 Task: Create an infographic highlighting summer adventure activities in Switzerland, including canyoning, paragliding, mountain biking, and river rafting.
Action: Mouse moved to (285, 25)
Screenshot: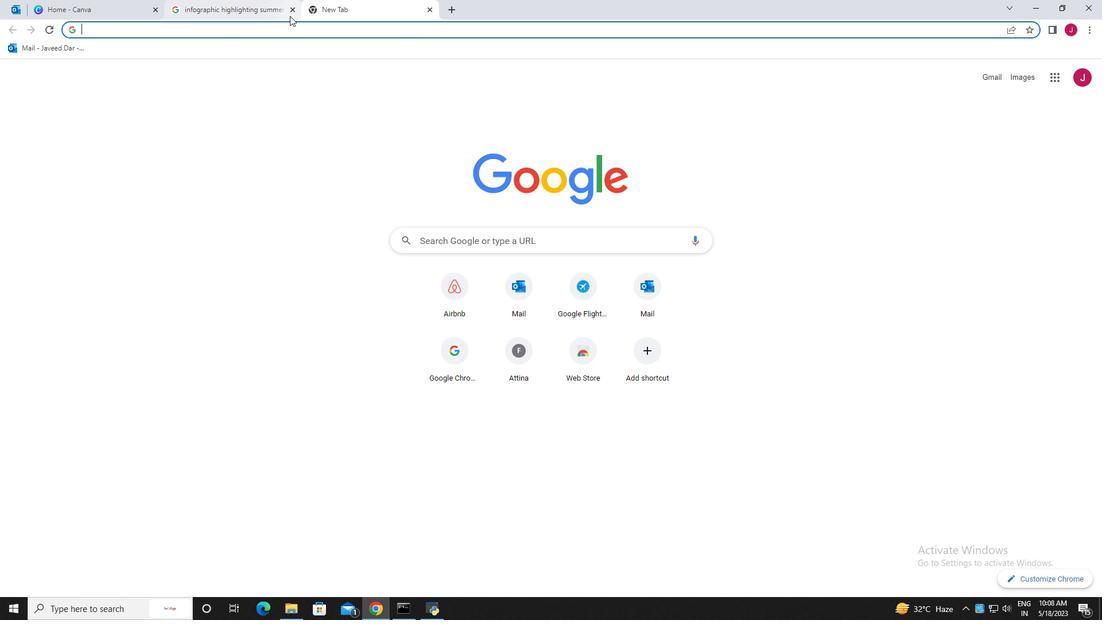 
Action: Mouse pressed left at (285, 25)
Screenshot: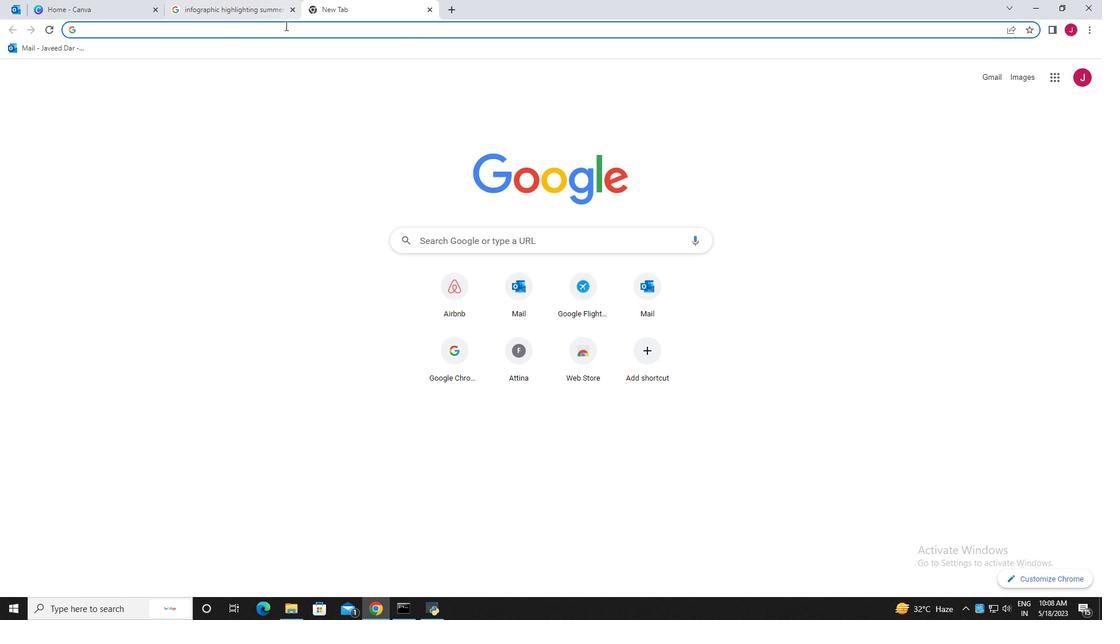 
Action: Key pressed canva
Screenshot: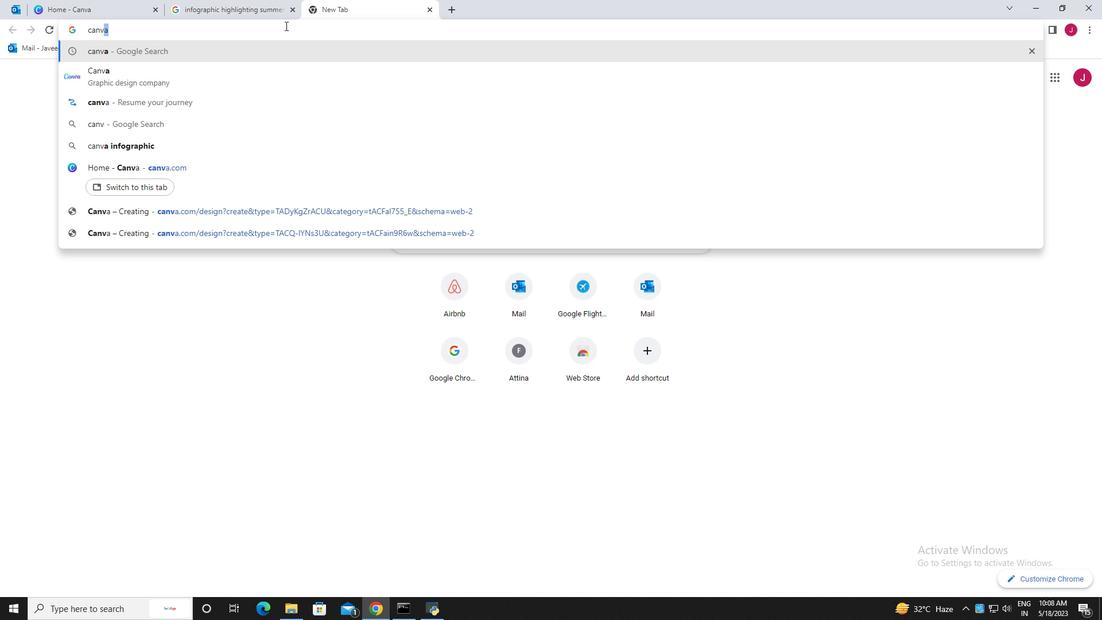 
Action: Mouse moved to (286, 26)
Screenshot: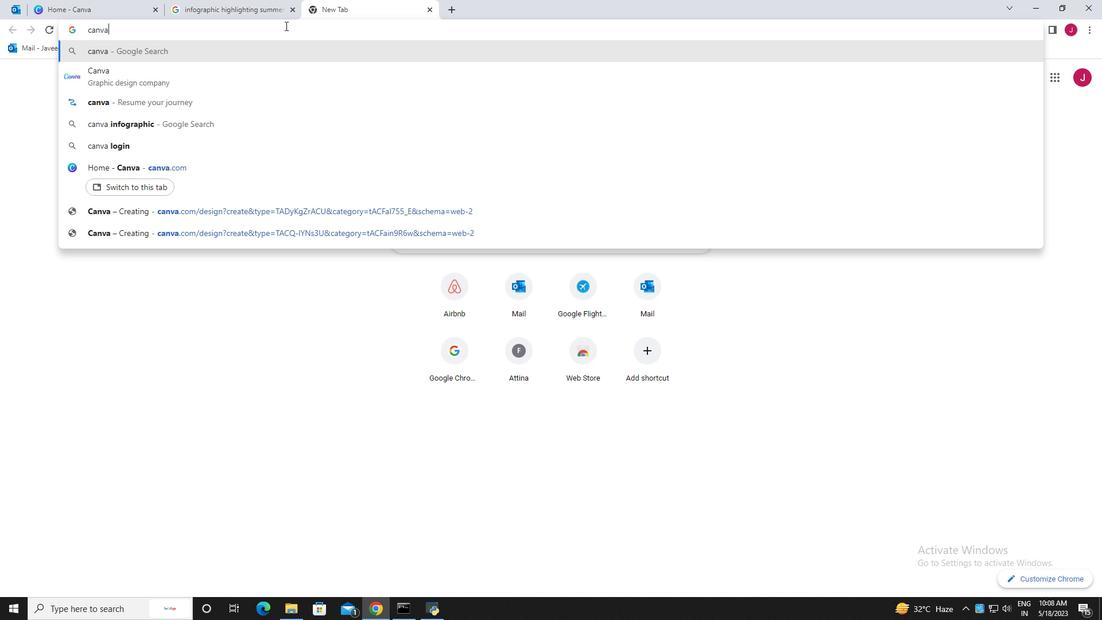 
Action: Key pressed <Key.enter>
Screenshot: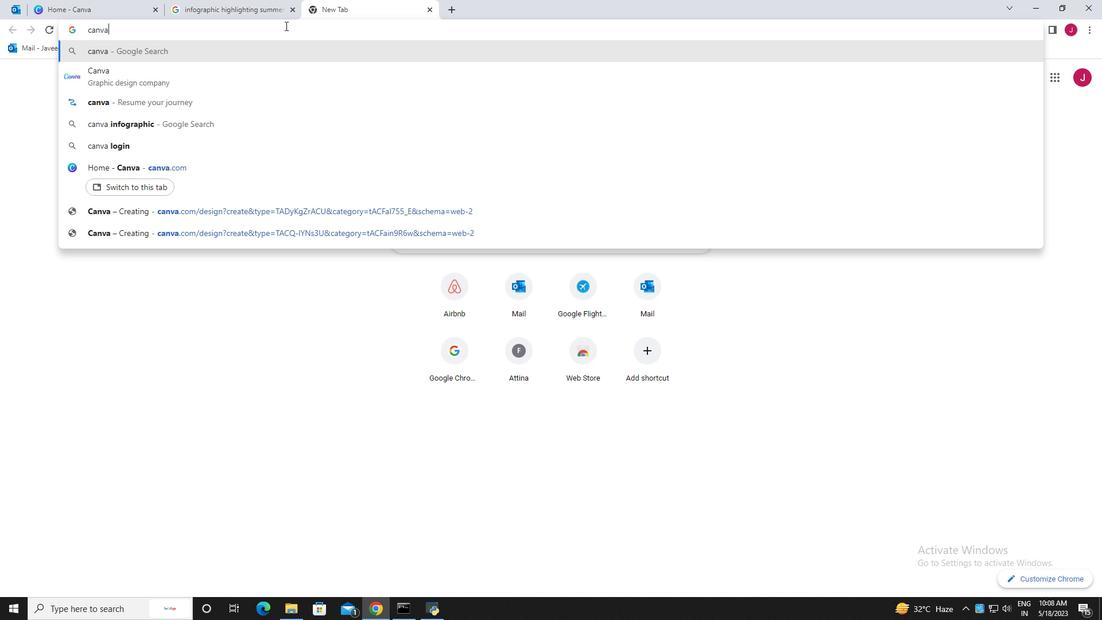 
Action: Mouse moved to (219, 180)
Screenshot: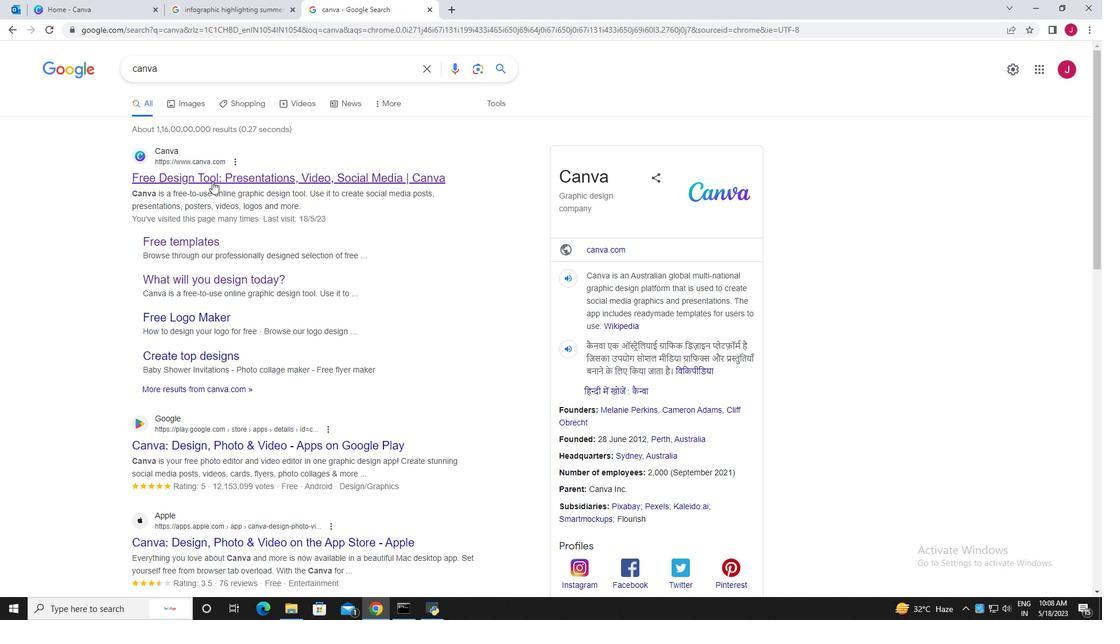 
Action: Mouse pressed left at (219, 180)
Screenshot: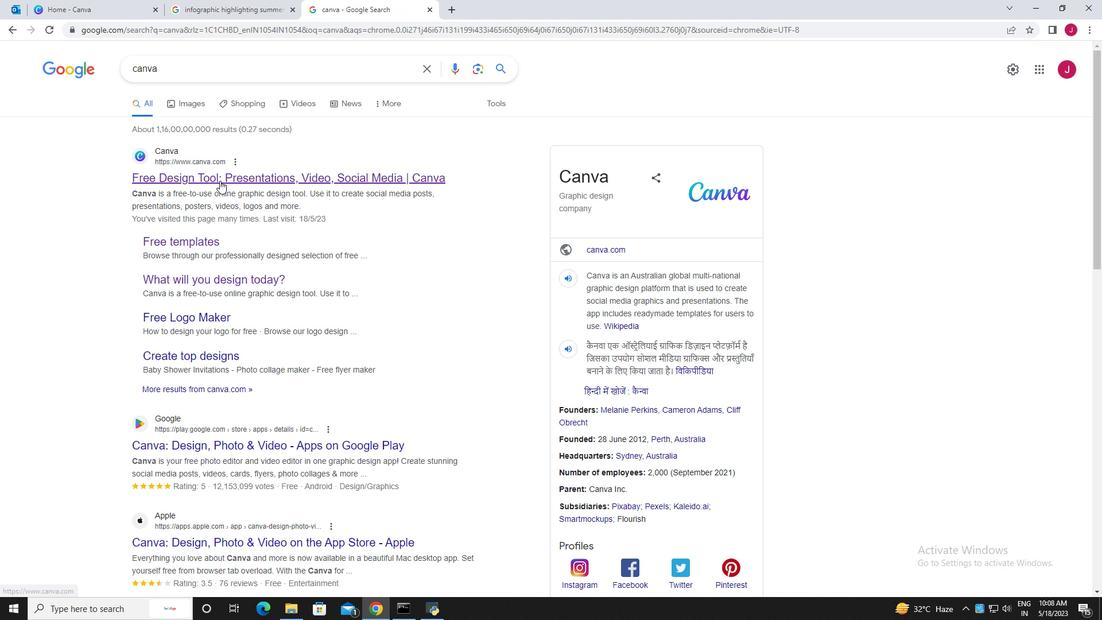 
Action: Mouse moved to (995, 60)
Screenshot: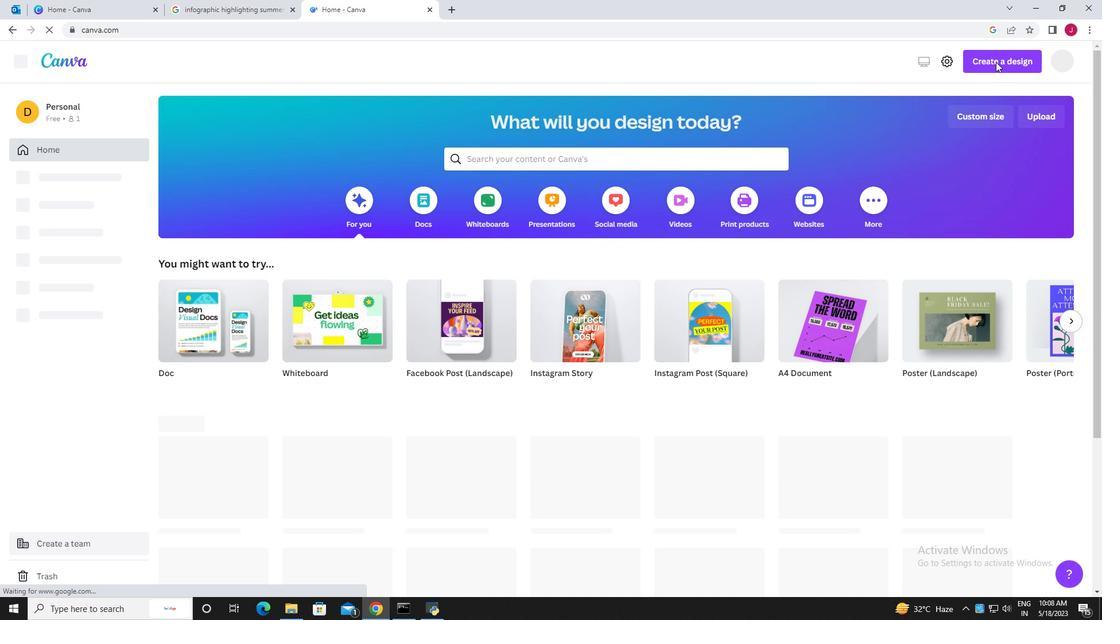 
Action: Mouse pressed left at (995, 60)
Screenshot: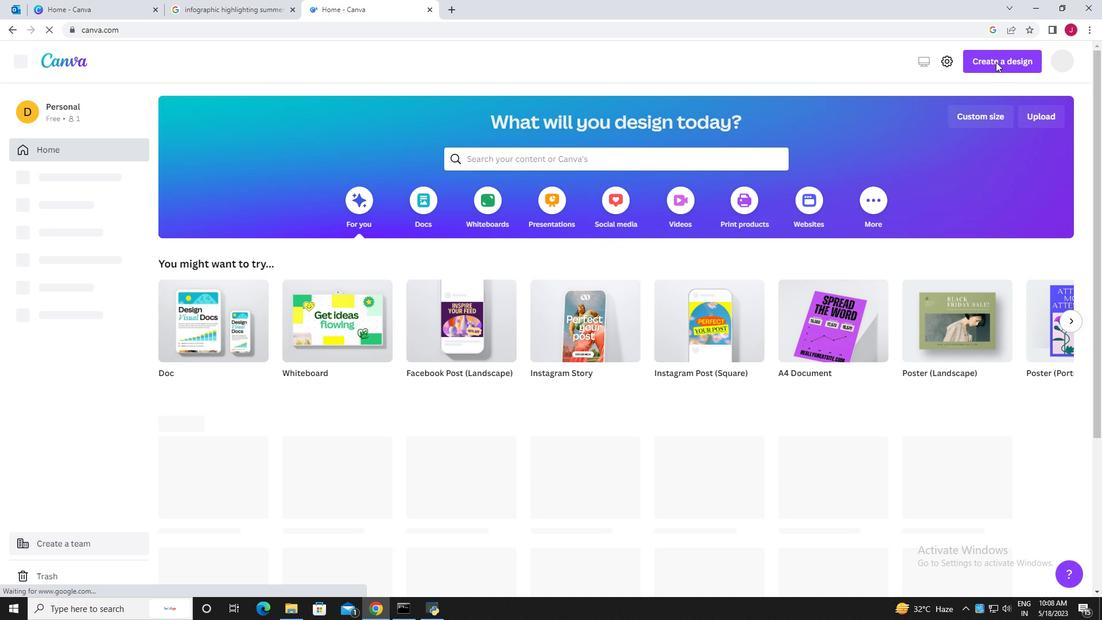 
Action: Mouse moved to (879, 124)
Screenshot: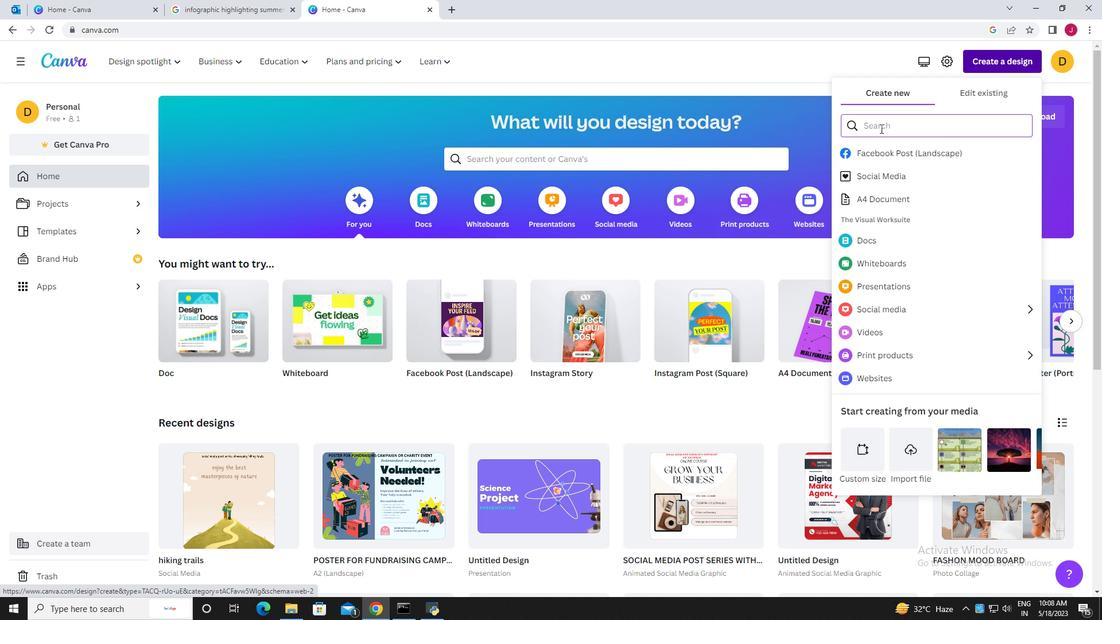 
Action: Key pressed infographic<Key.space>highlighting<Key.enter>
Screenshot: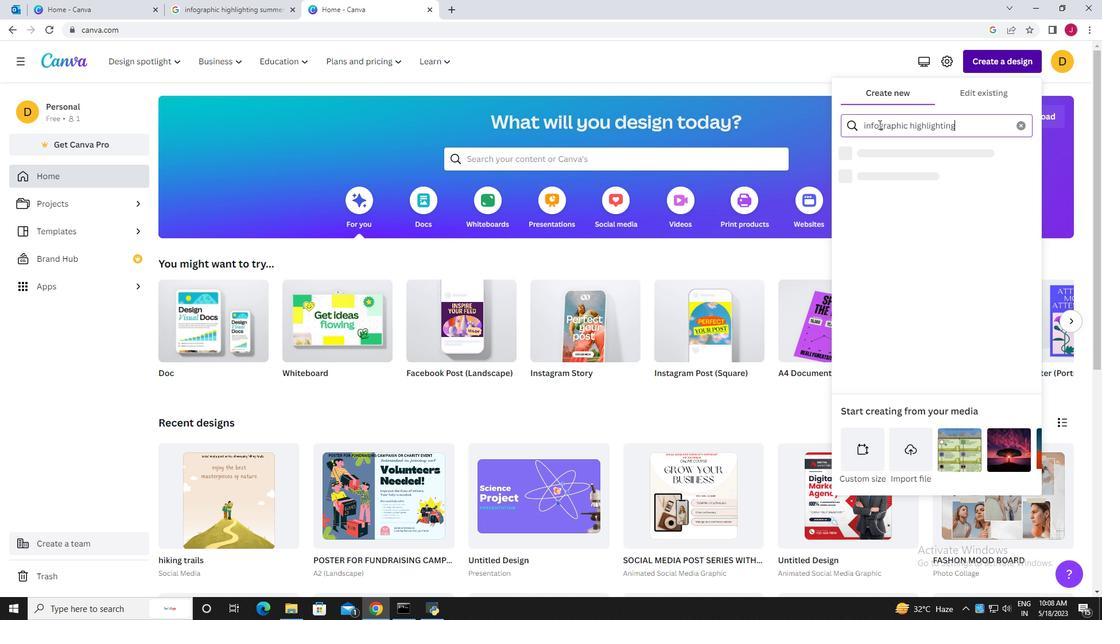
Action: Mouse moved to (911, 151)
Screenshot: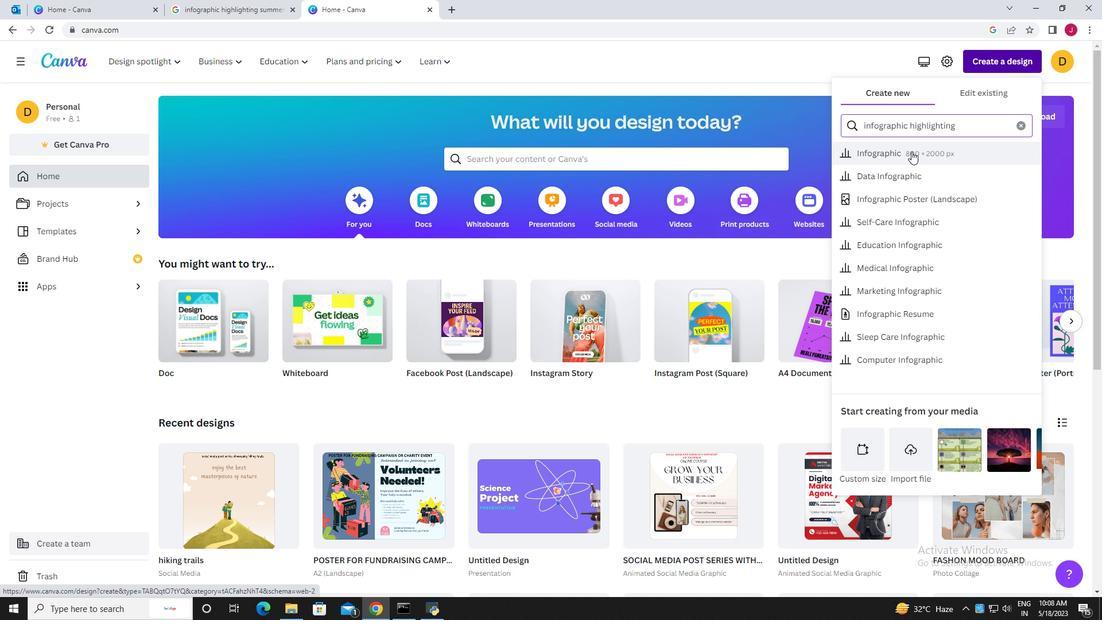 
Action: Mouse pressed left at (911, 151)
Screenshot: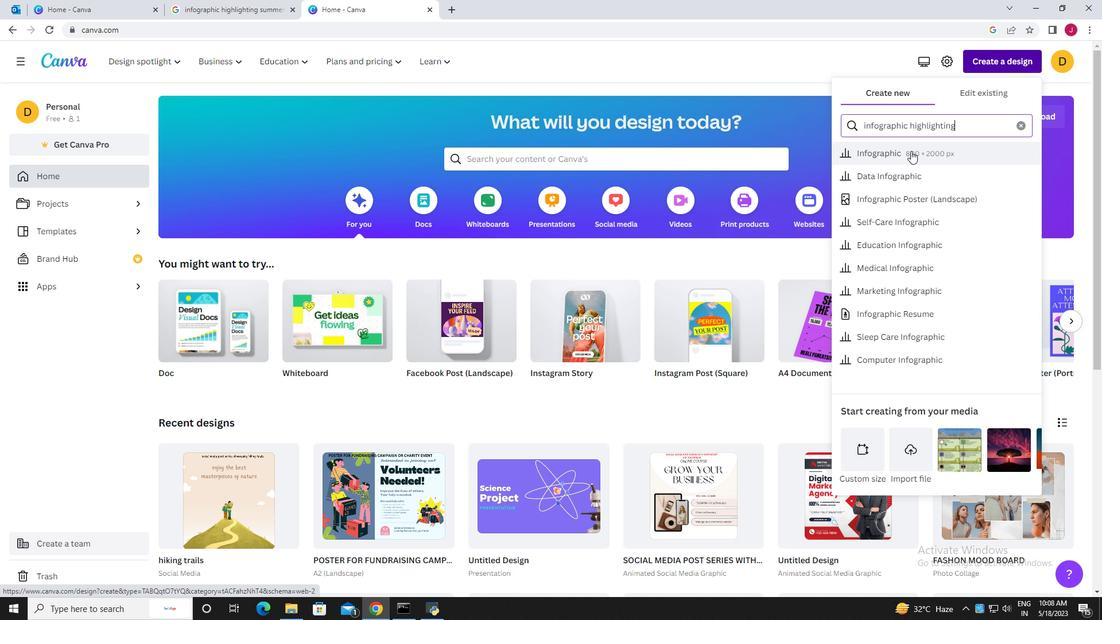
Action: Mouse moved to (118, 184)
Screenshot: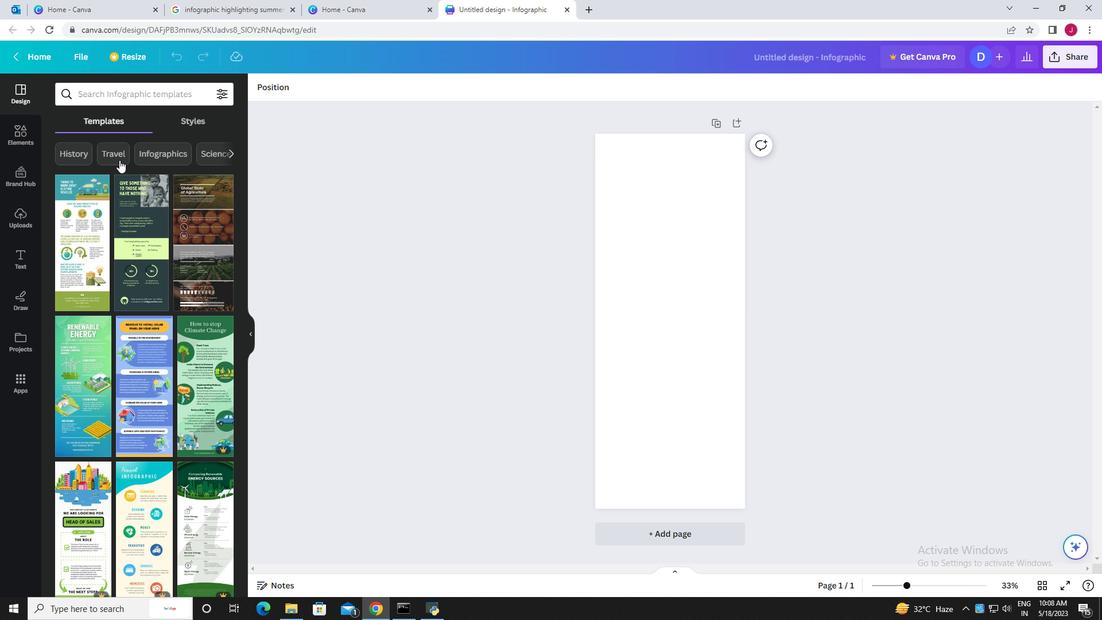 
Action: Mouse scrolled (118, 185) with delta (0, 0)
Screenshot: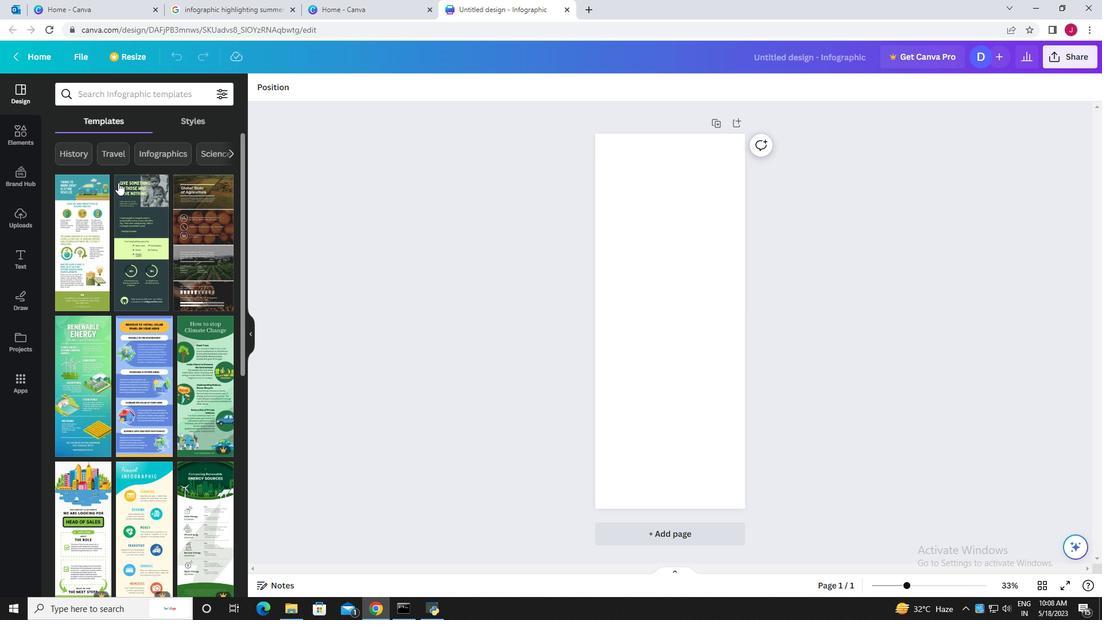 
Action: Mouse scrolled (118, 185) with delta (0, 0)
Screenshot: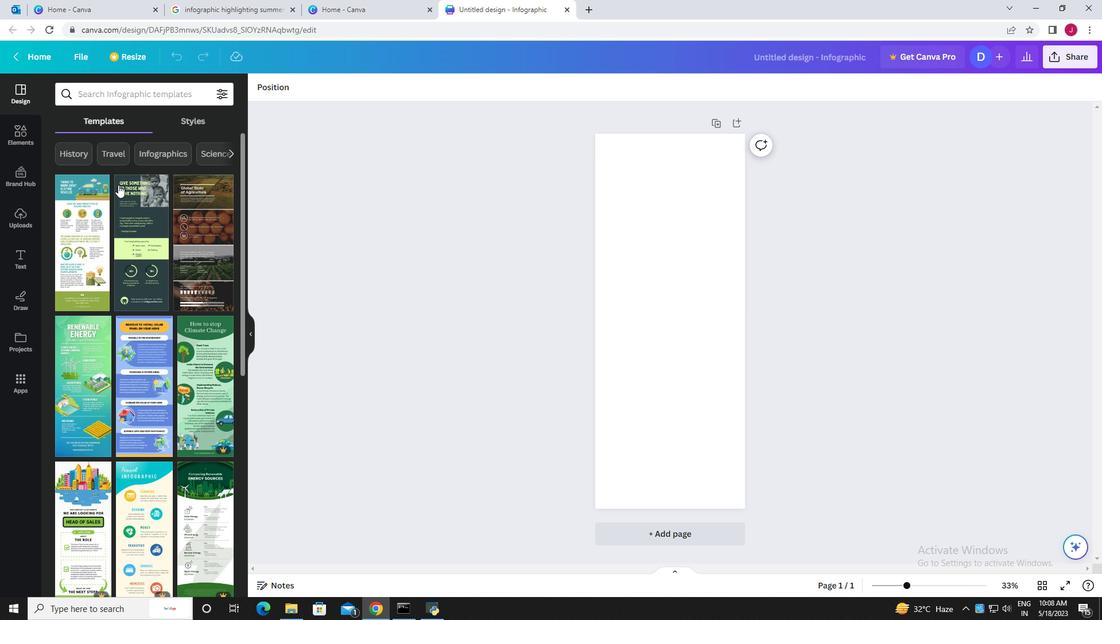 
Action: Mouse scrolled (118, 185) with delta (0, 0)
Screenshot: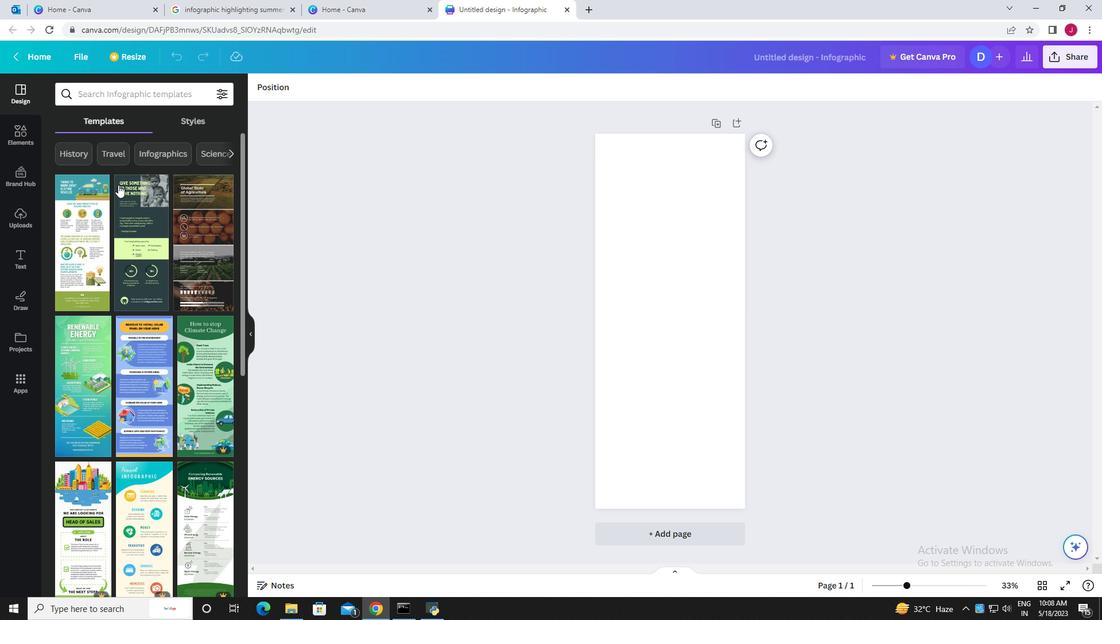 
Action: Mouse moved to (117, 184)
Screenshot: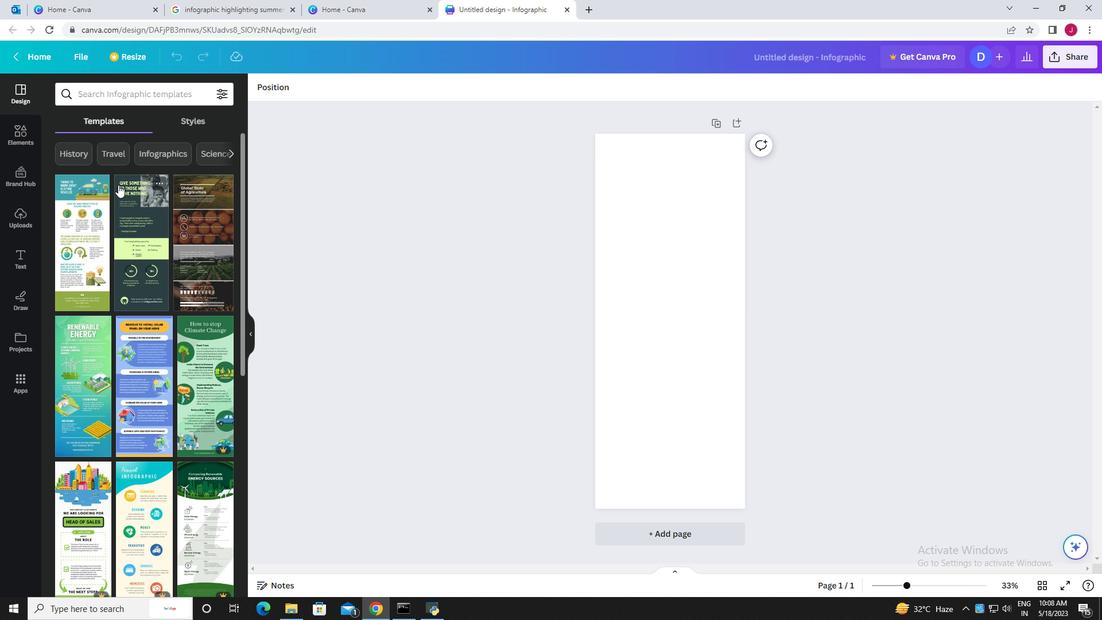 
Action: Mouse scrolled (117, 183) with delta (0, 0)
Screenshot: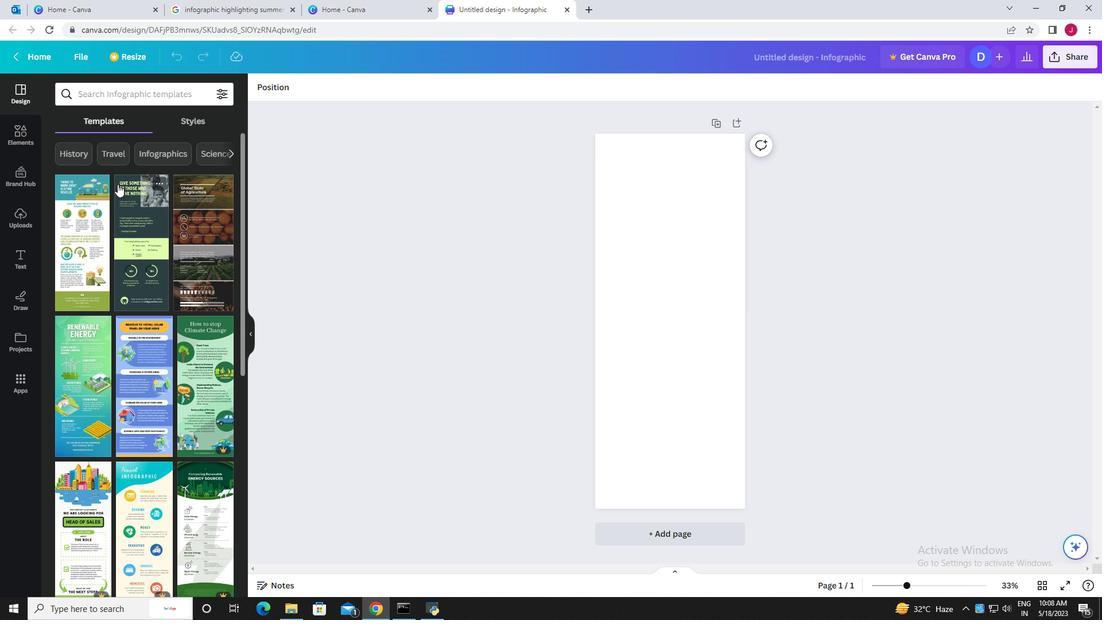 
Action: Mouse scrolled (117, 183) with delta (0, 0)
Screenshot: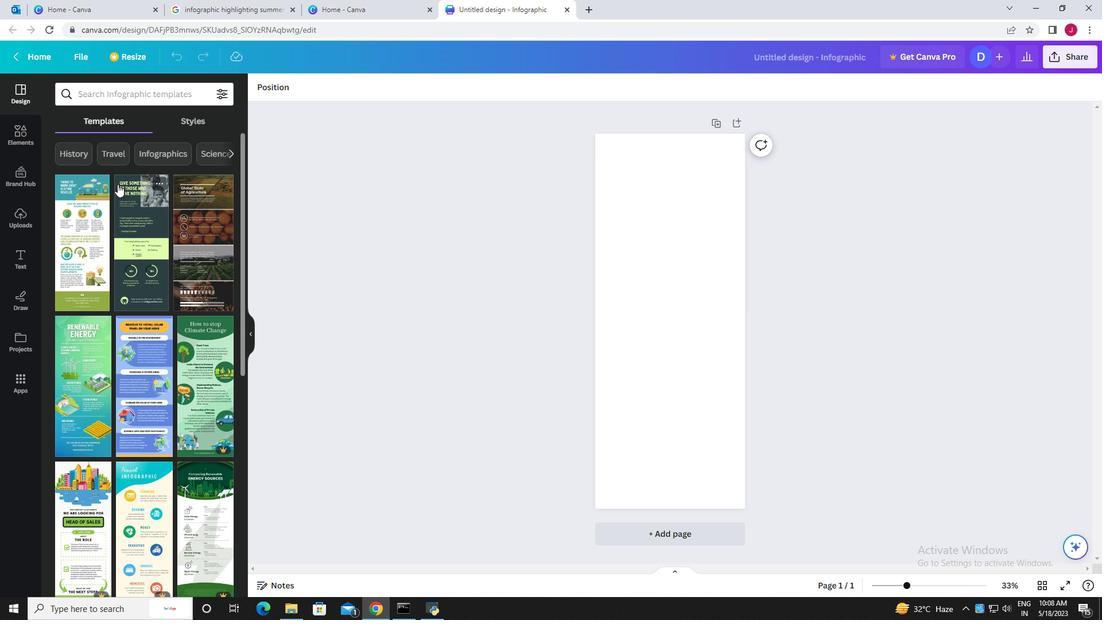 
Action: Mouse moved to (114, 183)
Screenshot: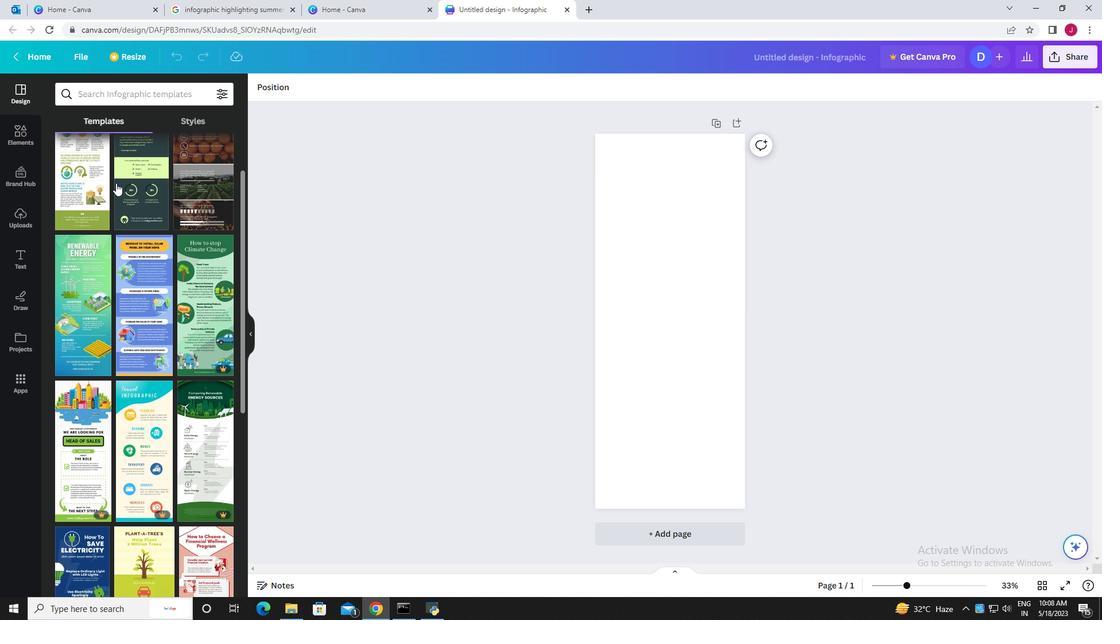 
Action: Mouse scrolled (114, 183) with delta (0, 0)
Screenshot: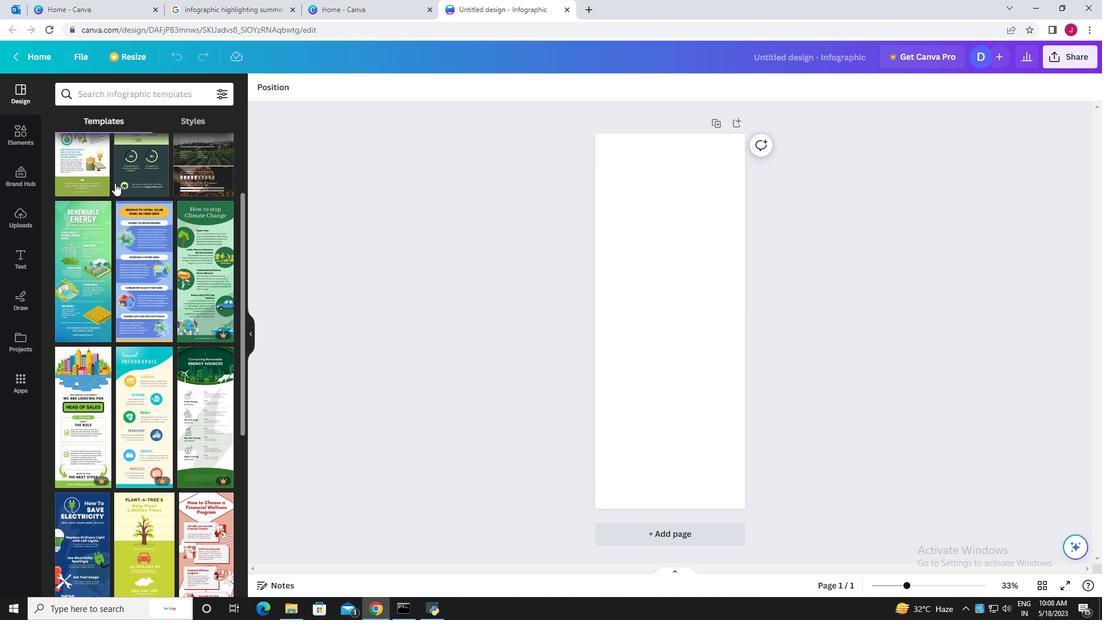 
Action: Mouse scrolled (114, 183) with delta (0, 0)
Screenshot: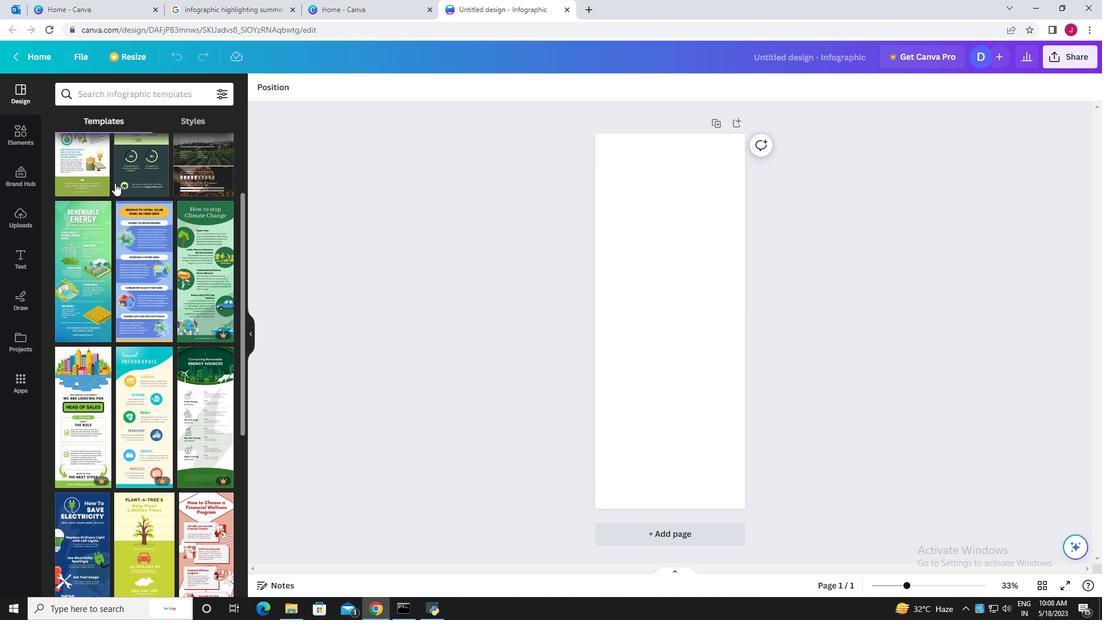 
Action: Mouse scrolled (114, 183) with delta (0, 0)
Screenshot: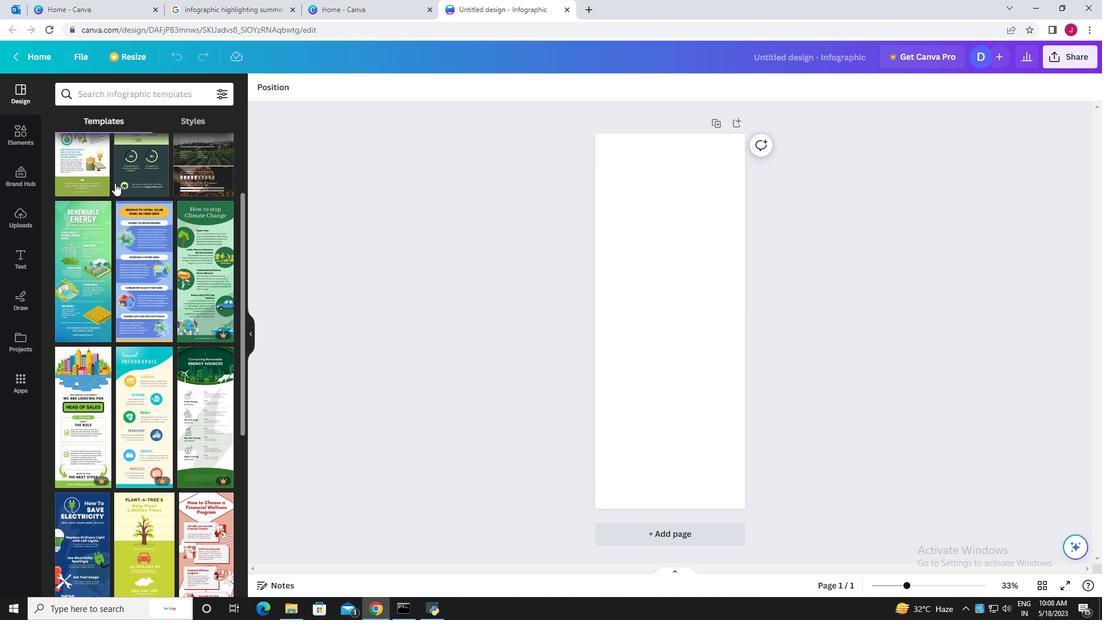 
Action: Mouse moved to (10, 29)
Screenshot: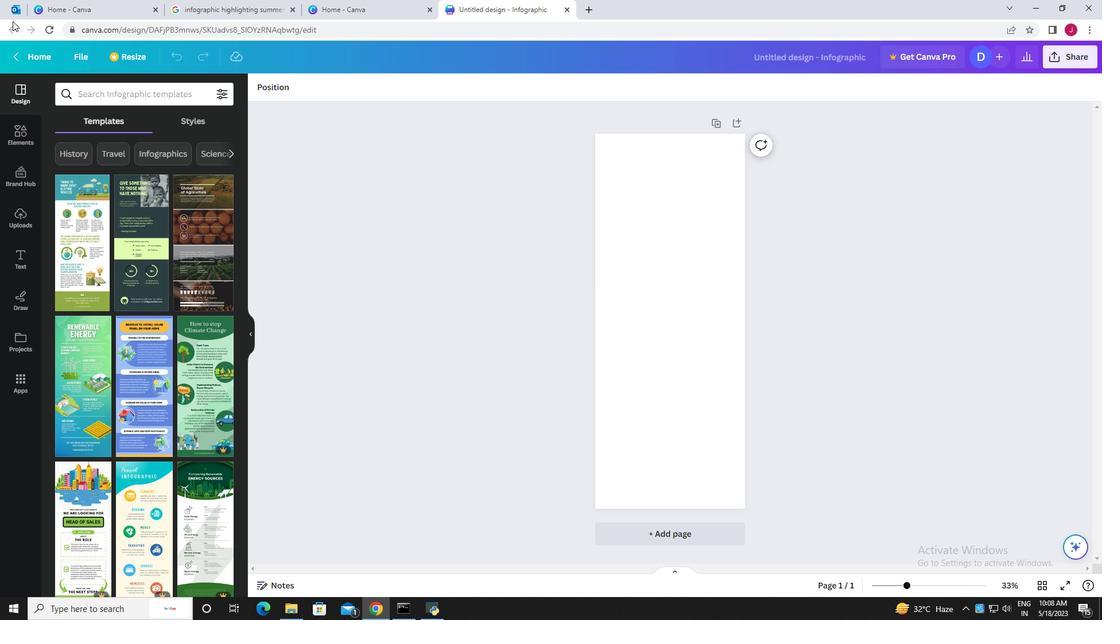 
Action: Mouse pressed left at (10, 29)
Screenshot: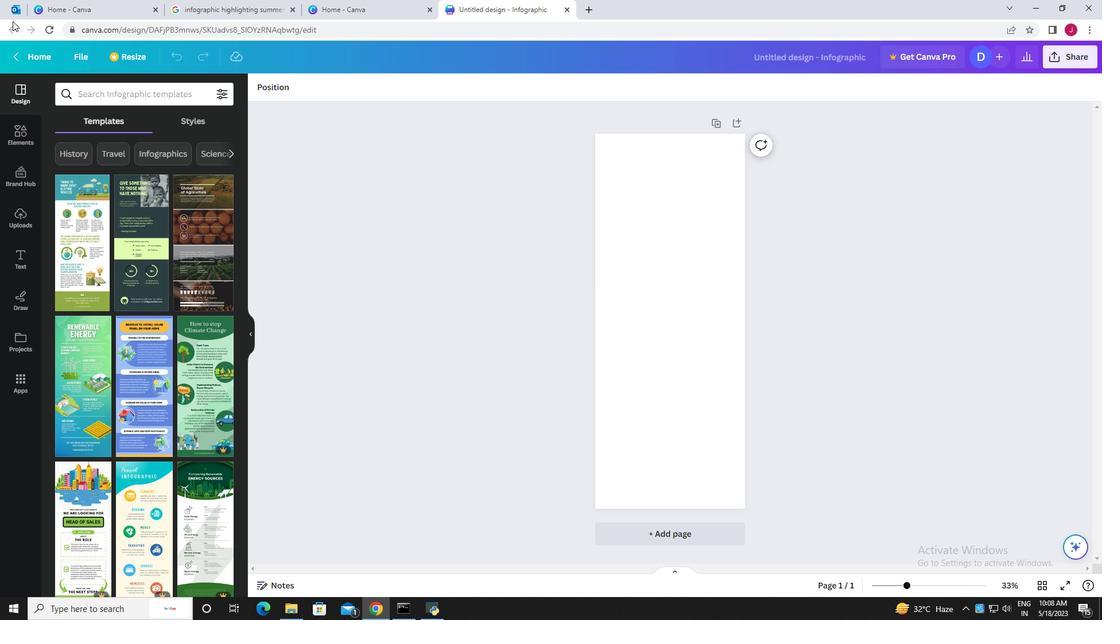 
Action: Mouse moved to (638, 242)
Screenshot: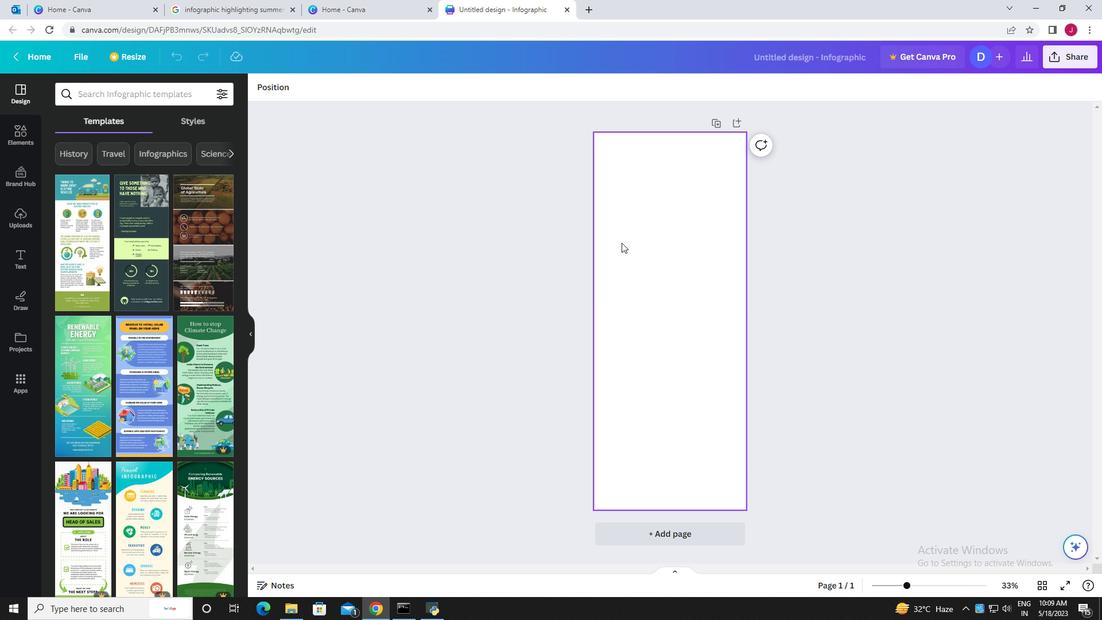 
Action: Mouse pressed left at (638, 242)
Screenshot: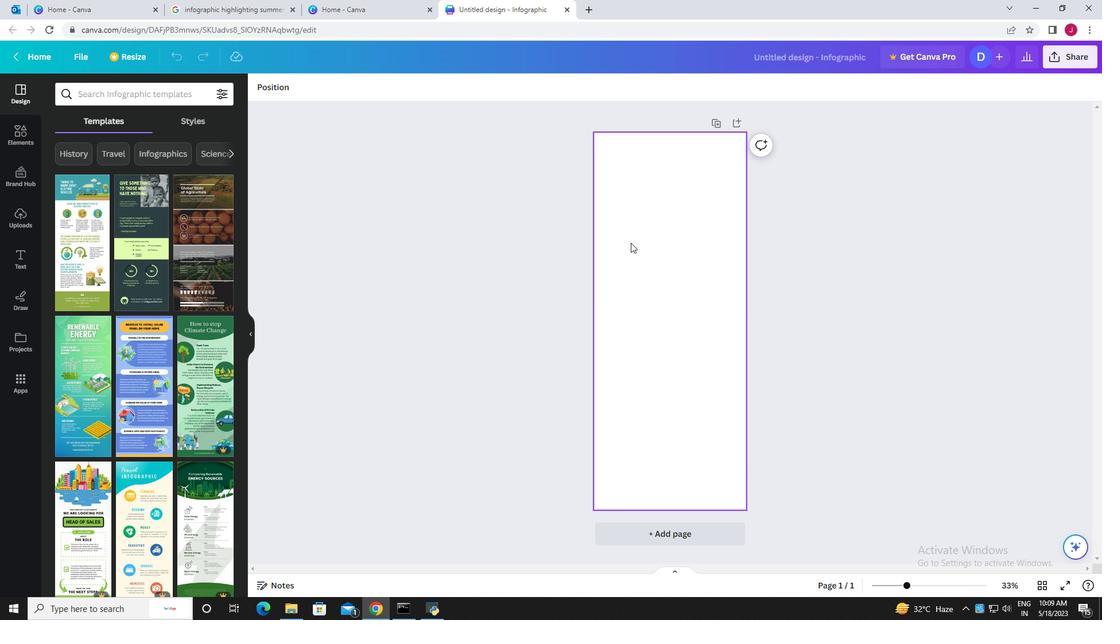 
Action: Mouse moved to (569, 10)
Screenshot: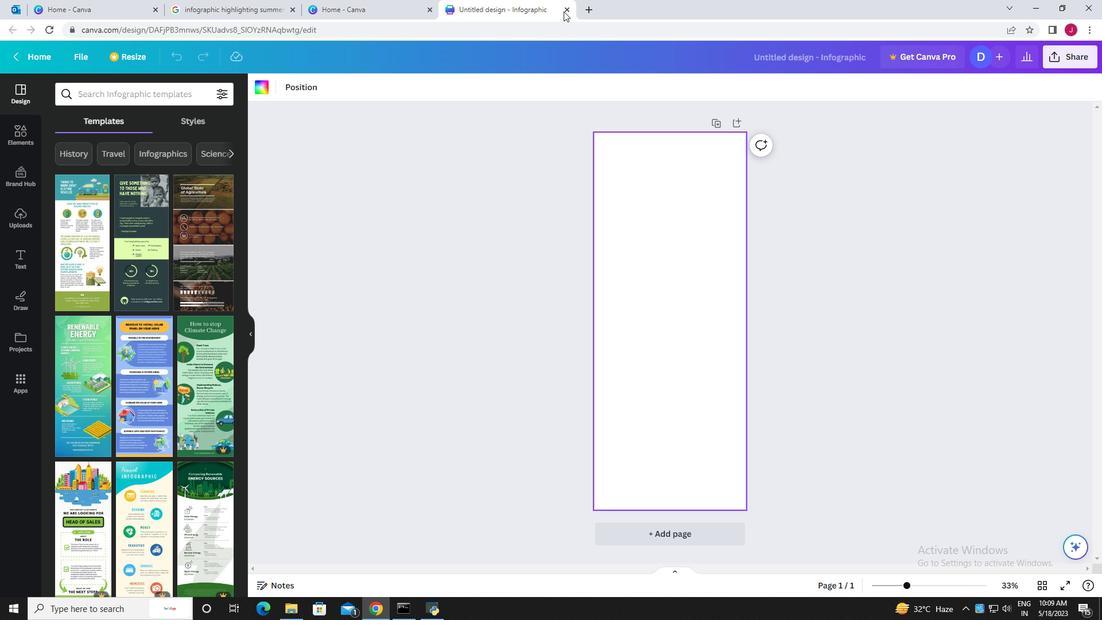 
Action: Mouse pressed left at (569, 10)
Screenshot: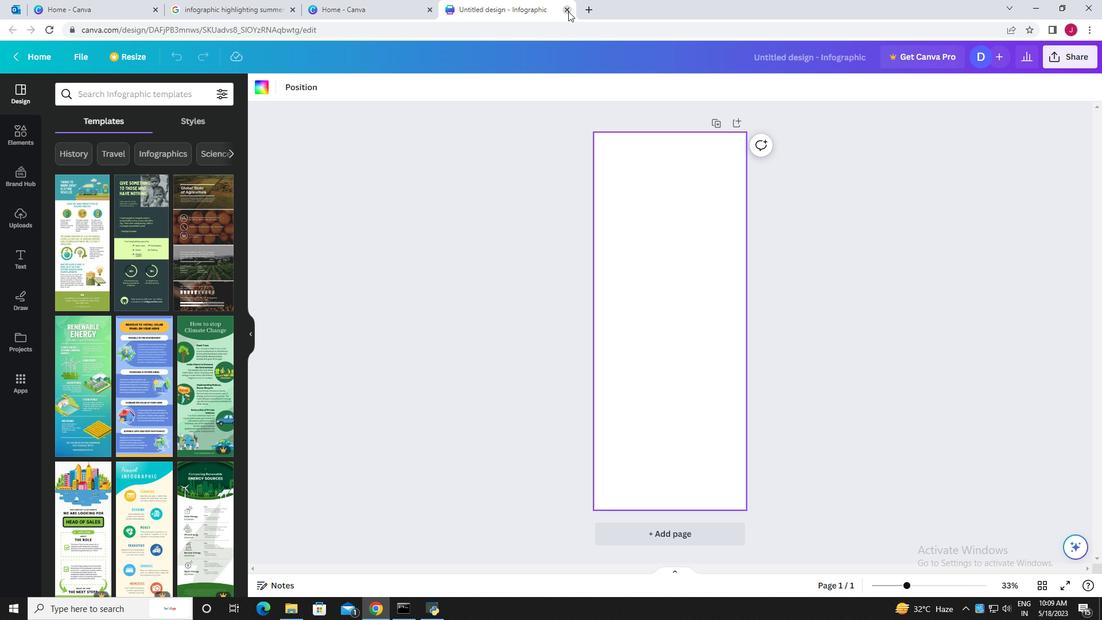 
Action: Mouse moved to (907, 202)
Screenshot: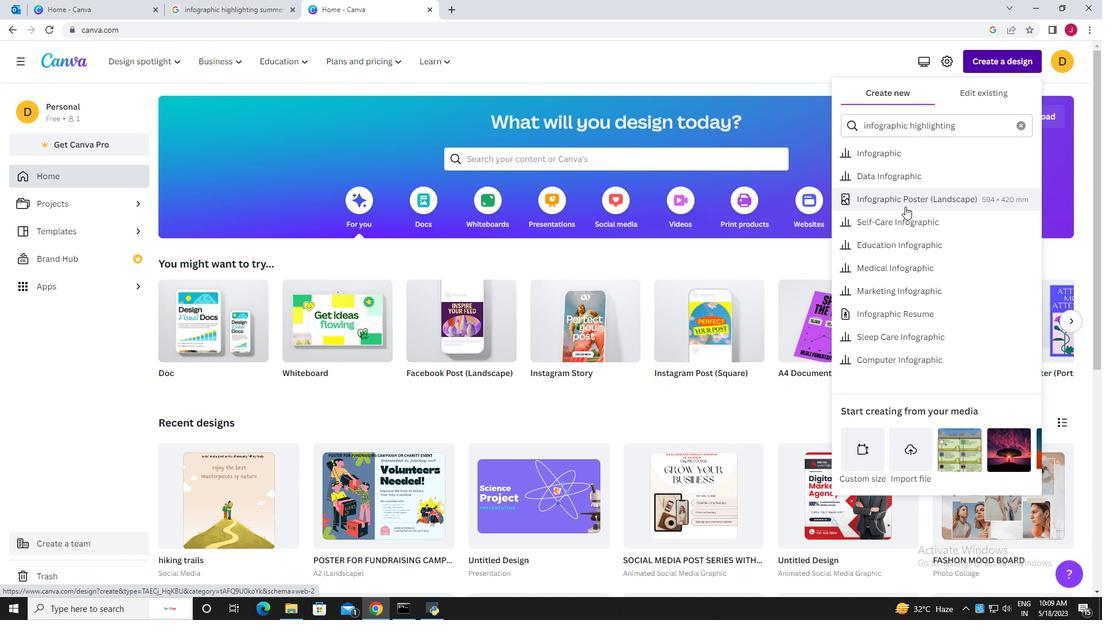 
Action: Mouse pressed left at (907, 202)
Screenshot: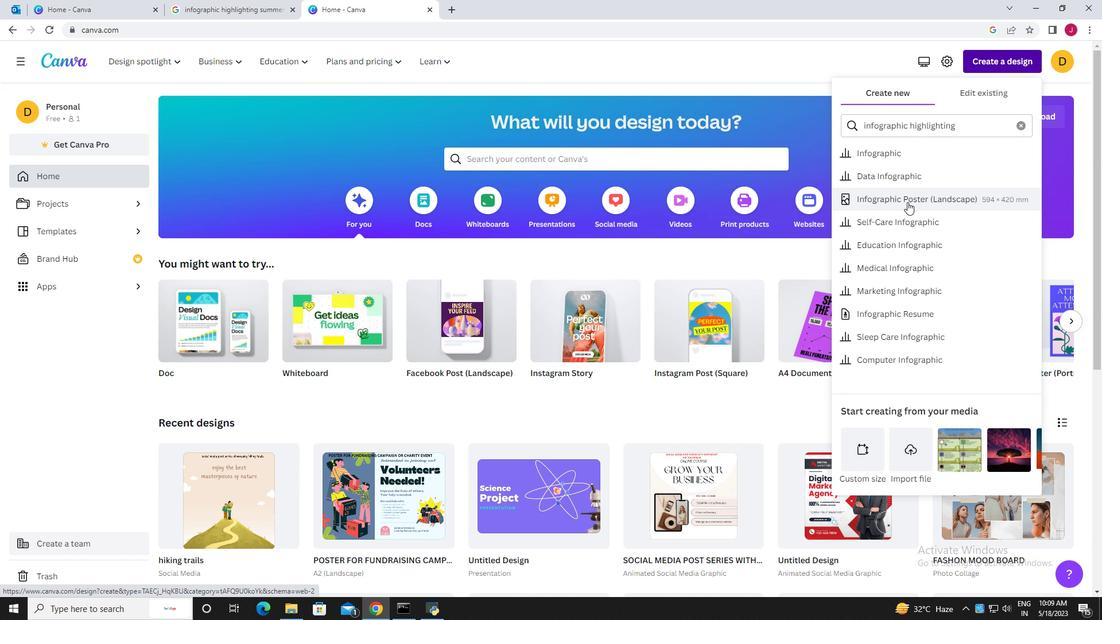 
Action: Mouse moved to (377, 612)
Screenshot: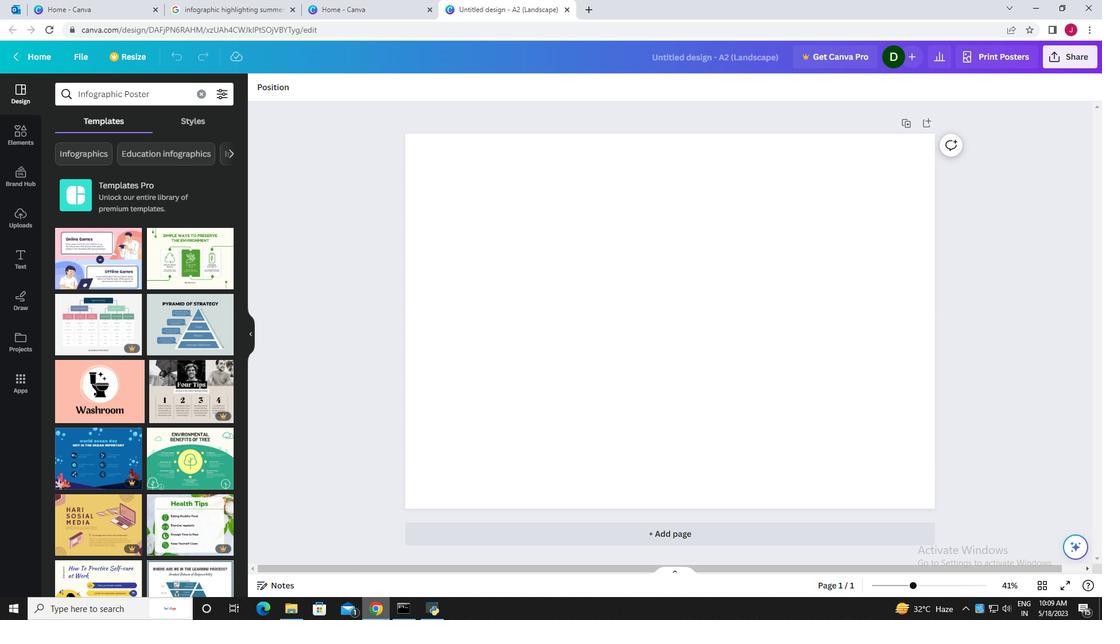 
Action: Mouse pressed left at (377, 612)
Screenshot: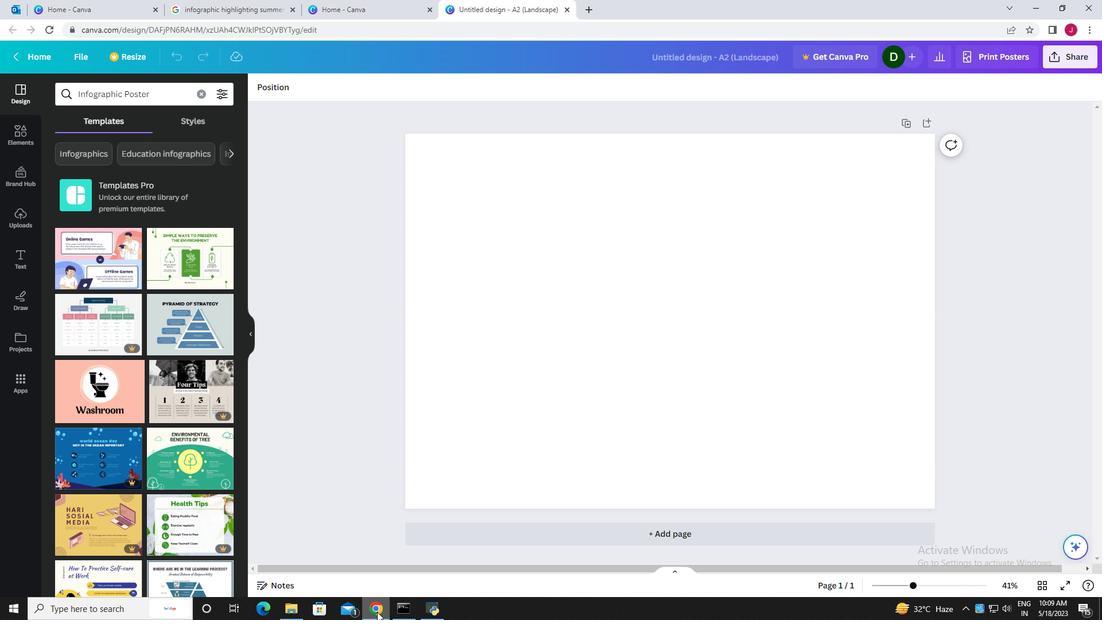 
Action: Mouse moved to (376, 608)
Screenshot: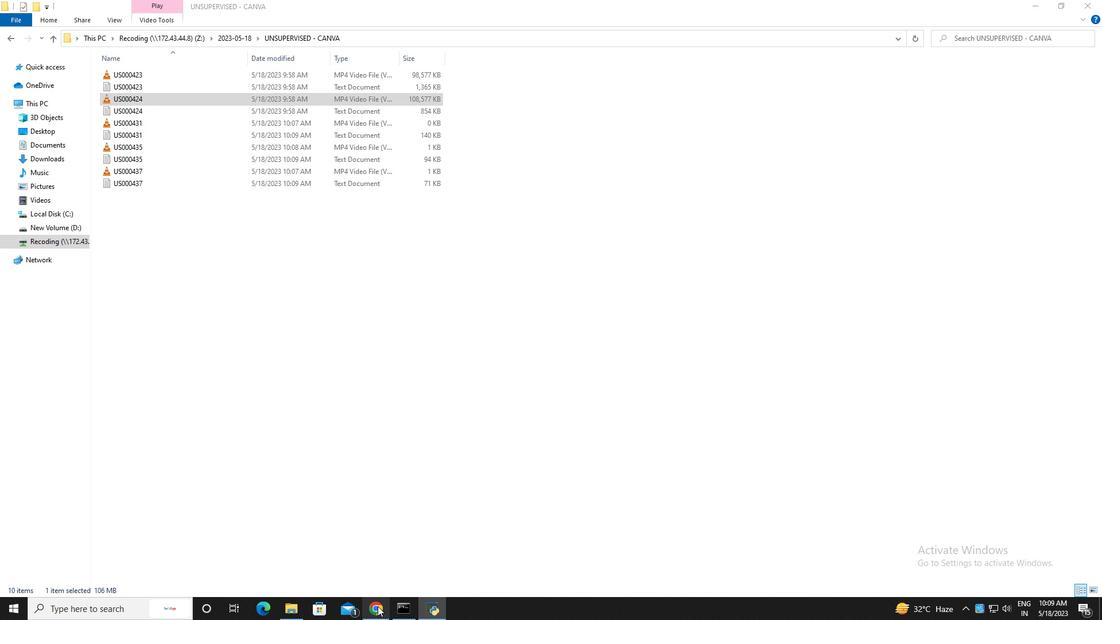 
Action: Mouse pressed left at (376, 608)
Screenshot: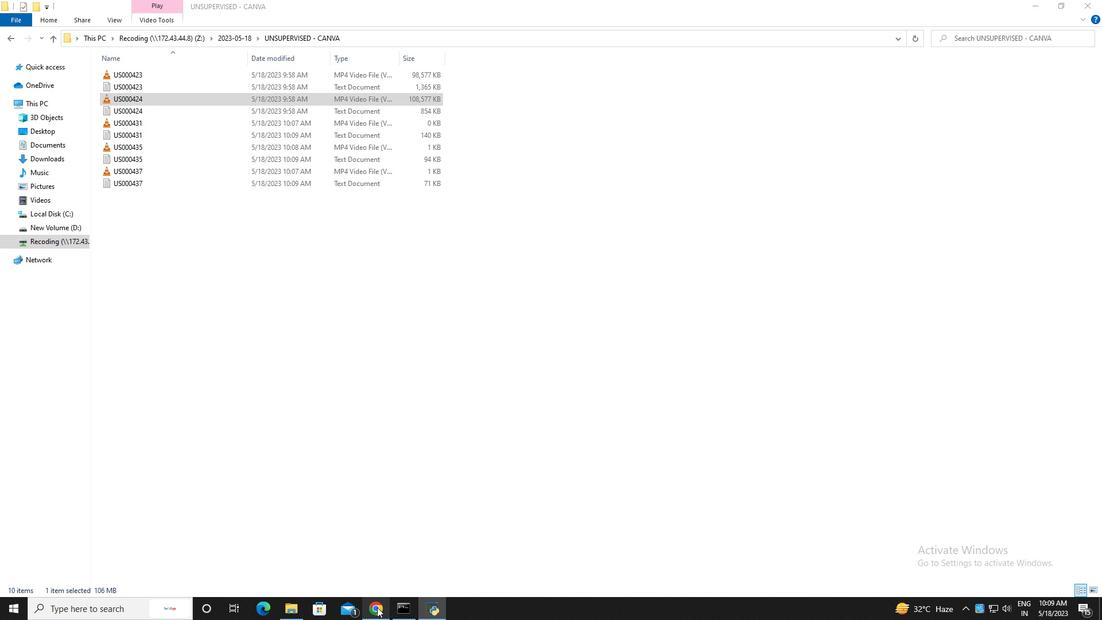 
Action: Mouse moved to (235, 13)
Screenshot: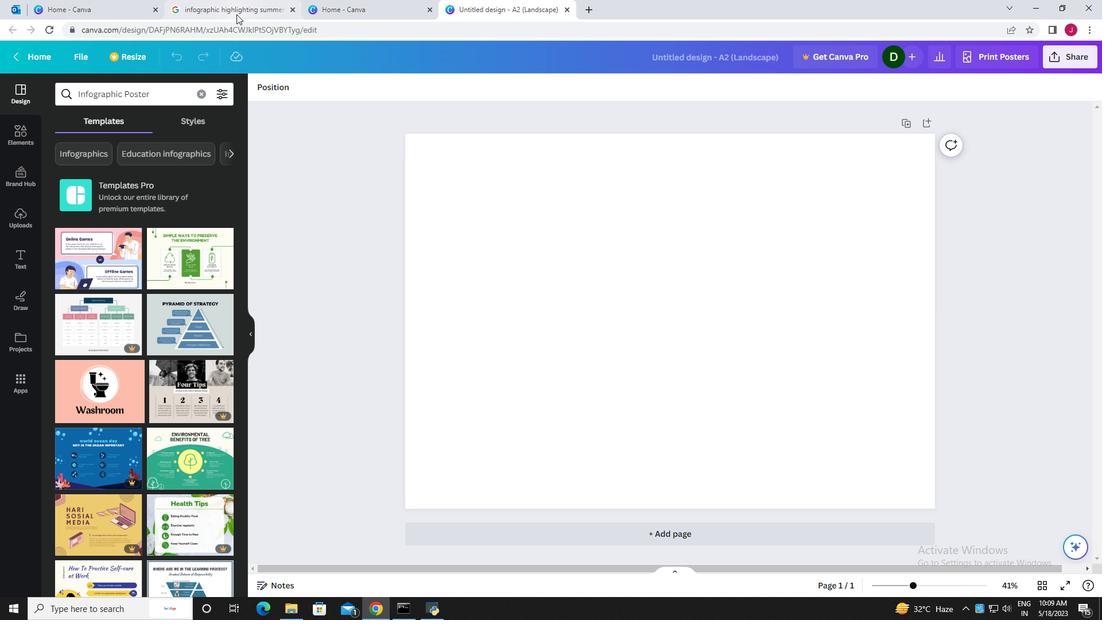 
Action: Mouse pressed left at (235, 13)
Screenshot: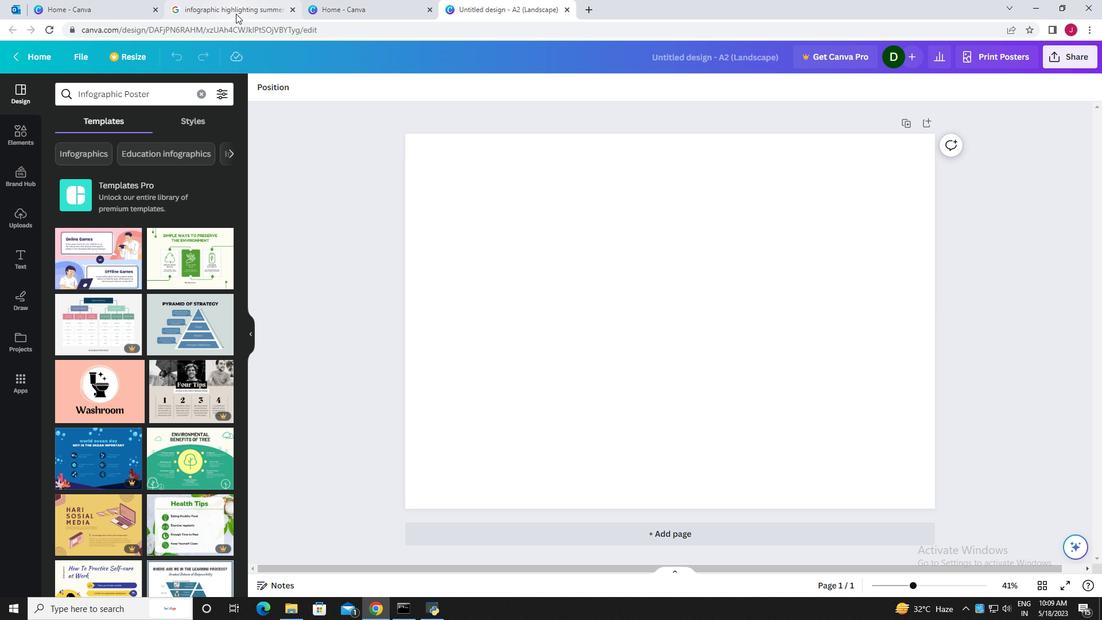 
Action: Mouse moved to (190, 105)
Screenshot: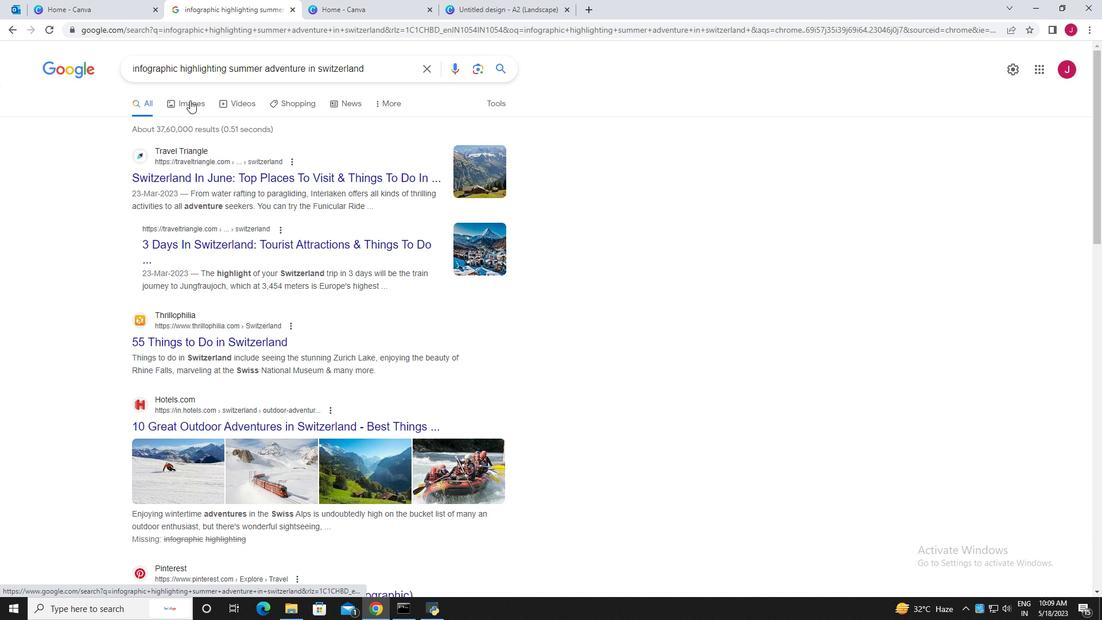 
Action: Mouse pressed left at (190, 105)
Screenshot: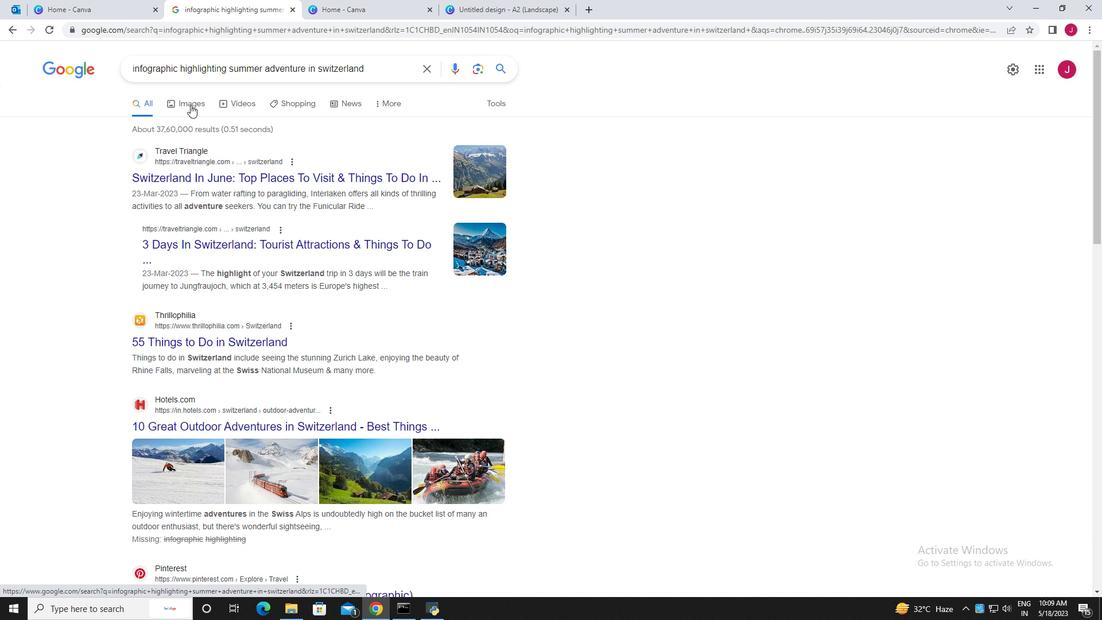 
Action: Mouse moved to (76, 169)
Screenshot: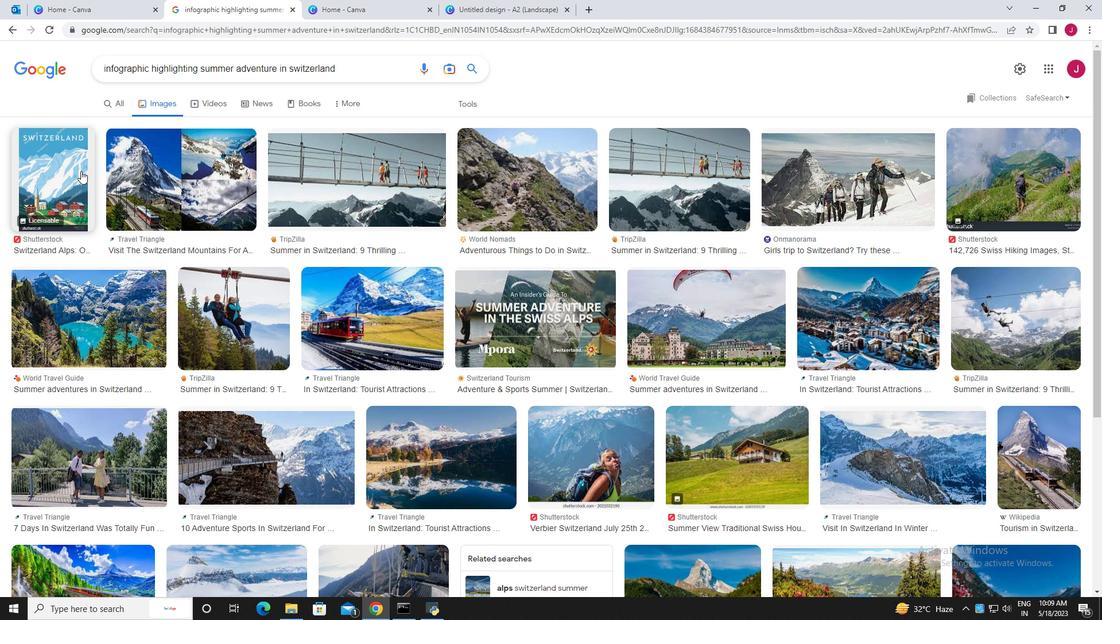 
Action: Mouse pressed right at (76, 169)
Screenshot: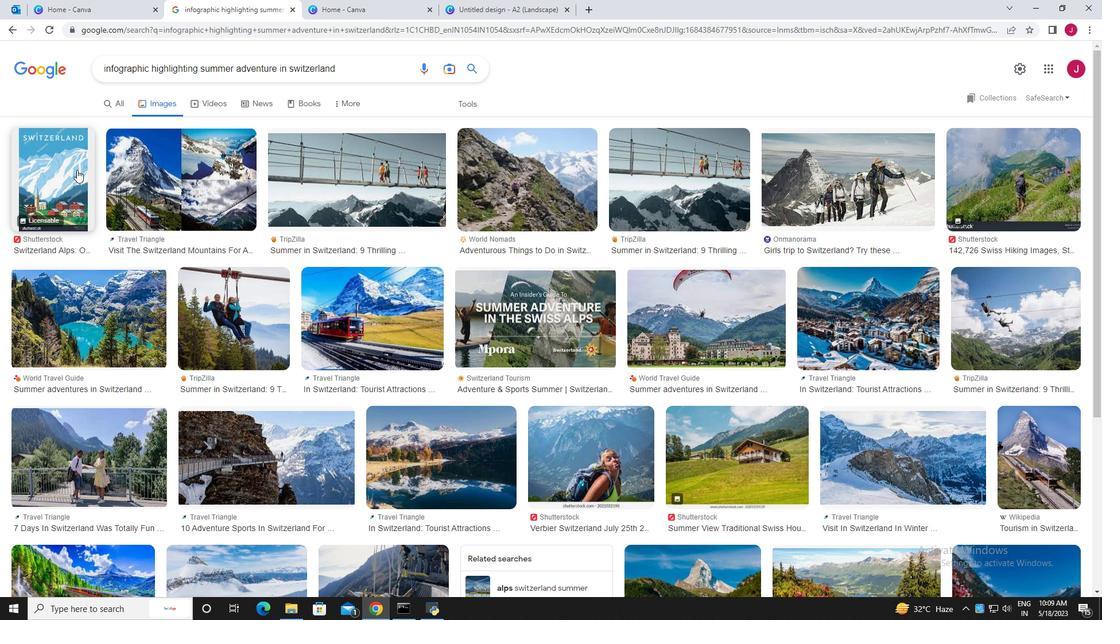 
Action: Mouse moved to (49, 169)
Screenshot: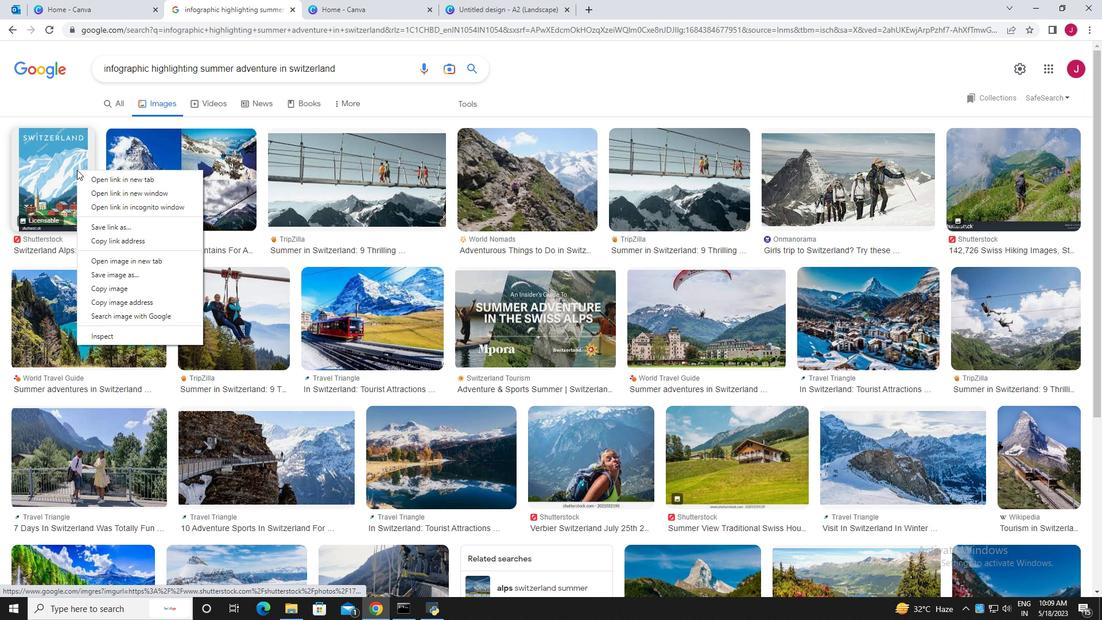 
Action: Mouse pressed left at (49, 169)
Screenshot: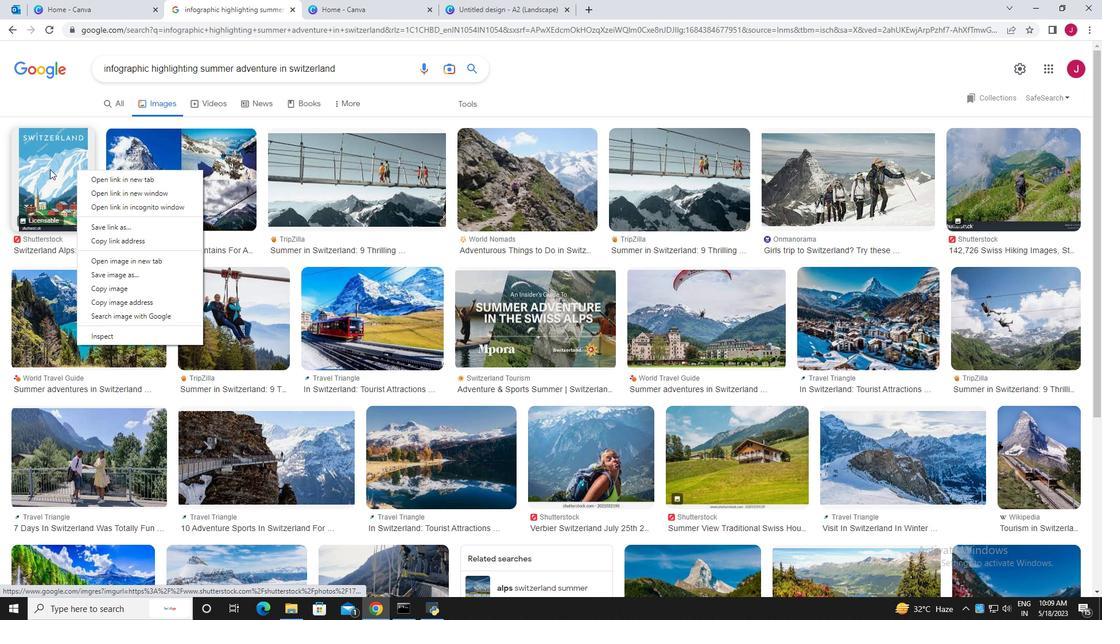 
Action: Mouse pressed left at (49, 169)
Screenshot: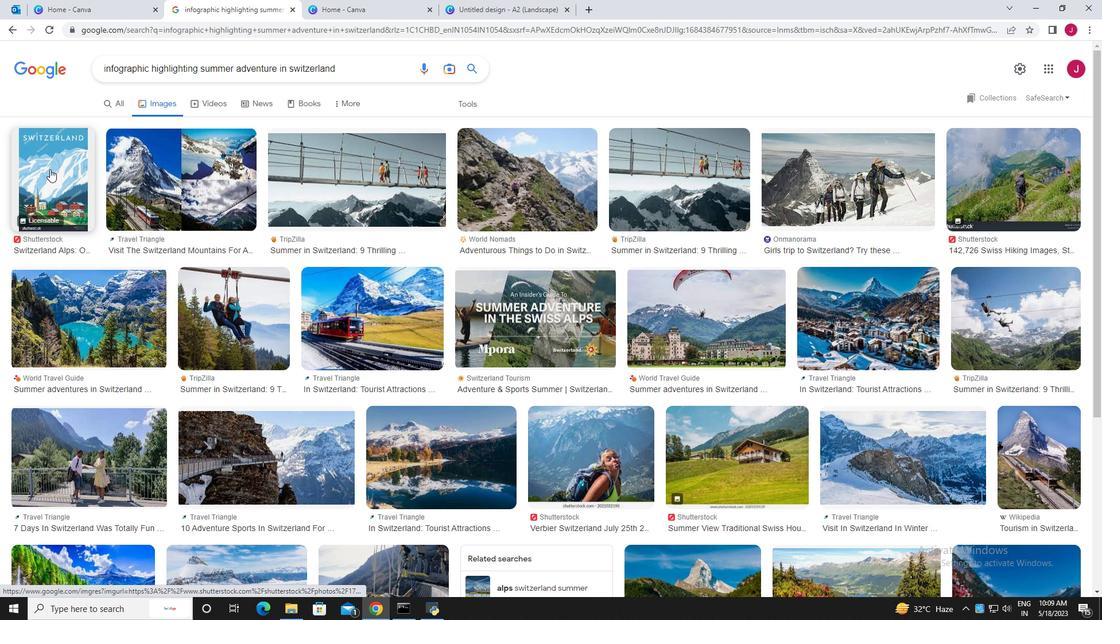 
Action: Mouse moved to (49, 169)
Screenshot: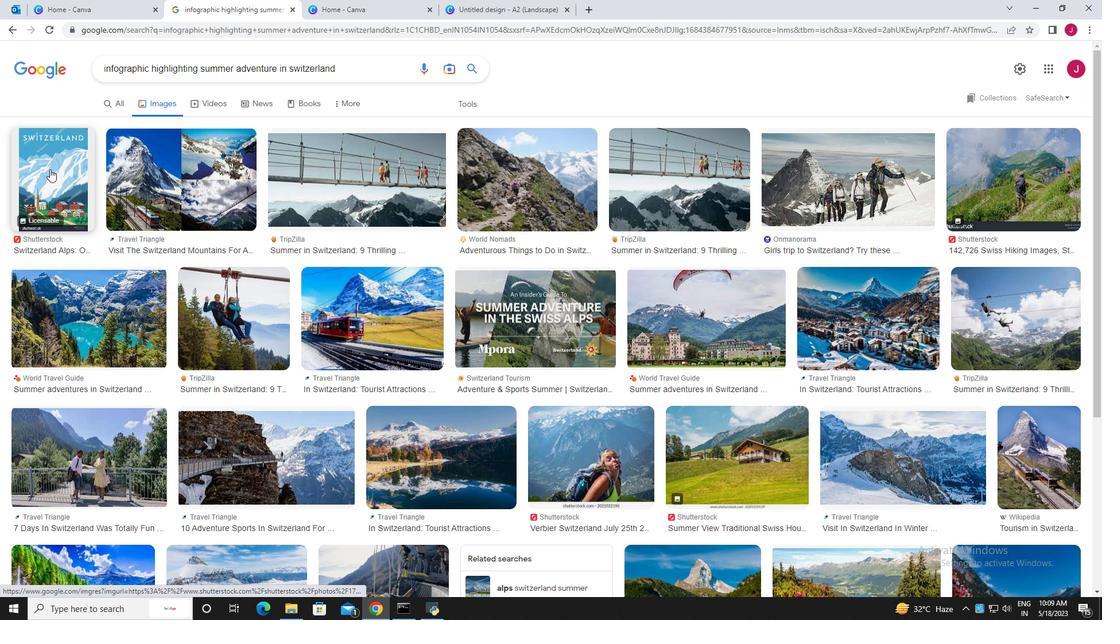 
Action: Mouse pressed left at (49, 169)
Screenshot: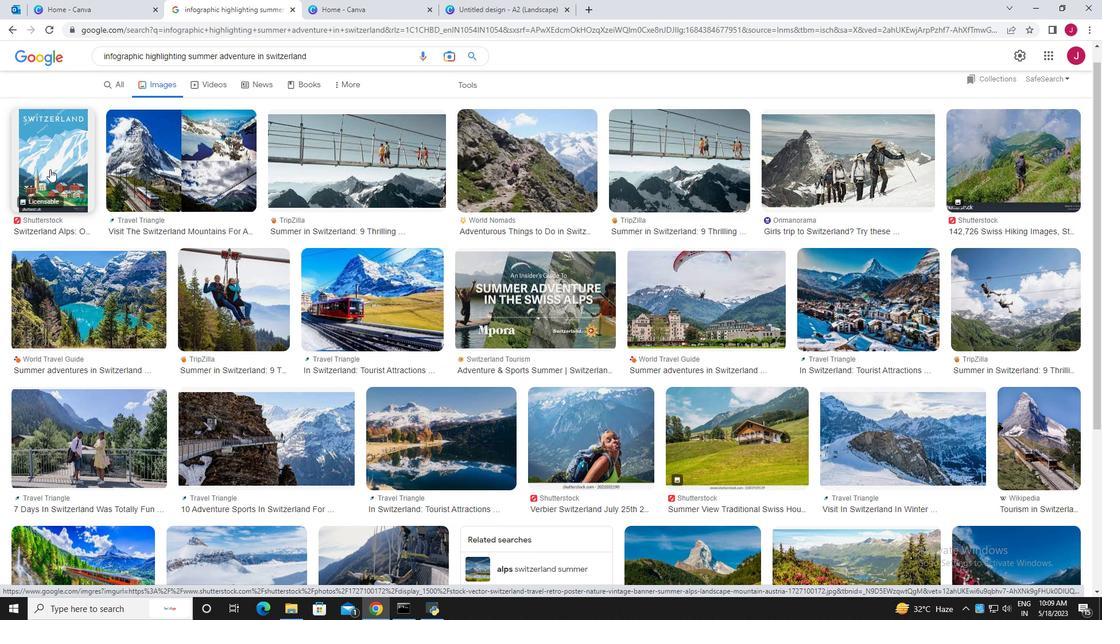 
Action: Mouse moved to (850, 284)
Screenshot: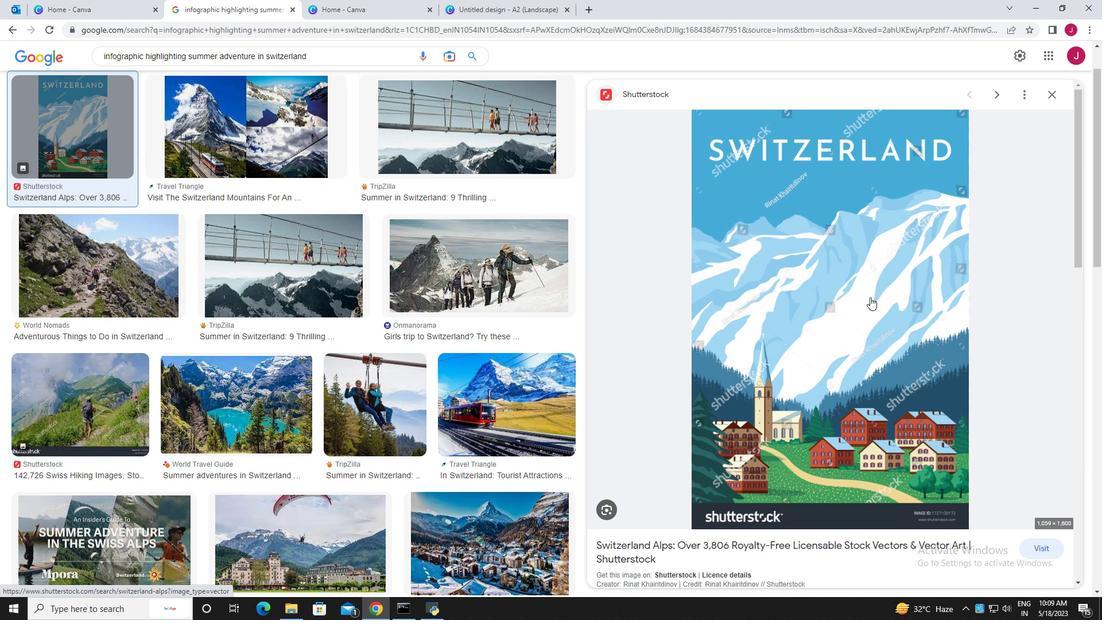 
Action: Mouse pressed right at (850, 284)
Screenshot: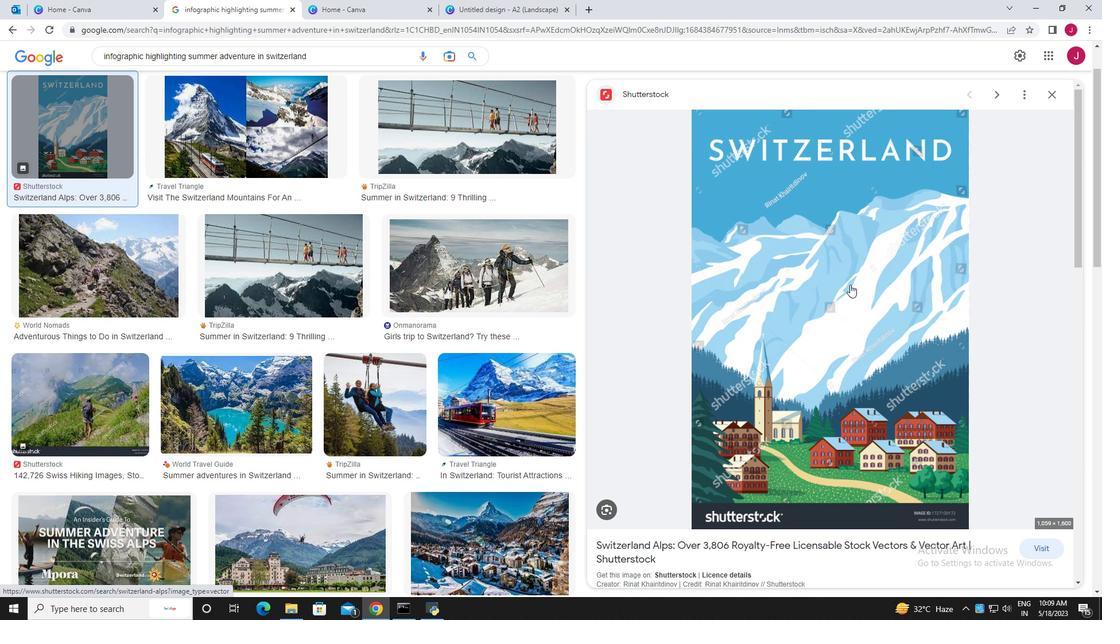 
Action: Mouse moved to (893, 407)
Screenshot: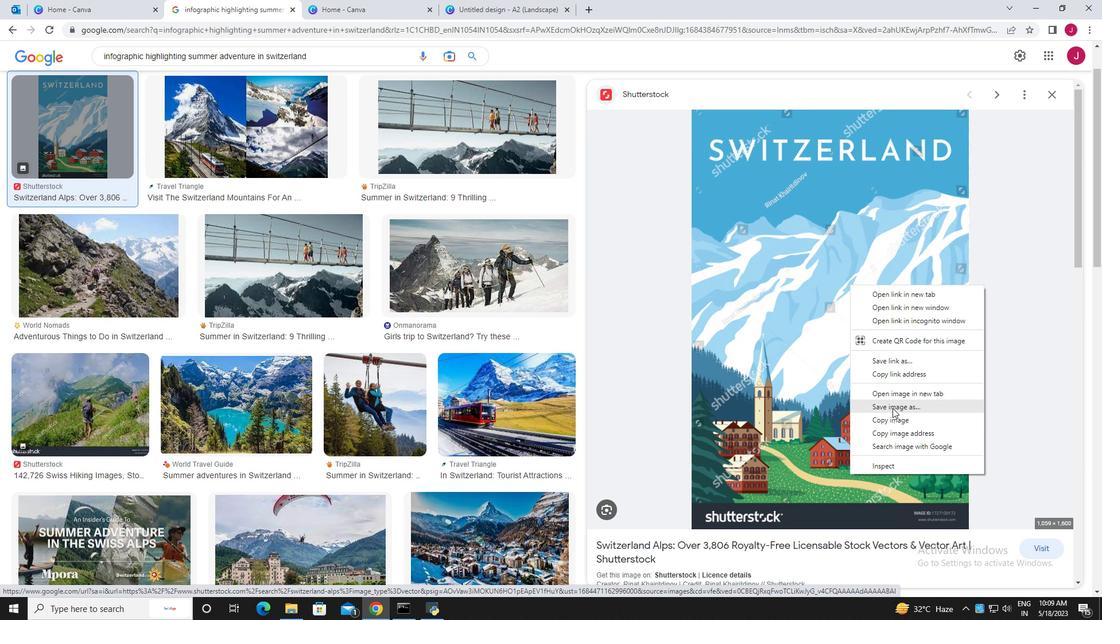 
Action: Mouse pressed left at (893, 407)
Screenshot: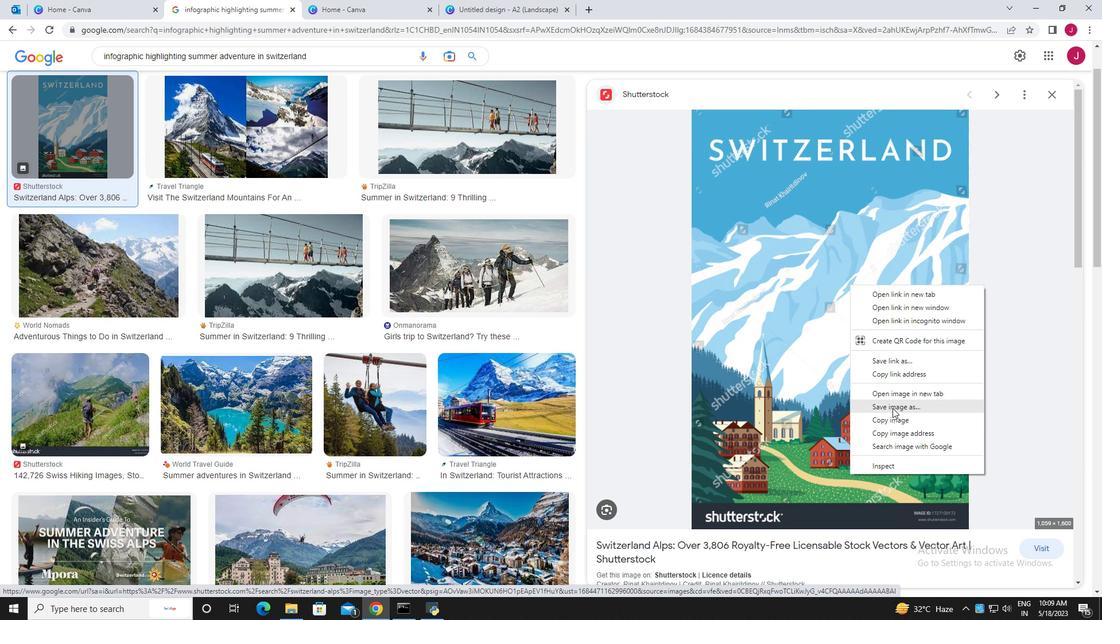 
Action: Mouse moved to (291, 254)
Screenshot: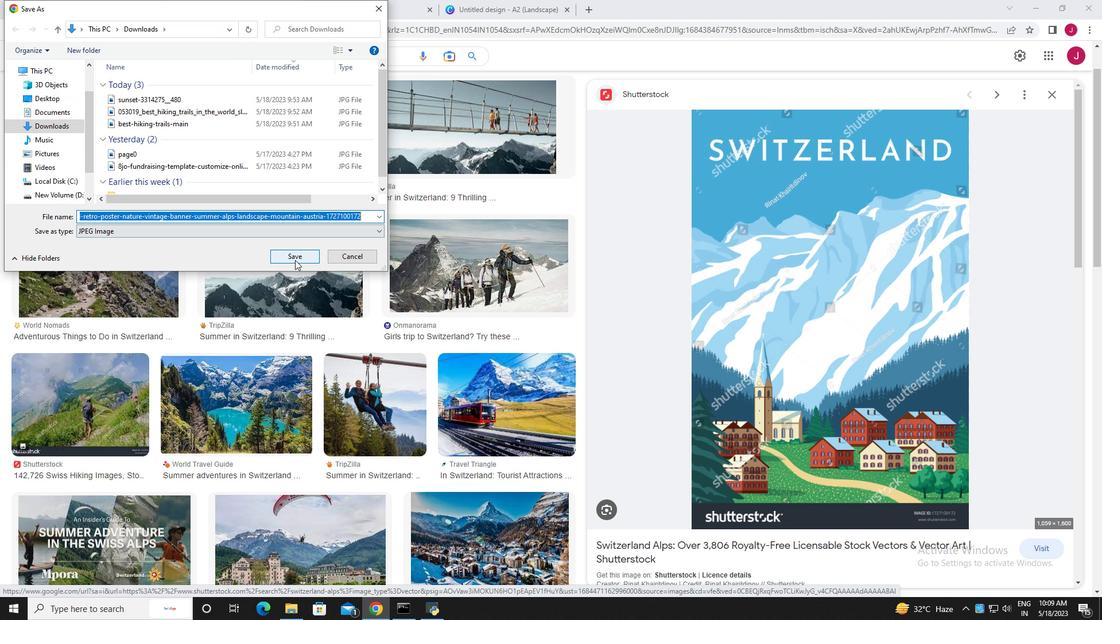 
Action: Mouse pressed left at (291, 254)
Screenshot: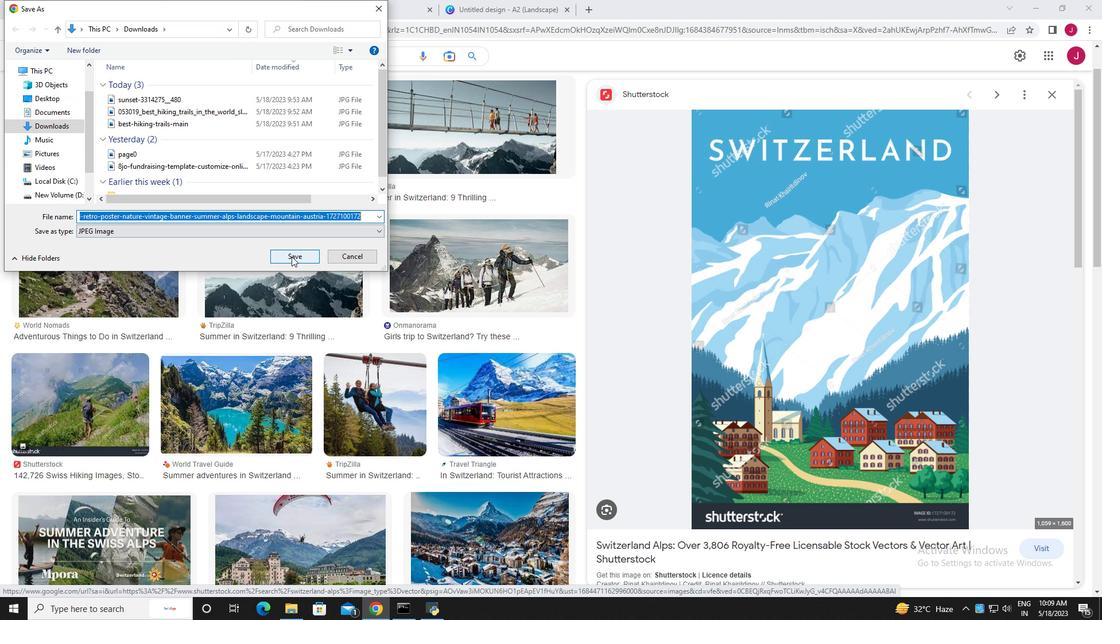 
Action: Mouse moved to (250, 8)
Screenshot: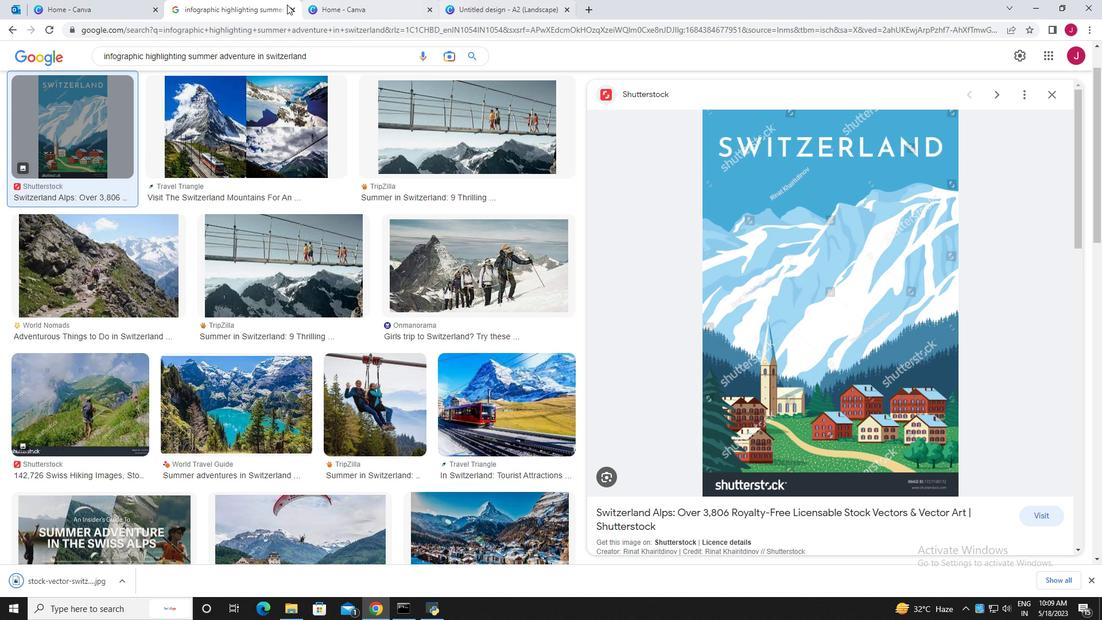 
Action: Mouse pressed left at (250, 8)
Screenshot: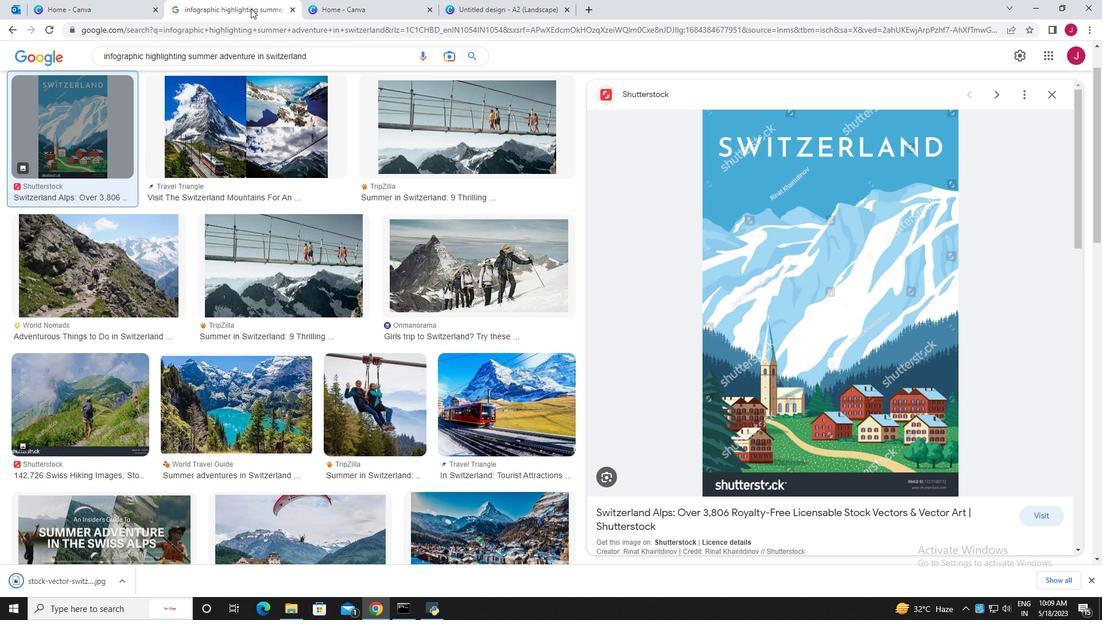 
Action: Mouse moved to (356, 7)
Screenshot: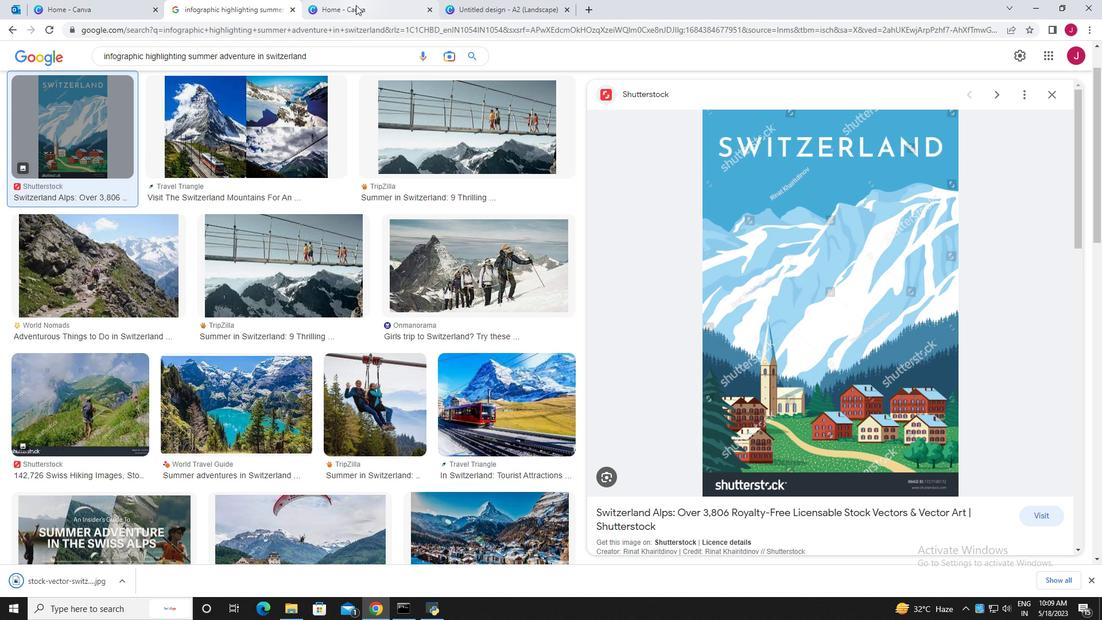 
Action: Mouse pressed left at (356, 7)
Screenshot: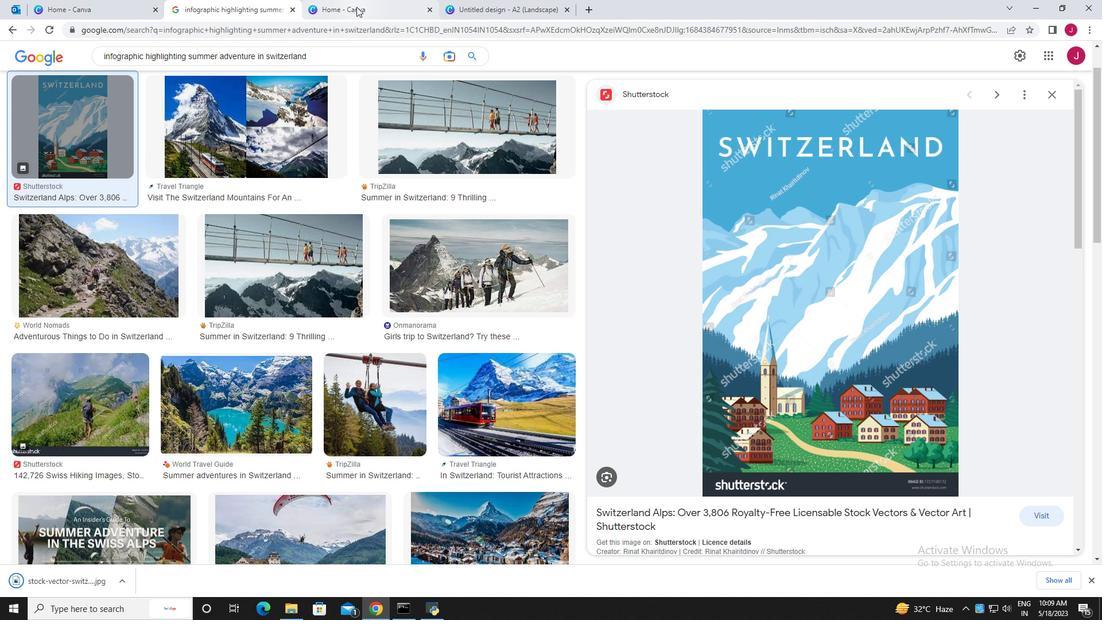 
Action: Mouse moved to (515, 8)
Screenshot: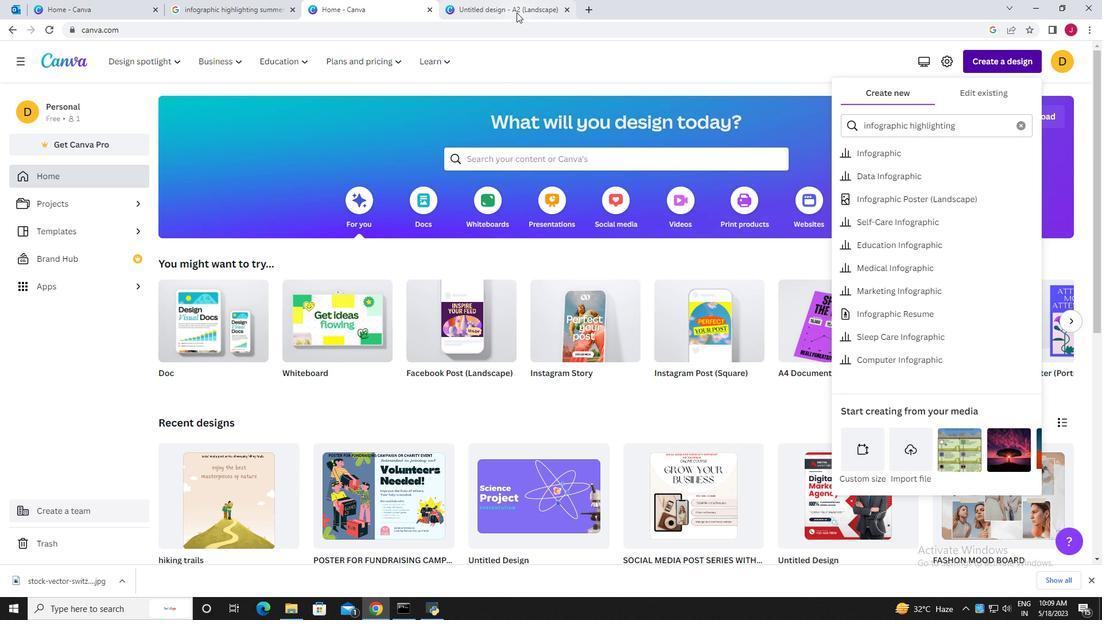 
Action: Mouse pressed left at (515, 8)
Screenshot: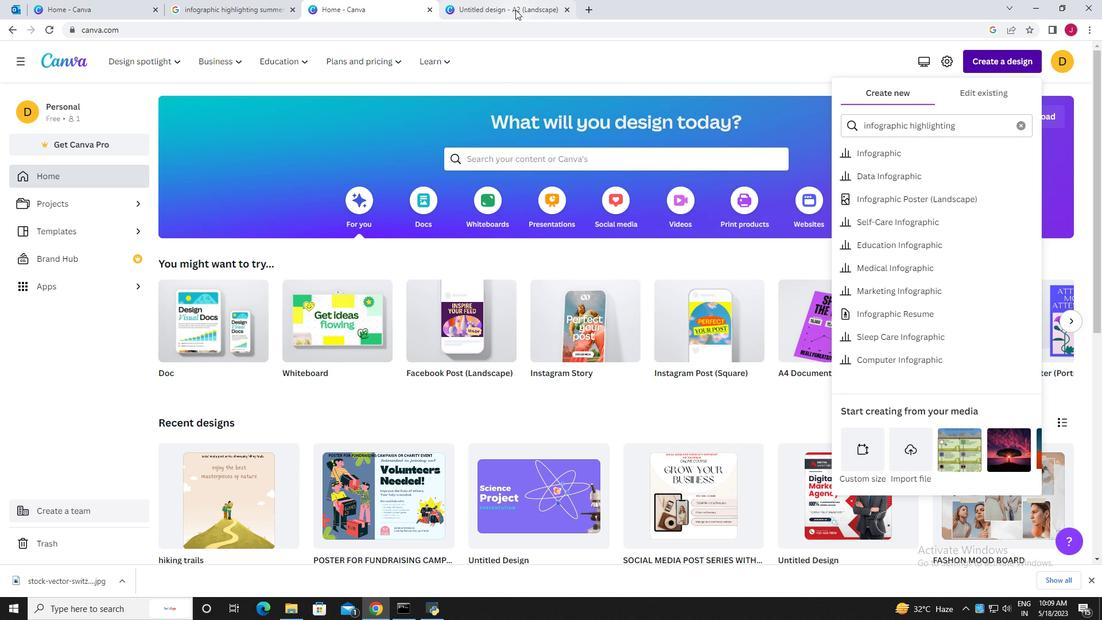 
Action: Mouse moved to (430, 9)
Screenshot: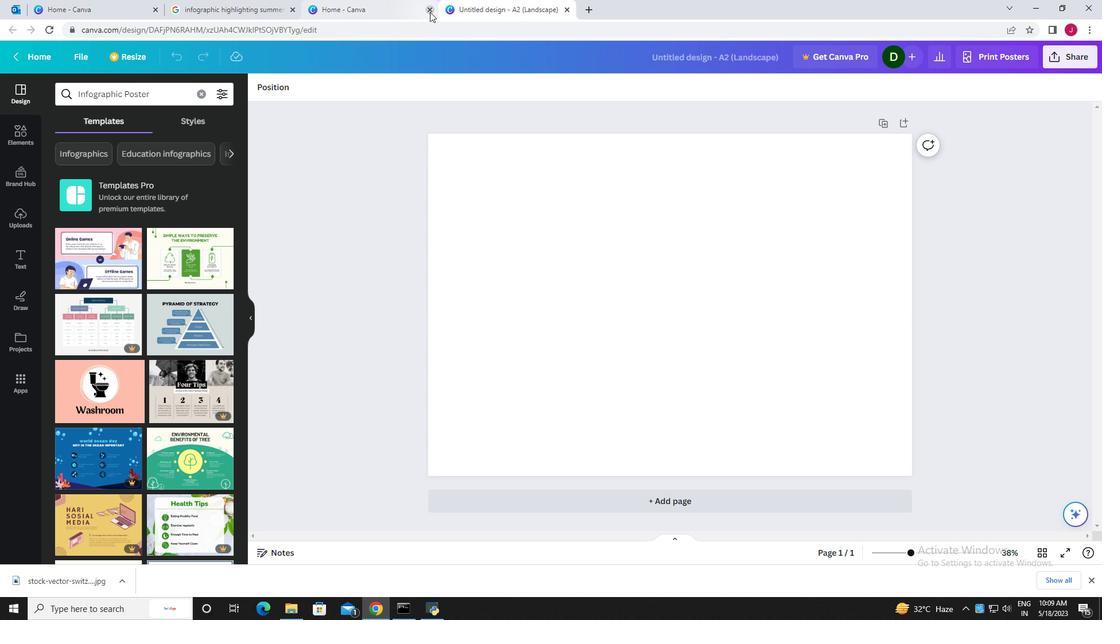 
Action: Mouse pressed left at (430, 9)
Screenshot: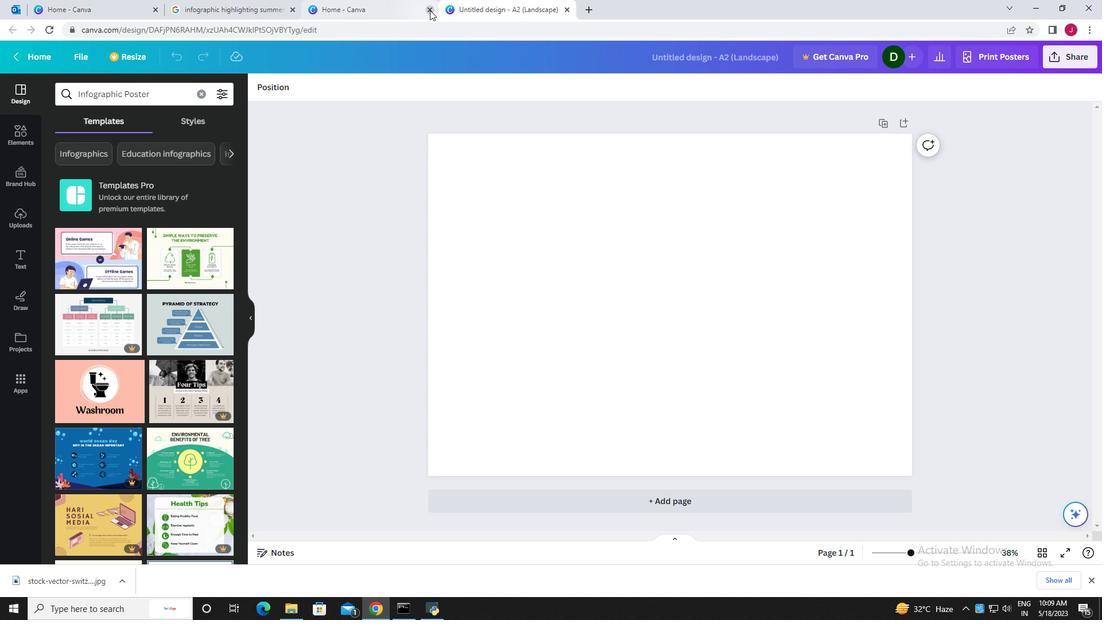 
Action: Mouse moved to (73, 582)
Screenshot: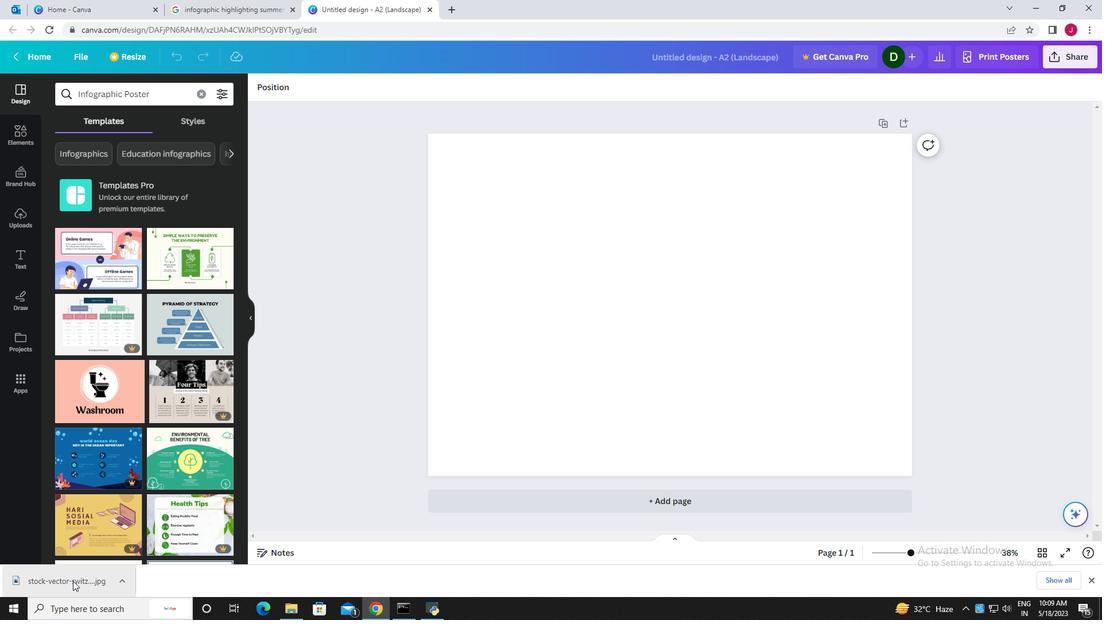 
Action: Mouse pressed left at (73, 582)
Screenshot: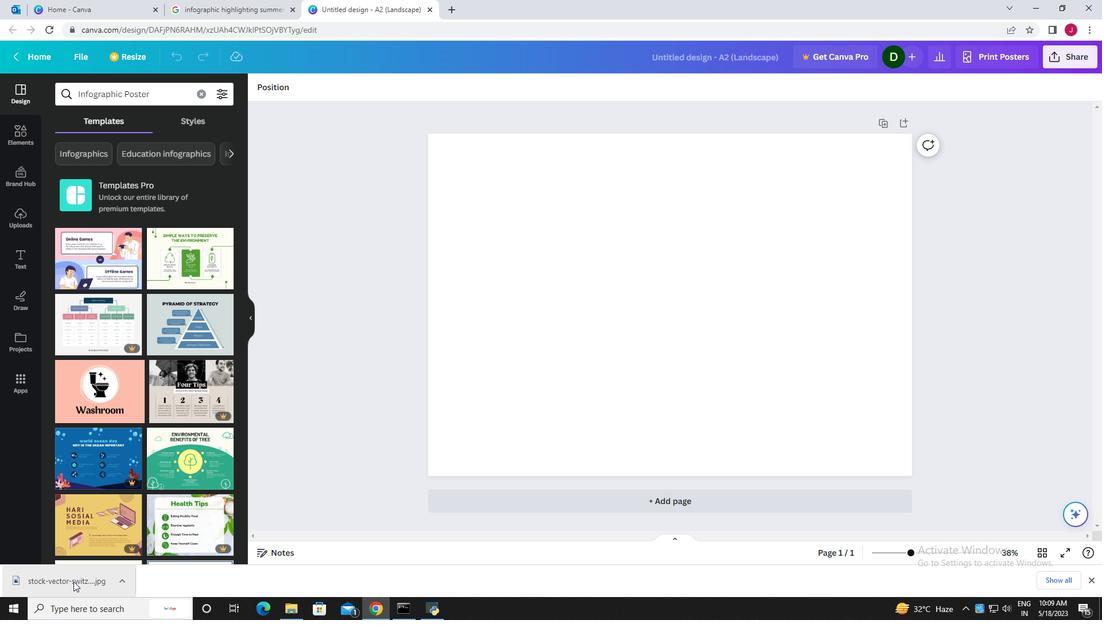 
Action: Mouse moved to (589, 305)
Screenshot: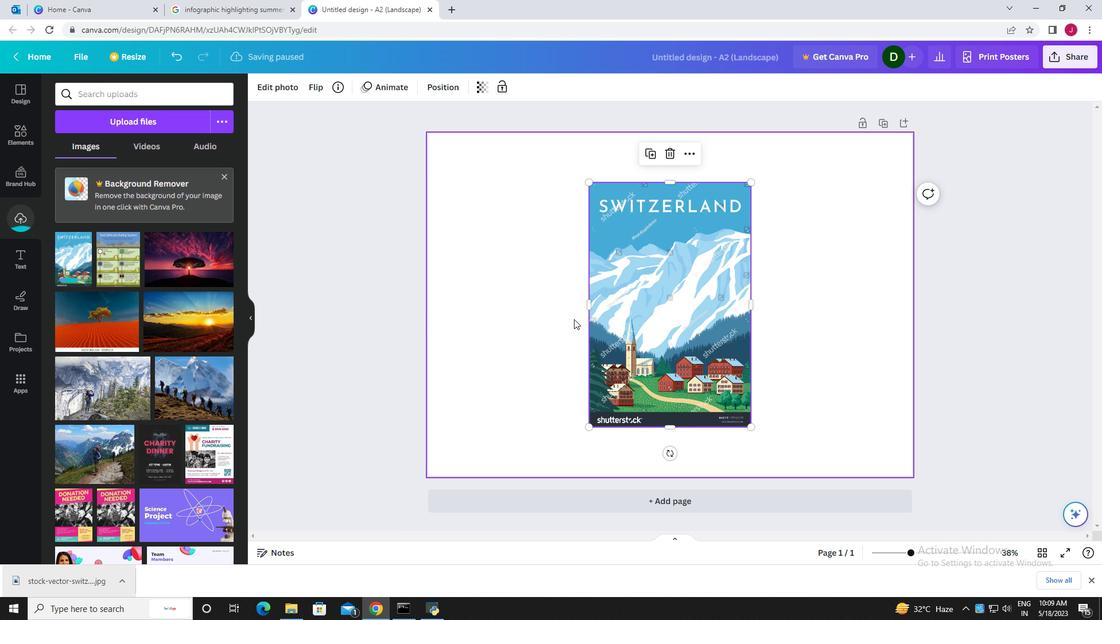 
Action: Mouse pressed left at (589, 305)
Screenshot: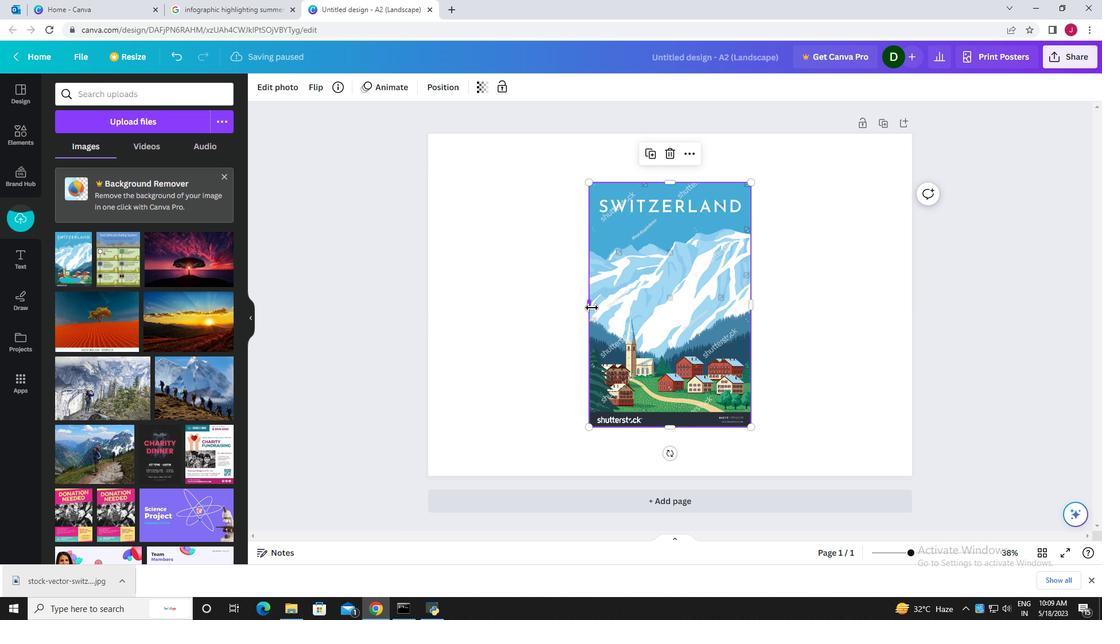 
Action: Mouse moved to (752, 302)
Screenshot: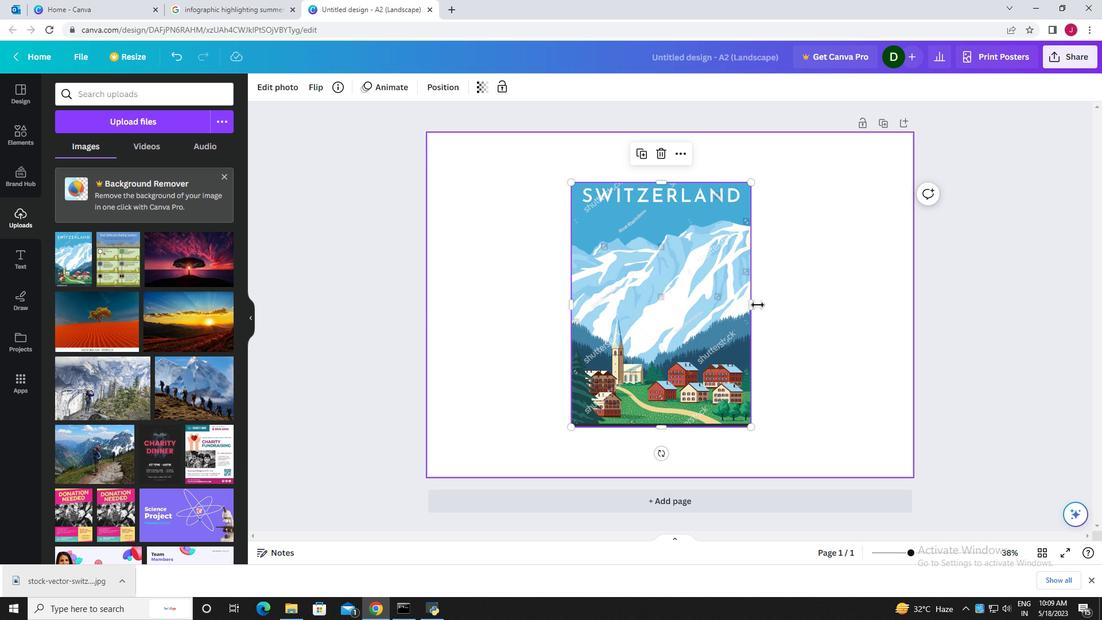 
Action: Mouse pressed left at (752, 302)
Screenshot: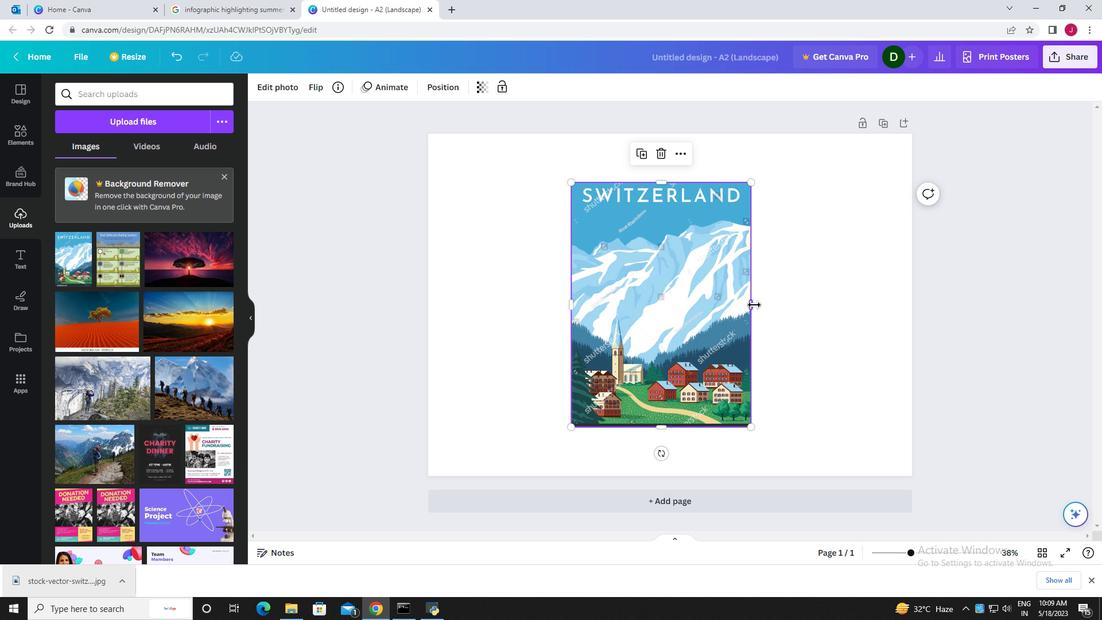 
Action: Mouse moved to (732, 277)
Screenshot: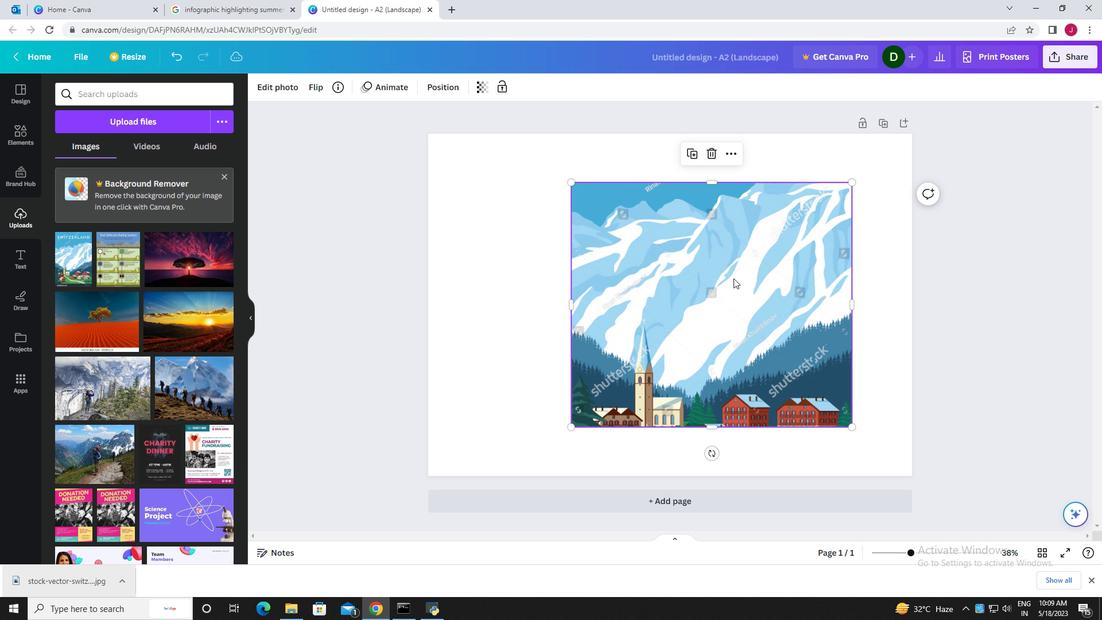 
Action: Mouse pressed left at (732, 277)
Screenshot: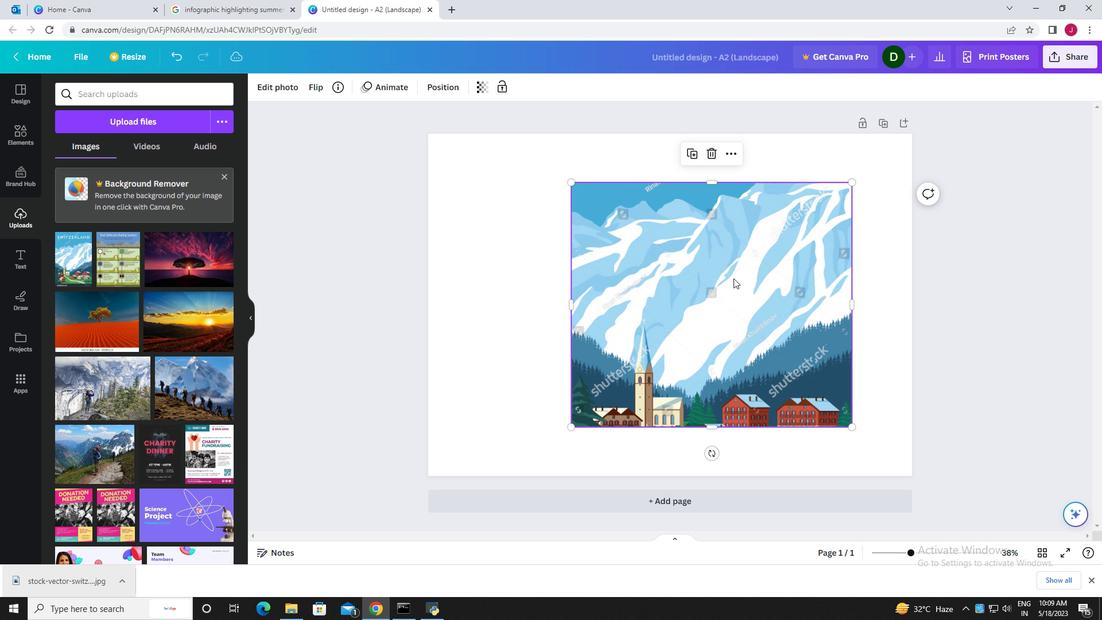 
Action: Mouse moved to (704, 222)
Screenshot: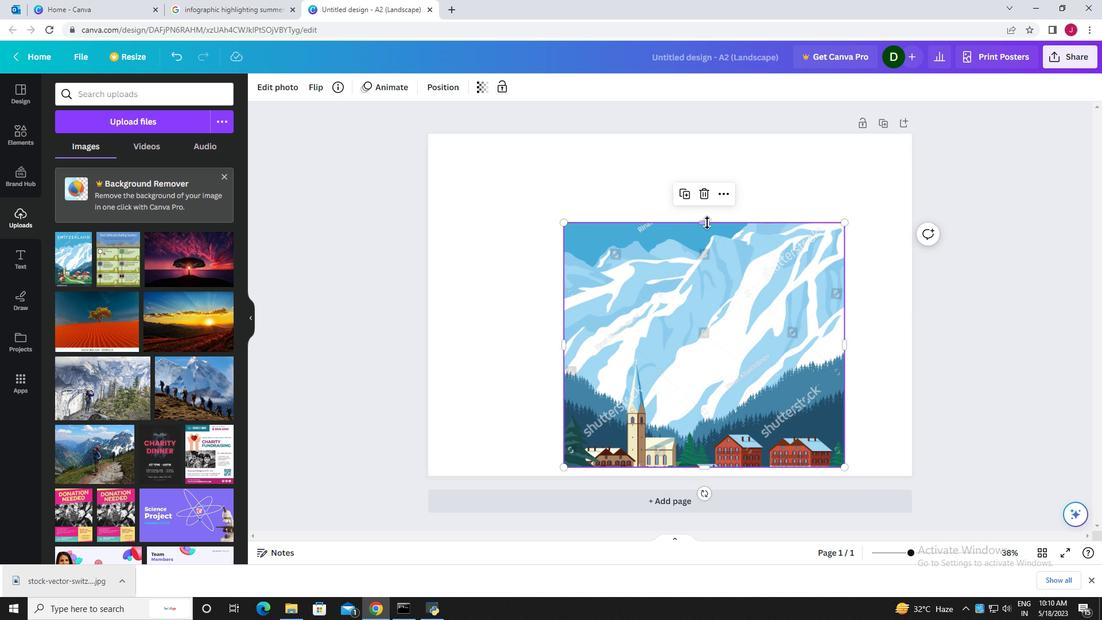 
Action: Mouse pressed left at (704, 222)
Screenshot: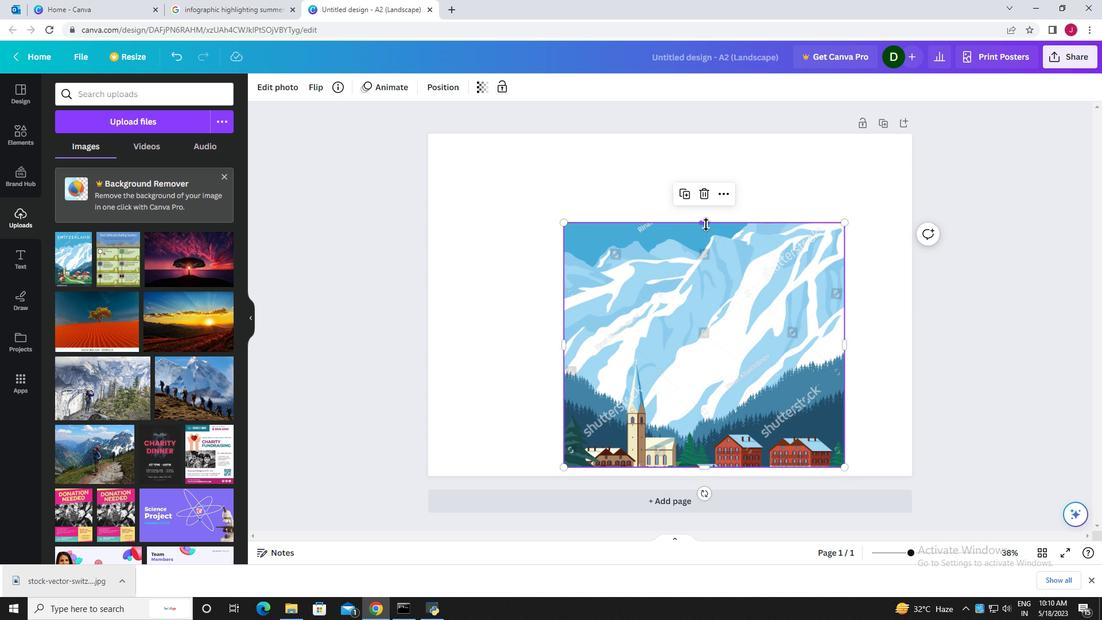 
Action: Mouse moved to (563, 305)
Screenshot: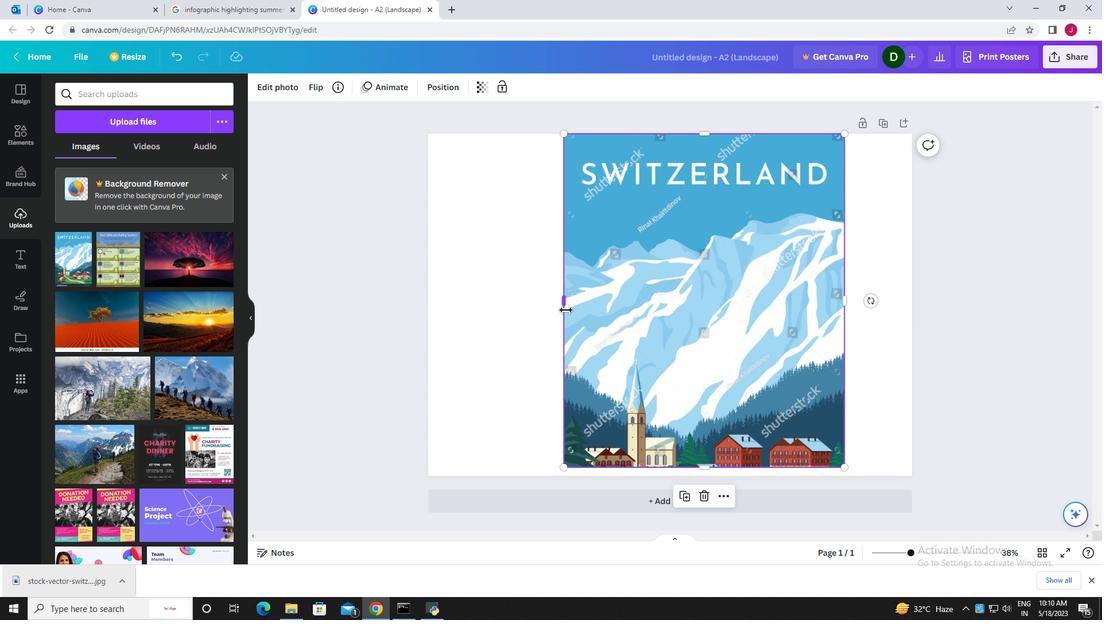 
Action: Mouse pressed left at (563, 305)
Screenshot: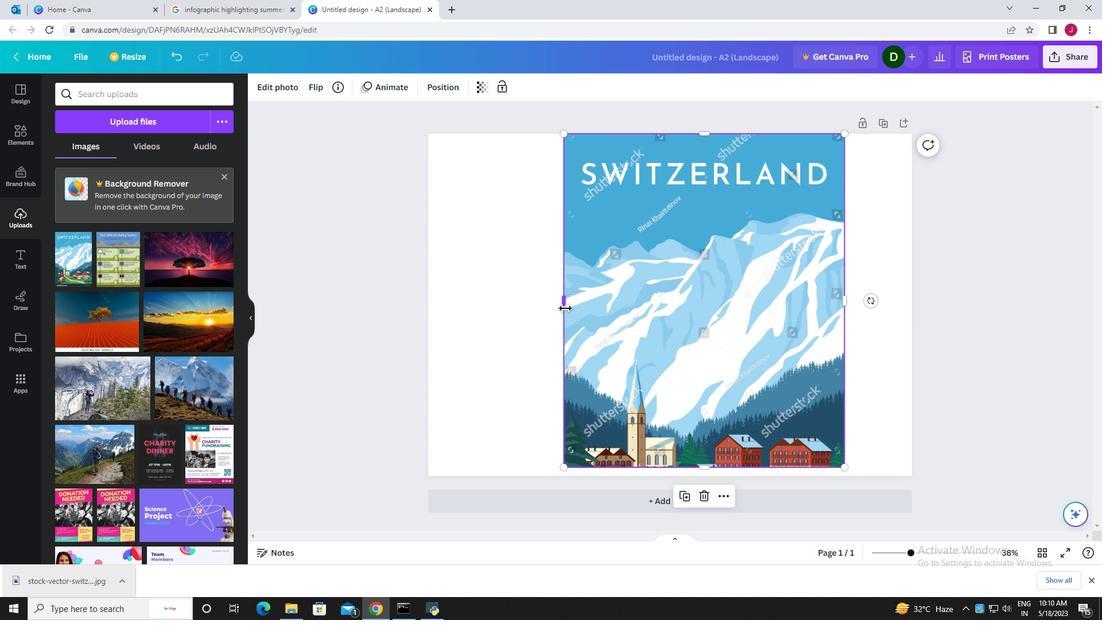 
Action: Mouse moved to (711, 133)
Screenshot: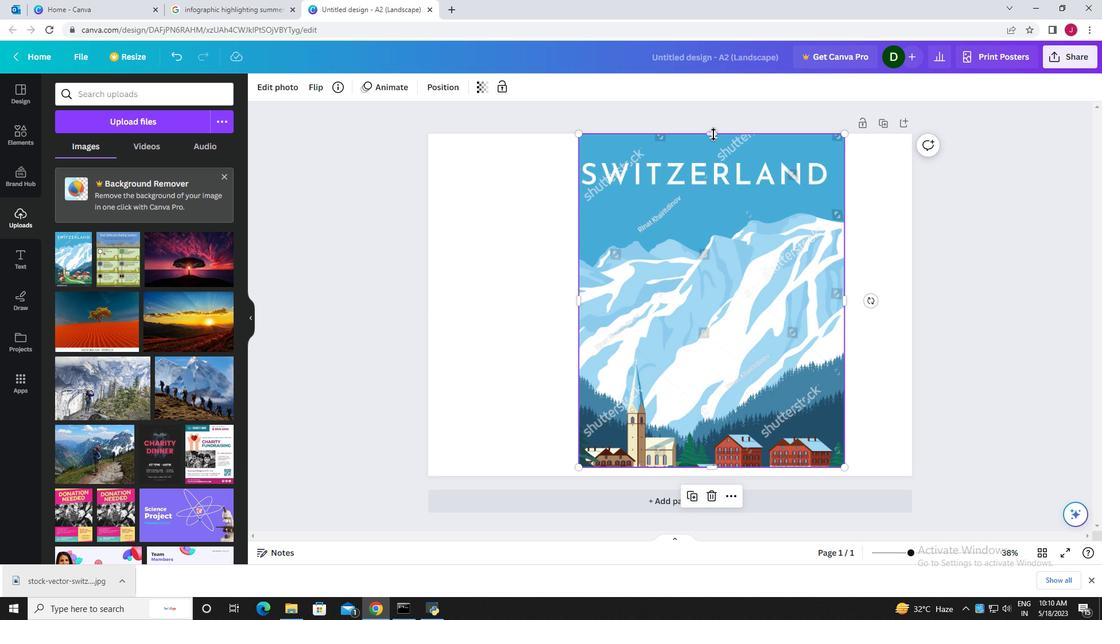 
Action: Mouse pressed left at (711, 133)
Screenshot: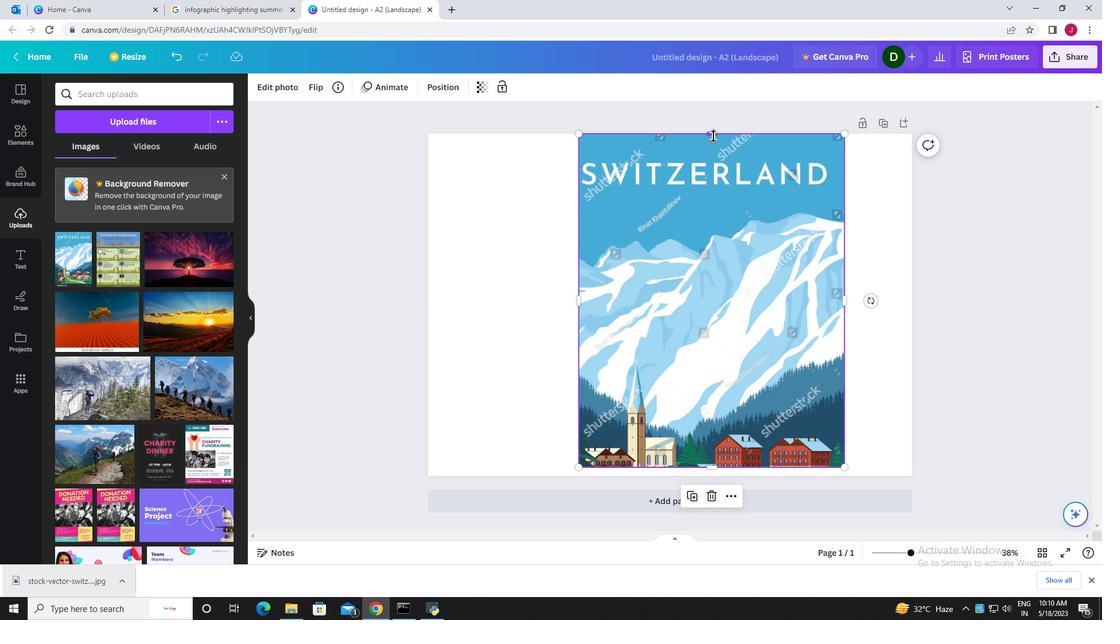 
Action: Mouse moved to (579, 314)
Screenshot: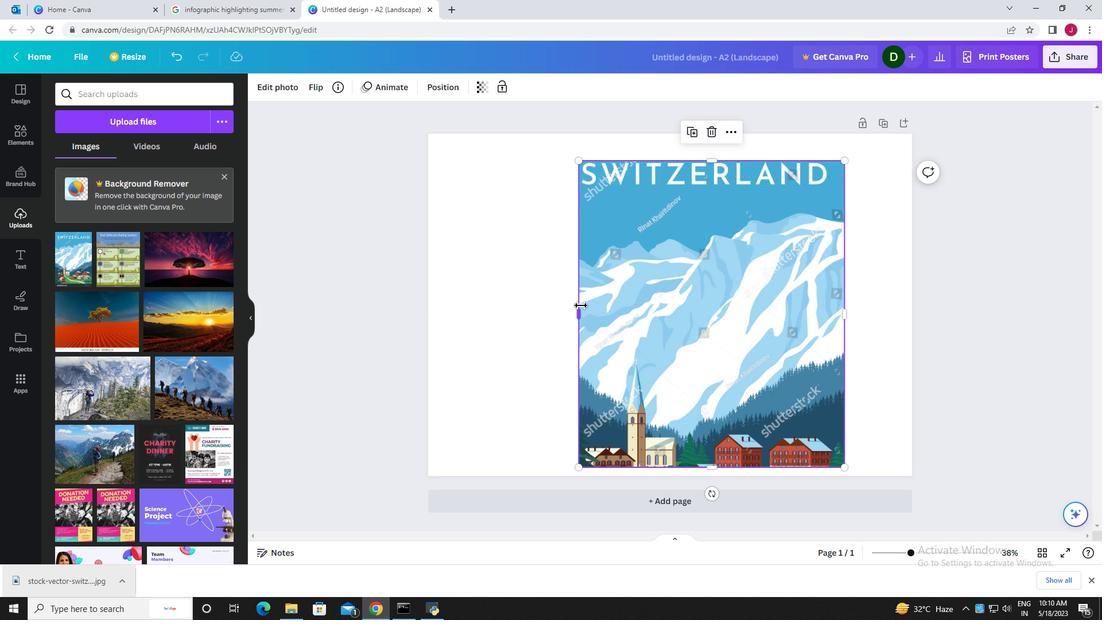 
Action: Mouse pressed left at (579, 314)
Screenshot: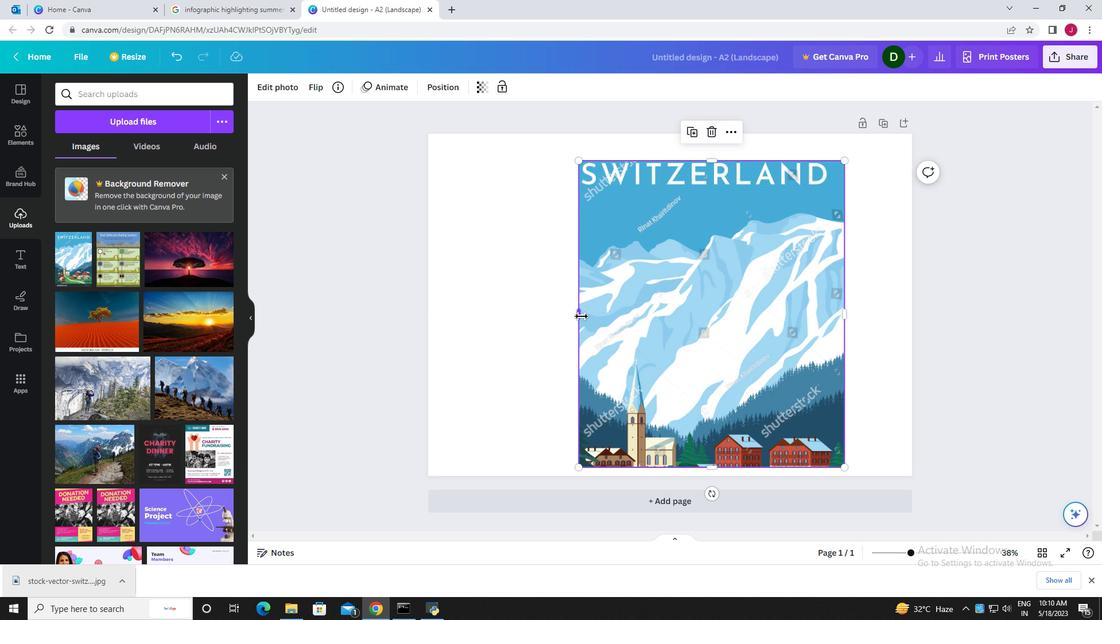 
Action: Mouse moved to (845, 313)
Screenshot: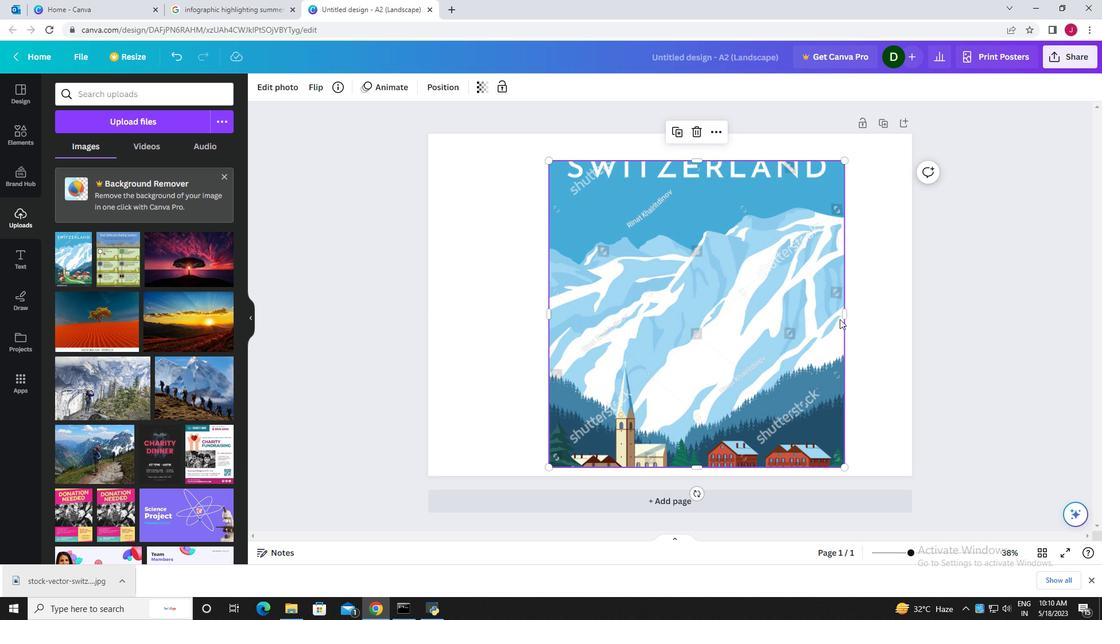 
Action: Mouse pressed left at (845, 313)
Screenshot: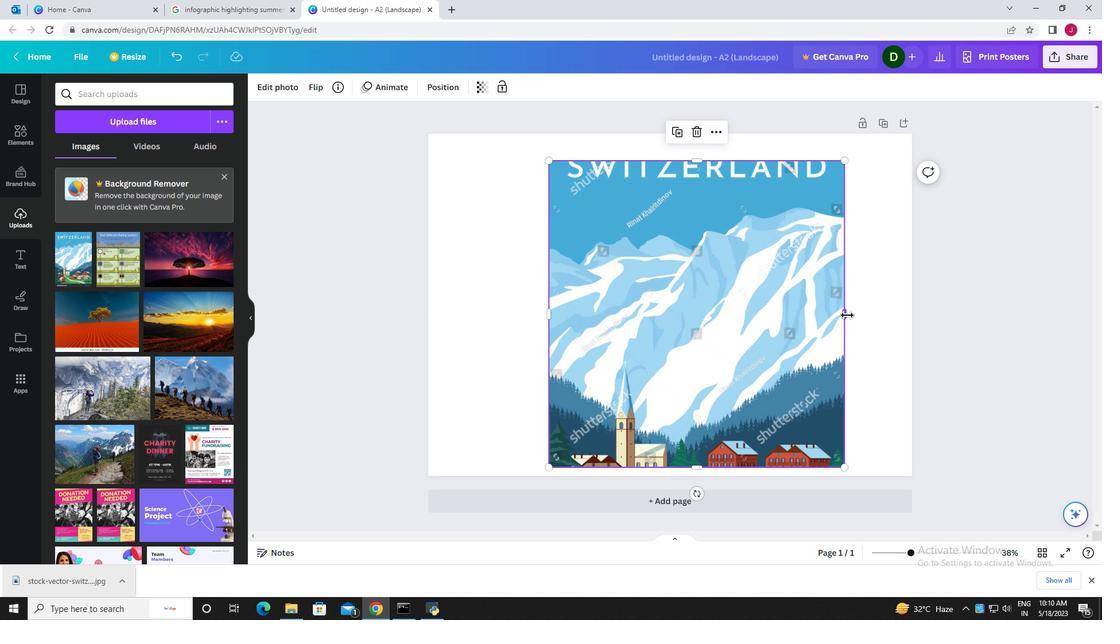 
Action: Mouse moved to (745, 350)
Screenshot: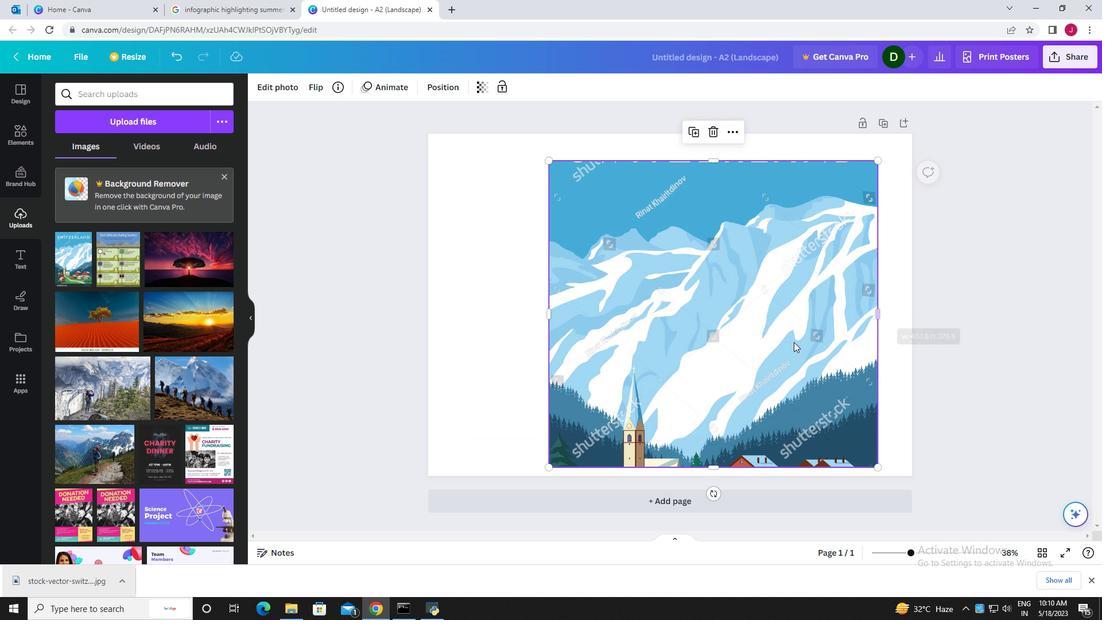 
Action: Mouse pressed left at (745, 350)
Screenshot: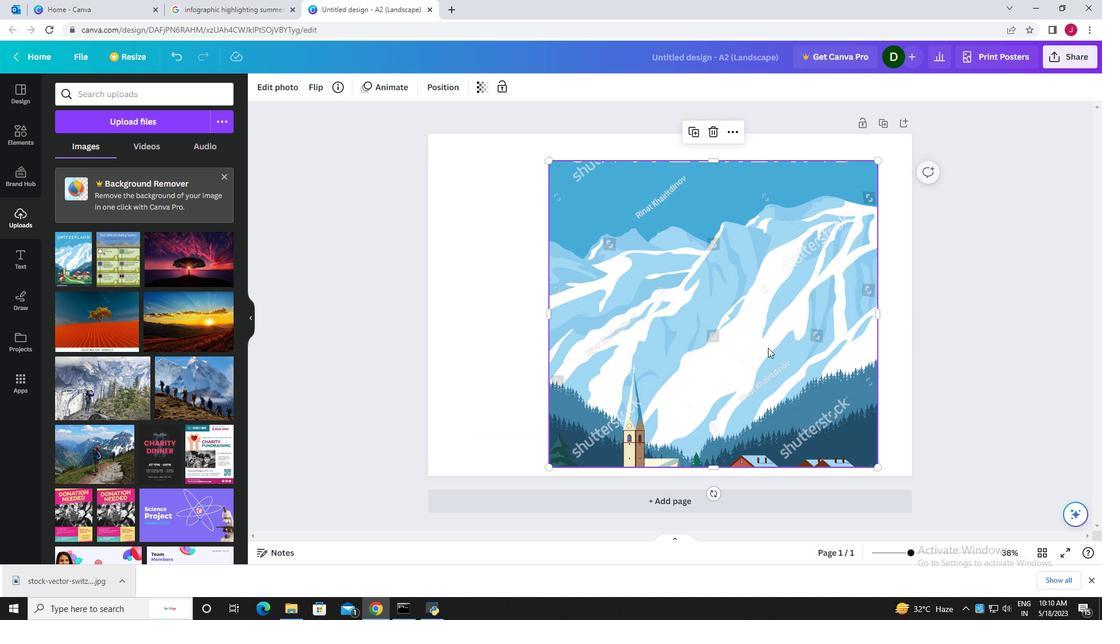 
Action: Mouse moved to (713, 457)
Screenshot: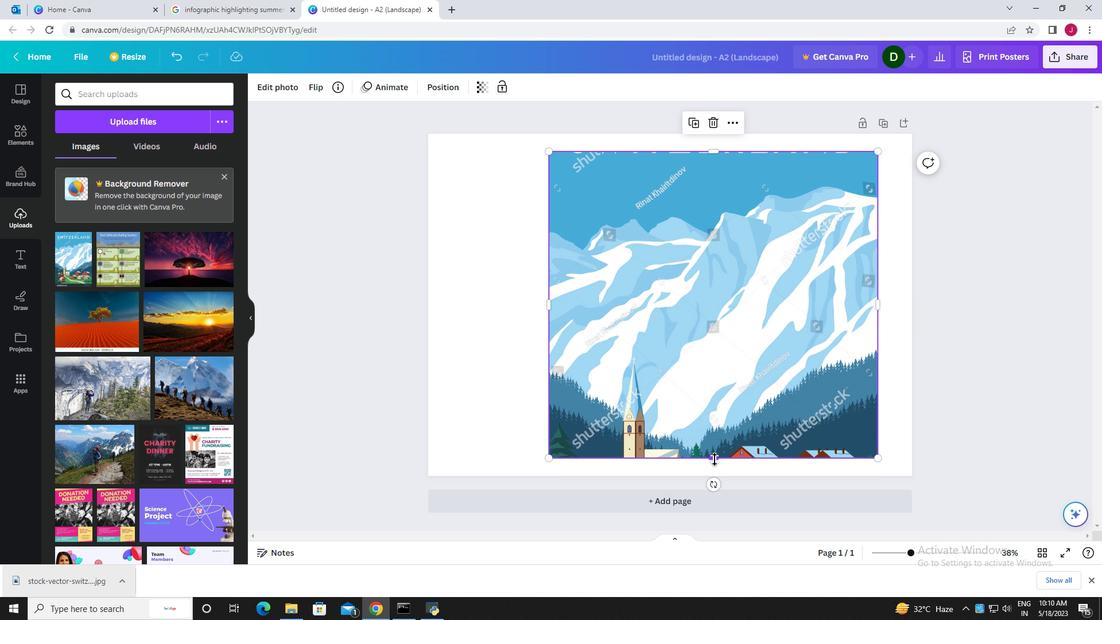 
Action: Mouse pressed left at (713, 457)
Screenshot: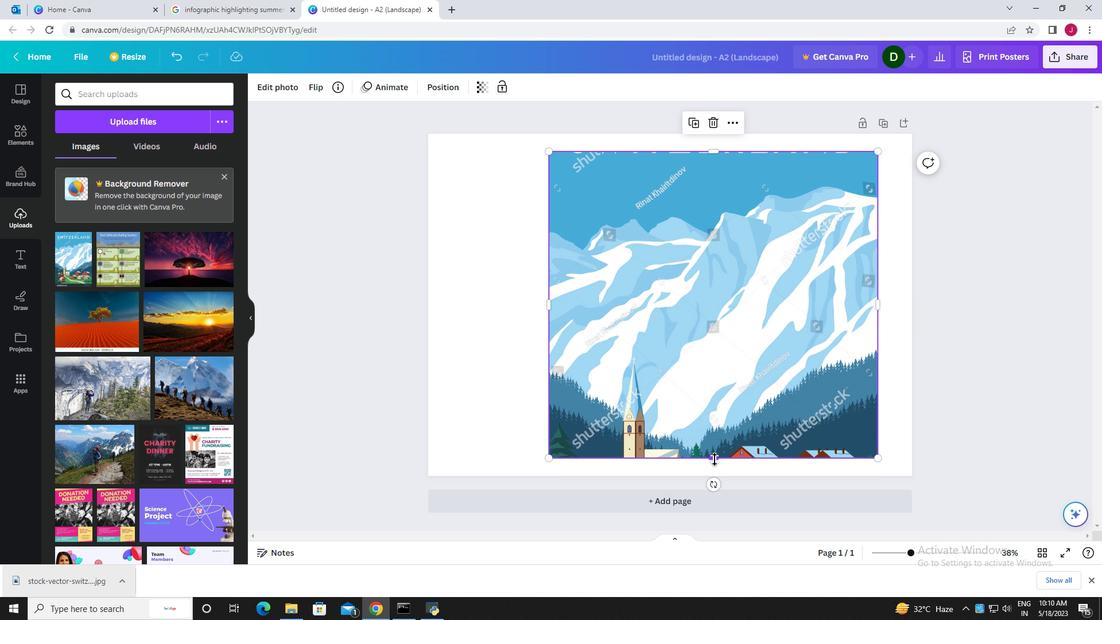 
Action: Mouse moved to (707, 234)
Screenshot: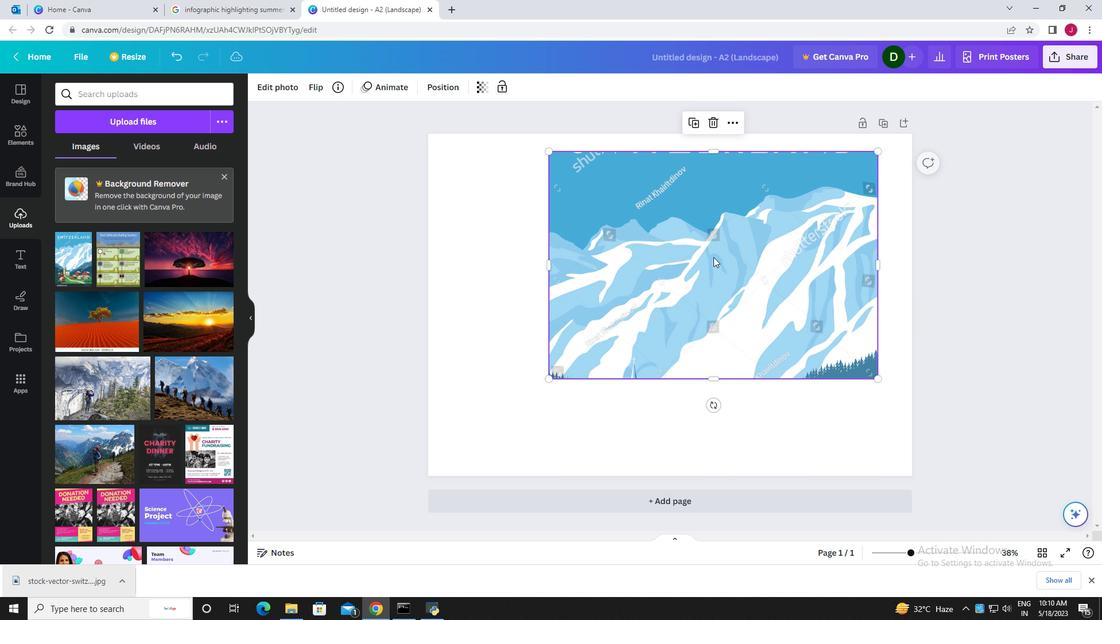 
Action: Mouse pressed left at (707, 234)
Screenshot: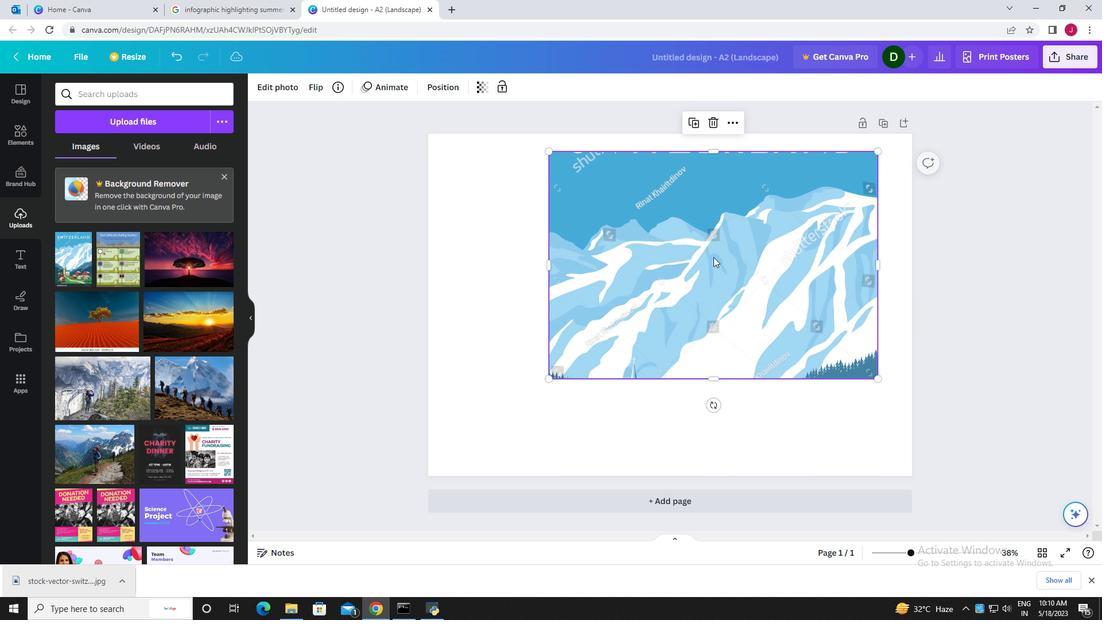 
Action: Mouse moved to (705, 213)
Screenshot: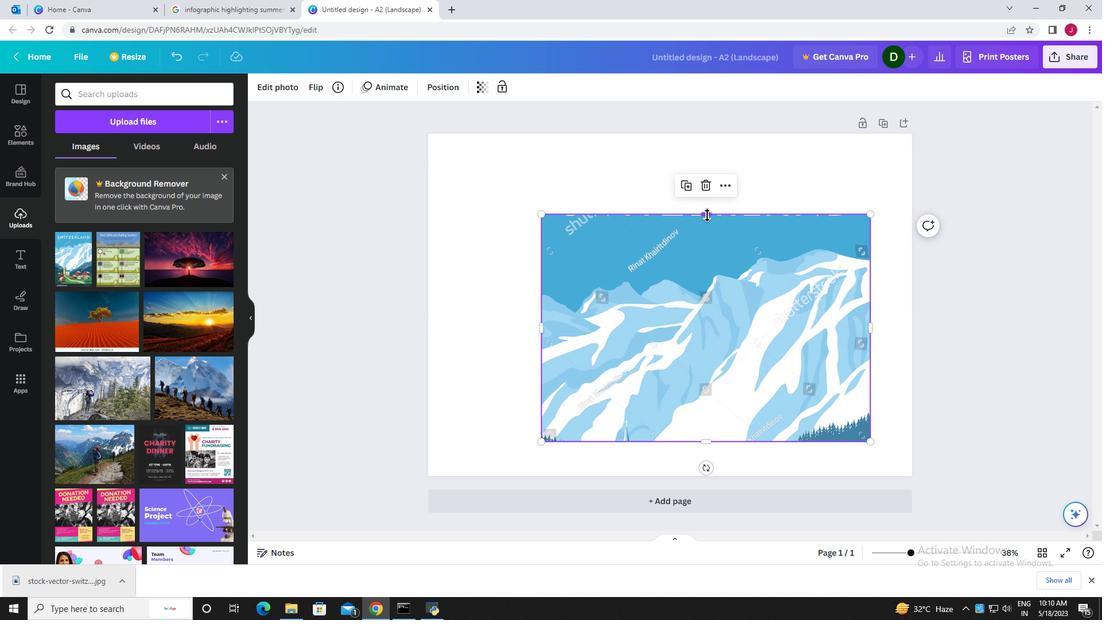 
Action: Mouse pressed left at (705, 213)
Screenshot: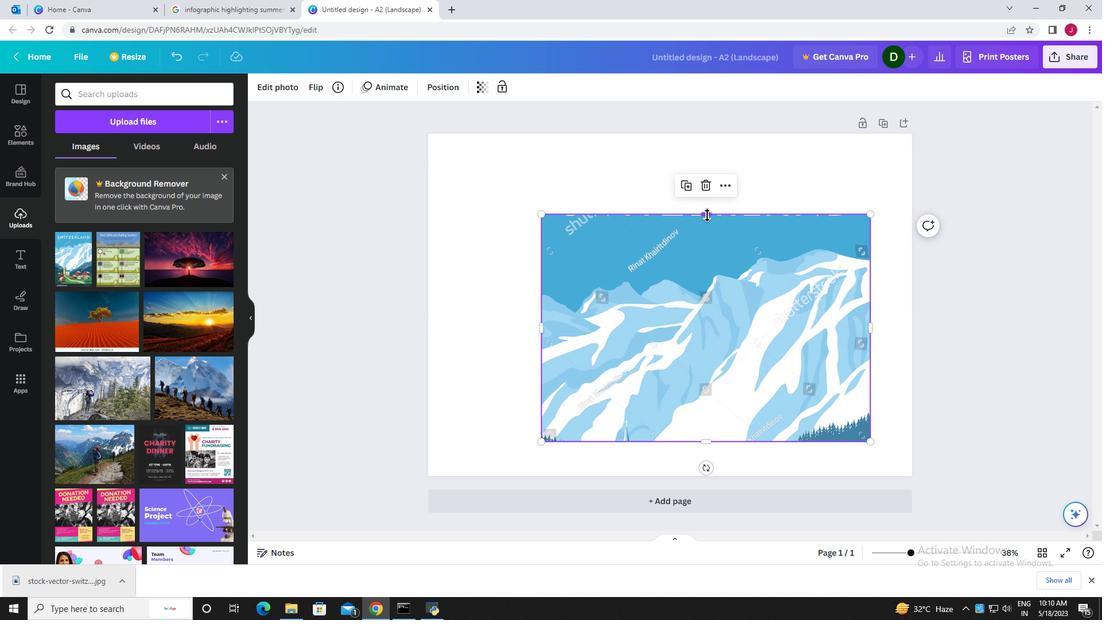 
Action: Mouse moved to (870, 300)
Screenshot: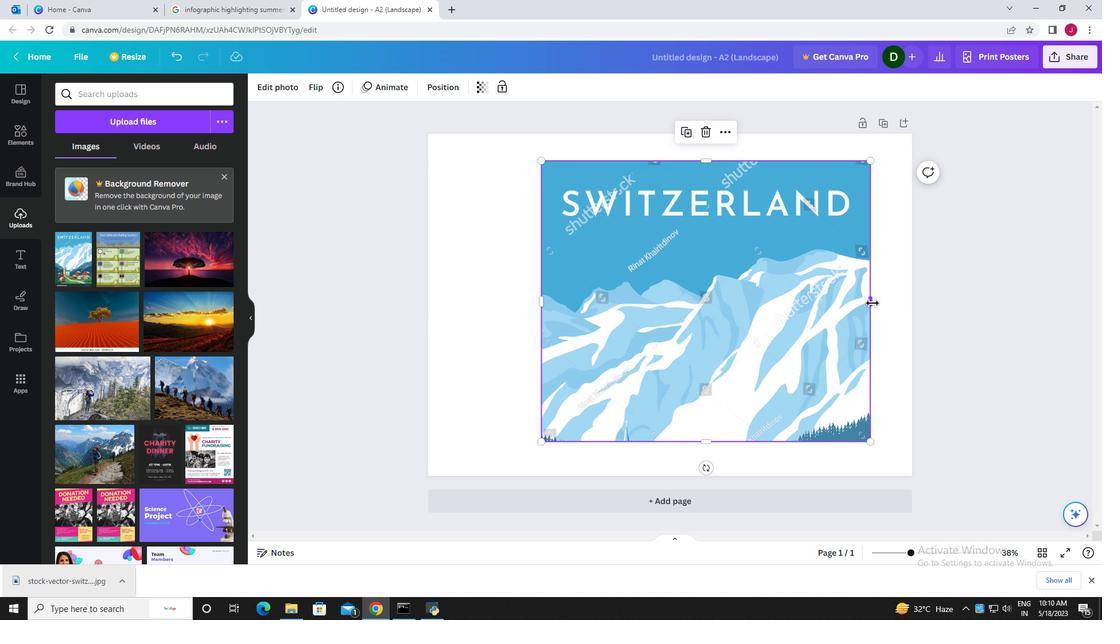 
Action: Mouse pressed left at (870, 300)
Screenshot: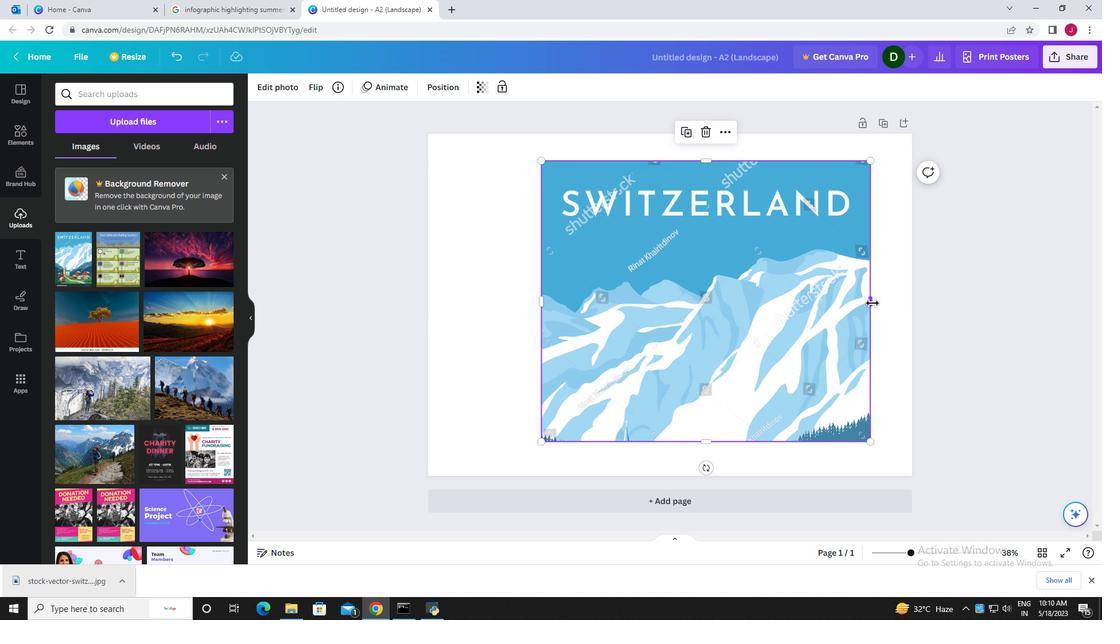 
Action: Mouse moved to (542, 301)
Screenshot: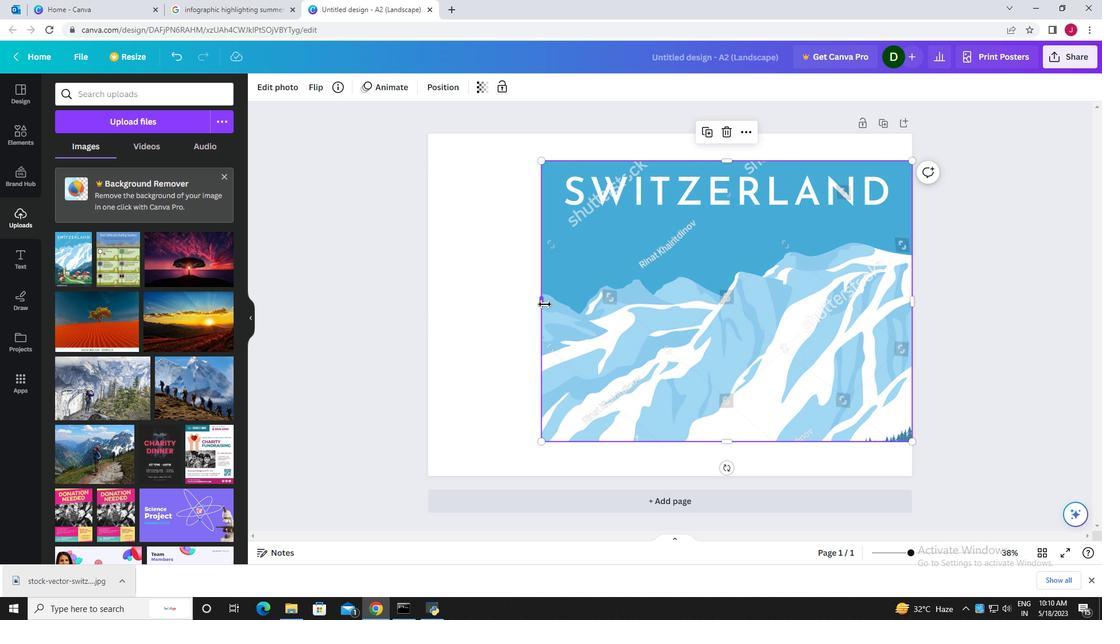 
Action: Mouse pressed left at (542, 301)
Screenshot: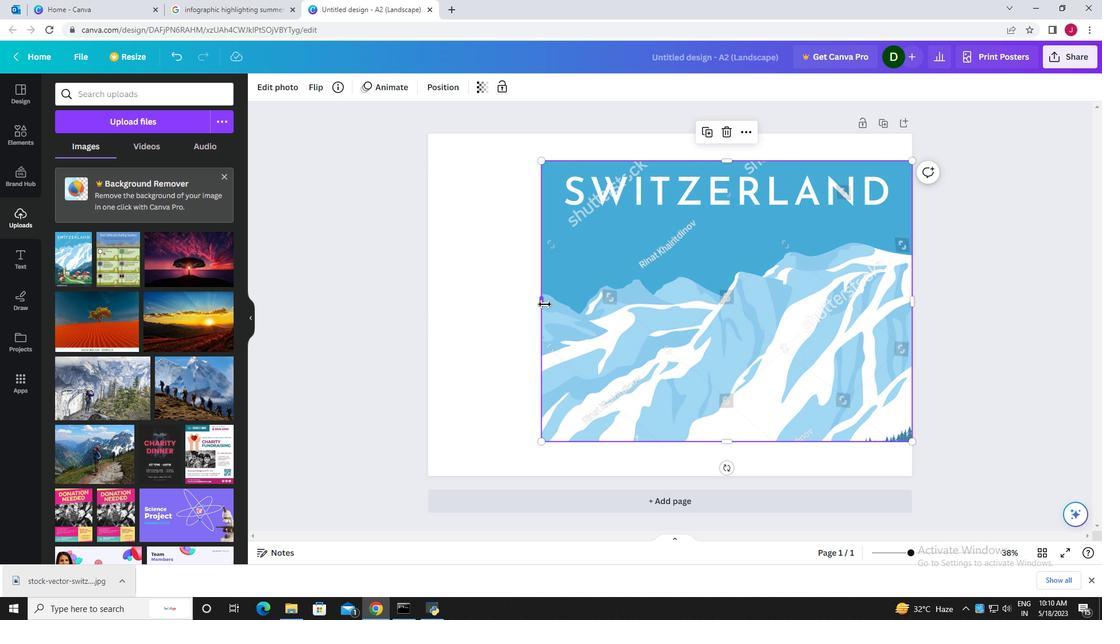 
Action: Mouse moved to (668, 442)
Screenshot: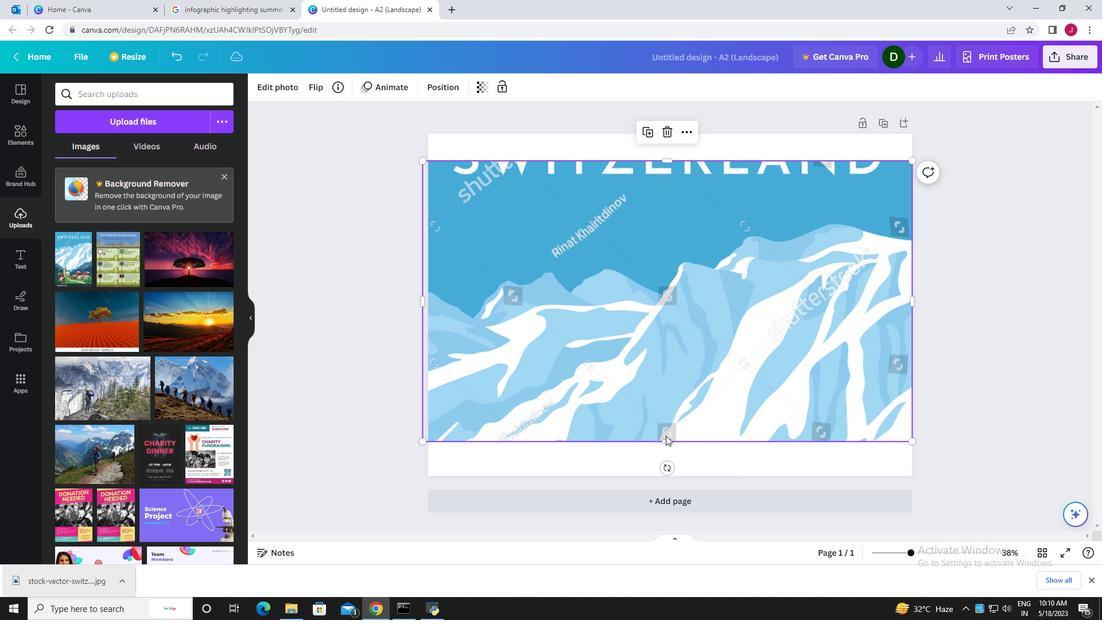 
Action: Mouse pressed left at (668, 442)
Screenshot: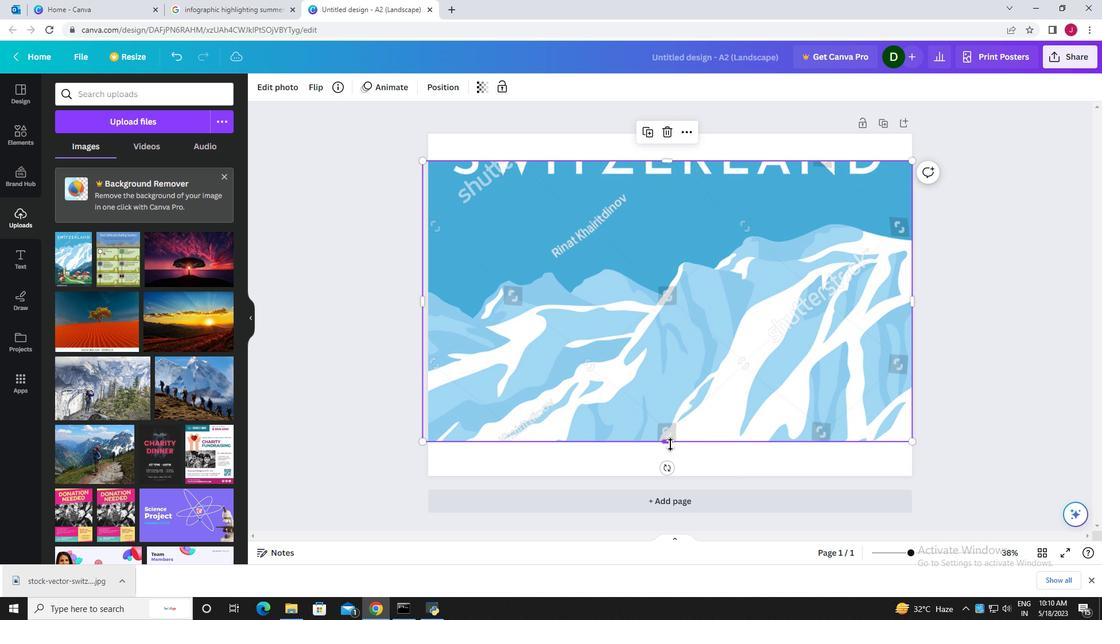 
Action: Mouse moved to (666, 159)
Screenshot: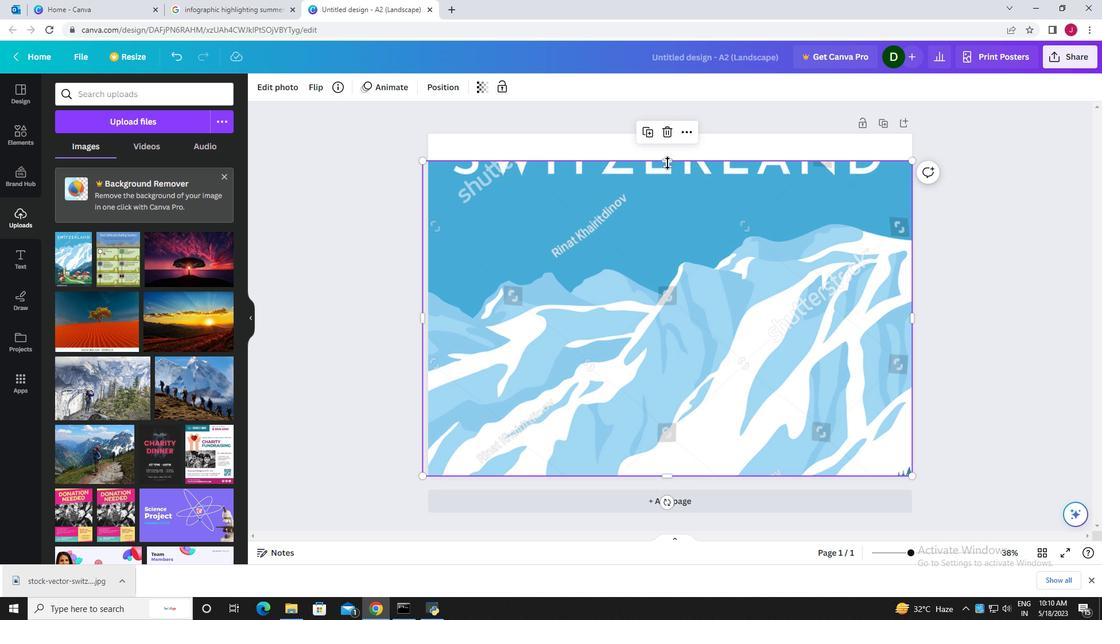 
Action: Mouse pressed left at (666, 159)
Screenshot: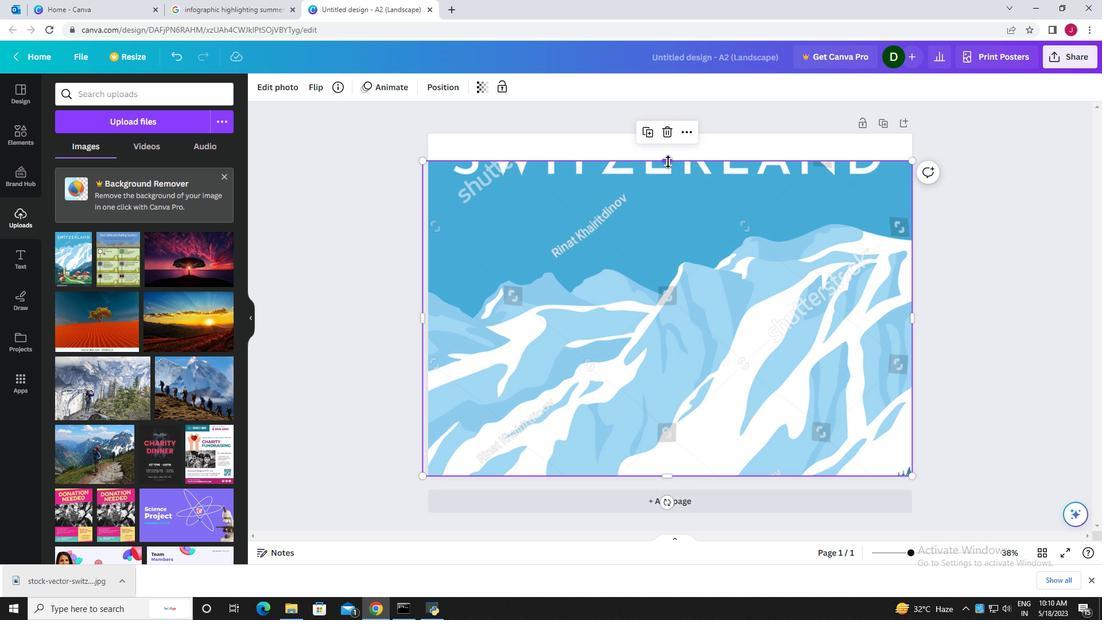 
Action: Mouse moved to (674, 330)
Screenshot: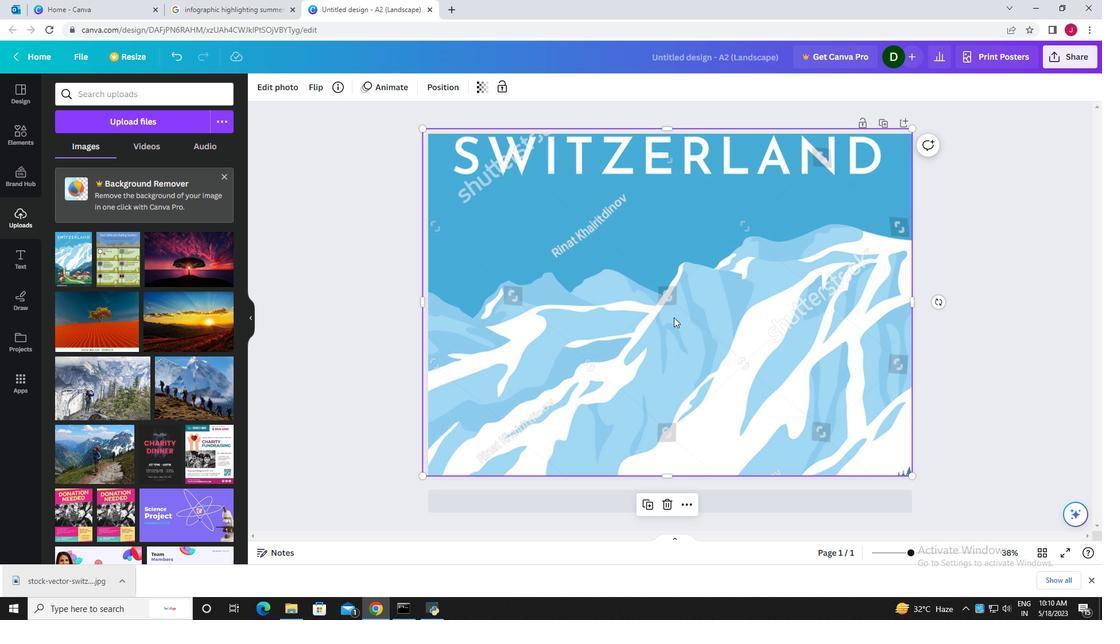 
Action: Mouse pressed left at (674, 330)
Screenshot: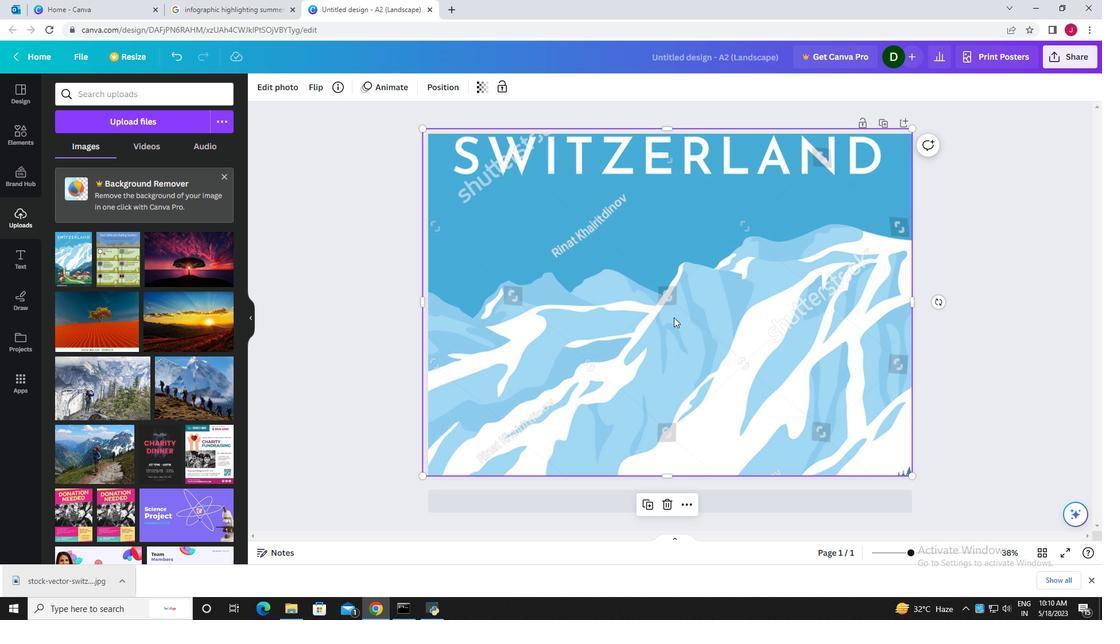 
Action: Mouse moved to (672, 482)
Screenshot: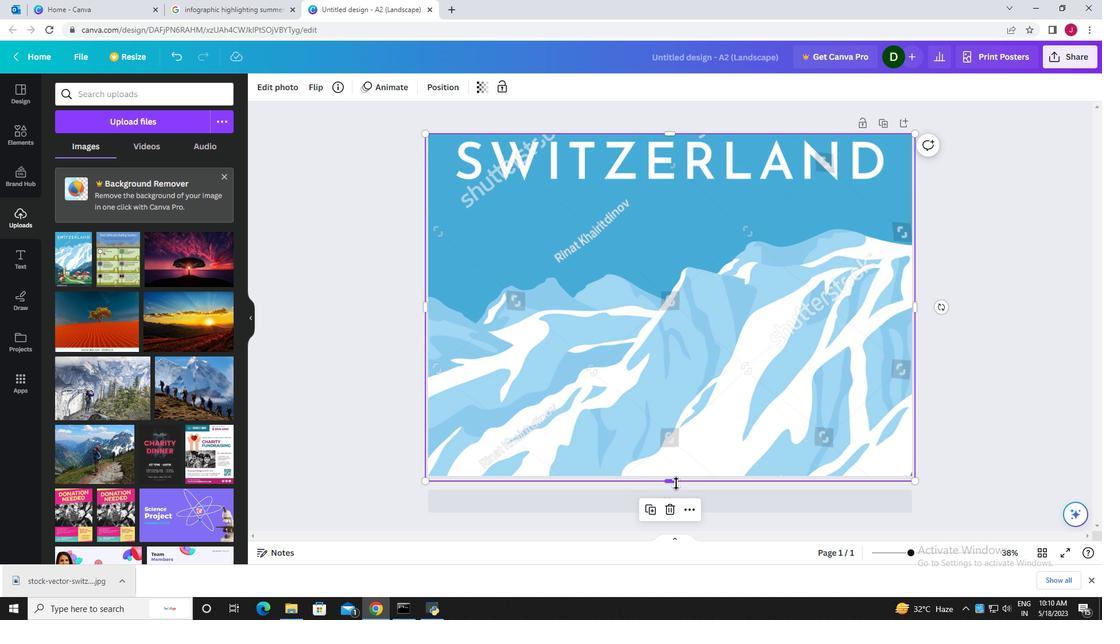 
Action: Mouse pressed left at (672, 482)
Screenshot: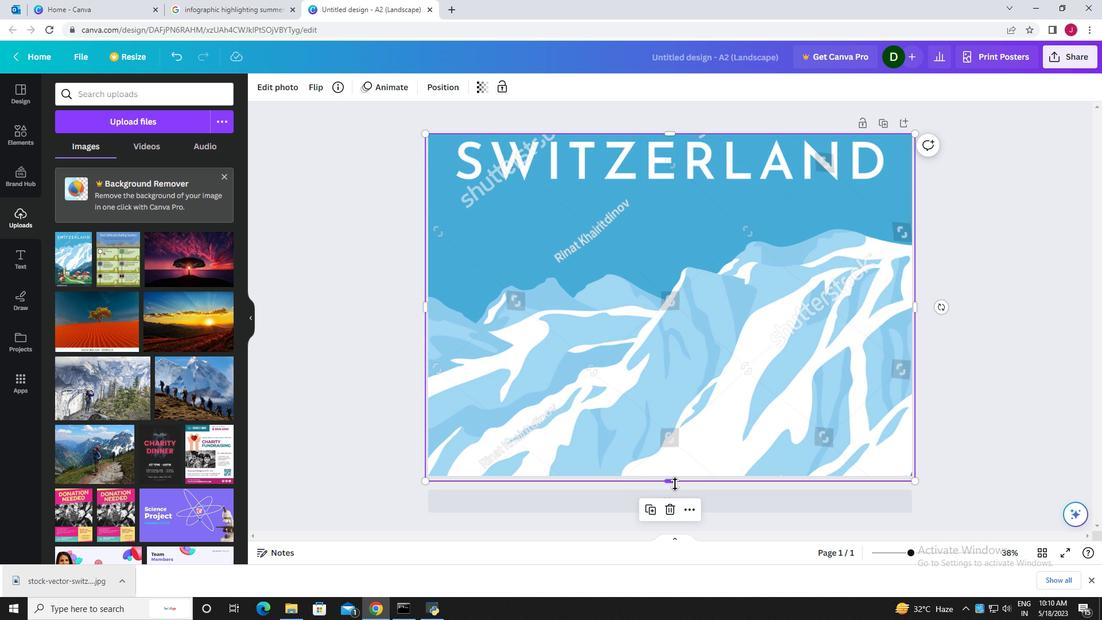 
Action: Mouse moved to (667, 238)
Screenshot: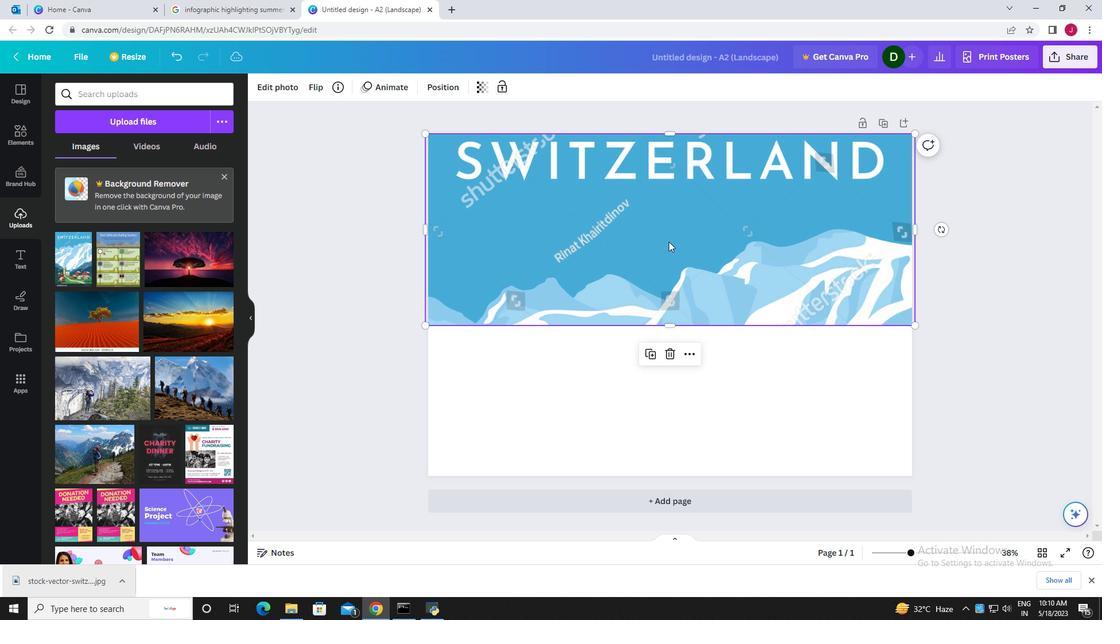
Action: Mouse pressed left at (667, 238)
Screenshot: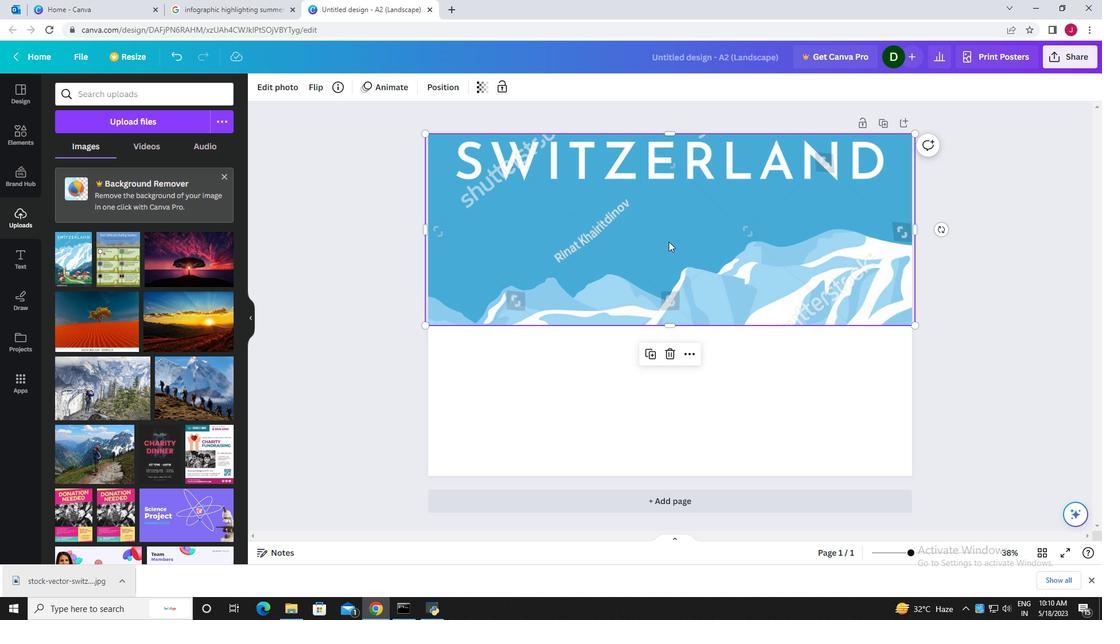 
Action: Mouse moved to (667, 273)
Screenshot: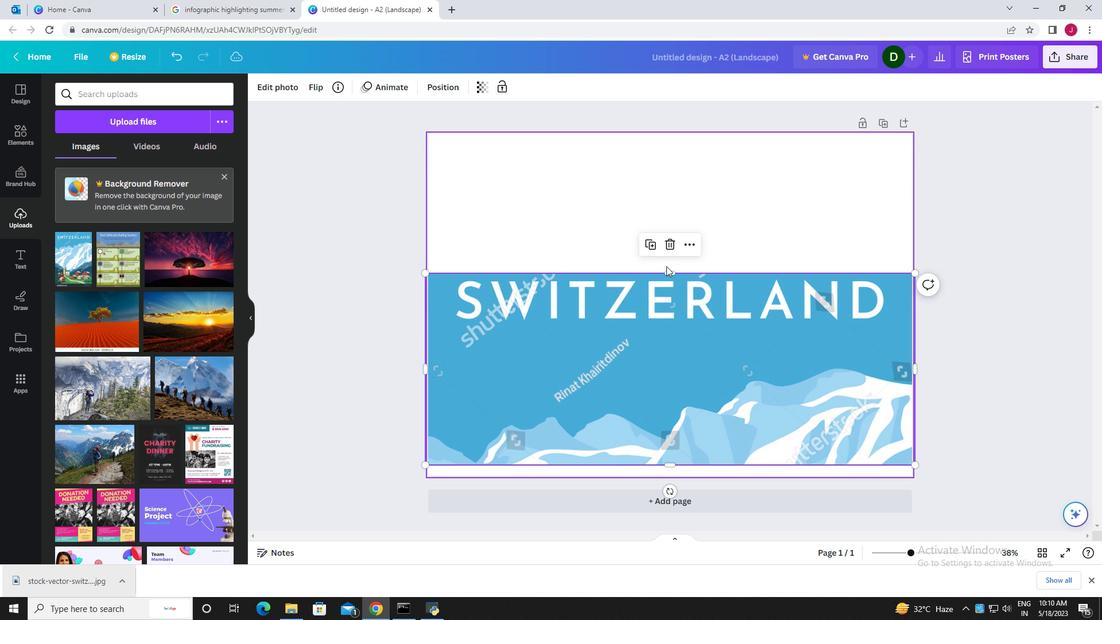 
Action: Mouse pressed left at (667, 273)
Screenshot: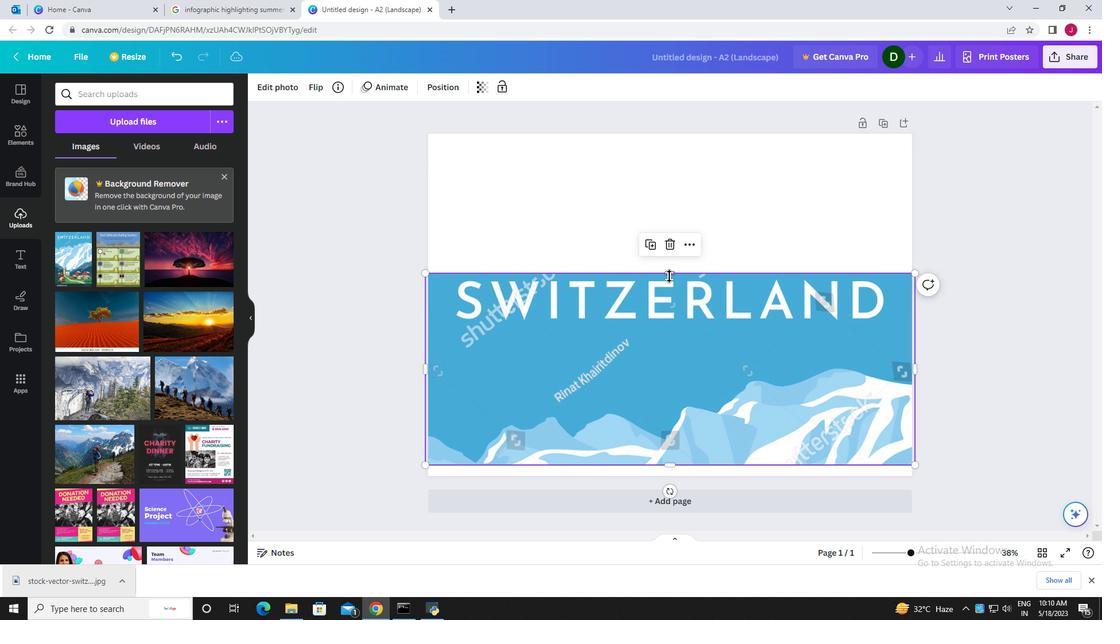 
Action: Mouse moved to (674, 450)
Screenshot: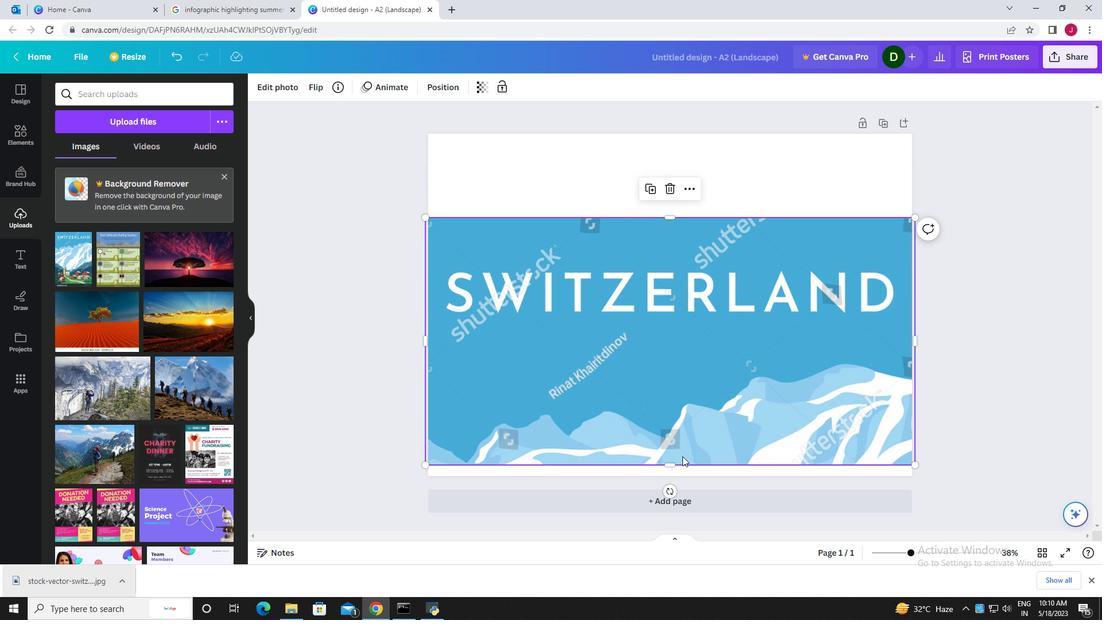 
Action: Mouse pressed left at (674, 450)
Screenshot: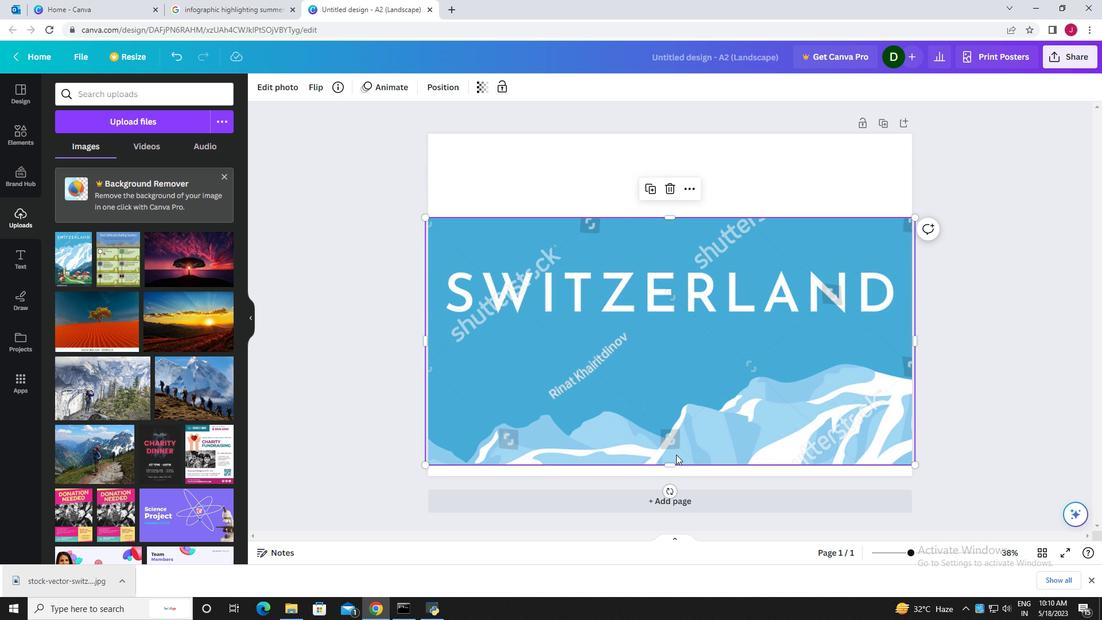 
Action: Mouse moved to (666, 382)
Screenshot: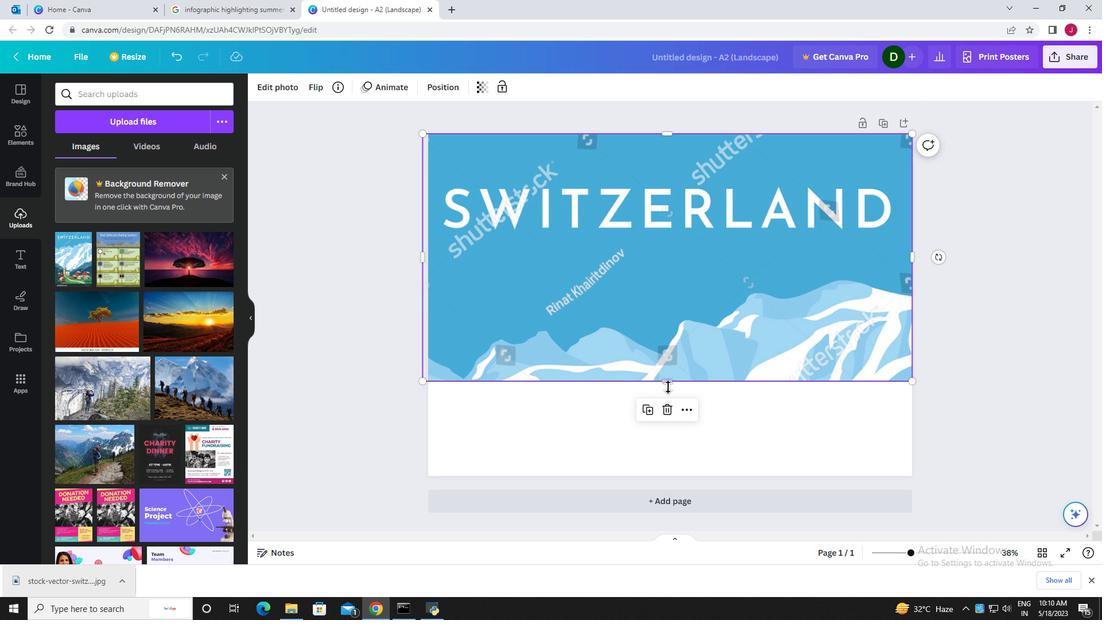 
Action: Mouse pressed left at (666, 382)
Screenshot: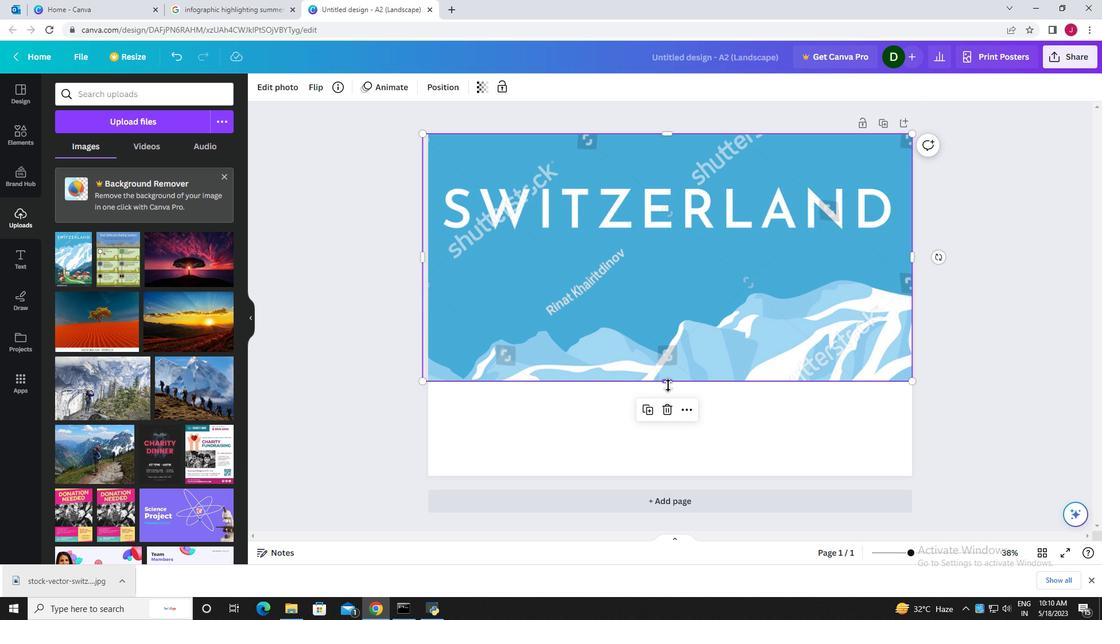 
Action: Mouse moved to (909, 476)
Screenshot: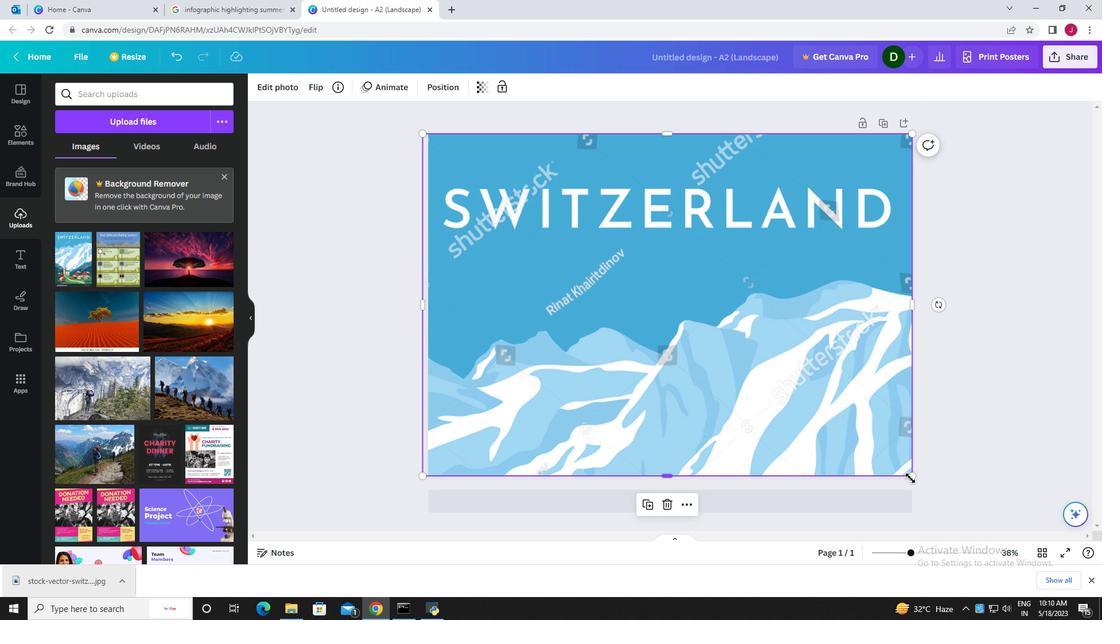 
Action: Mouse pressed left at (909, 476)
Screenshot: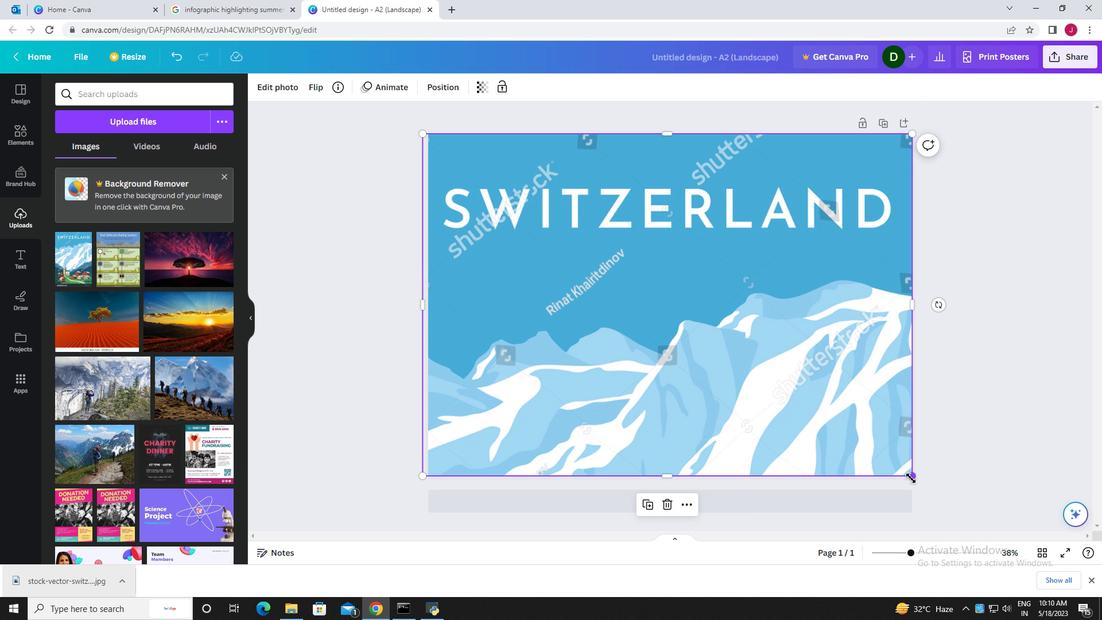 
Action: Mouse moved to (542, 299)
Screenshot: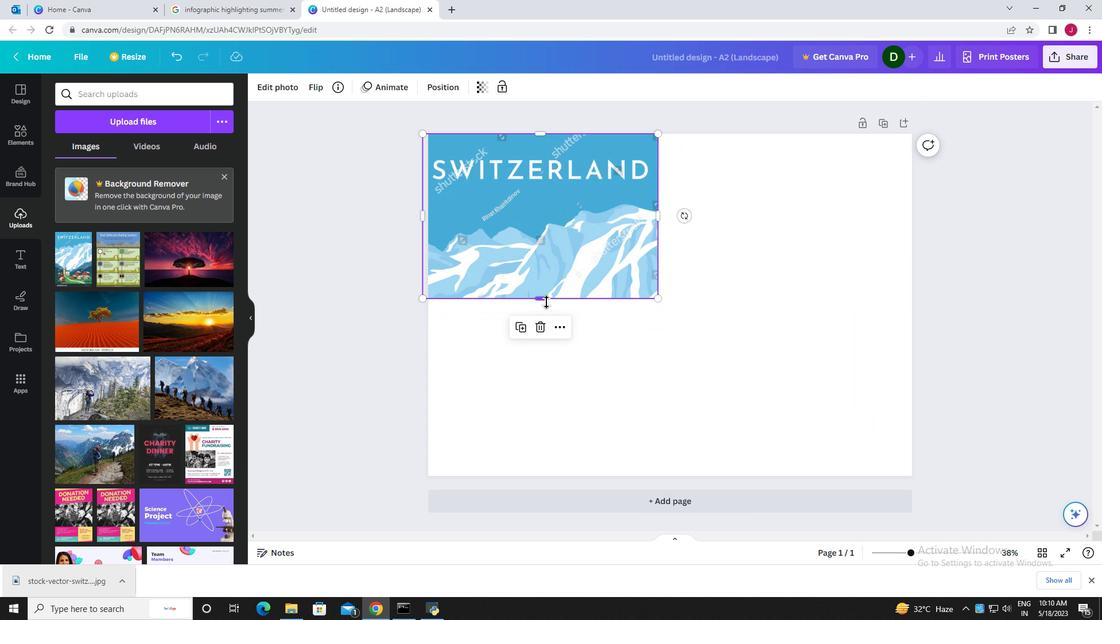 
Action: Mouse pressed left at (542, 299)
Screenshot: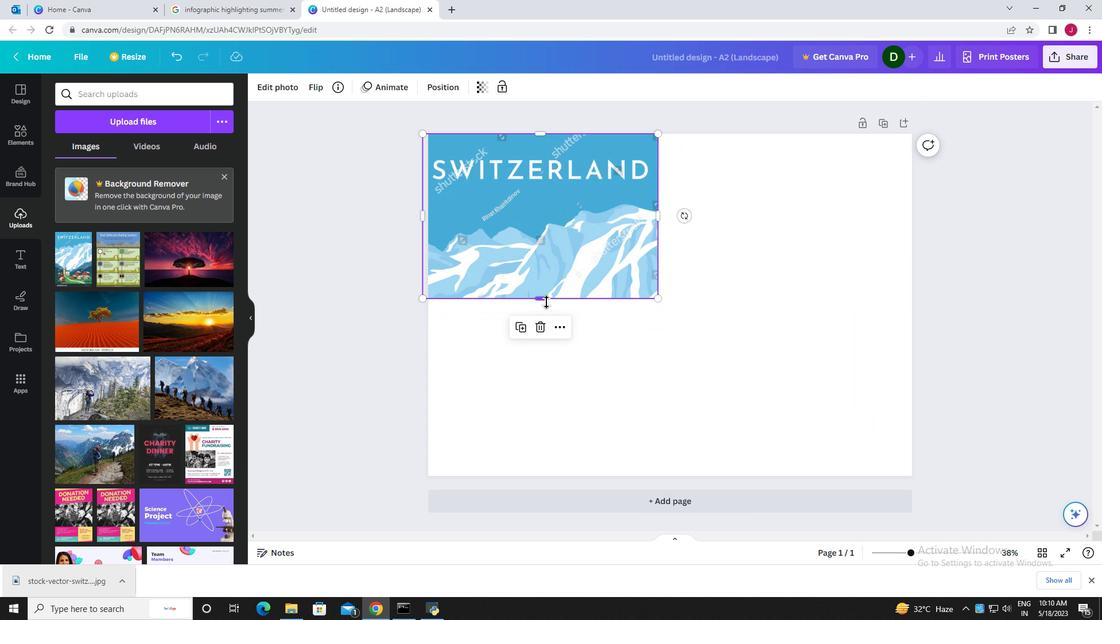 
Action: Mouse moved to (656, 307)
Screenshot: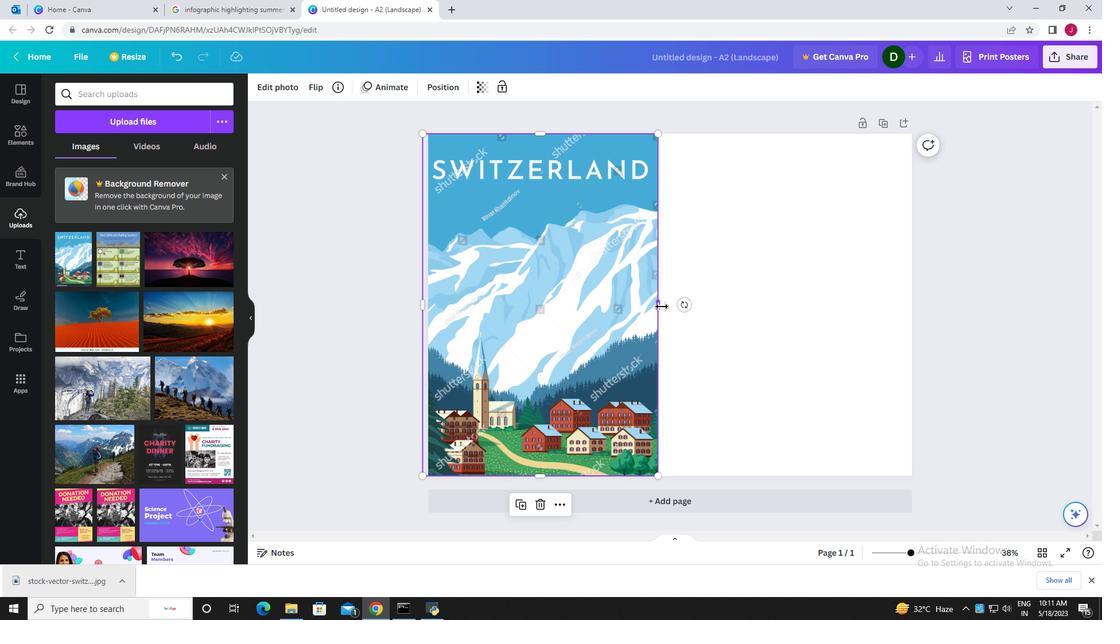 
Action: Mouse pressed left at (656, 307)
Screenshot: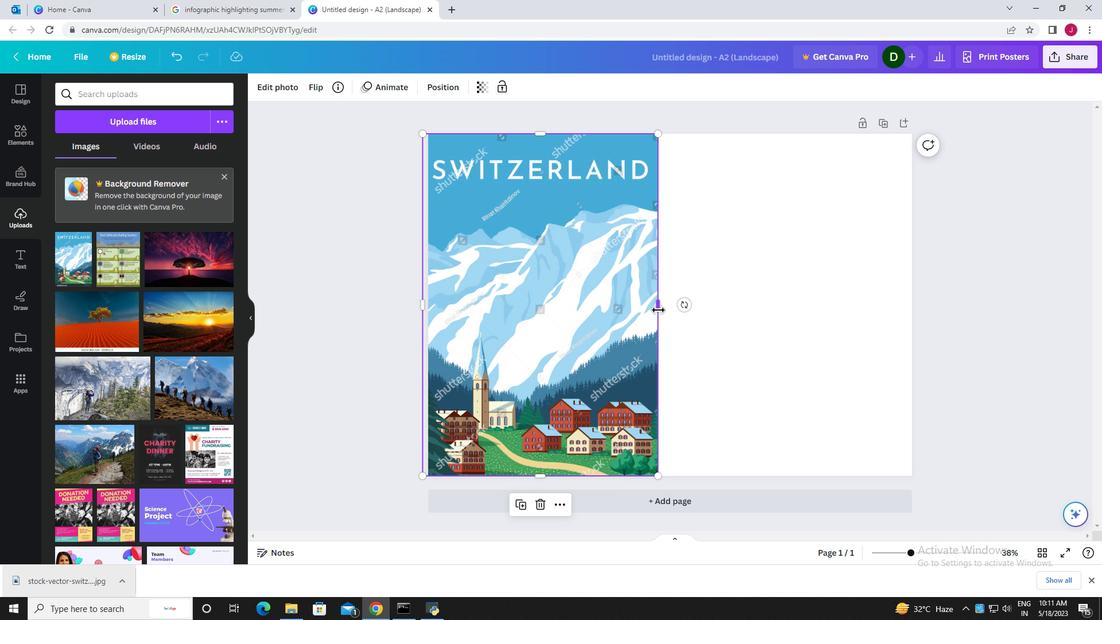 
Action: Mouse moved to (600, 277)
Screenshot: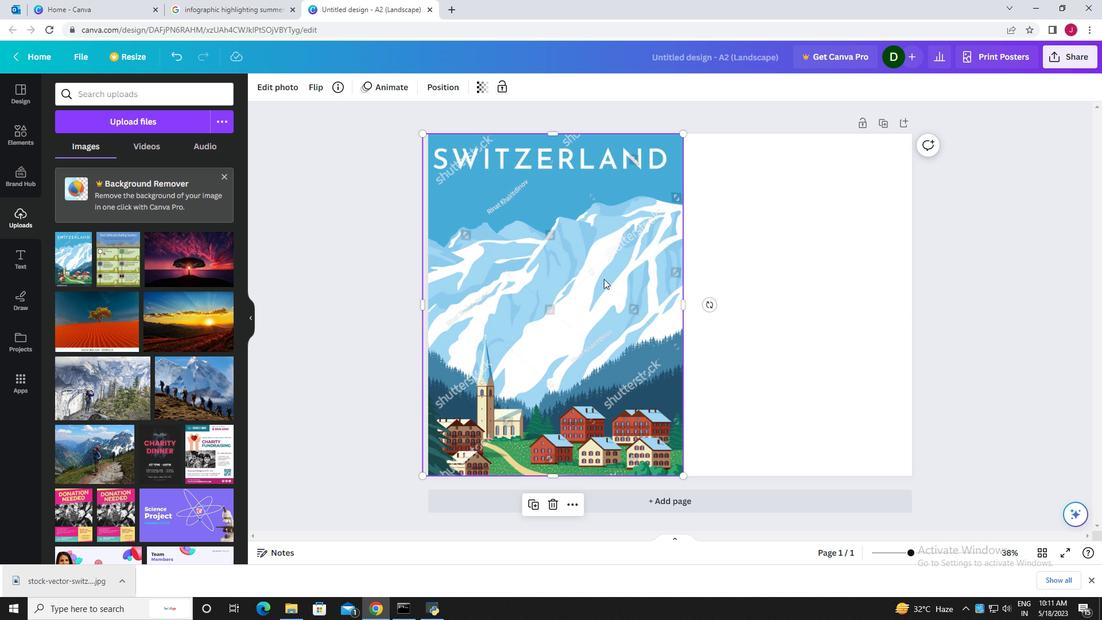 
Action: Mouse pressed left at (600, 277)
Screenshot: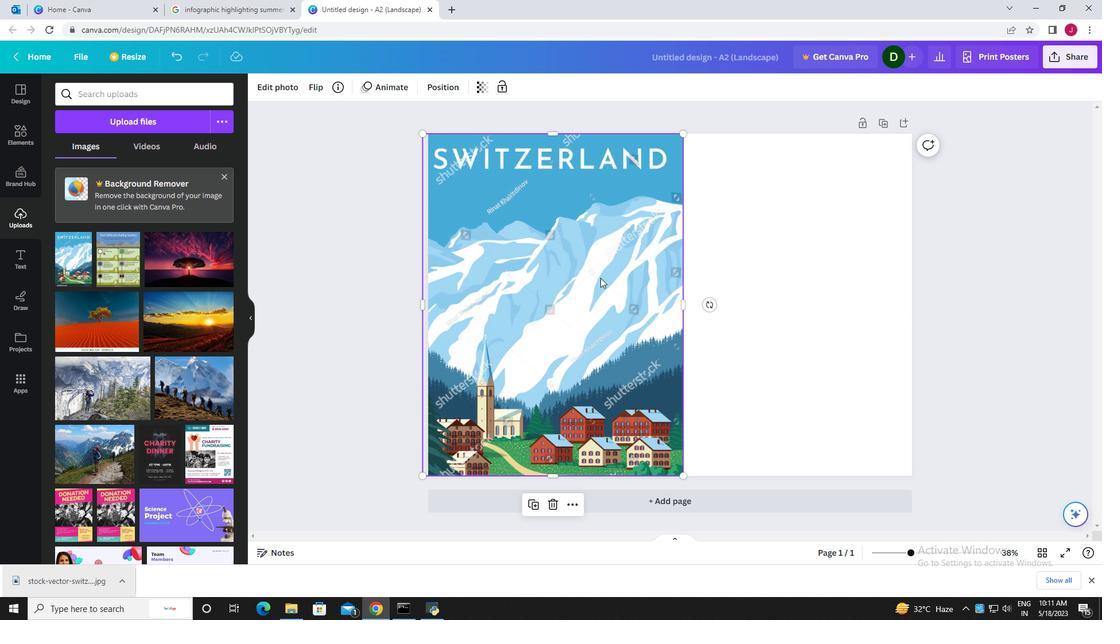 
Action: Mouse moved to (546, 247)
Screenshot: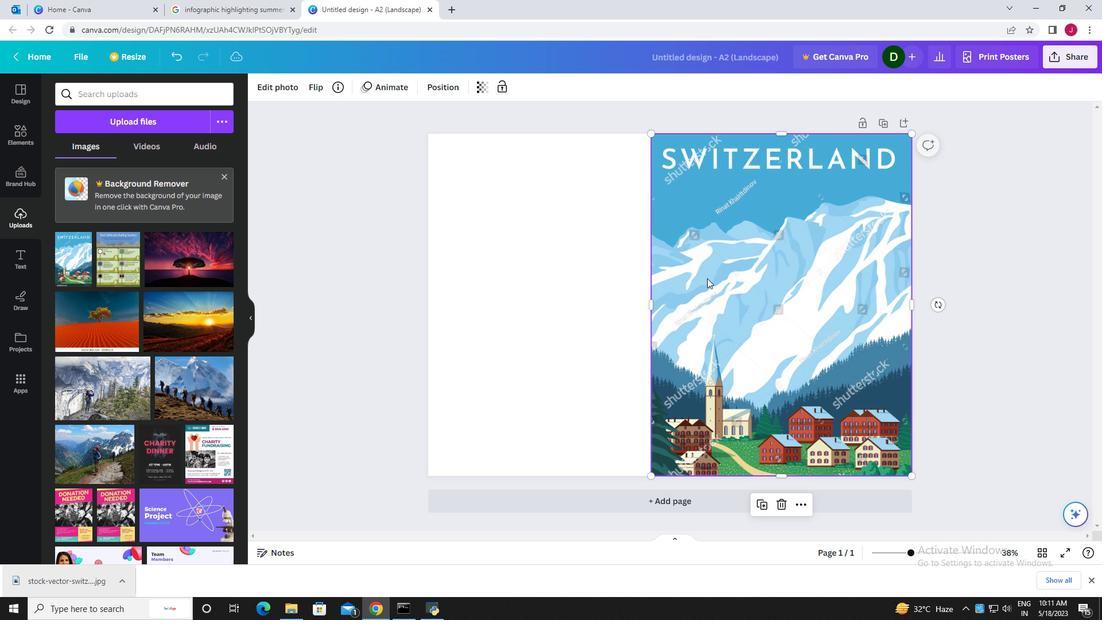 
Action: Mouse pressed left at (546, 247)
Screenshot: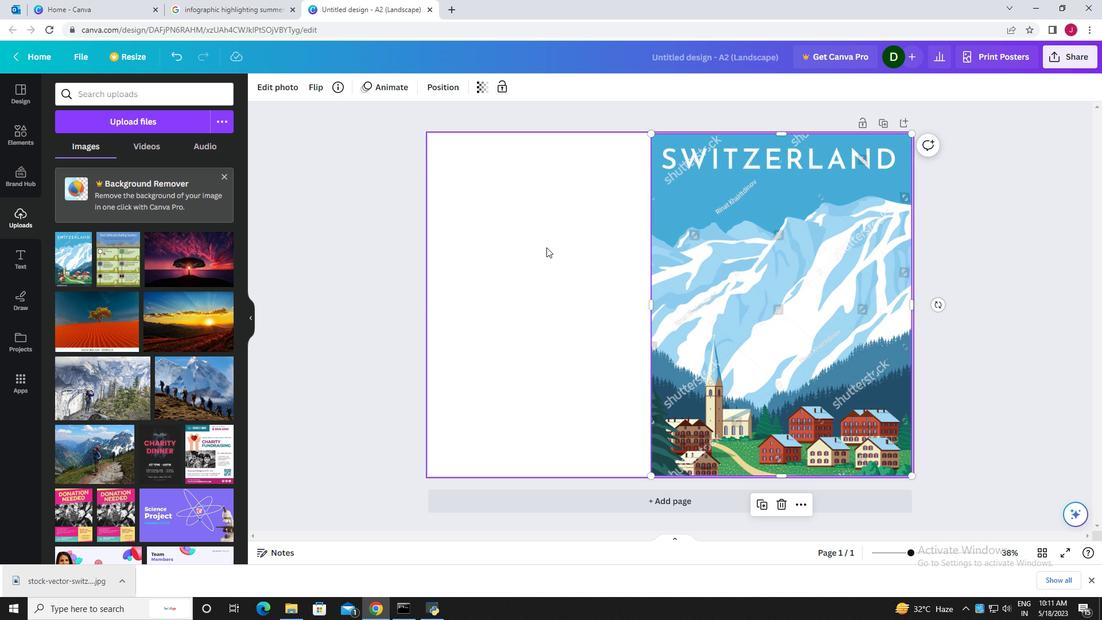 
Action: Mouse moved to (253, 6)
Screenshot: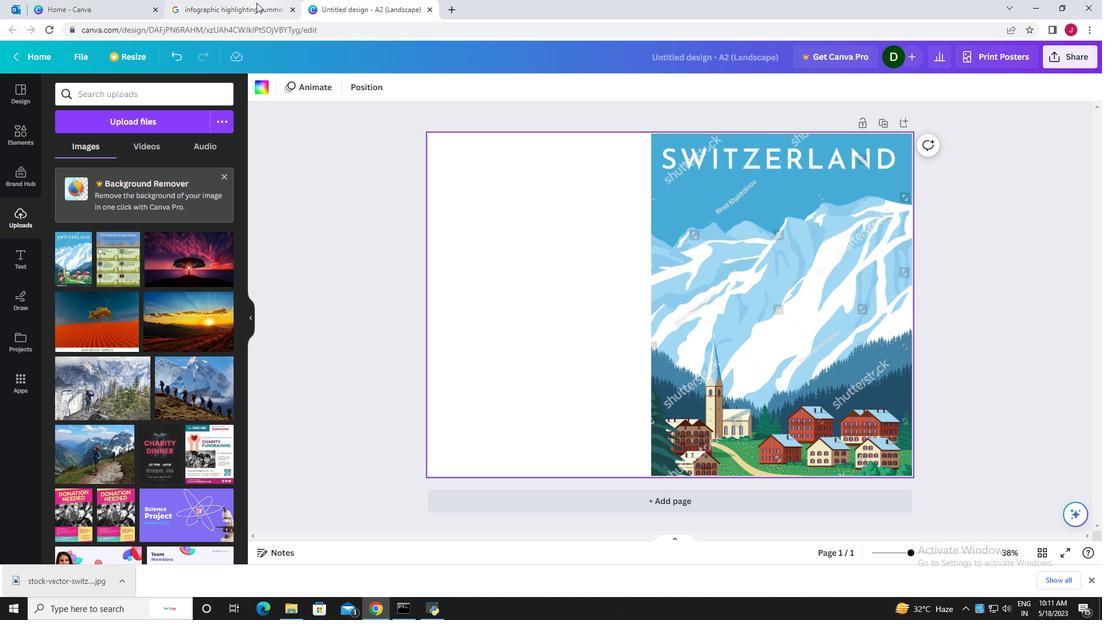 
Action: Mouse pressed left at (253, 6)
Screenshot: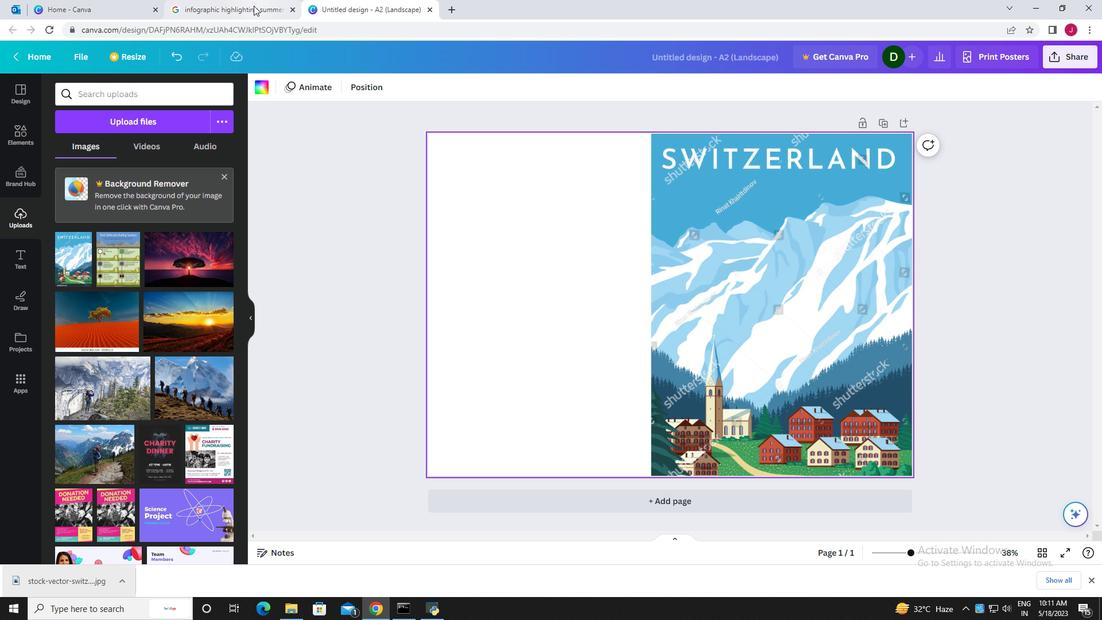 
Action: Mouse moved to (315, 317)
Screenshot: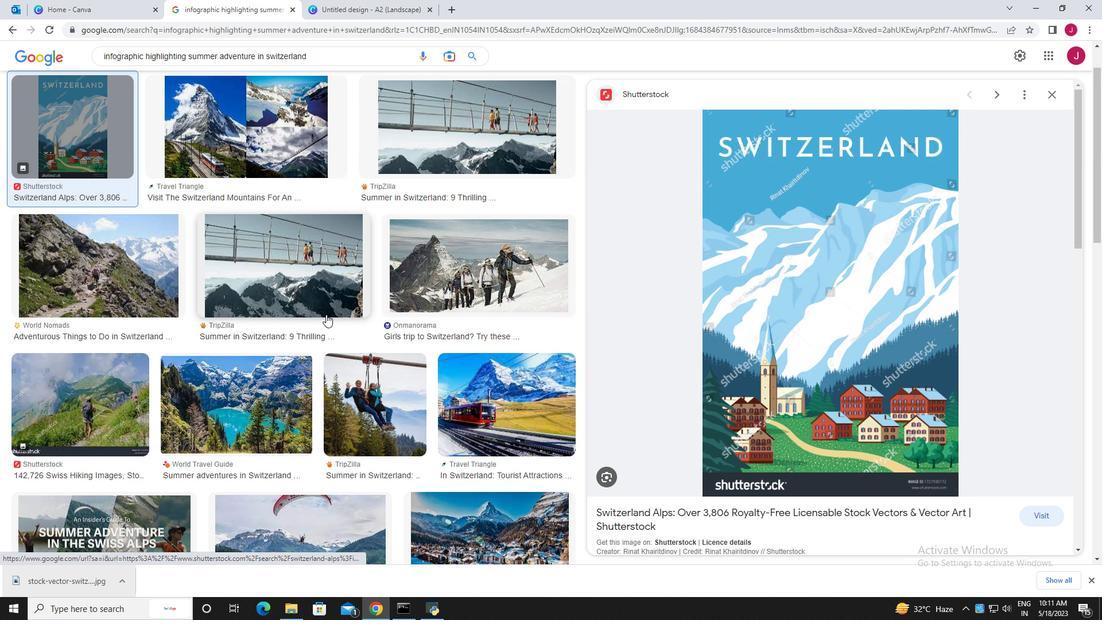 
Action: Mouse scrolled (315, 317) with delta (0, 0)
Screenshot: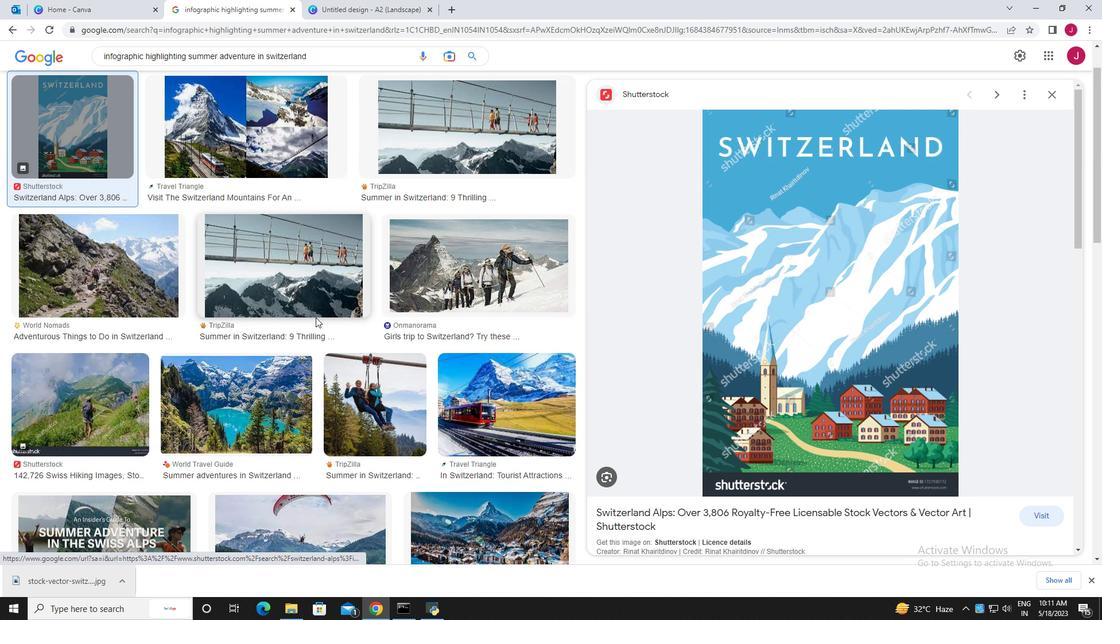 
Action: Mouse scrolled (315, 317) with delta (0, 0)
Screenshot: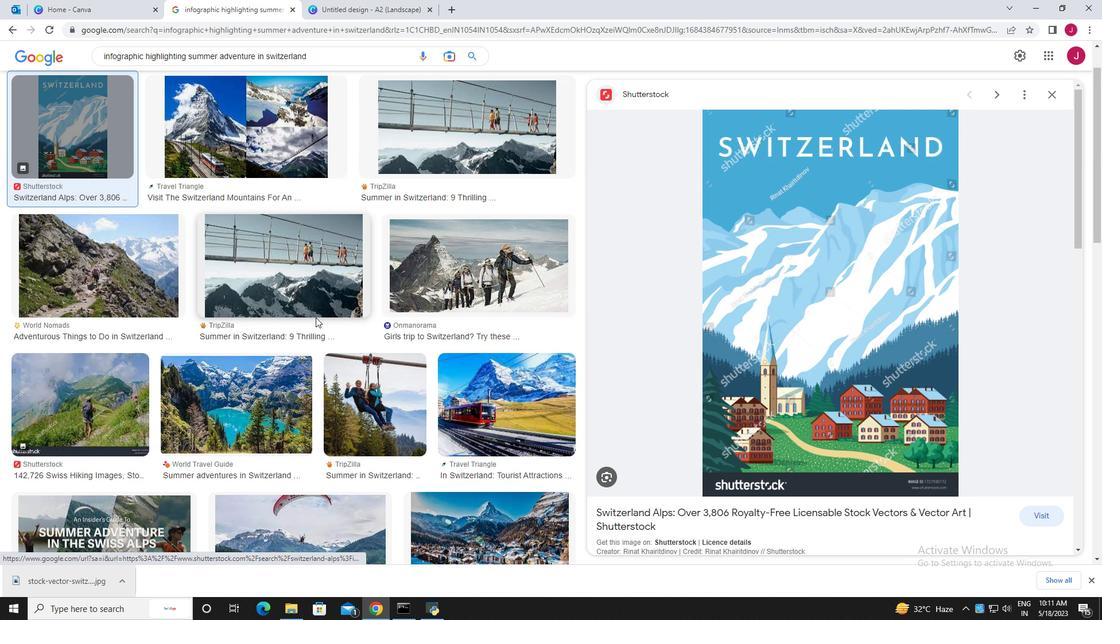 
Action: Mouse scrolled (315, 317) with delta (0, 0)
Screenshot: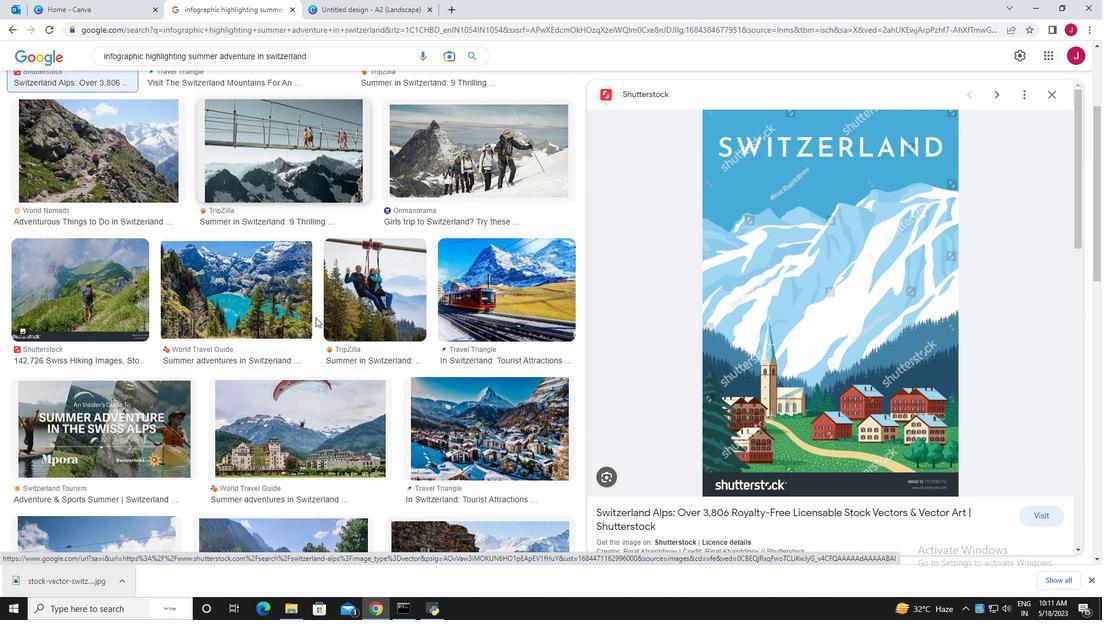 
Action: Mouse scrolled (315, 317) with delta (0, 0)
Screenshot: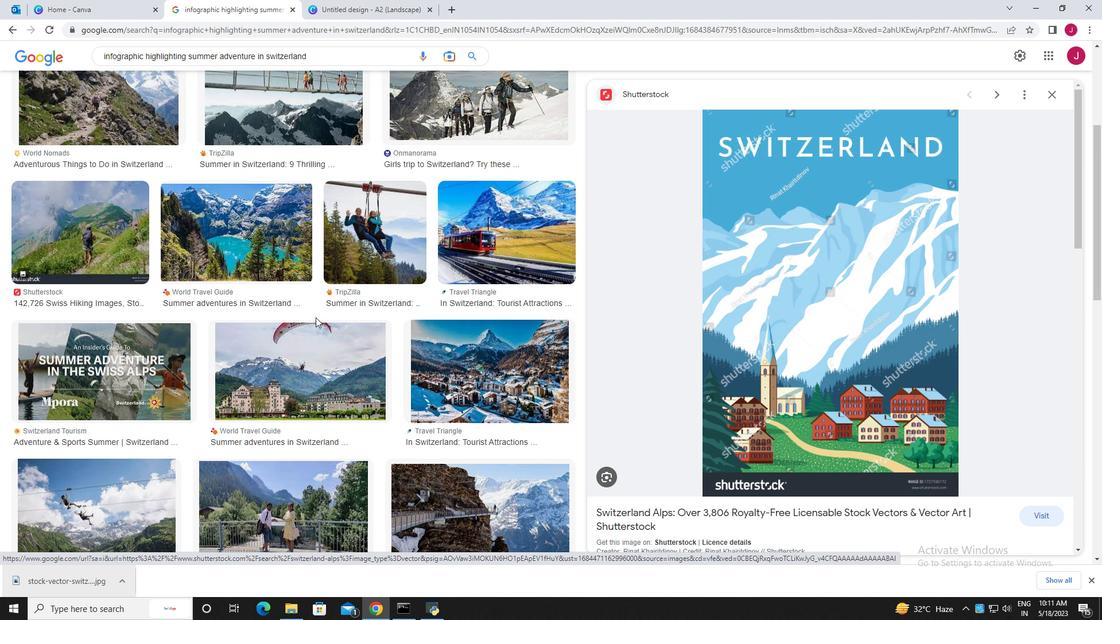 
Action: Mouse scrolled (315, 317) with delta (0, 0)
Screenshot: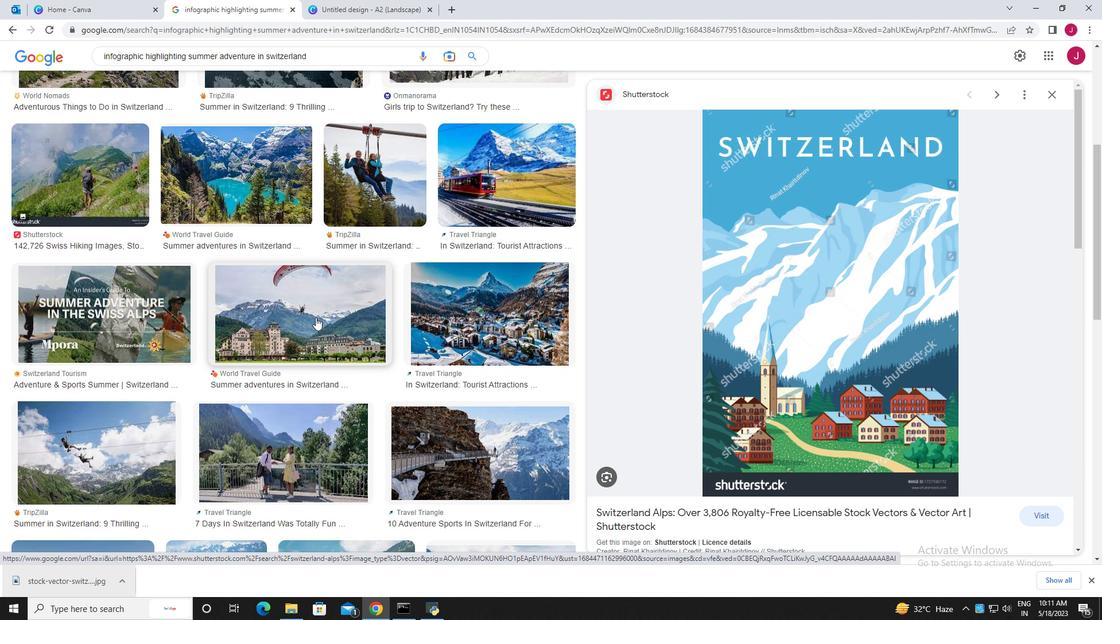 
Action: Mouse moved to (181, 319)
Screenshot: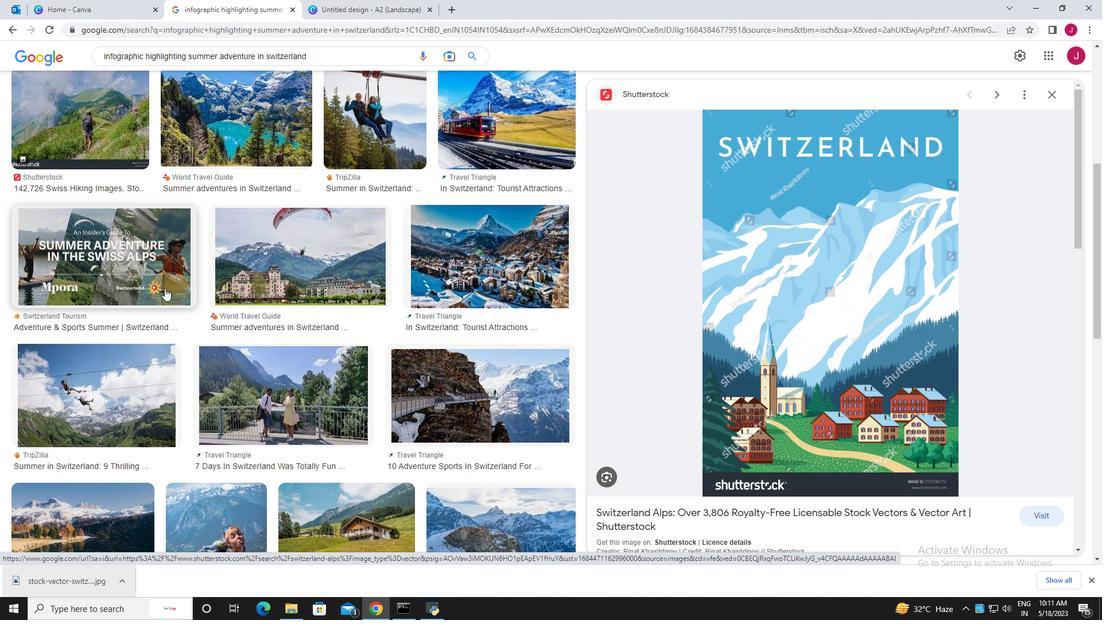 
Action: Mouse scrolled (181, 319) with delta (0, 0)
Screenshot: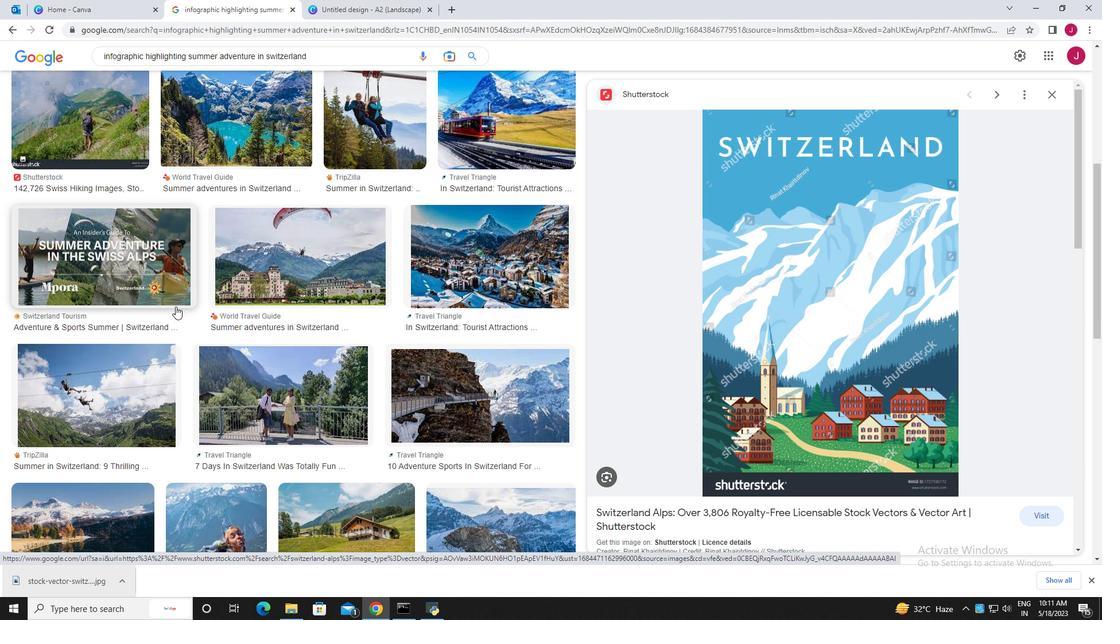 
Action: Mouse moved to (181, 319)
Screenshot: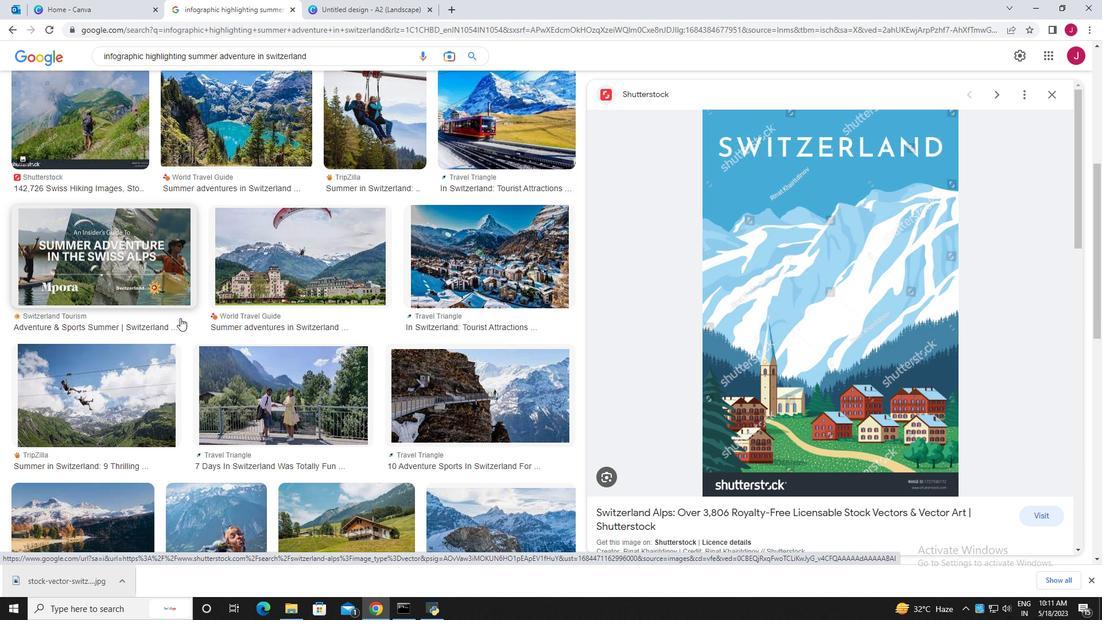 
Action: Mouse scrolled (181, 319) with delta (0, 0)
Screenshot: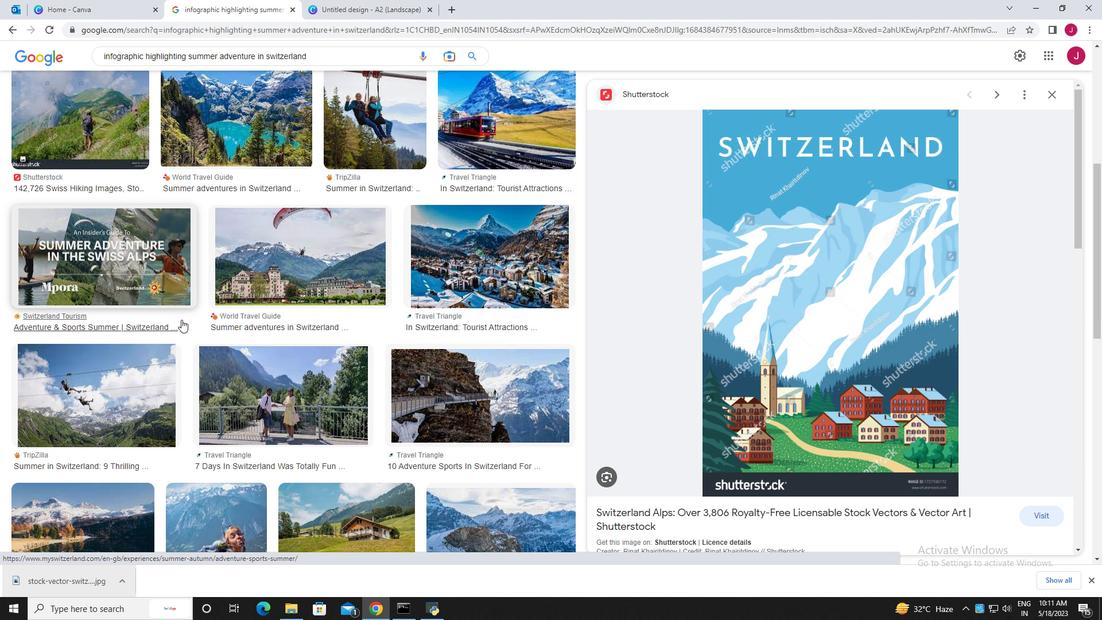 
Action: Mouse scrolled (181, 319) with delta (0, 0)
Screenshot: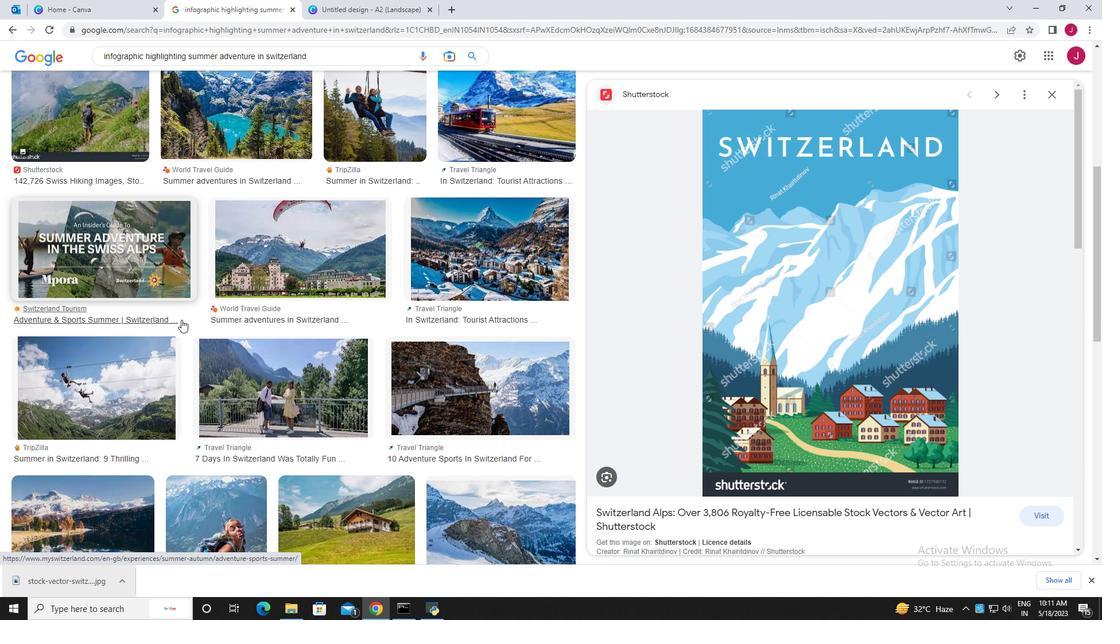 
Action: Mouse moved to (180, 319)
Screenshot: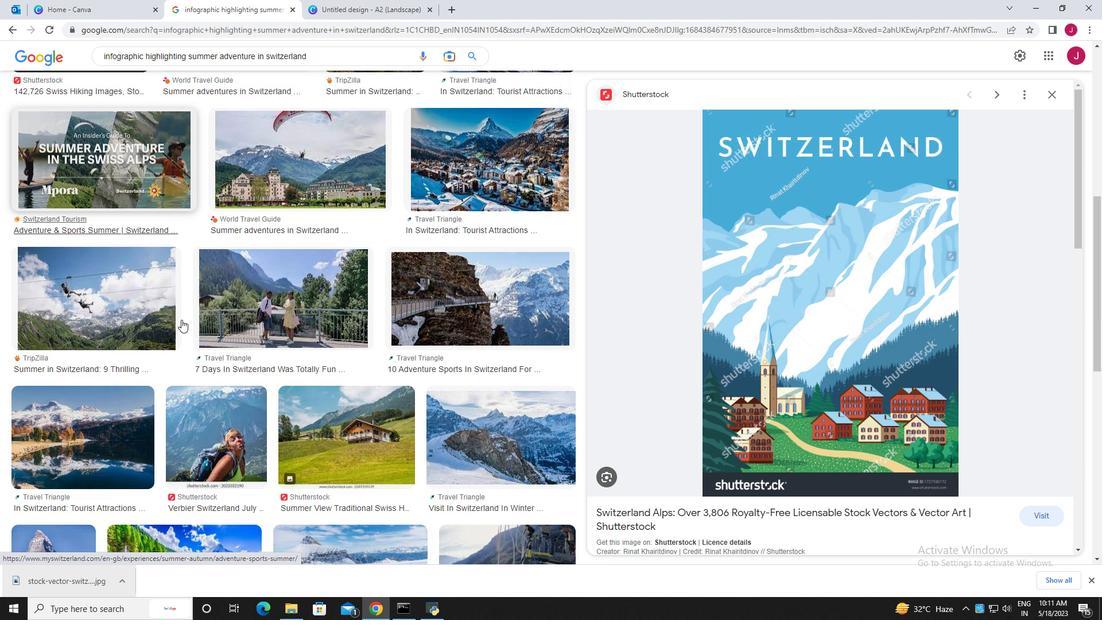 
Action: Mouse scrolled (180, 319) with delta (0, 0)
Screenshot: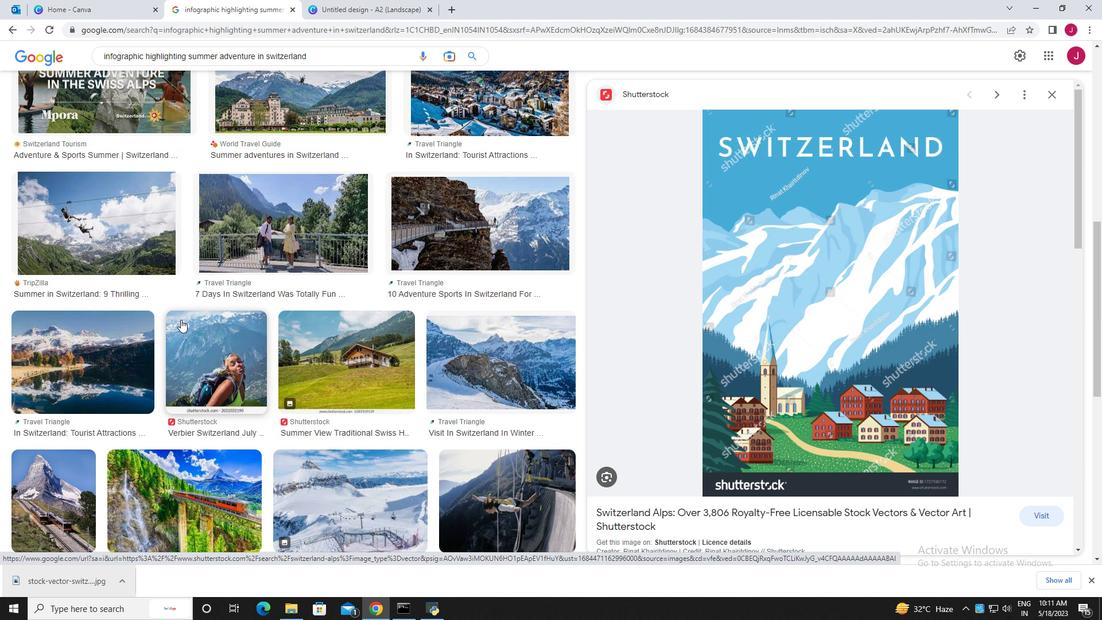 
Action: Mouse scrolled (180, 319) with delta (0, 0)
Screenshot: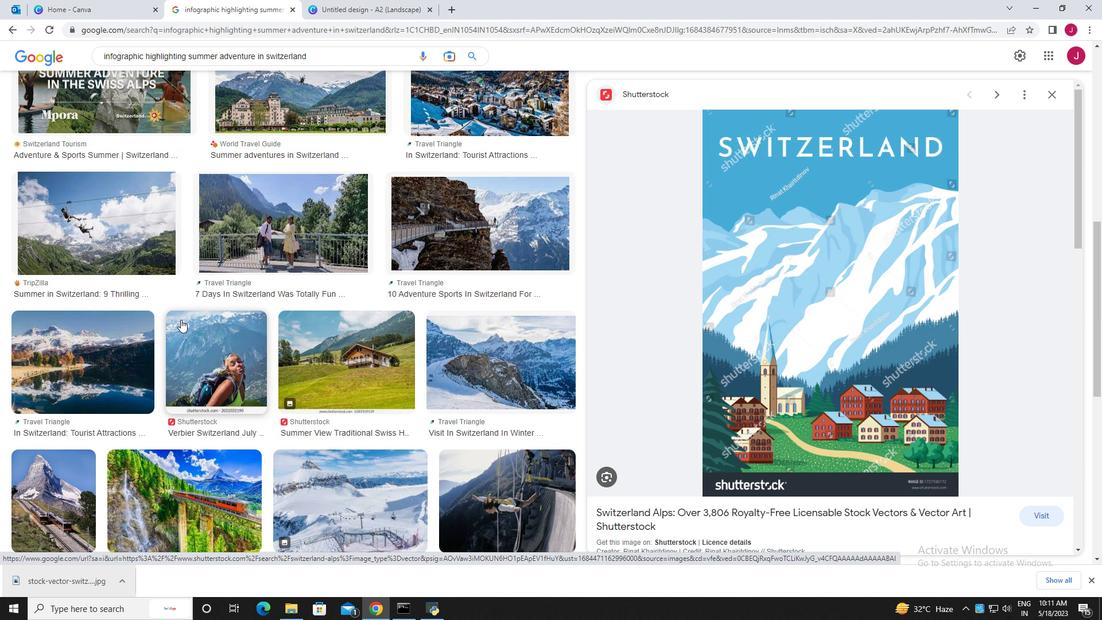 
Action: Mouse scrolled (180, 319) with delta (0, 0)
Screenshot: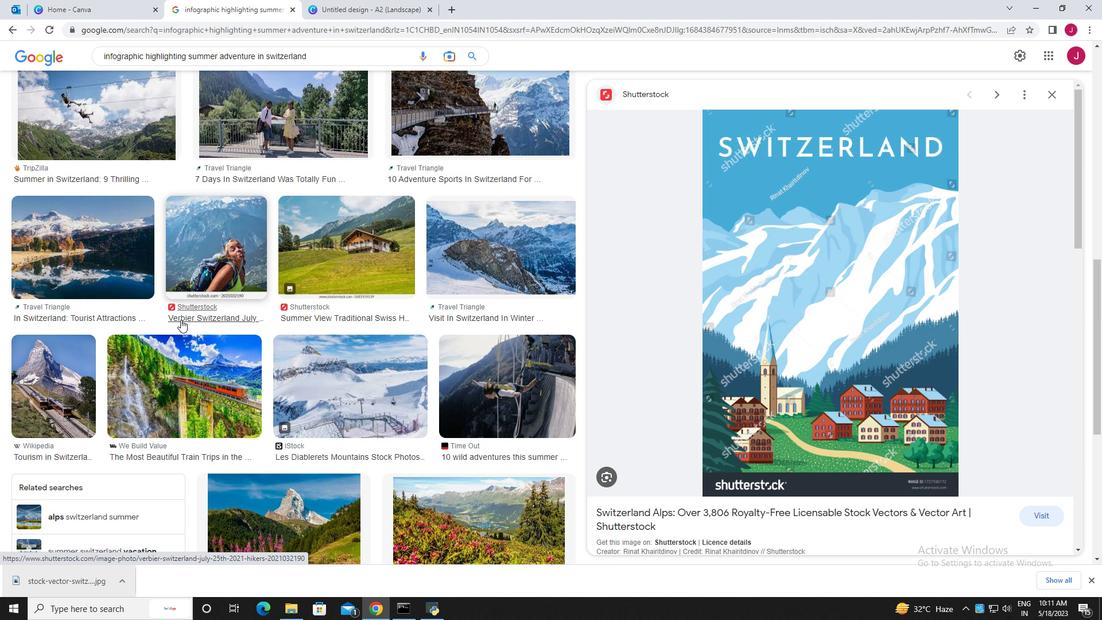 
Action: Mouse scrolled (180, 319) with delta (0, 0)
Screenshot: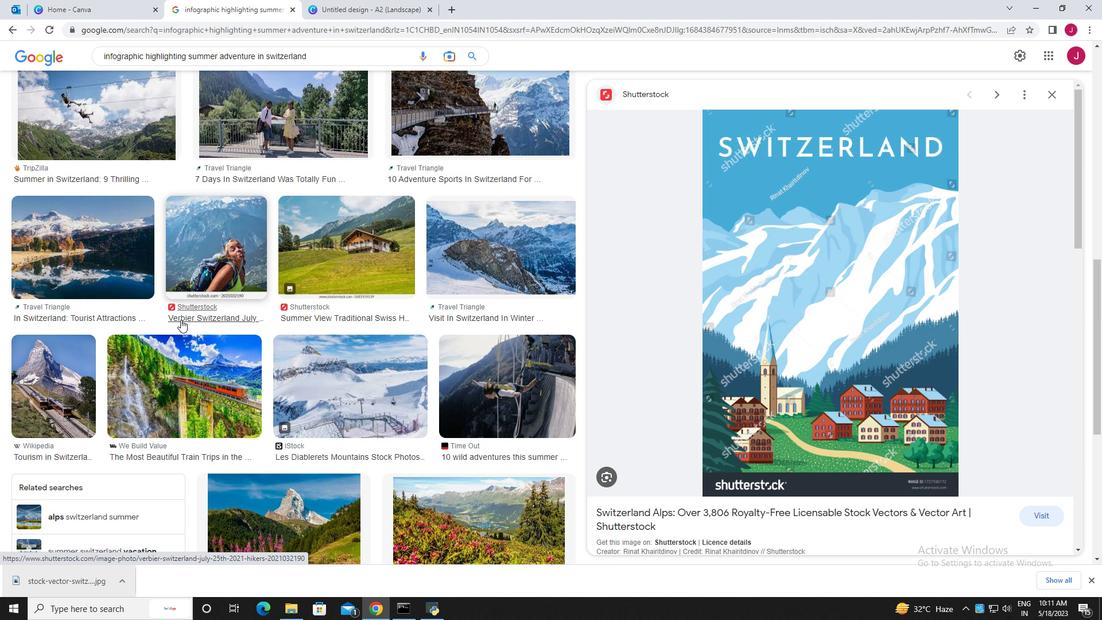 
Action: Mouse moved to (182, 311)
Screenshot: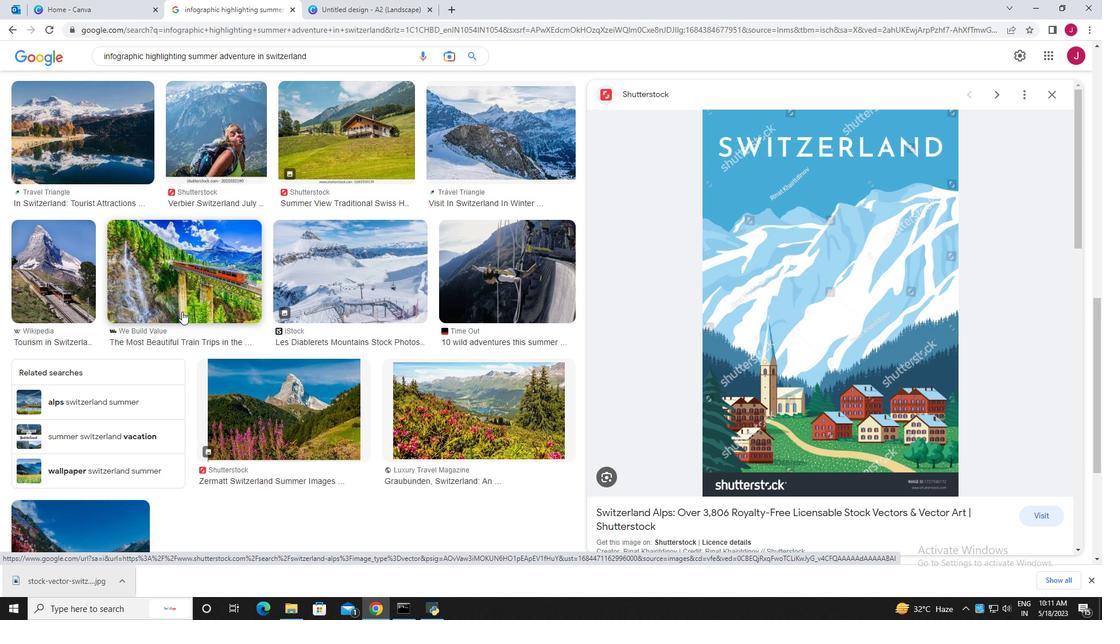 
Action: Mouse scrolled (182, 312) with delta (0, 0)
Screenshot: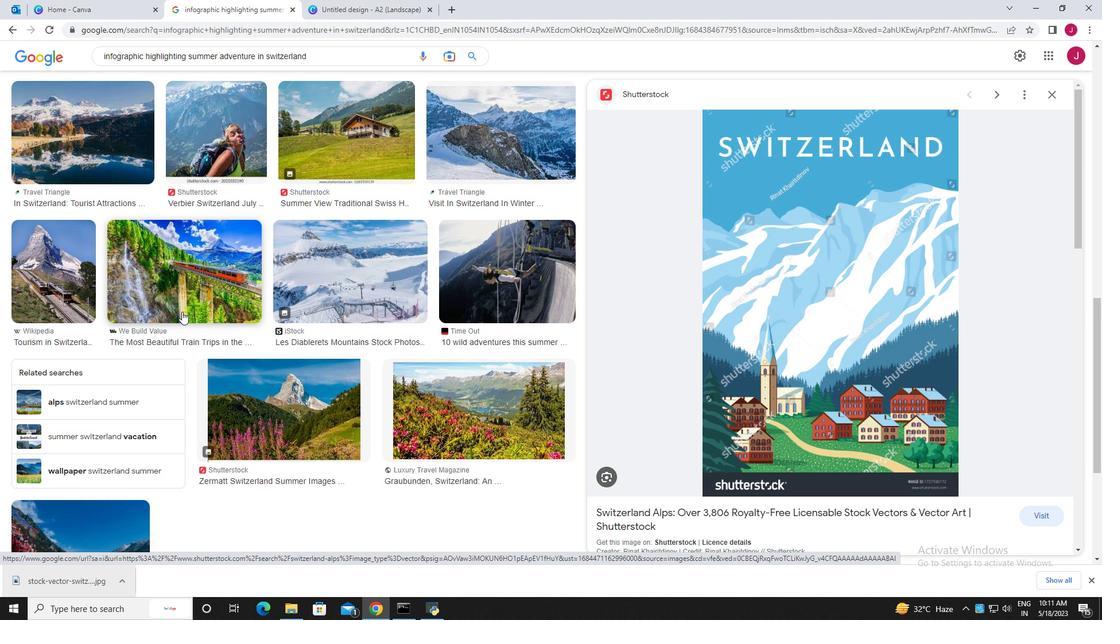 
Action: Mouse scrolled (182, 312) with delta (0, 0)
Screenshot: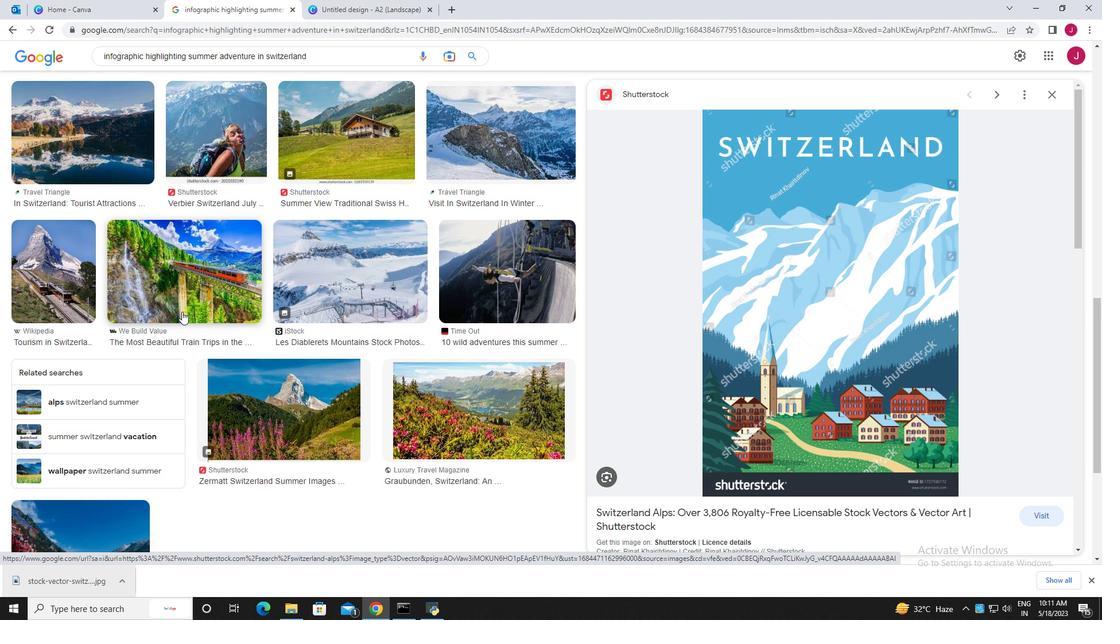 
Action: Mouse scrolled (182, 312) with delta (0, 0)
Screenshot: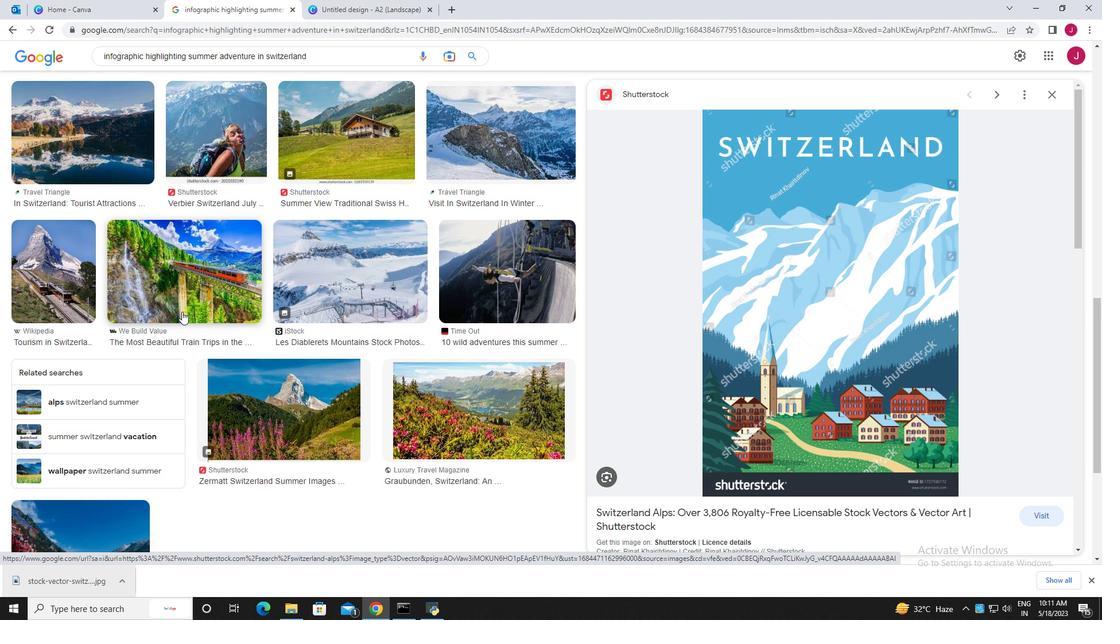 
Action: Mouse scrolled (182, 312) with delta (0, 0)
Screenshot: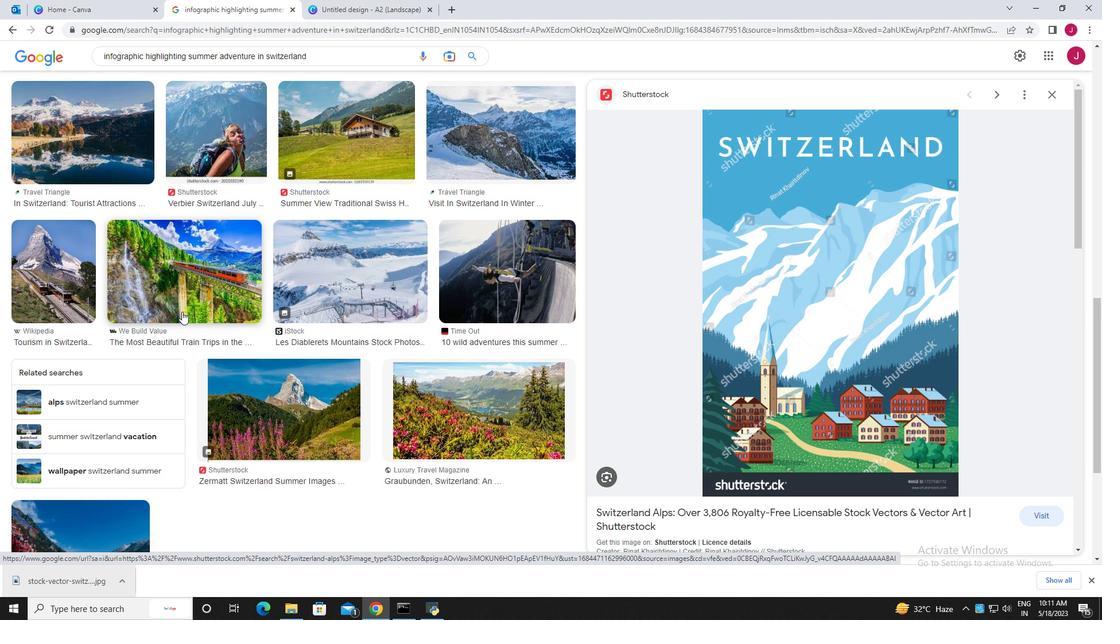 
Action: Mouse scrolled (182, 312) with delta (0, 0)
Screenshot: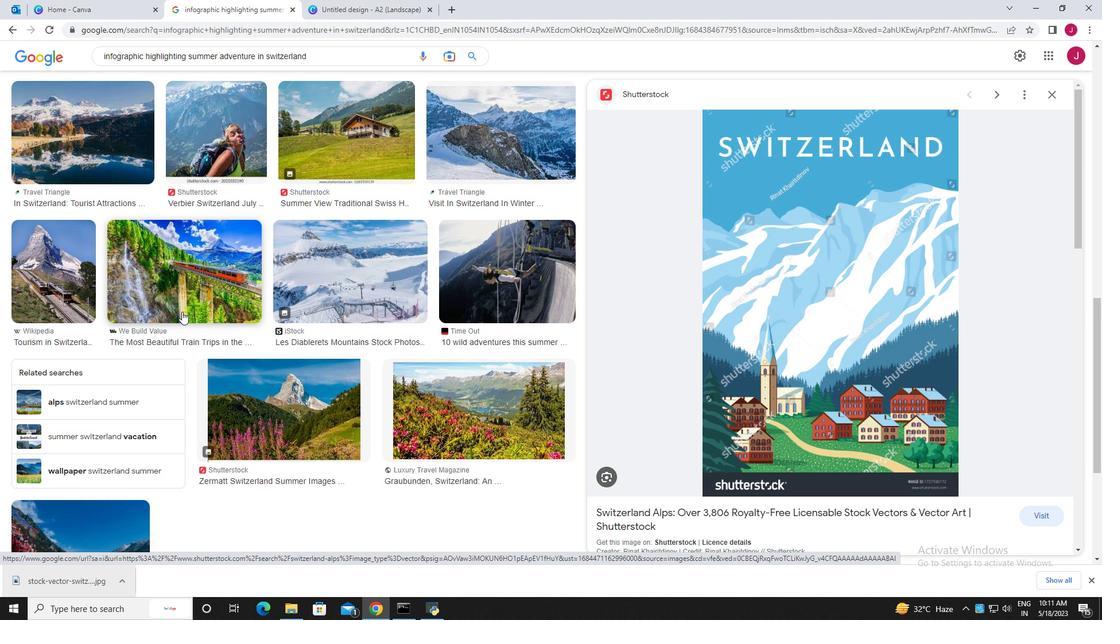 
Action: Mouse moved to (182, 311)
Screenshot: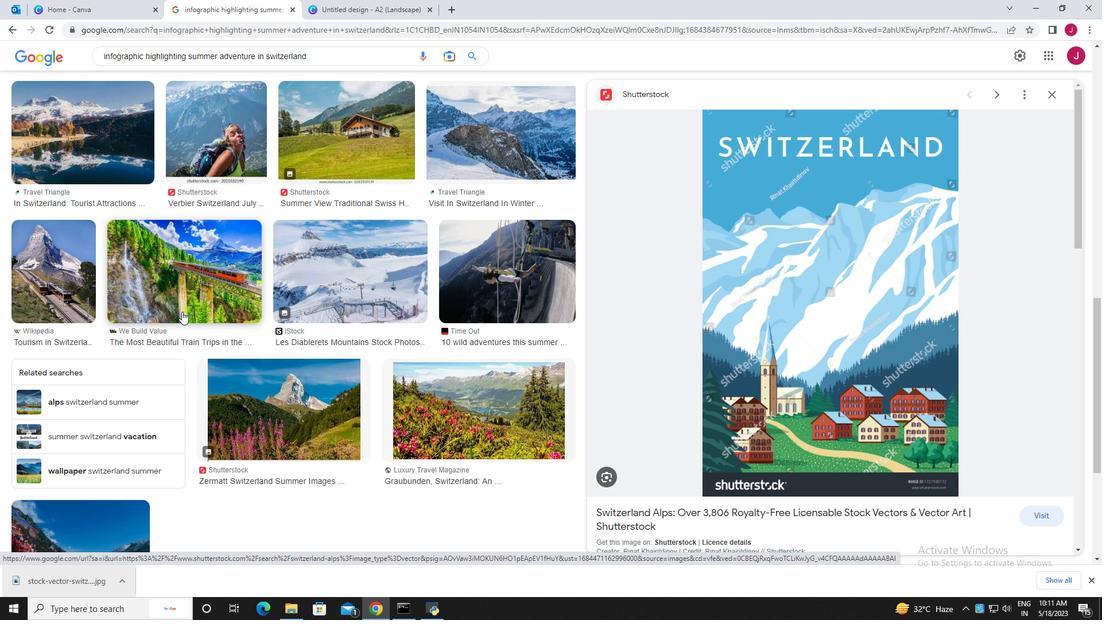 
Action: Mouse scrolled (182, 311) with delta (0, 0)
Screenshot: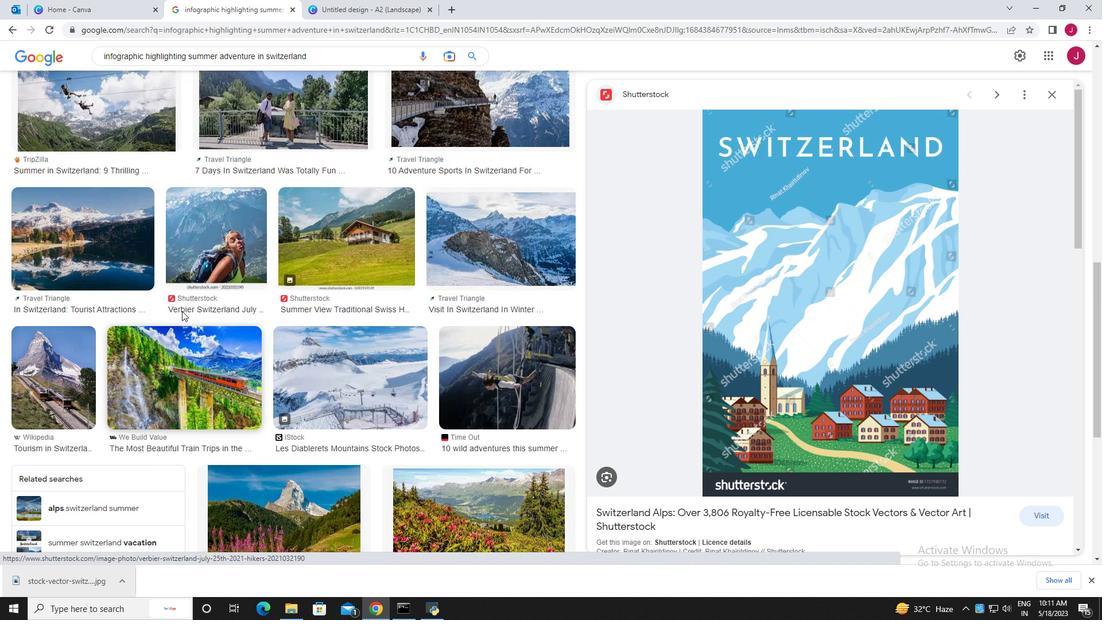 
Action: Mouse scrolled (182, 311) with delta (0, 0)
Screenshot: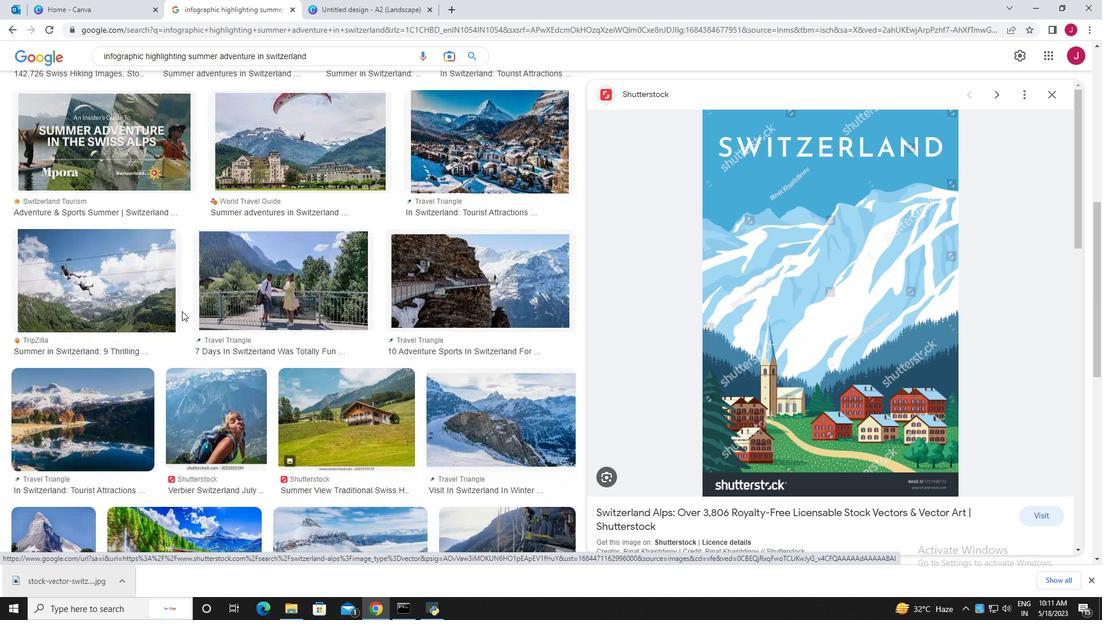 
Action: Mouse scrolled (182, 311) with delta (0, 0)
Screenshot: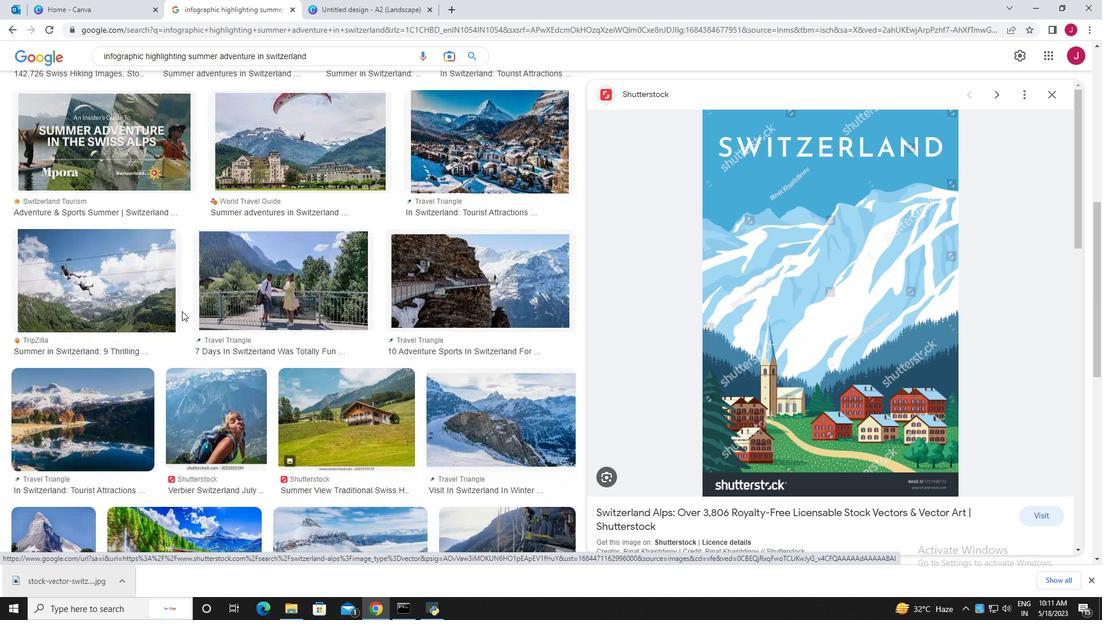 
Action: Mouse scrolled (182, 311) with delta (0, 0)
Screenshot: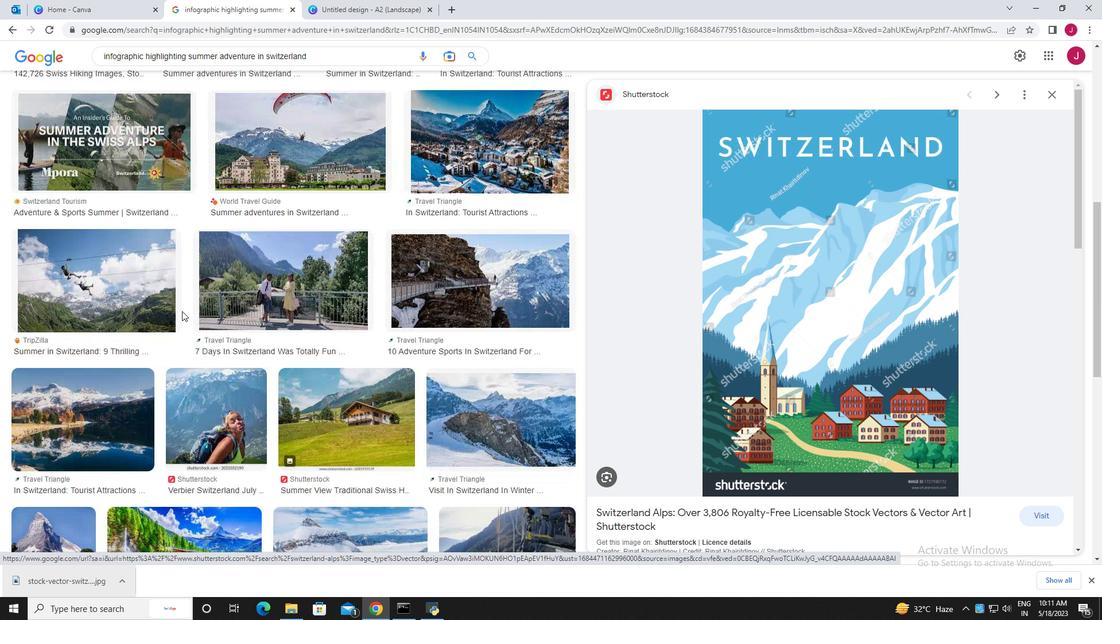 
Action: Mouse scrolled (182, 311) with delta (0, 0)
Screenshot: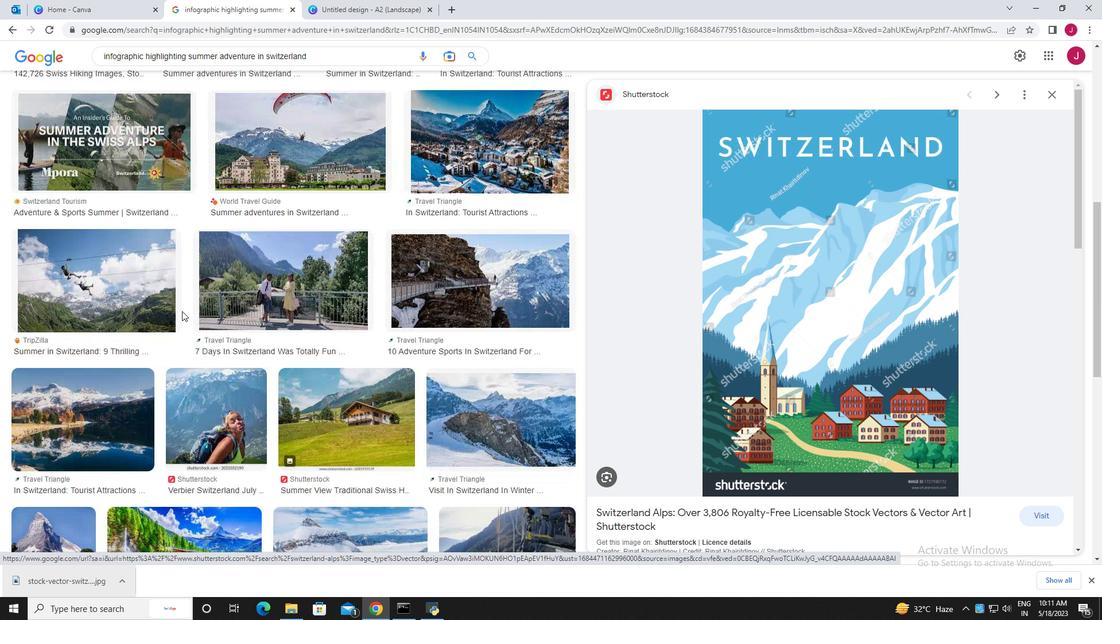 
Action: Mouse scrolled (182, 311) with delta (0, 0)
Screenshot: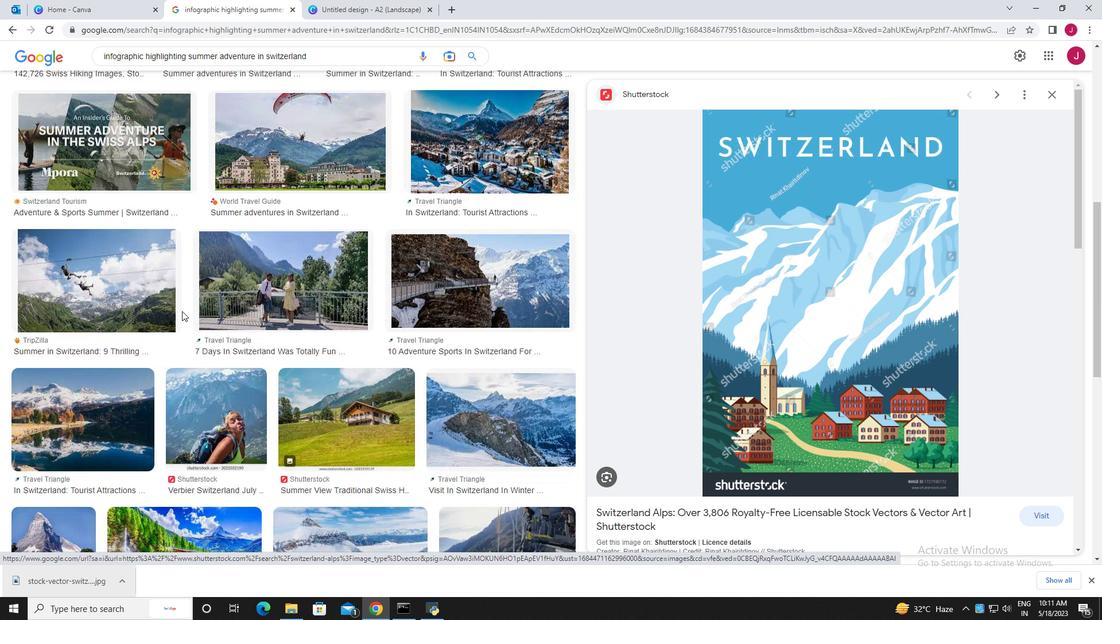 
Action: Mouse scrolled (182, 311) with delta (0, 0)
Screenshot: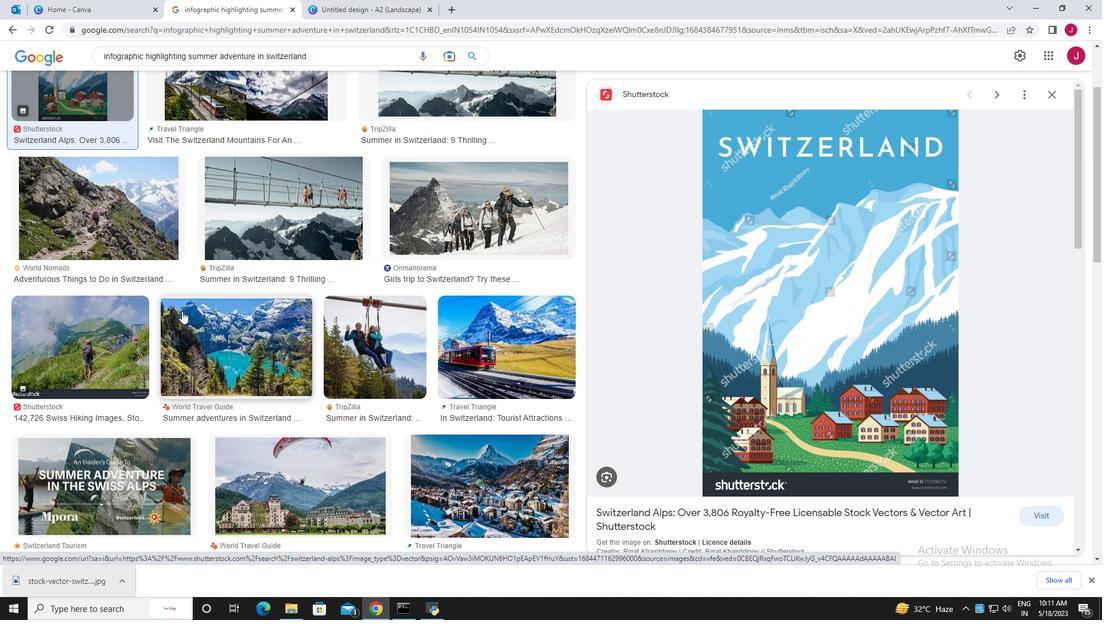 
Action: Mouse scrolled (182, 311) with delta (0, 0)
Screenshot: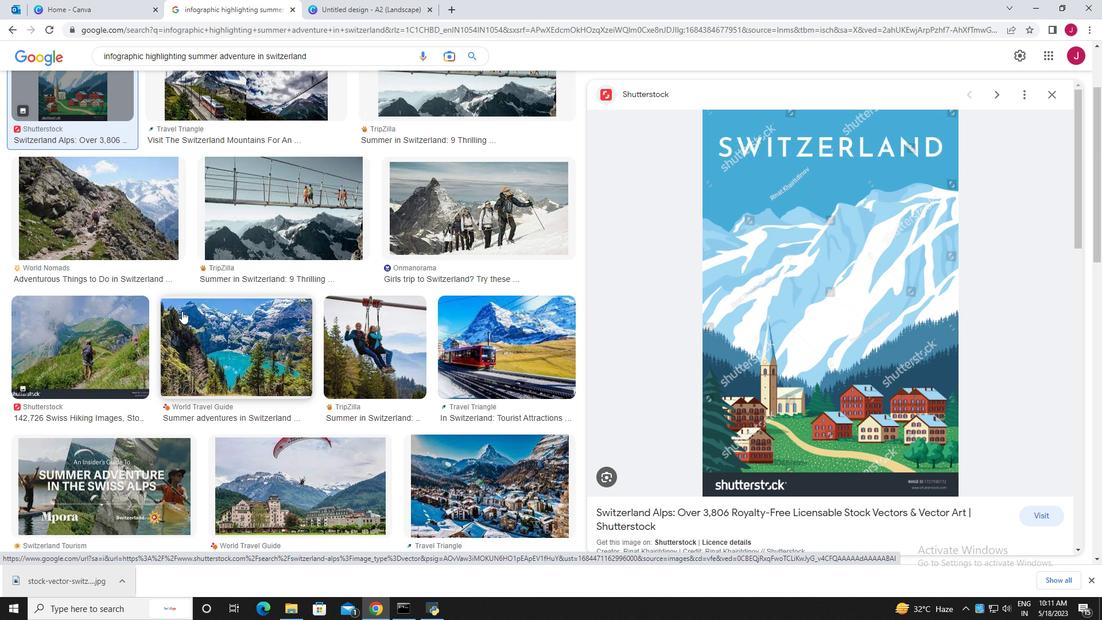 
Action: Mouse scrolled (182, 311) with delta (0, 0)
Screenshot: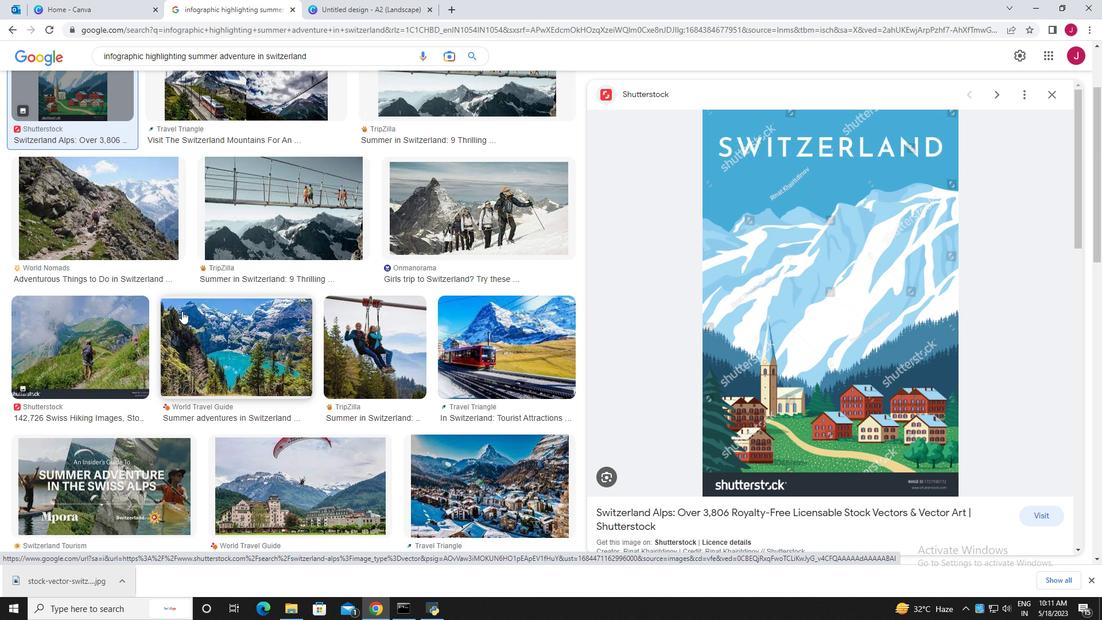 
Action: Mouse scrolled (182, 311) with delta (0, 0)
Screenshot: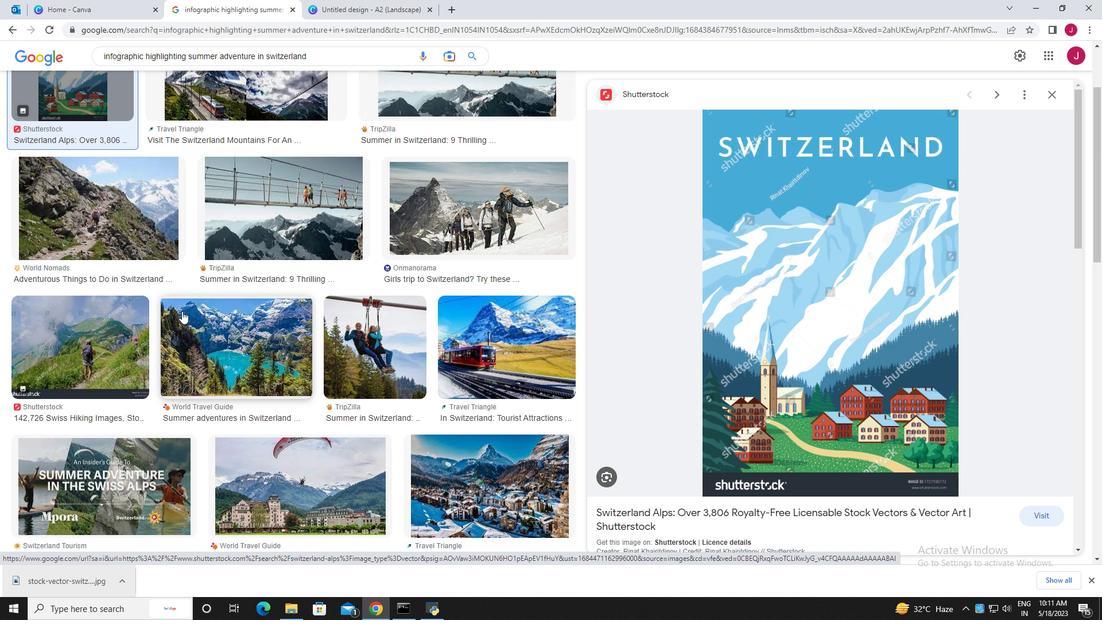 
Action: Mouse moved to (144, 384)
Screenshot: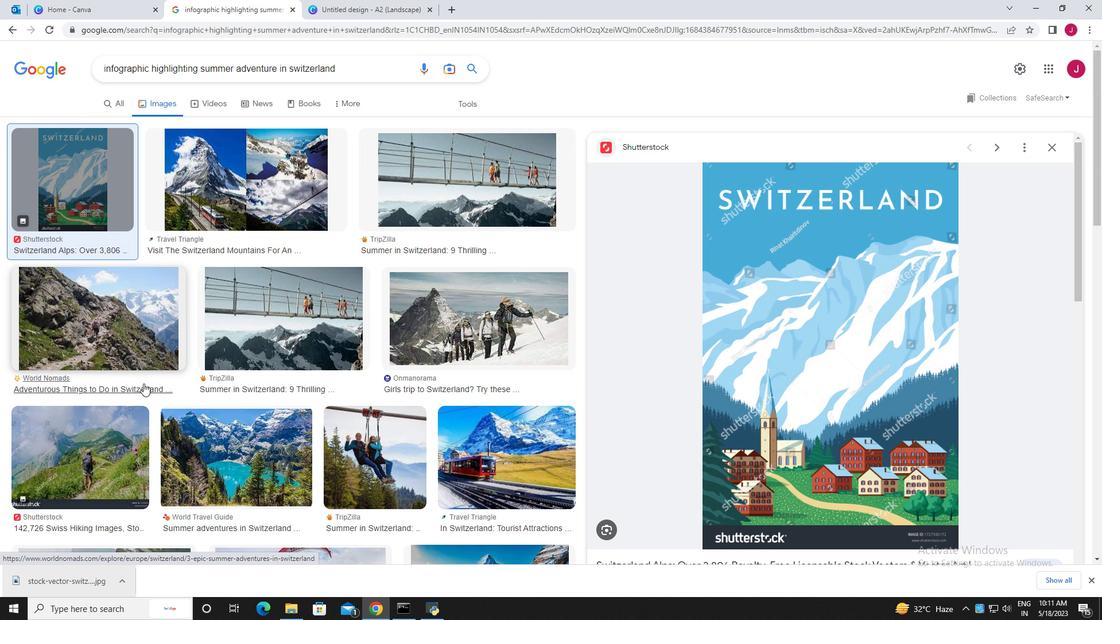 
Action: Mouse scrolled (144, 383) with delta (0, 0)
Screenshot: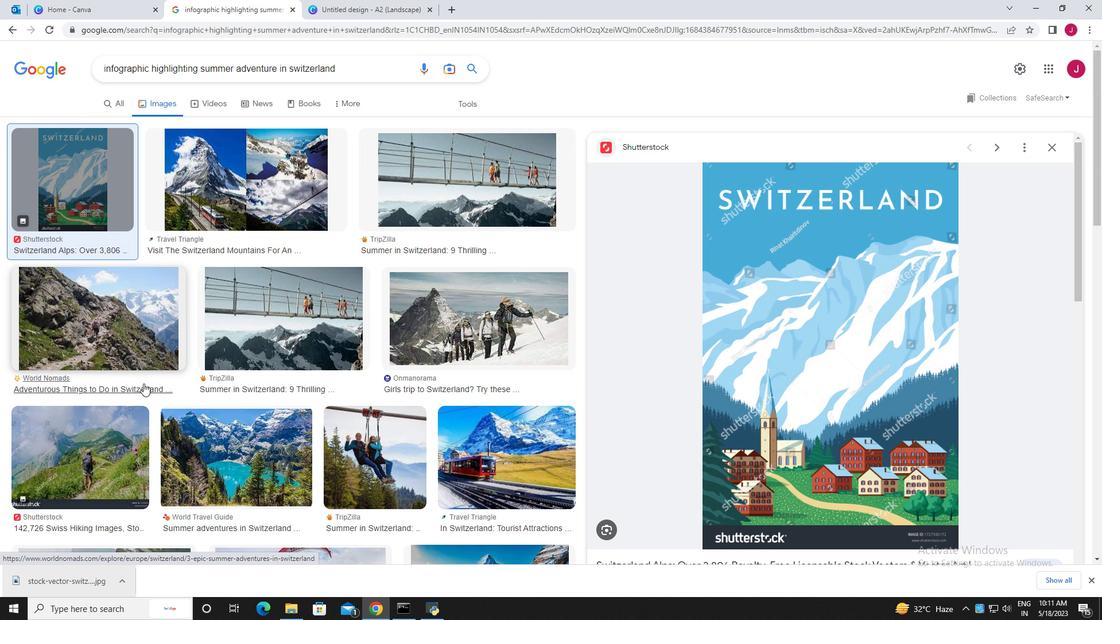 
Action: Mouse scrolled (144, 383) with delta (0, 0)
Screenshot: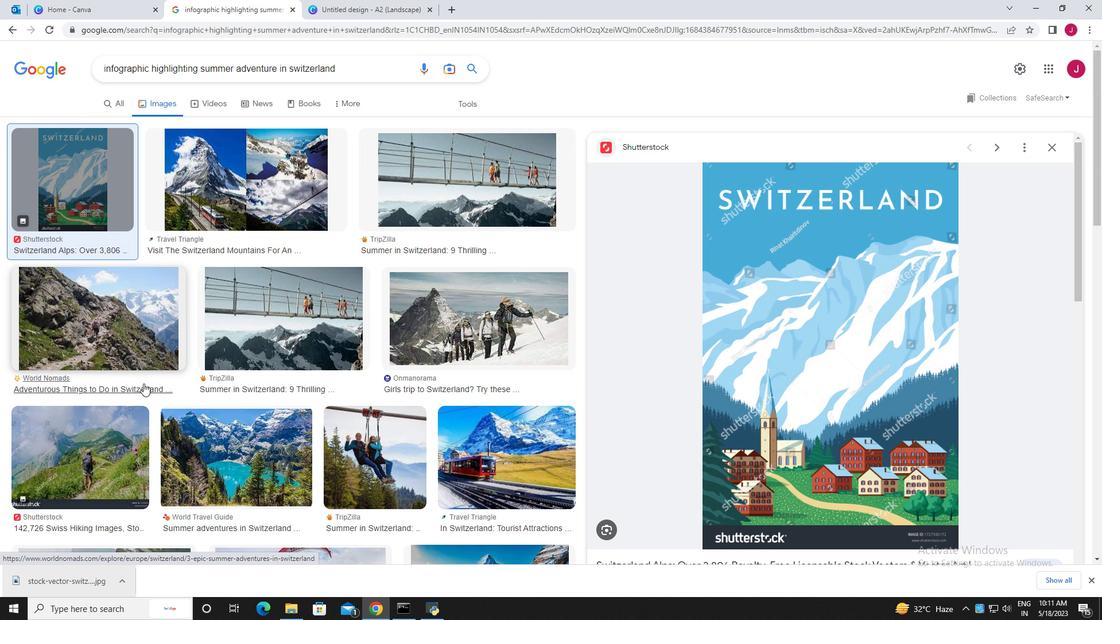
Action: Mouse scrolled (144, 383) with delta (0, 0)
Screenshot: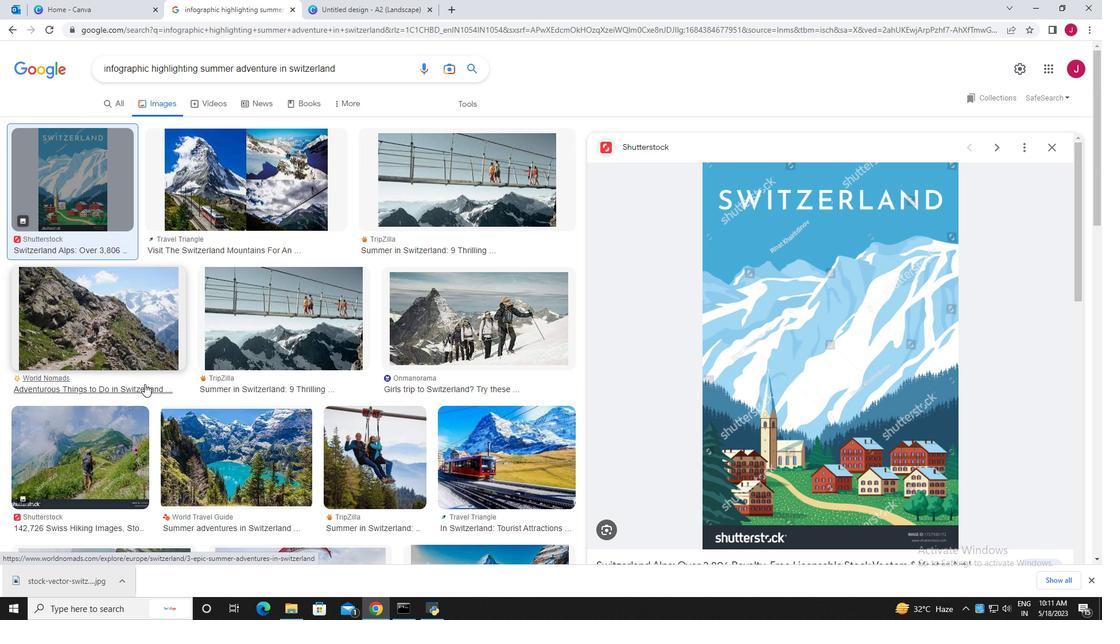 
Action: Mouse moved to (145, 384)
Screenshot: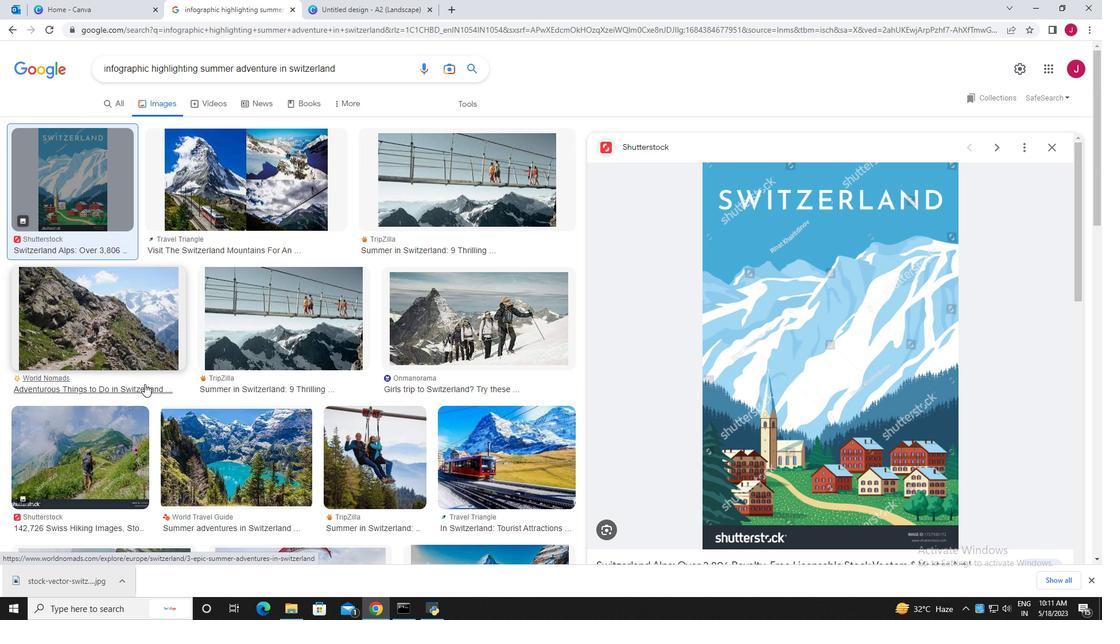 
Action: Mouse scrolled (145, 383) with delta (0, 0)
Screenshot: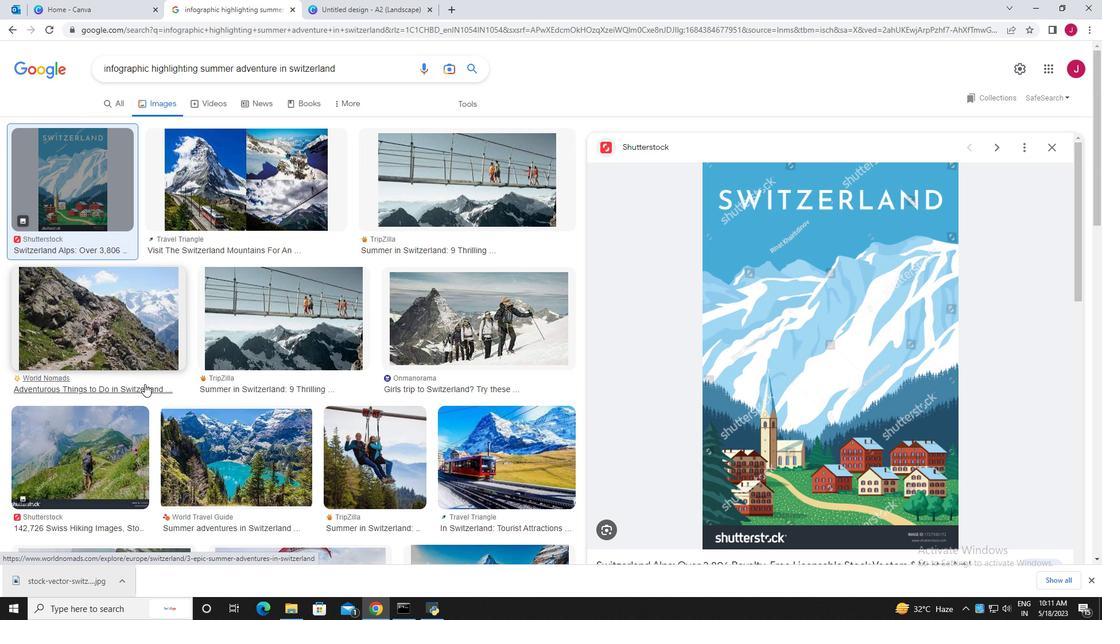 
Action: Mouse scrolled (145, 383) with delta (0, 0)
Screenshot: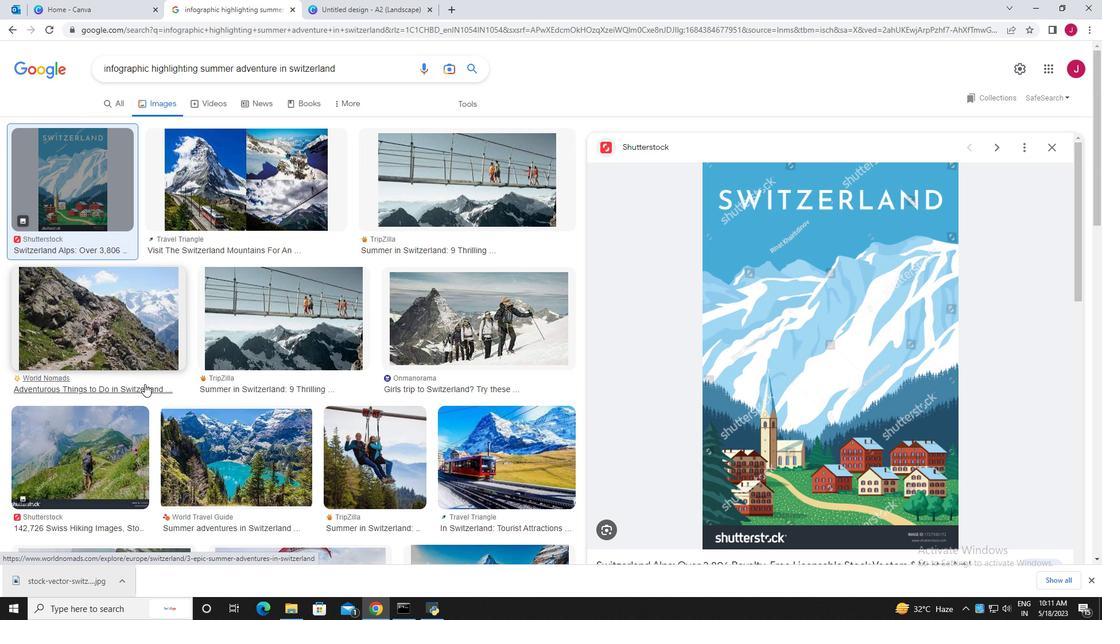 
Action: Mouse scrolled (145, 383) with delta (0, 0)
Screenshot: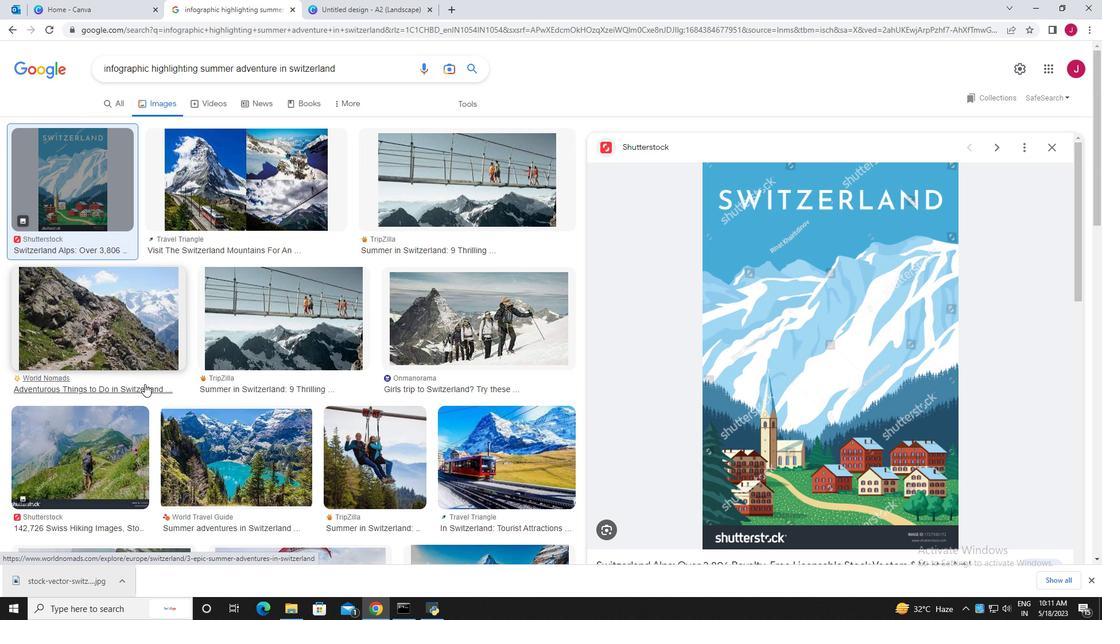 
Action: Mouse moved to (307, 260)
Screenshot: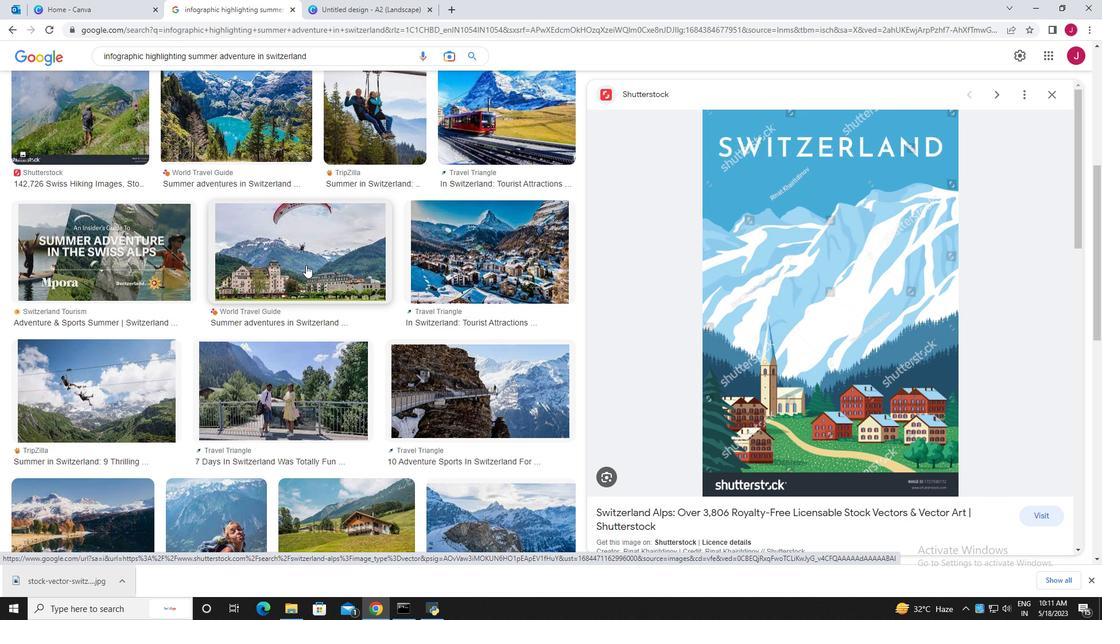 
Action: Mouse pressed left at (307, 260)
Screenshot: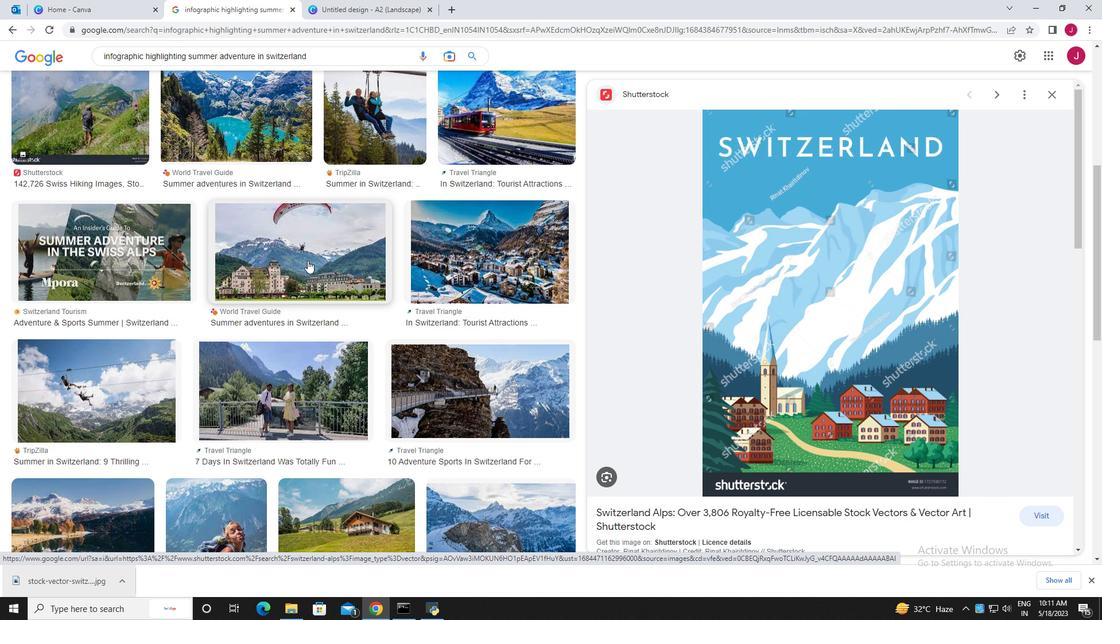 
Action: Mouse moved to (826, 188)
Screenshot: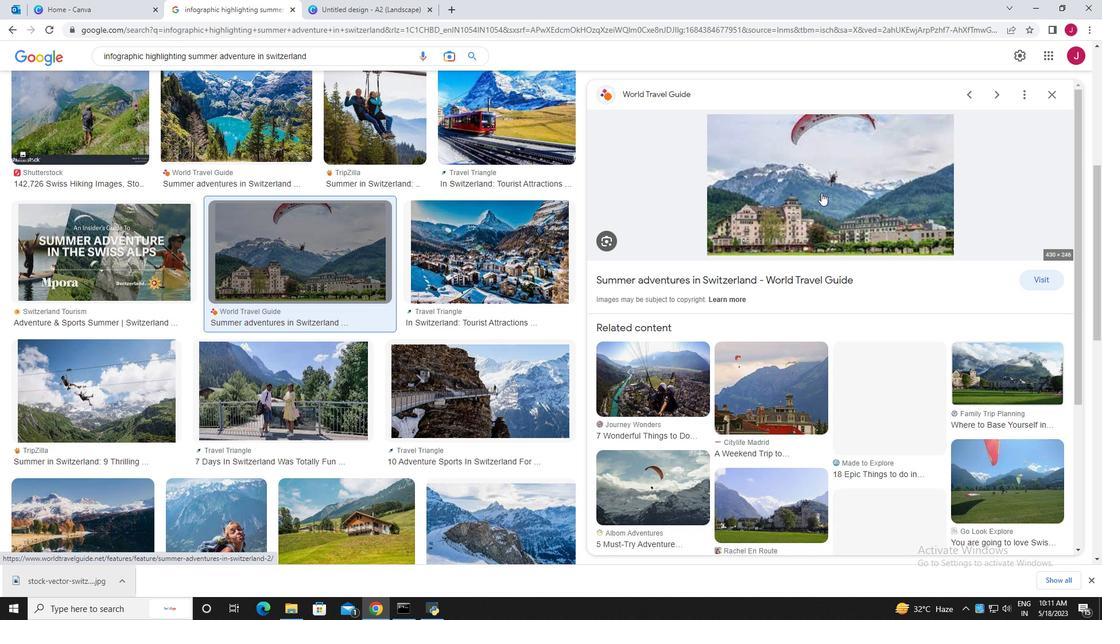 
Action: Mouse pressed right at (826, 188)
Screenshot: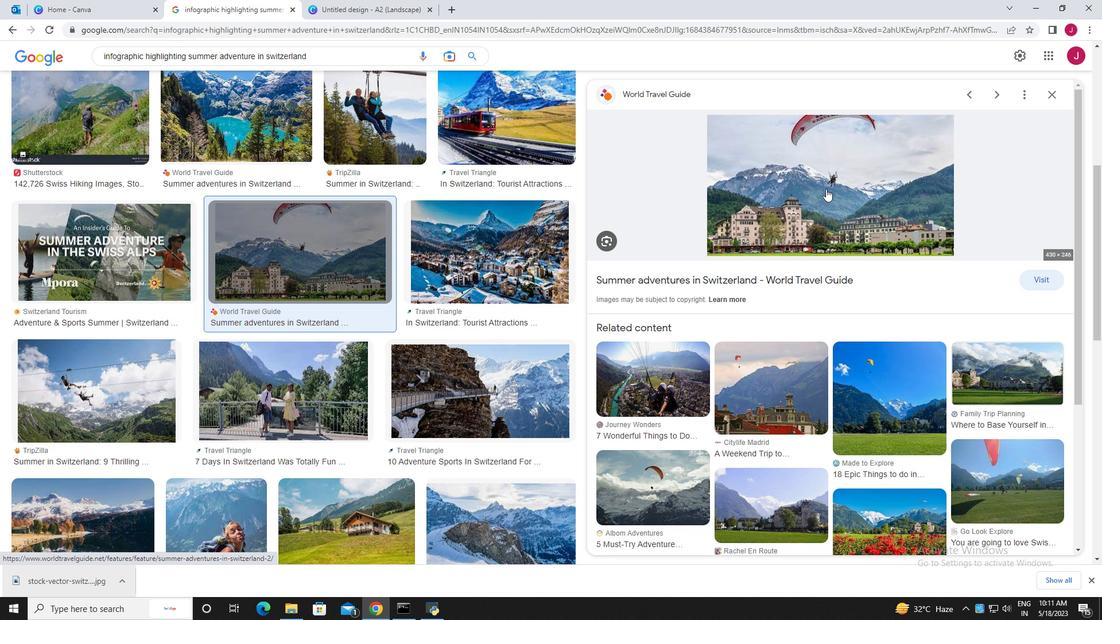 
Action: Mouse moved to (868, 310)
Screenshot: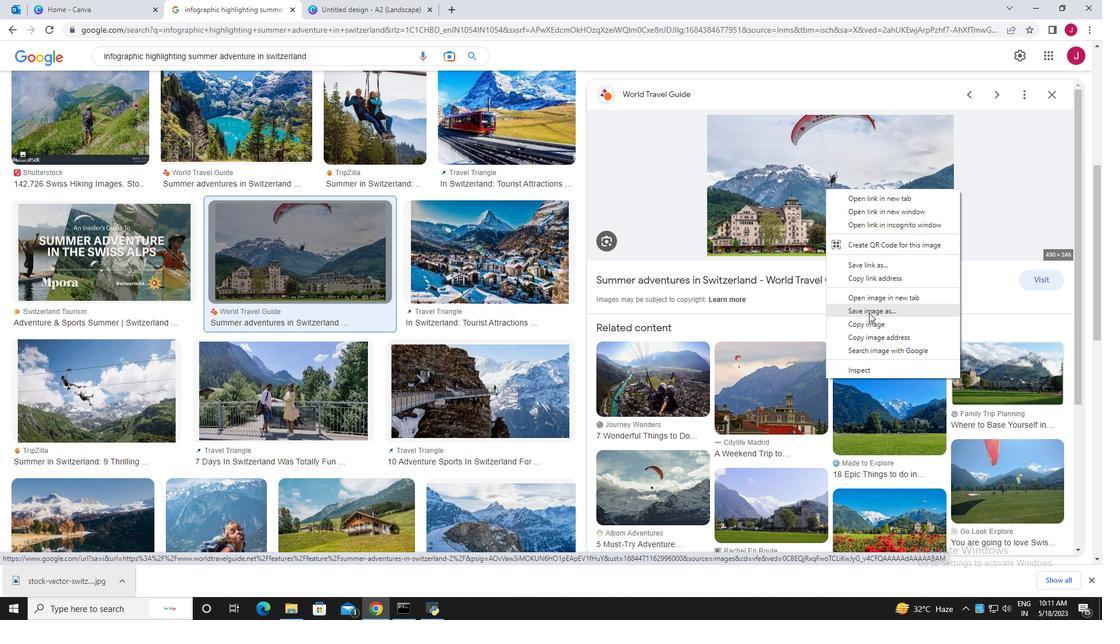 
Action: Mouse pressed left at (868, 310)
Screenshot: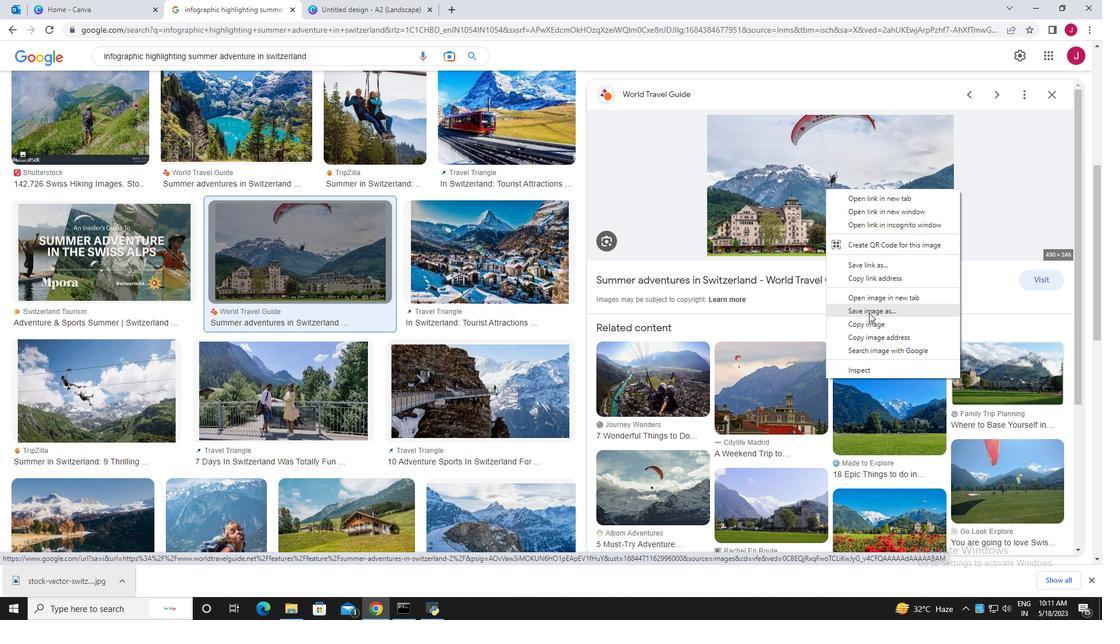 
Action: Mouse moved to (290, 256)
Screenshot: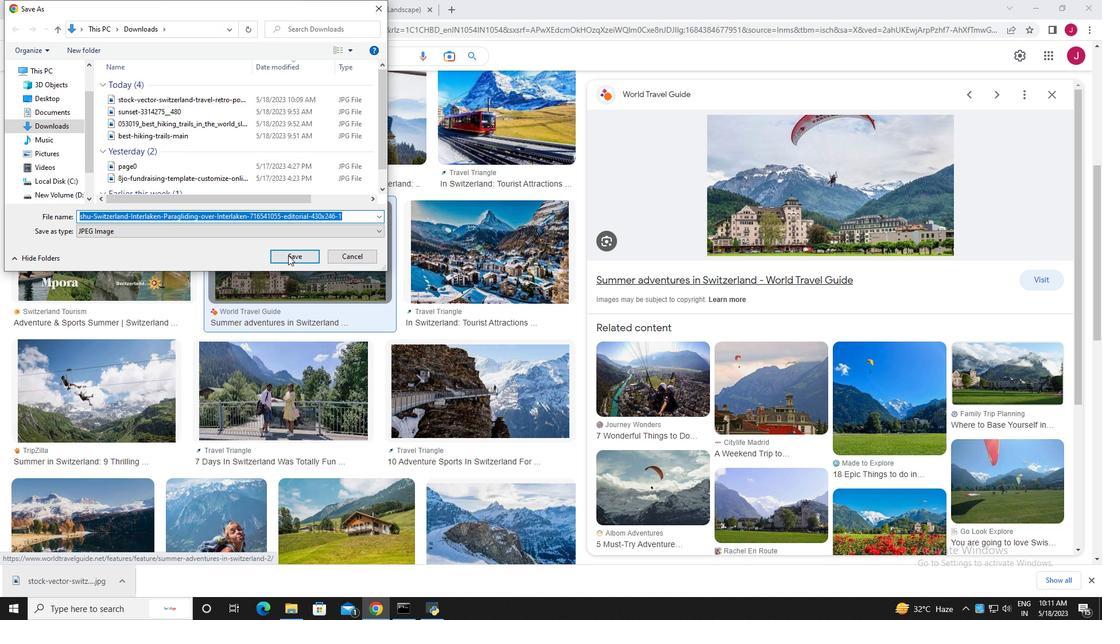 
Action: Mouse pressed left at (290, 256)
Screenshot: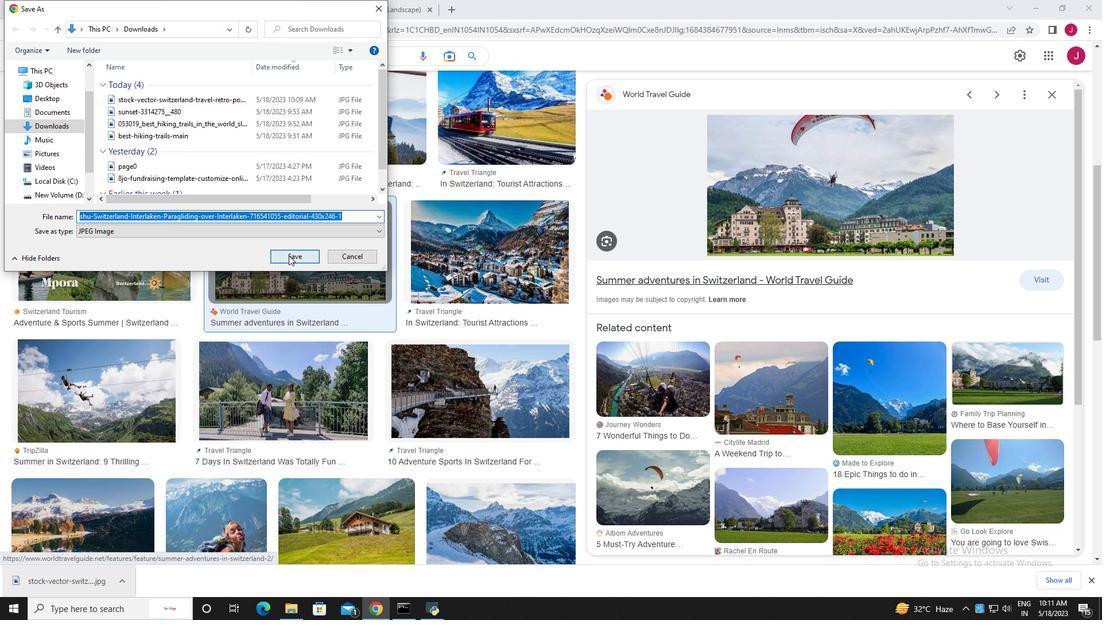 
Action: Mouse moved to (253, 5)
Screenshot: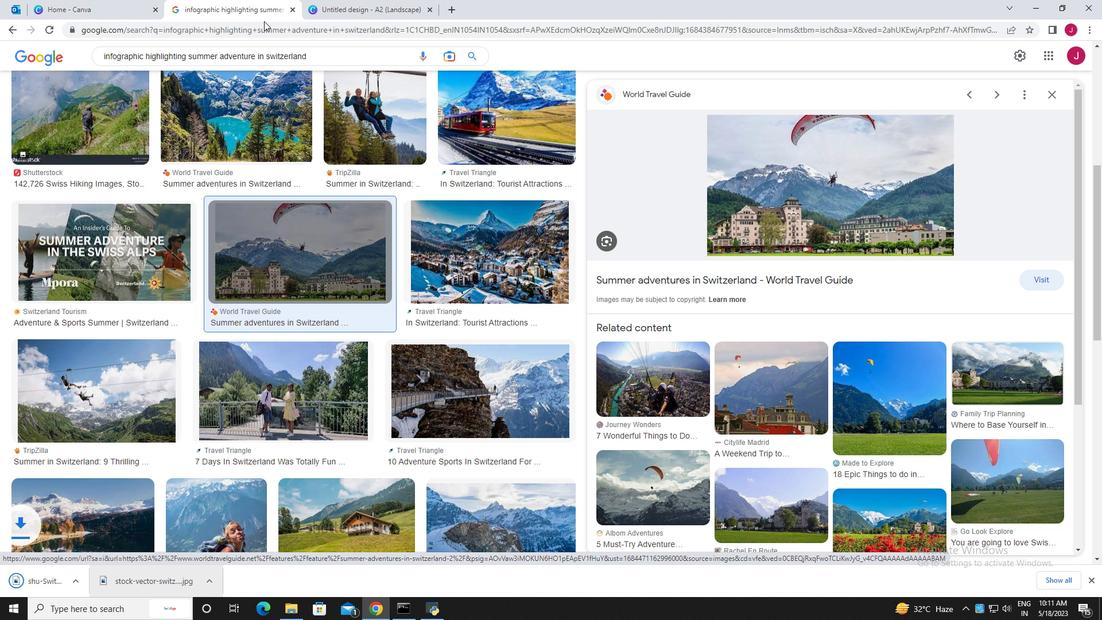 
Action: Mouse pressed left at (253, 5)
Screenshot: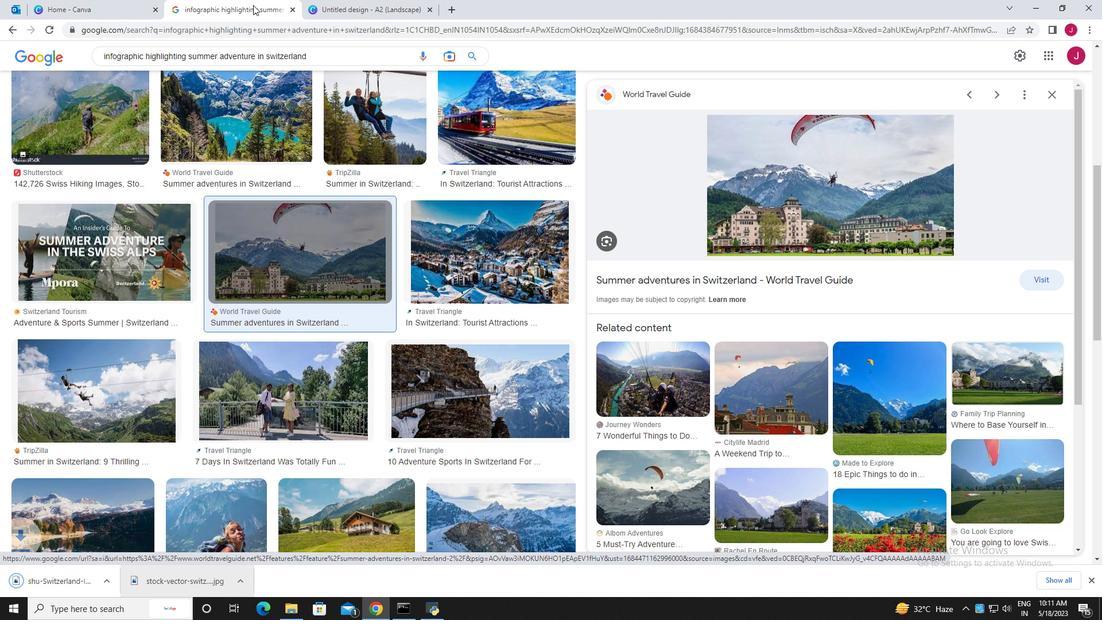 
Action: Mouse moved to (370, 12)
Screenshot: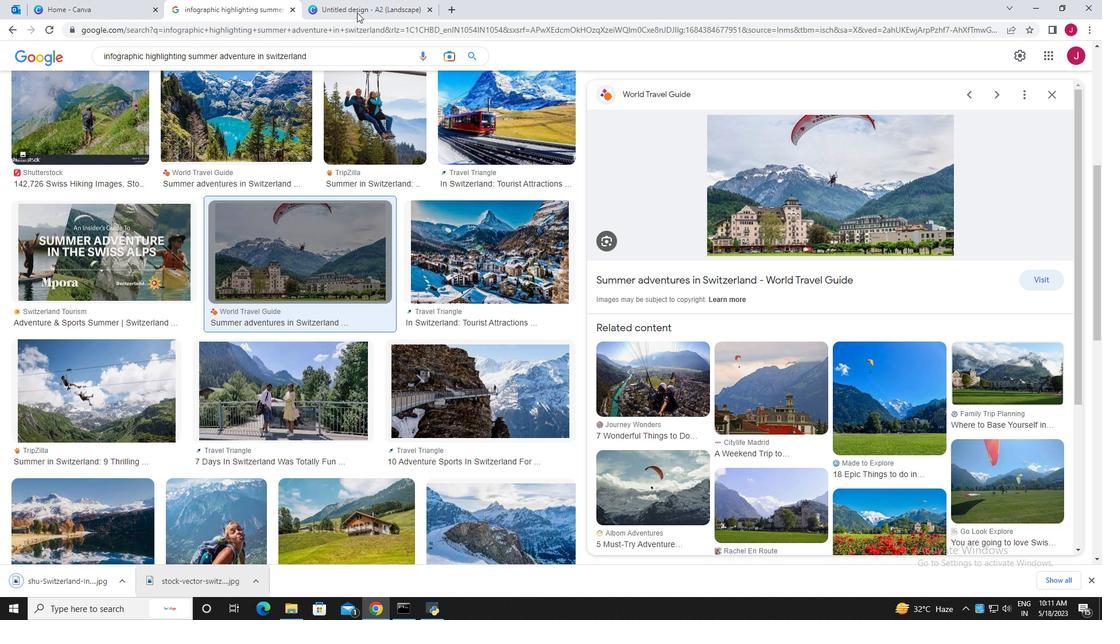 
Action: Mouse pressed left at (370, 12)
Screenshot: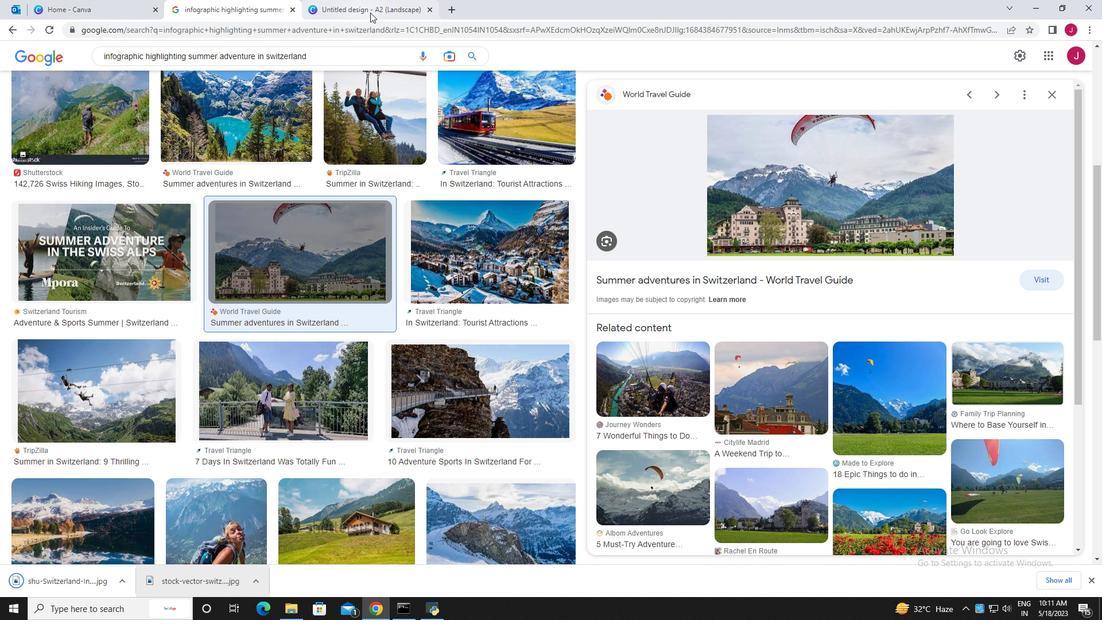 
Action: Mouse moved to (68, 578)
Screenshot: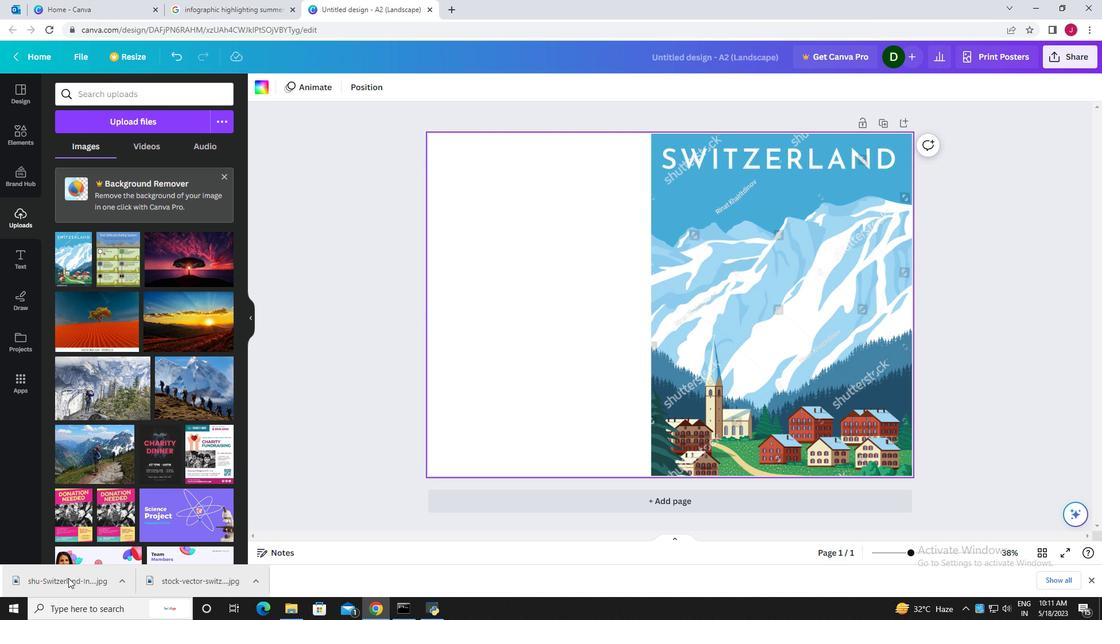 
Action: Mouse pressed left at (68, 578)
Screenshot: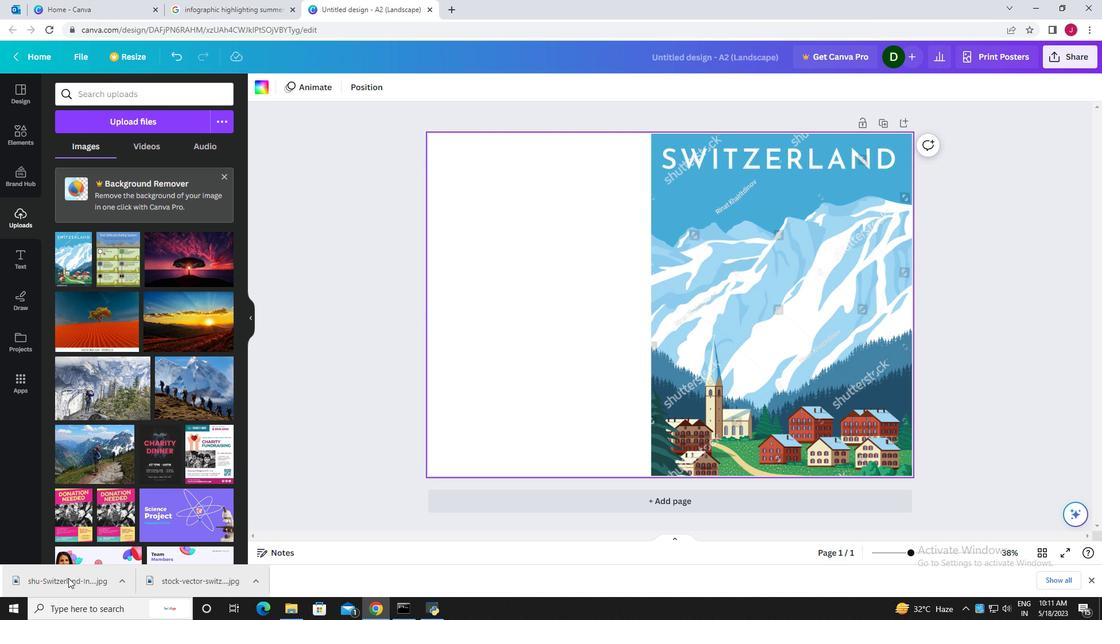 
Action: Mouse moved to (667, 229)
Screenshot: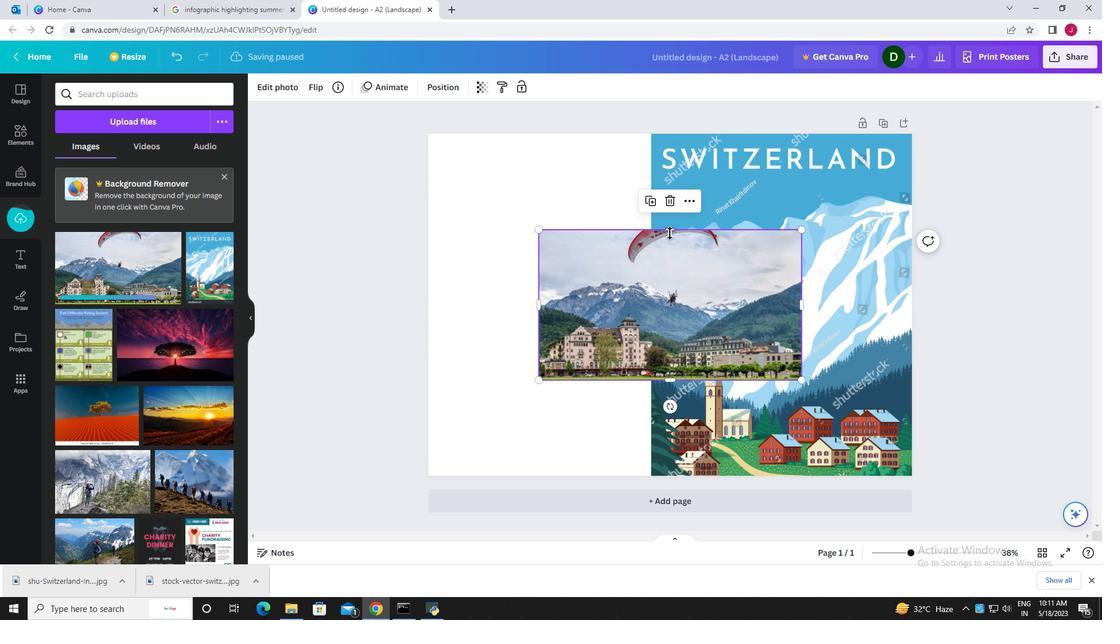 
Action: Mouse pressed left at (667, 229)
Screenshot: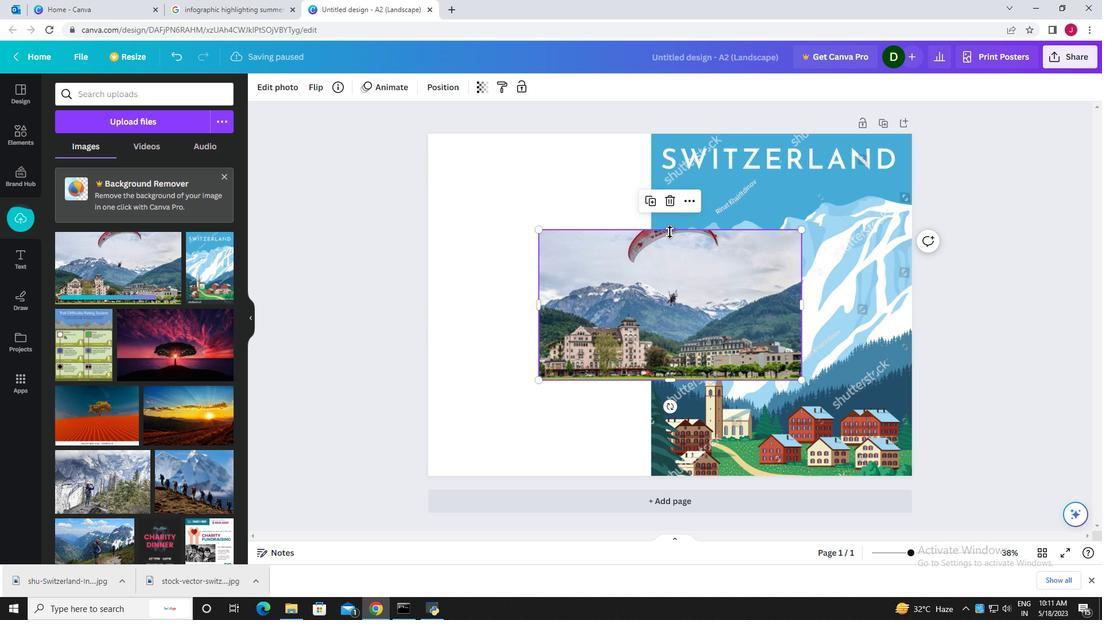 
Action: Mouse moved to (639, 246)
Screenshot: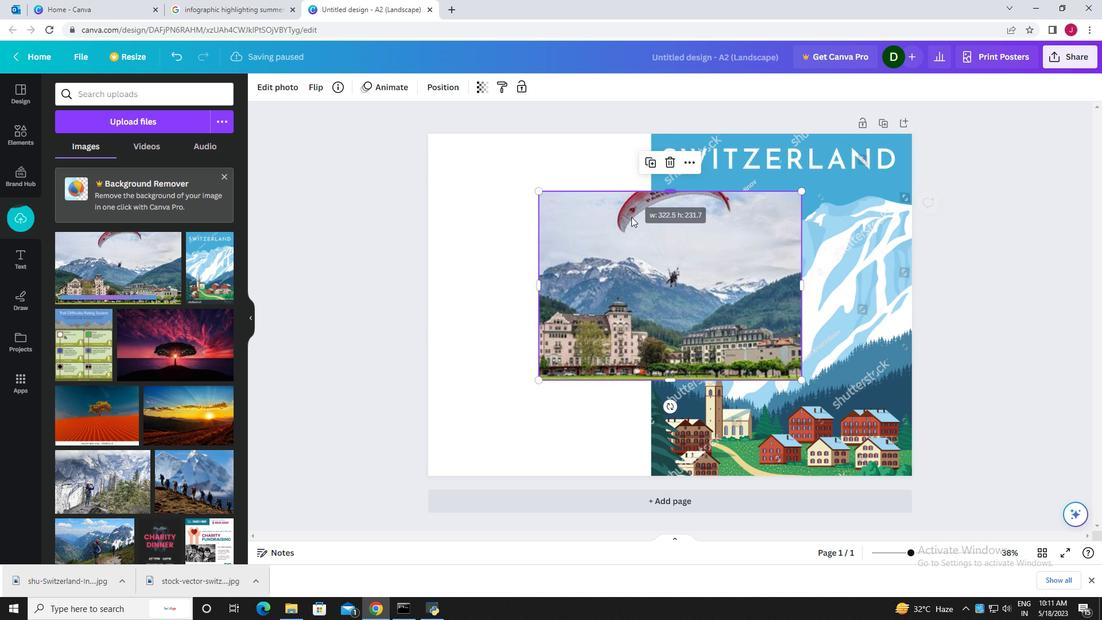 
Action: Mouse pressed left at (639, 246)
Screenshot: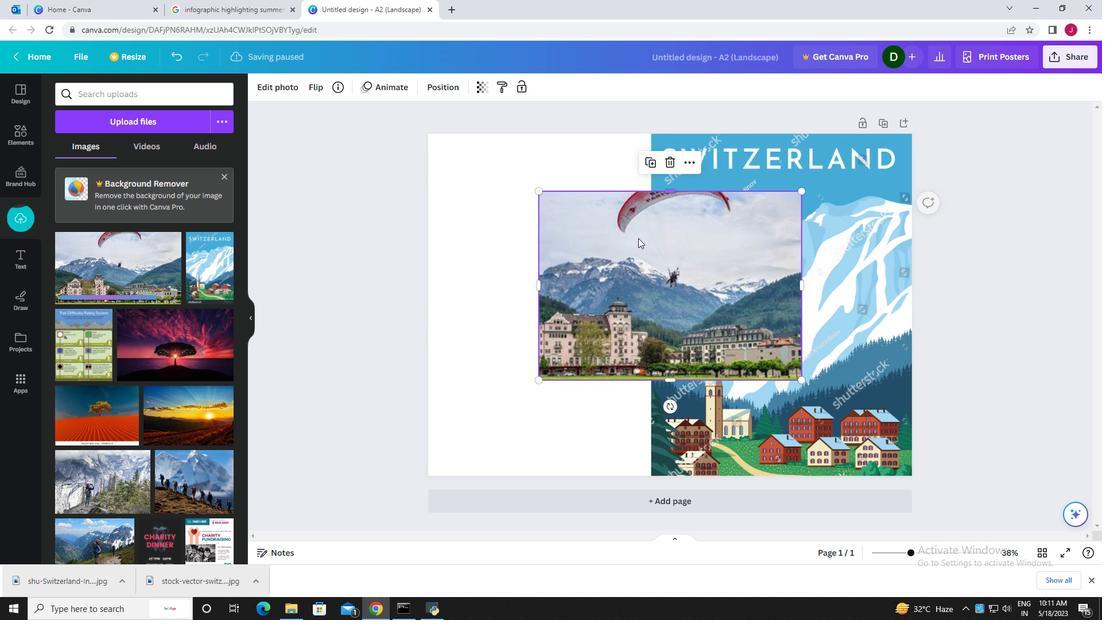 
Action: Mouse moved to (688, 228)
Screenshot: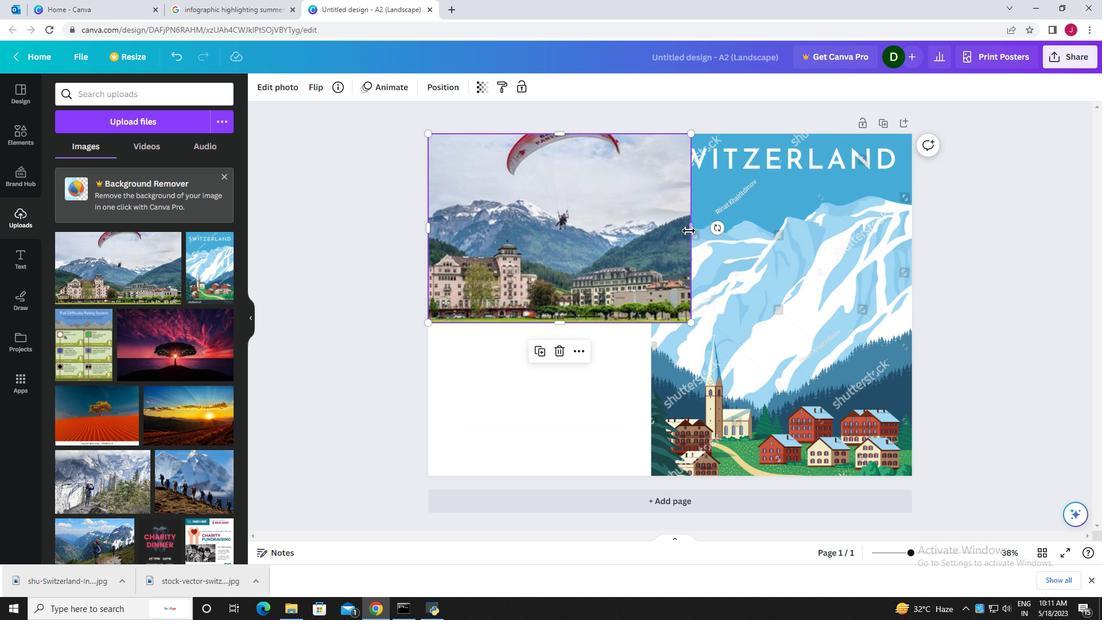
Action: Mouse pressed left at (688, 228)
Screenshot: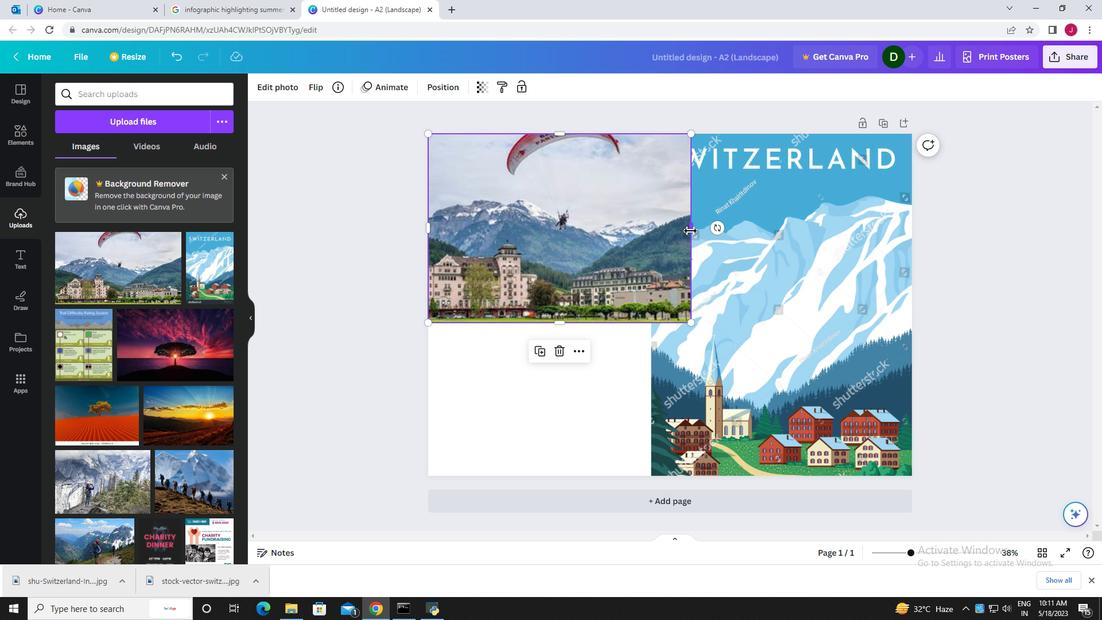 
Action: Mouse moved to (537, 322)
Screenshot: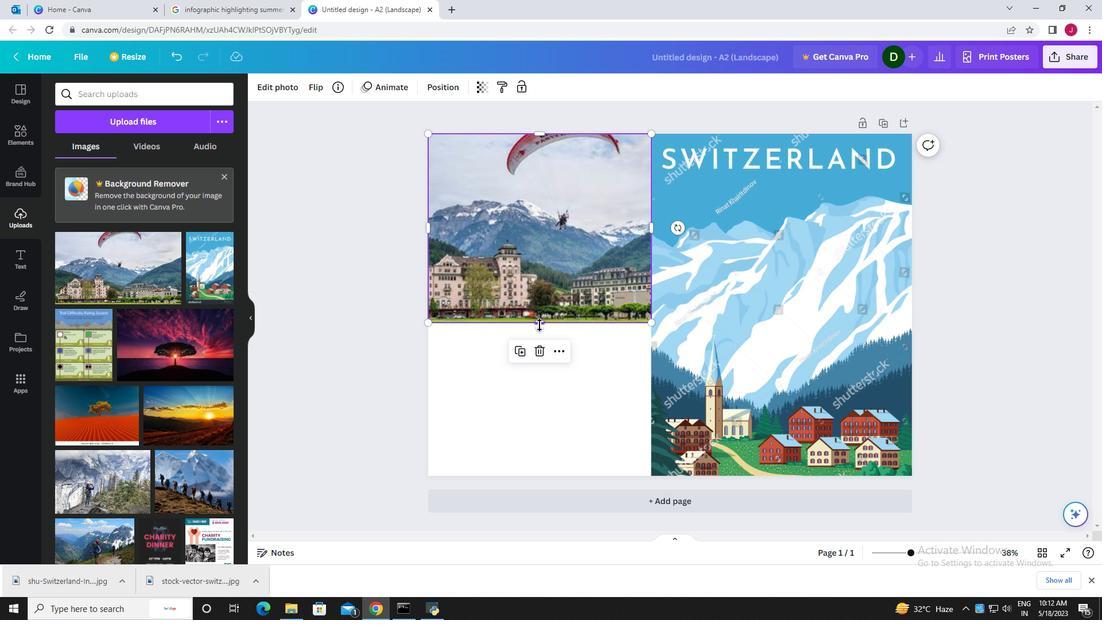 
Action: Mouse pressed left at (537, 322)
Screenshot: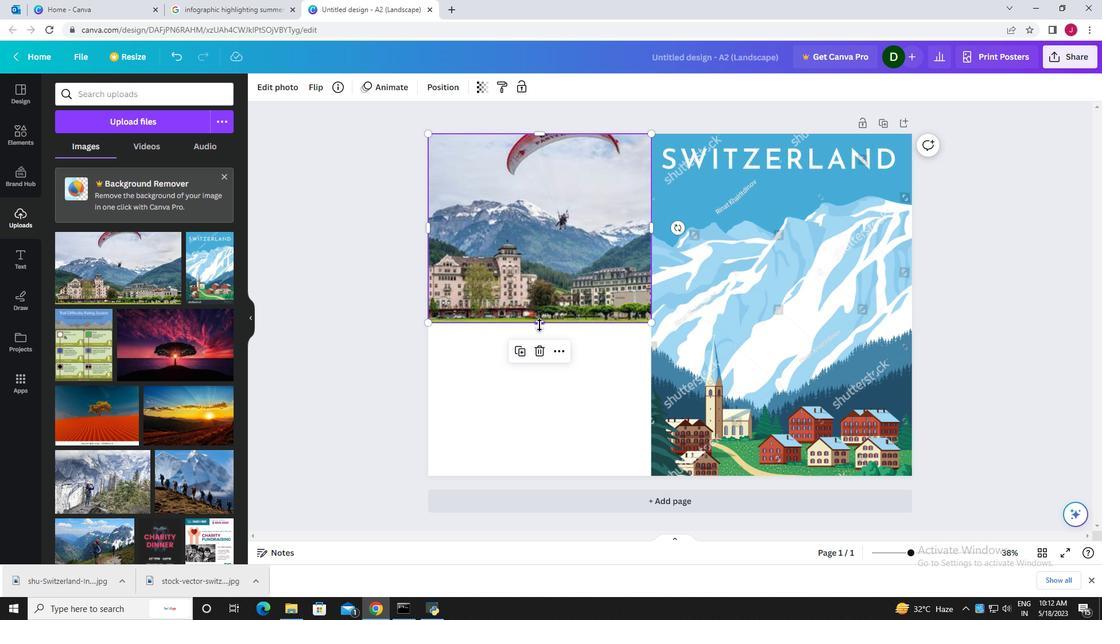 
Action: Mouse moved to (535, 280)
Screenshot: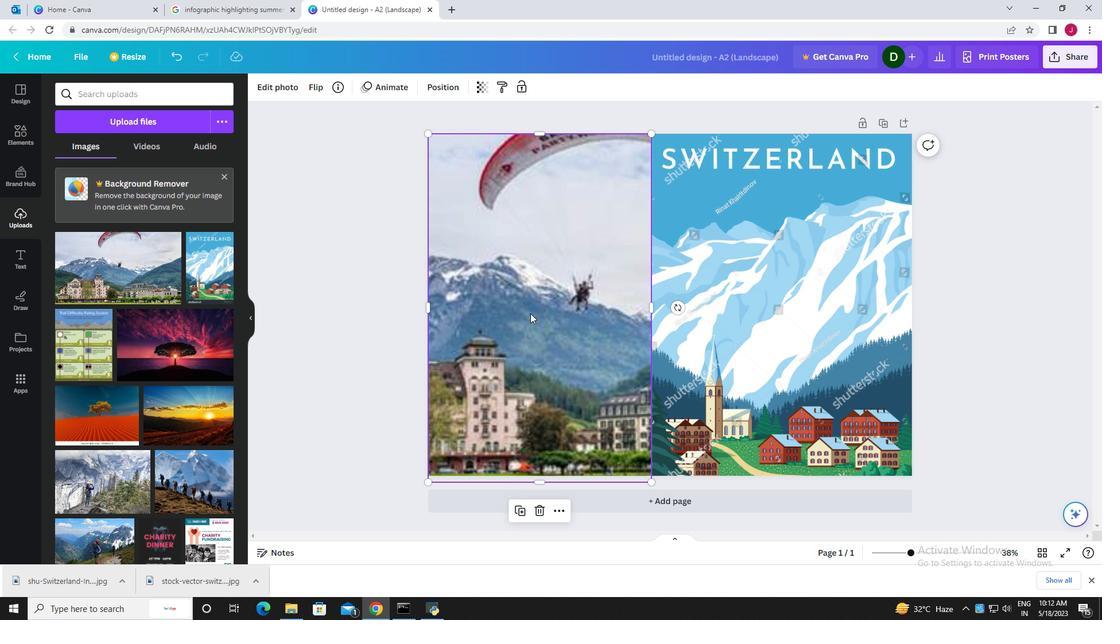 
Action: Mouse pressed left at (535, 280)
Screenshot: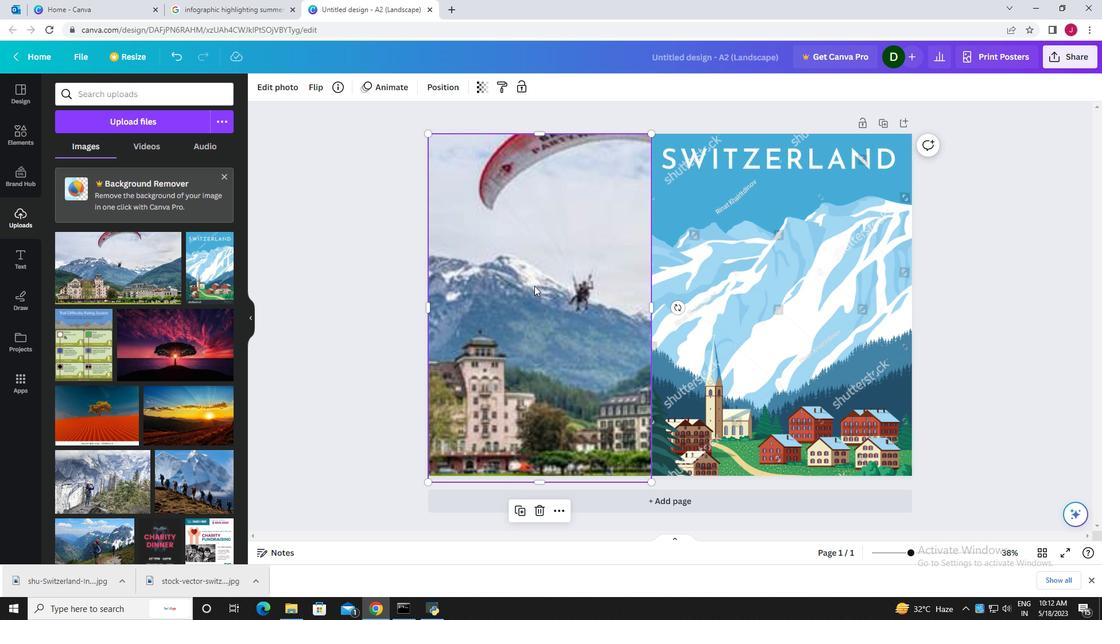 
Action: Mouse moved to (315, 364)
Screenshot: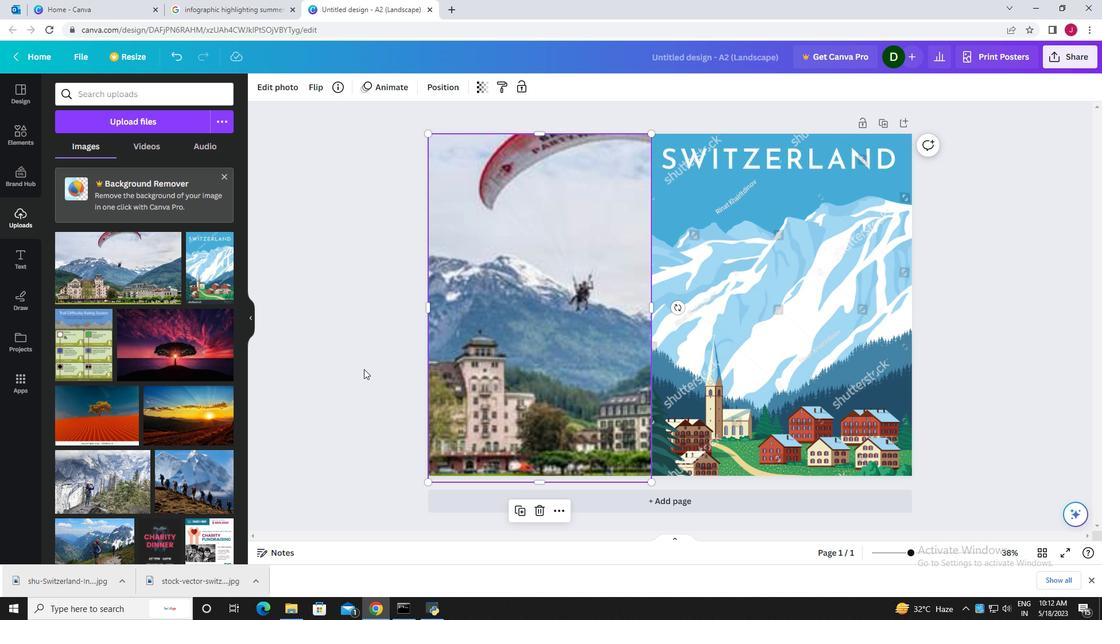 
Action: Mouse pressed left at (315, 364)
Screenshot: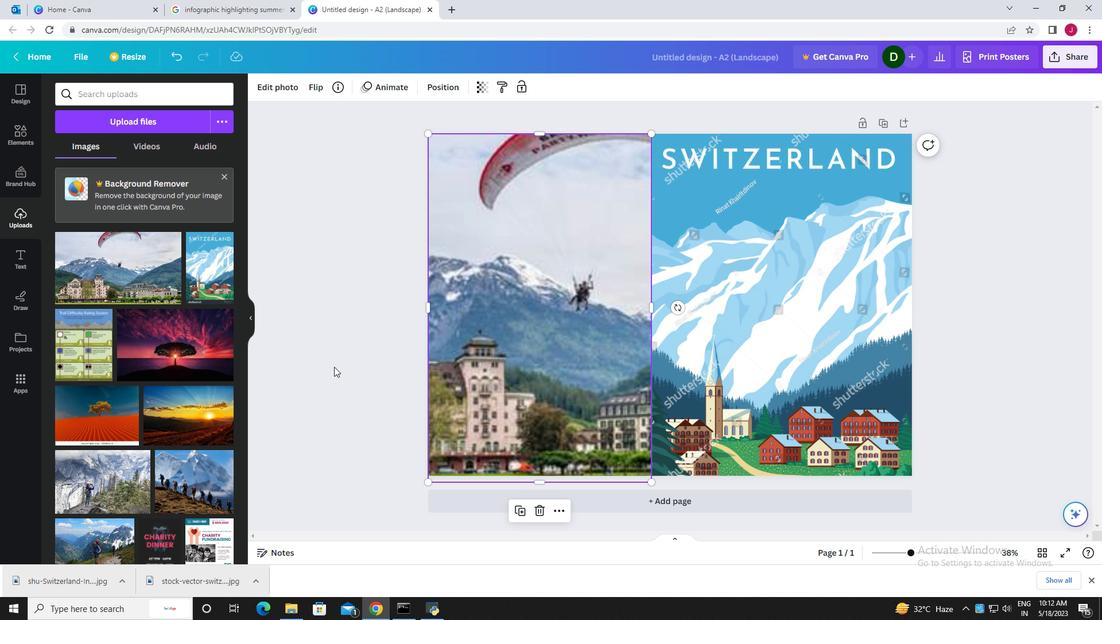 
Action: Mouse moved to (684, 500)
Screenshot: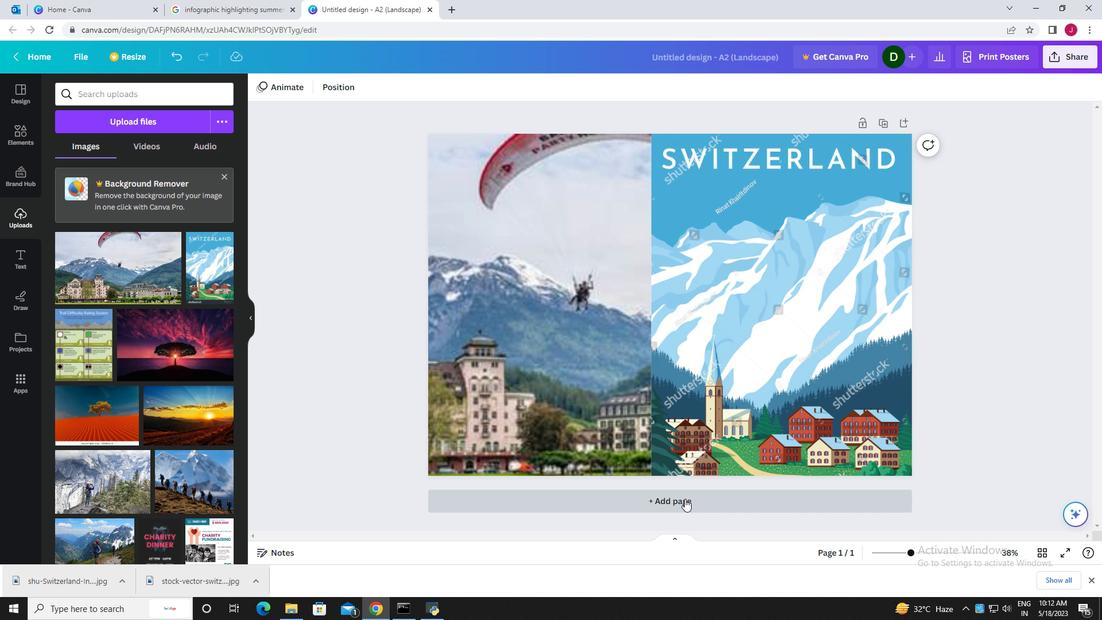 
Action: Mouse pressed left at (684, 500)
Screenshot: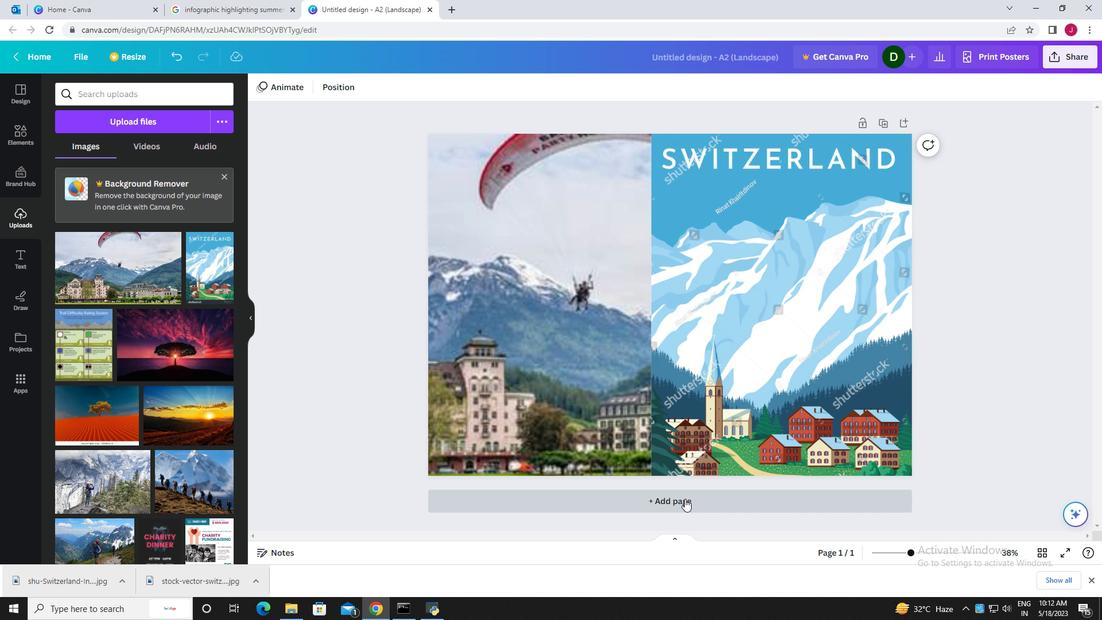 
Action: Mouse moved to (229, 2)
Screenshot: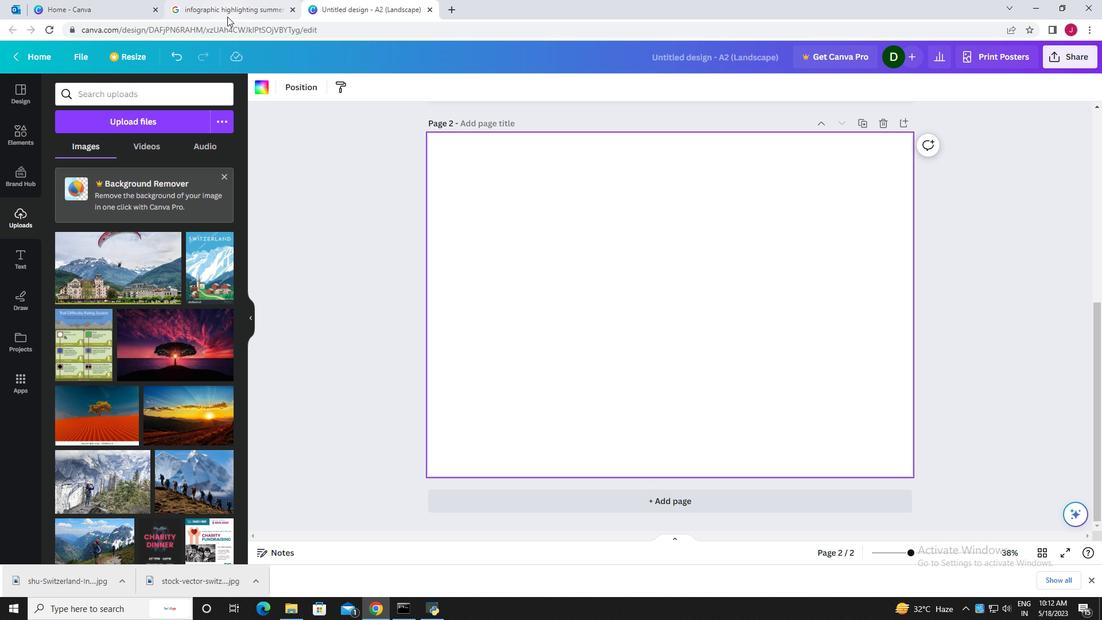 
Action: Mouse pressed left at (229, 2)
Screenshot: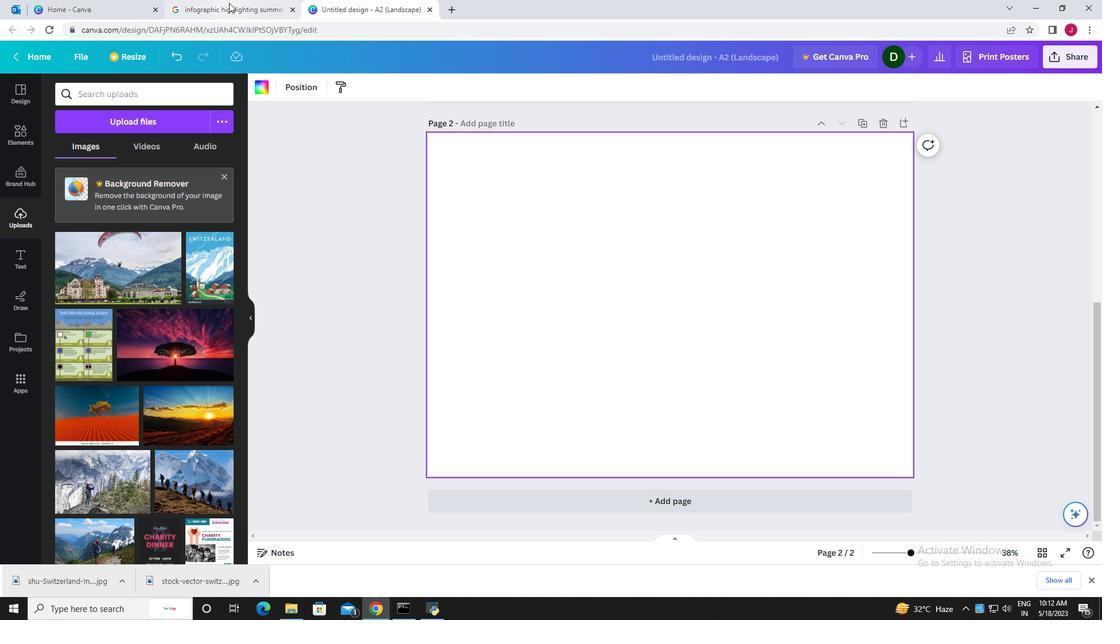
Action: Mouse moved to (325, 58)
Screenshot: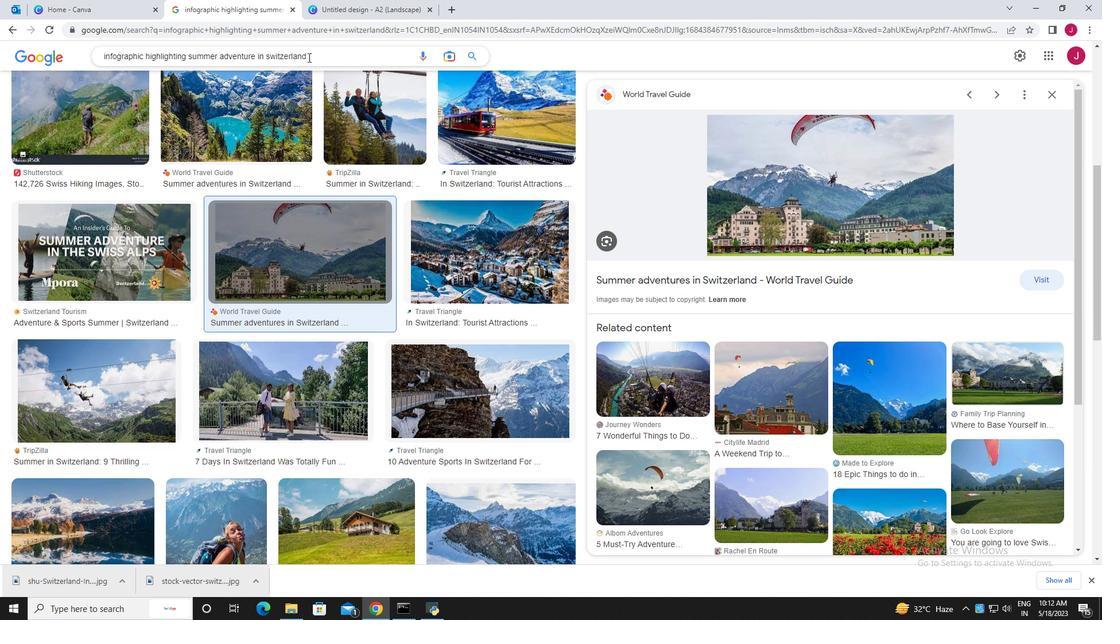 
Action: Mouse pressed left at (325, 58)
Screenshot: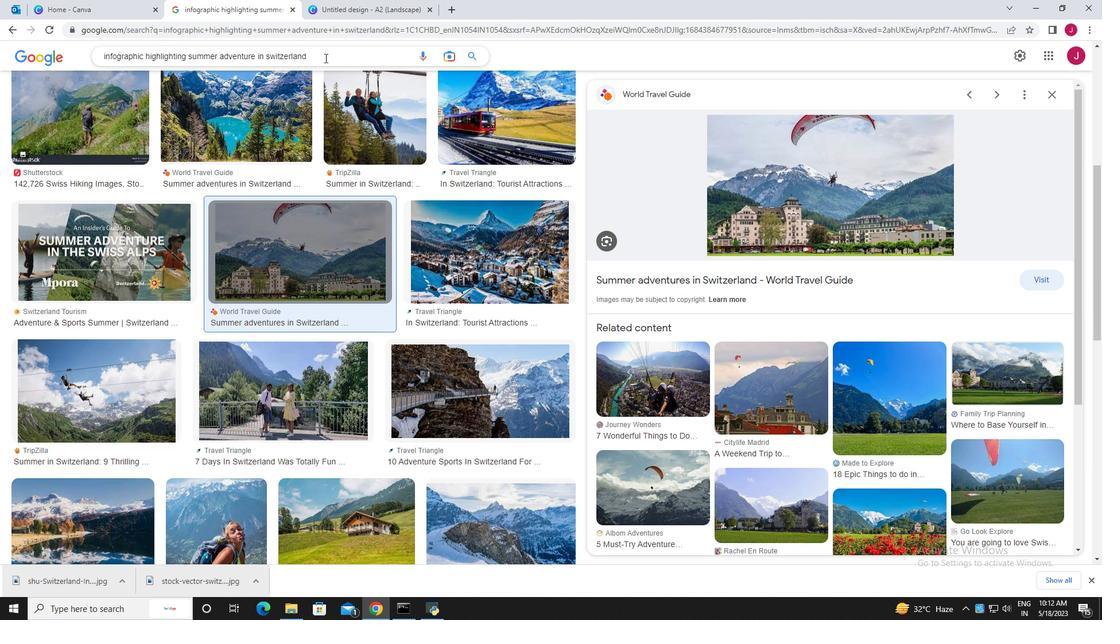 
Action: Mouse moved to (254, 55)
Screenshot: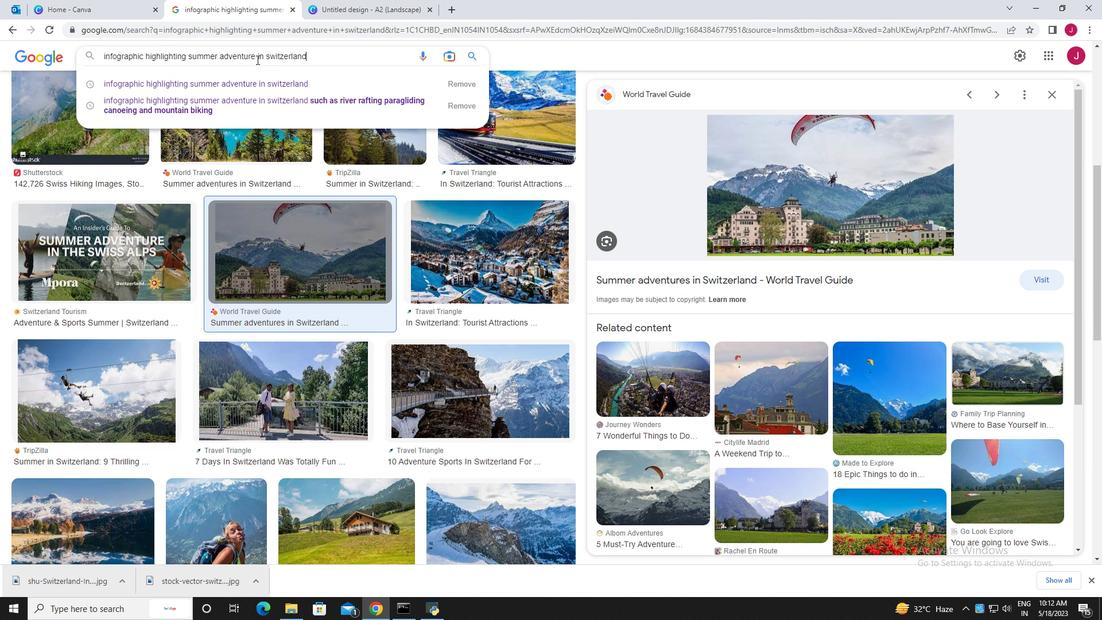 
Action: Mouse pressed left at (254, 55)
Screenshot: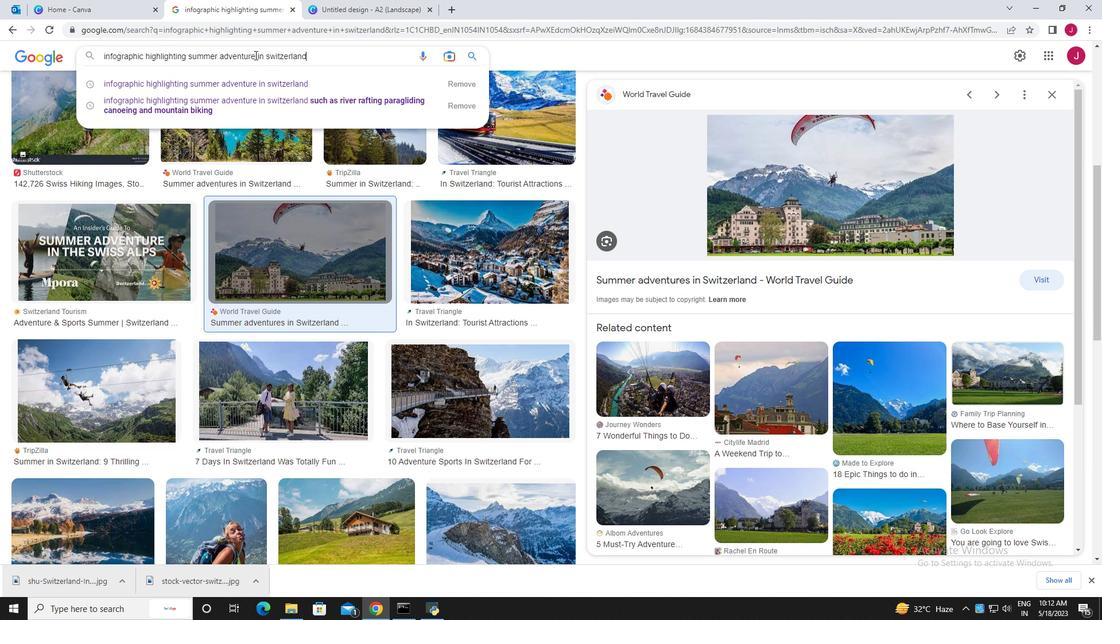 
Action: Key pressed <Key.backspace><Key.backspace><Key.backspace><Key.backspace><Key.backspace><Key.backspace><Key.backspace><Key.backspace><Key.backspace><Key.backspace><Key.backspace><Key.backspace><Key.backspace><Key.backspace><Key.backspace><Key.backspace><Key.backspace><Key.backspace><Key.backspace><Key.backspace><Key.backspace><Key.backspace><Key.backspace><Key.backspace><Key.backspace><Key.backspace><Key.backspace><Key.backspace><Key.backspace><Key.backspace><Key.backspace><Key.backspace><Key.backspace><Key.backspace><Key.backspace><Key.backspace><Key.backspace><Key.backspace><Key.backspace><Key.backspace><Key.backspace><Key.backspace><Key.backspace><Key.backspace><Key.backspace><Key.backspace><Key.backspace><Key.backspace>river<Key.space>rafting<Key.enter>
Screenshot: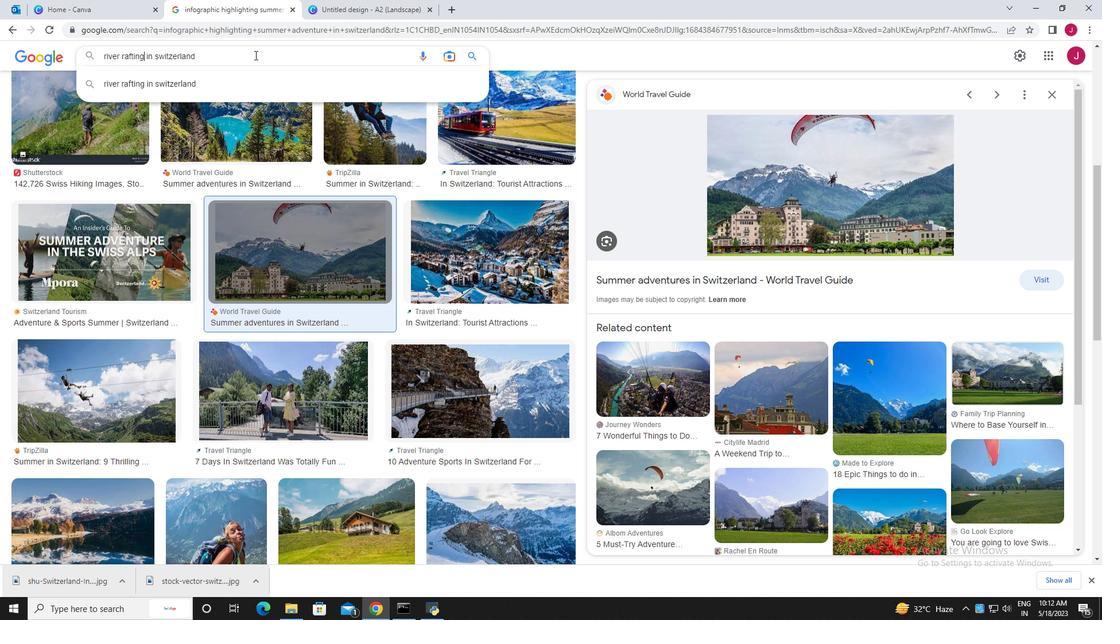 
Action: Mouse moved to (255, 213)
Screenshot: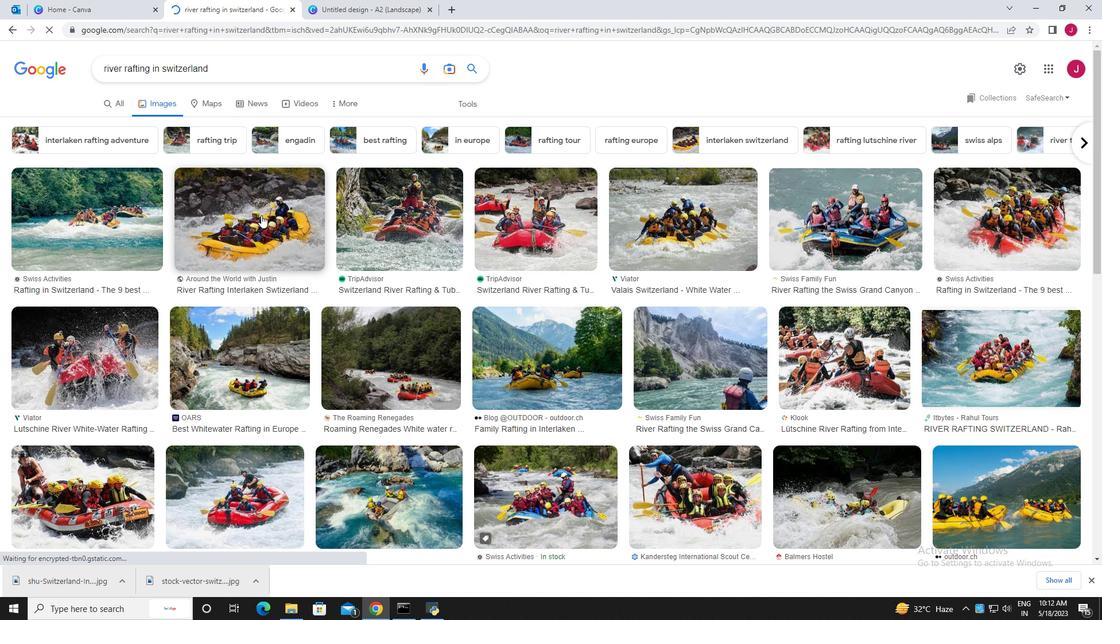 
Action: Mouse pressed left at (255, 213)
Screenshot: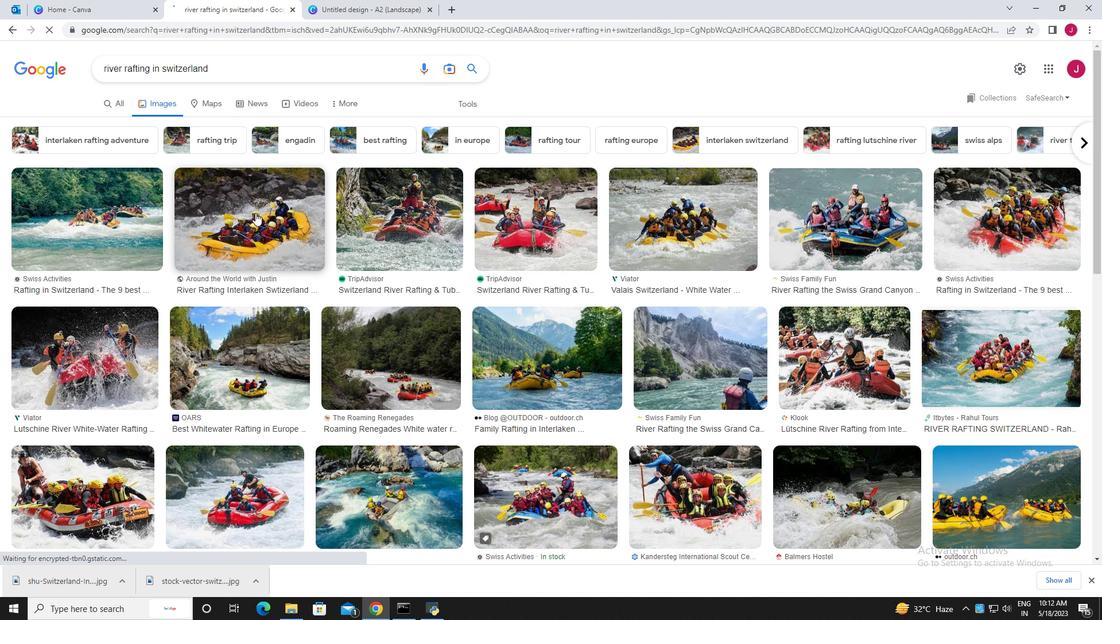
Action: Mouse moved to (782, 233)
Screenshot: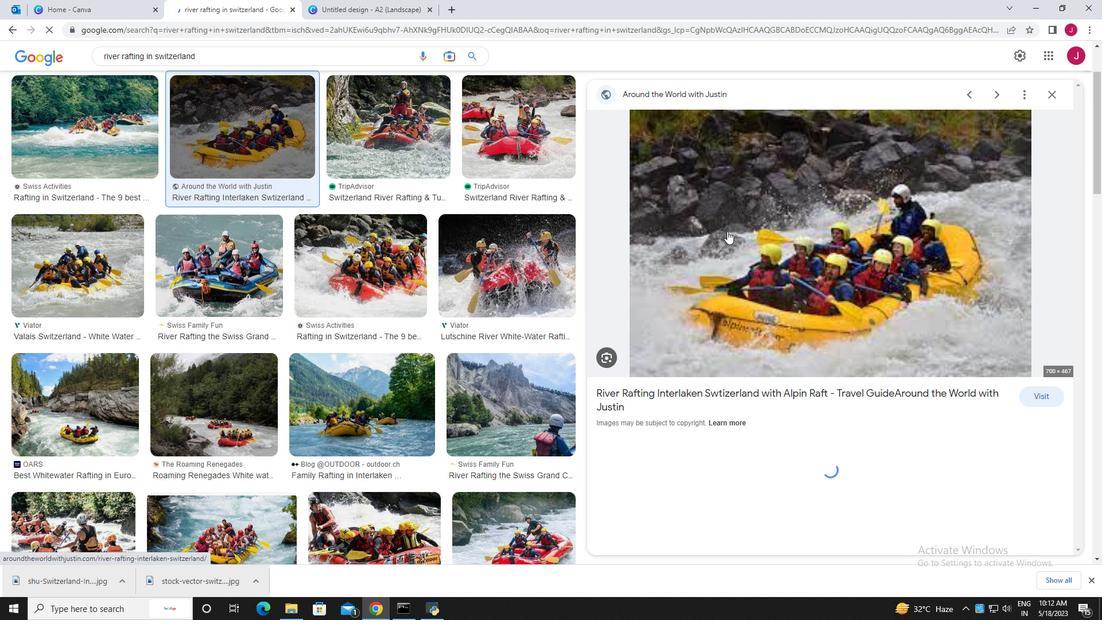 
Action: Mouse pressed right at (782, 233)
Screenshot: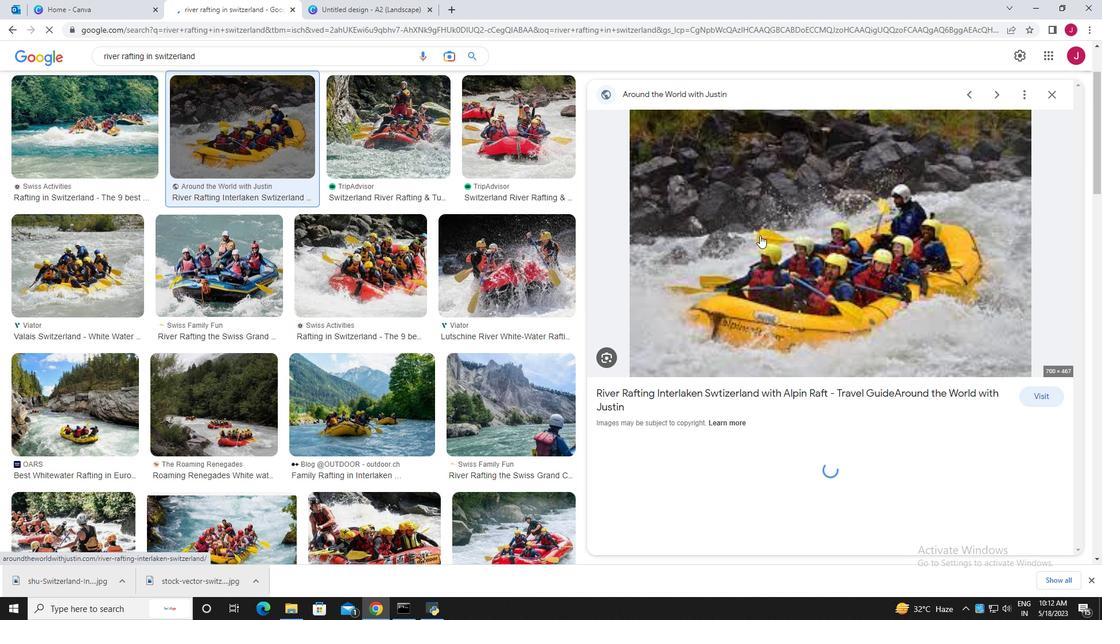 
Action: Mouse moved to (814, 344)
Screenshot: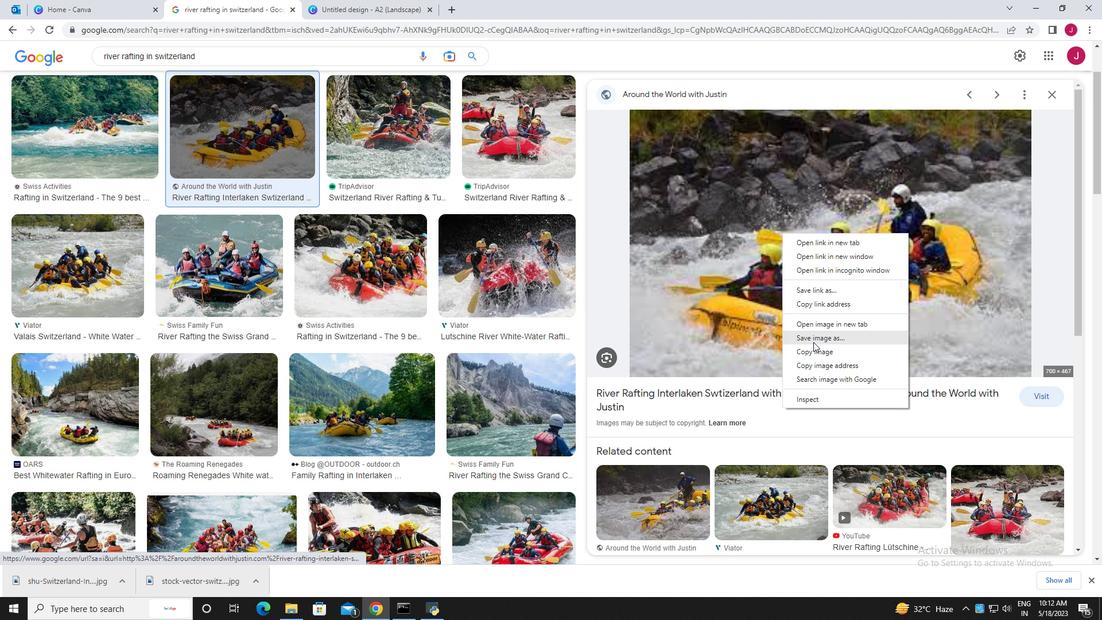 
Action: Mouse pressed left at (814, 344)
Screenshot: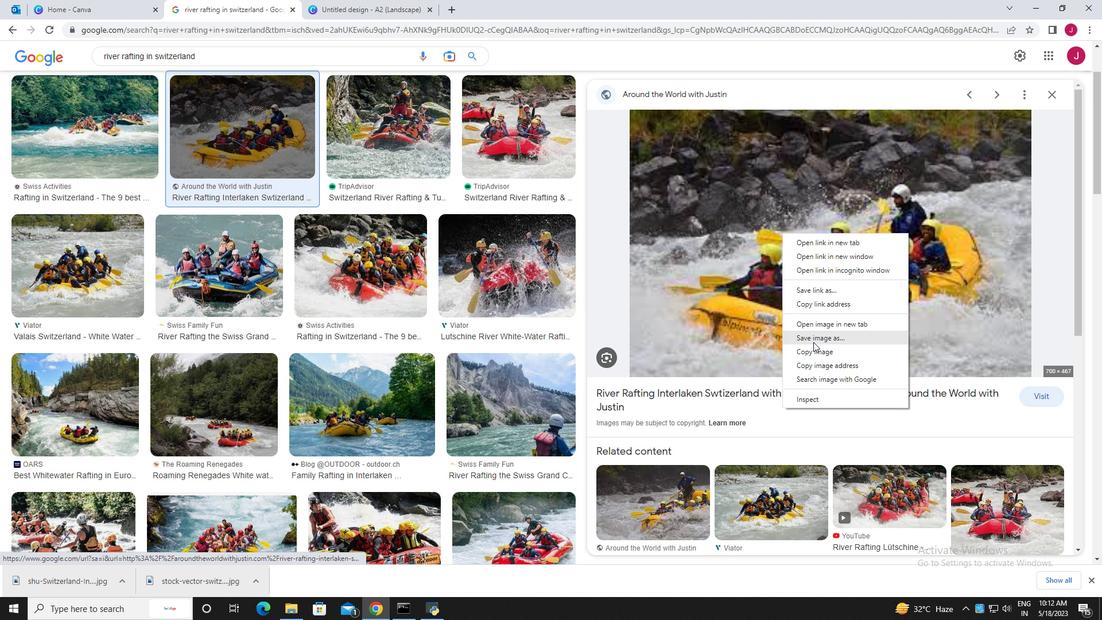 
Action: Mouse moved to (290, 257)
Screenshot: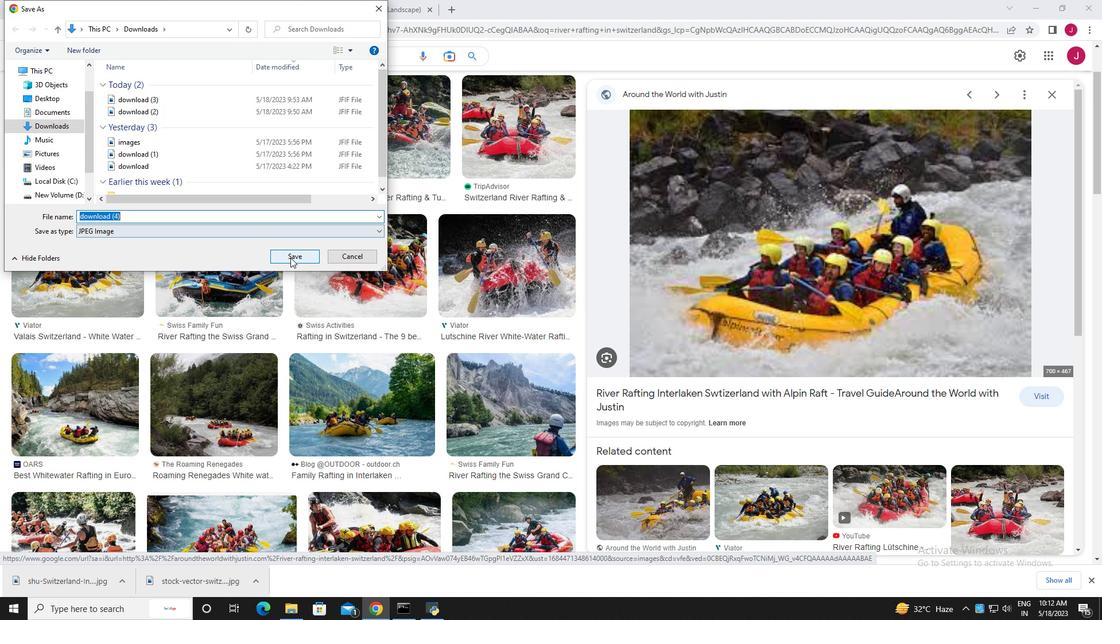 
Action: Mouse pressed left at (290, 257)
Screenshot: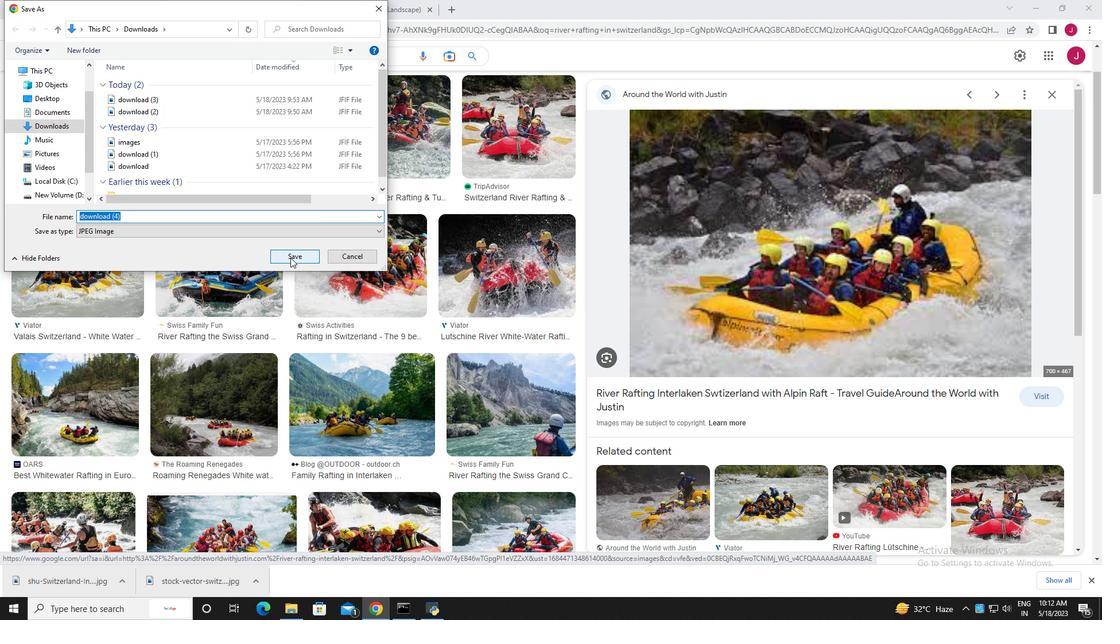 
Action: Mouse moved to (256, 7)
Screenshot: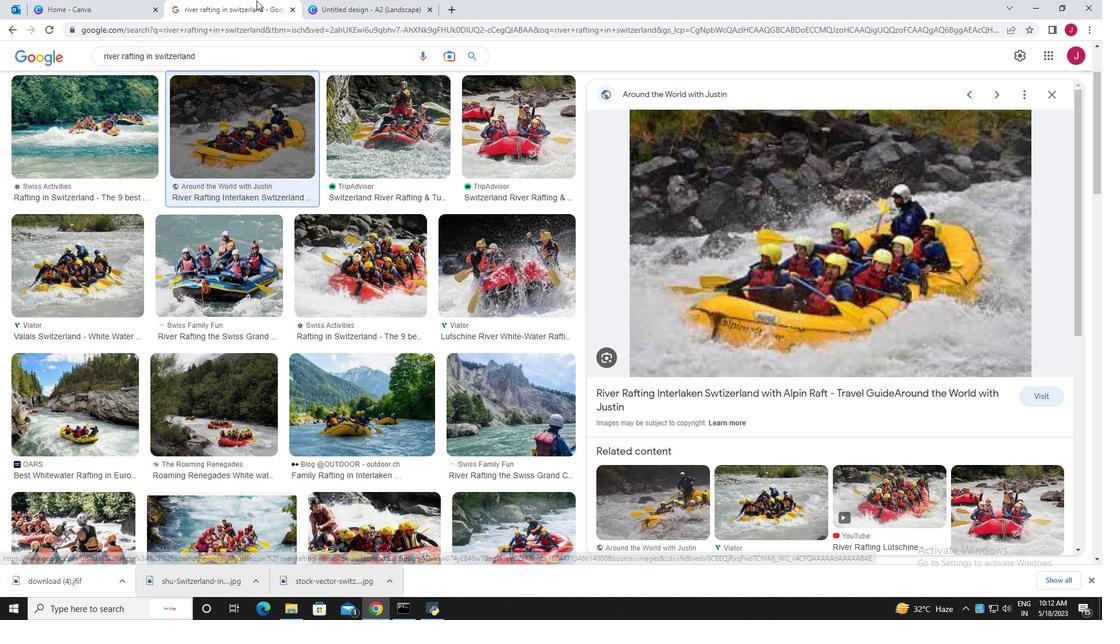 
Action: Mouse pressed left at (256, 7)
Screenshot: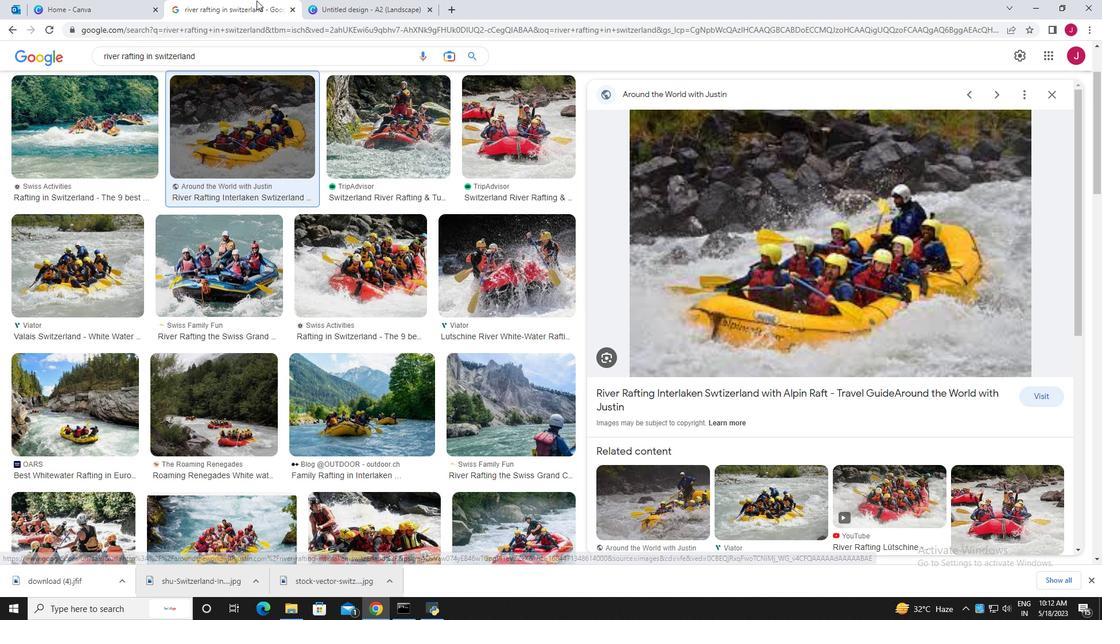 
Action: Mouse moved to (104, 412)
Screenshot: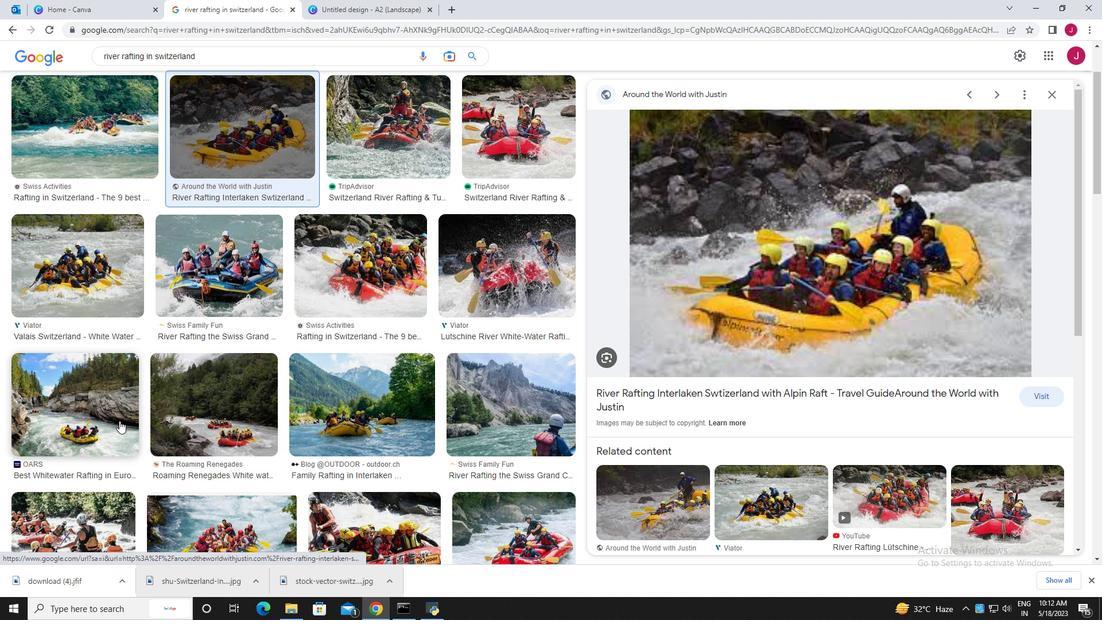 
Action: Mouse pressed left at (104, 412)
Screenshot: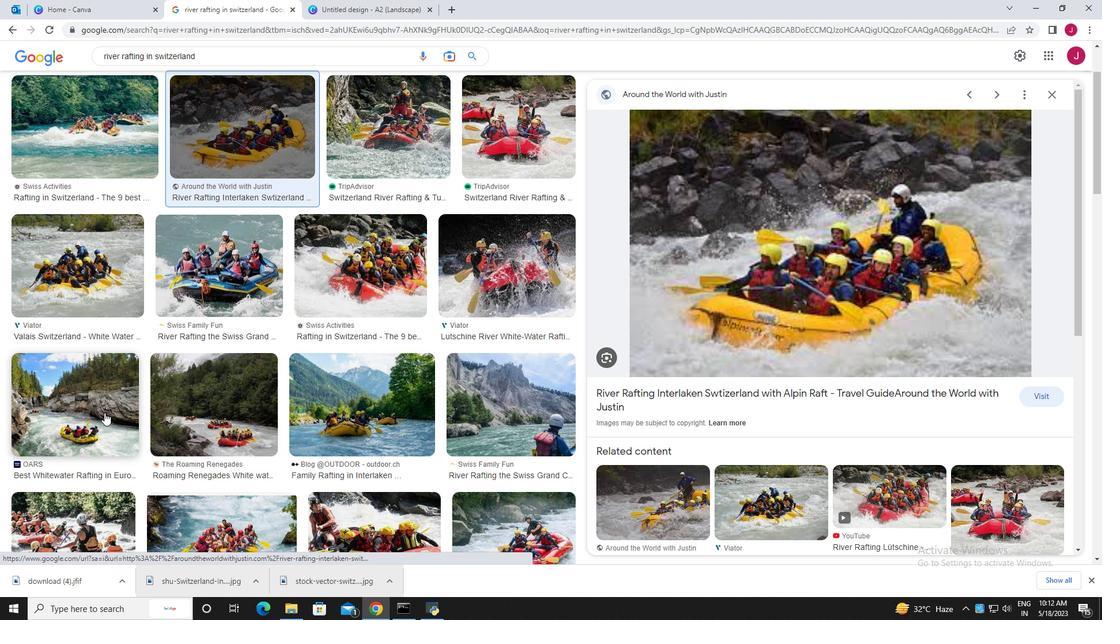 
Action: Mouse moved to (789, 288)
Screenshot: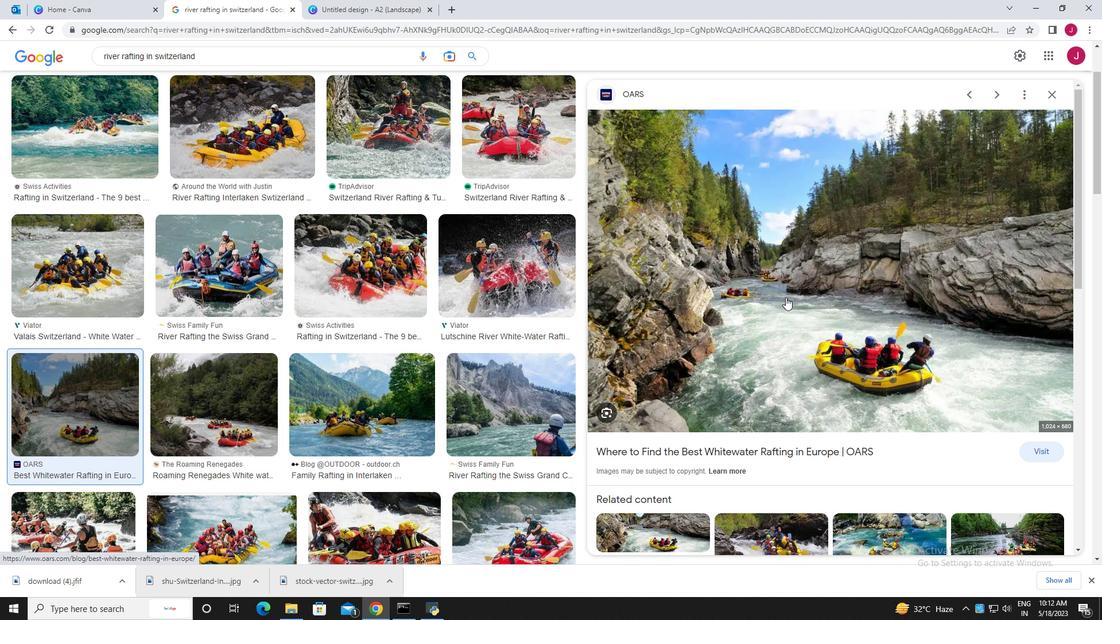 
Action: Mouse pressed right at (789, 288)
Screenshot: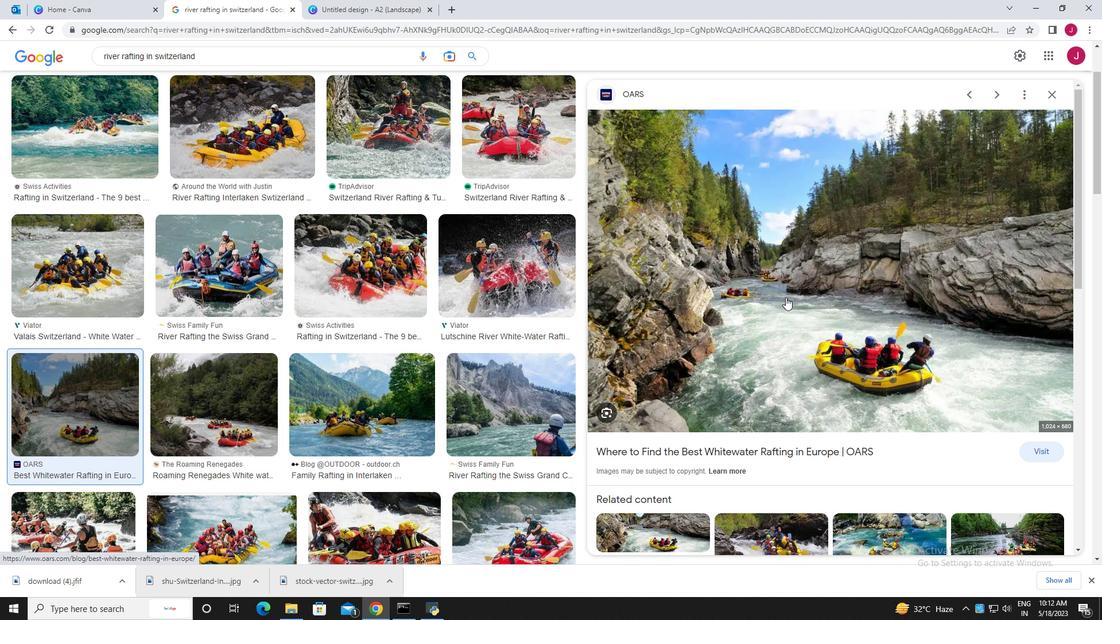 
Action: Mouse moved to (827, 412)
Screenshot: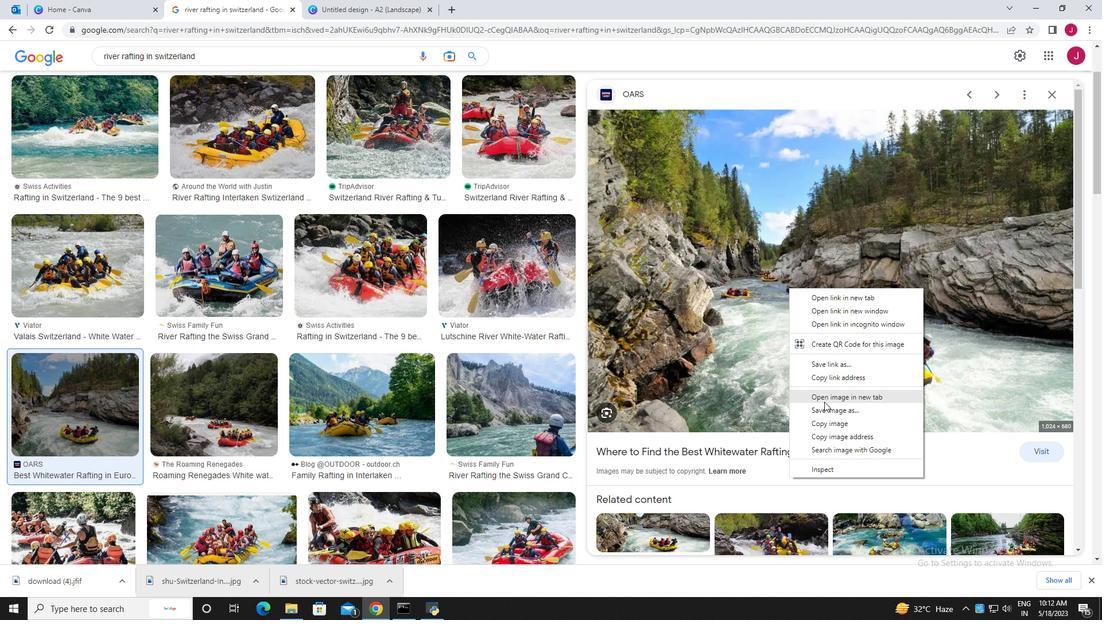 
Action: Mouse pressed left at (827, 412)
Screenshot: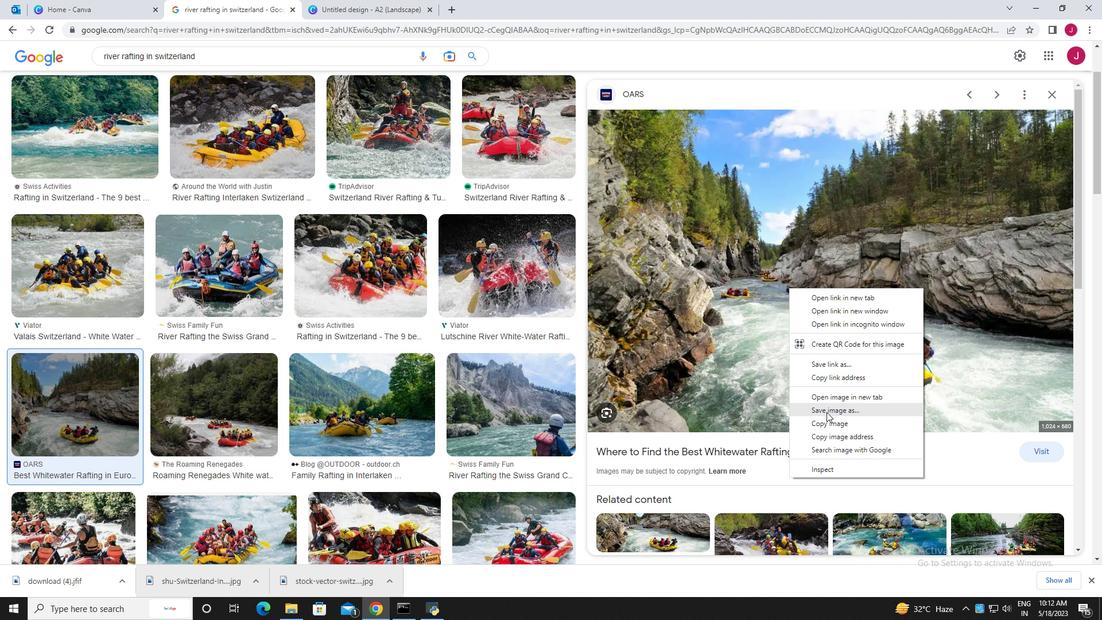 
Action: Mouse moved to (308, 257)
Screenshot: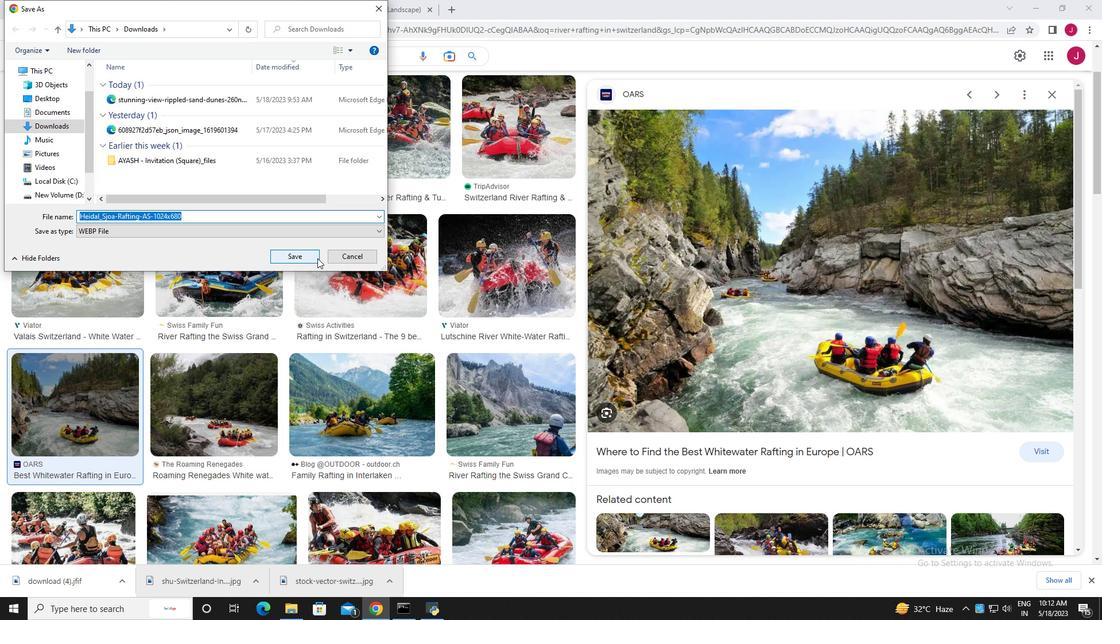 
Action: Mouse pressed left at (308, 257)
Screenshot: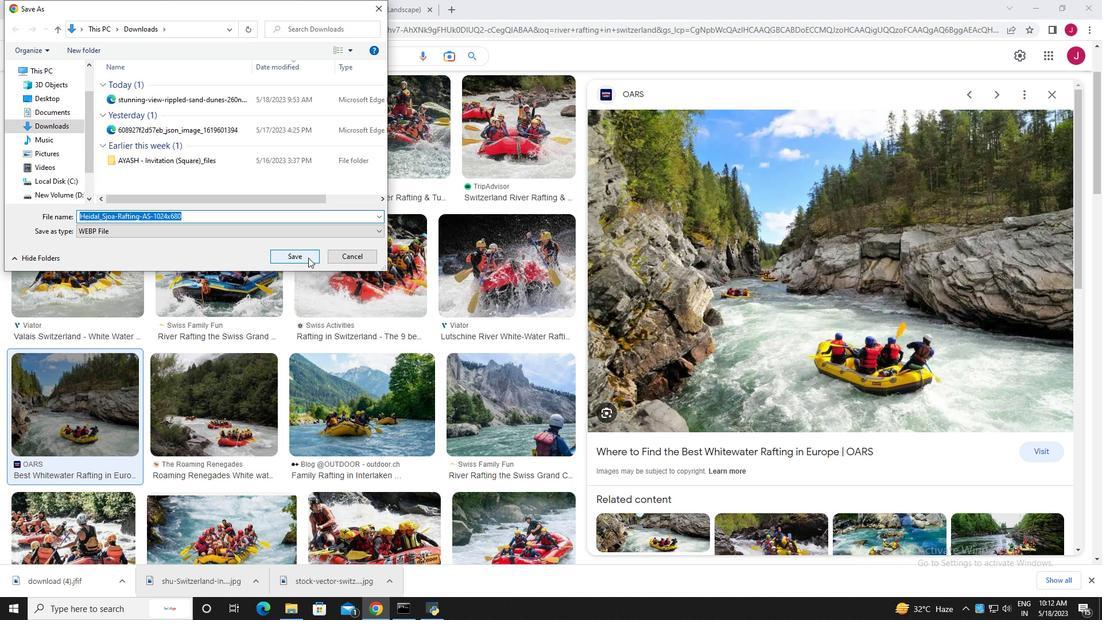 
Action: Mouse moved to (341, 58)
Screenshot: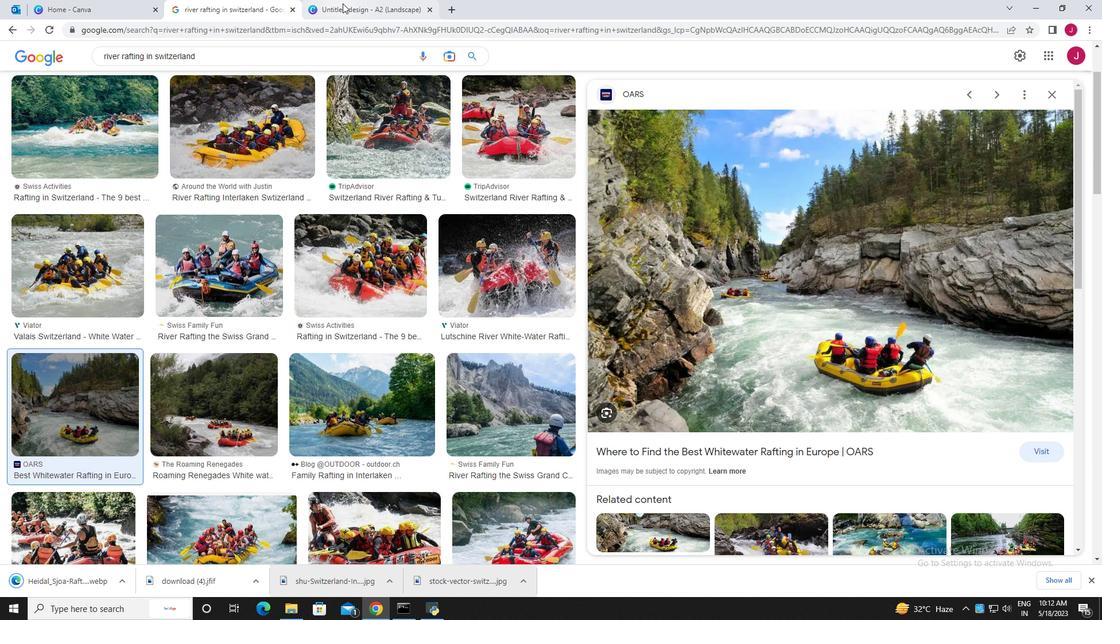 
Action: Mouse pressed left at (344, 7)
Screenshot: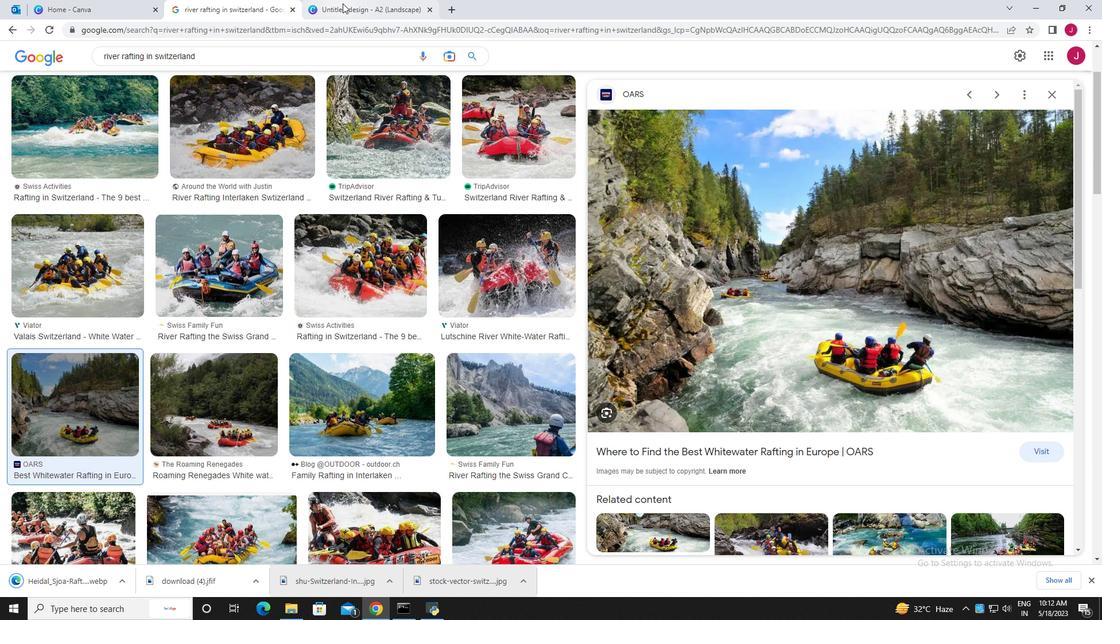 
Action: Mouse moved to (83, 580)
Screenshot: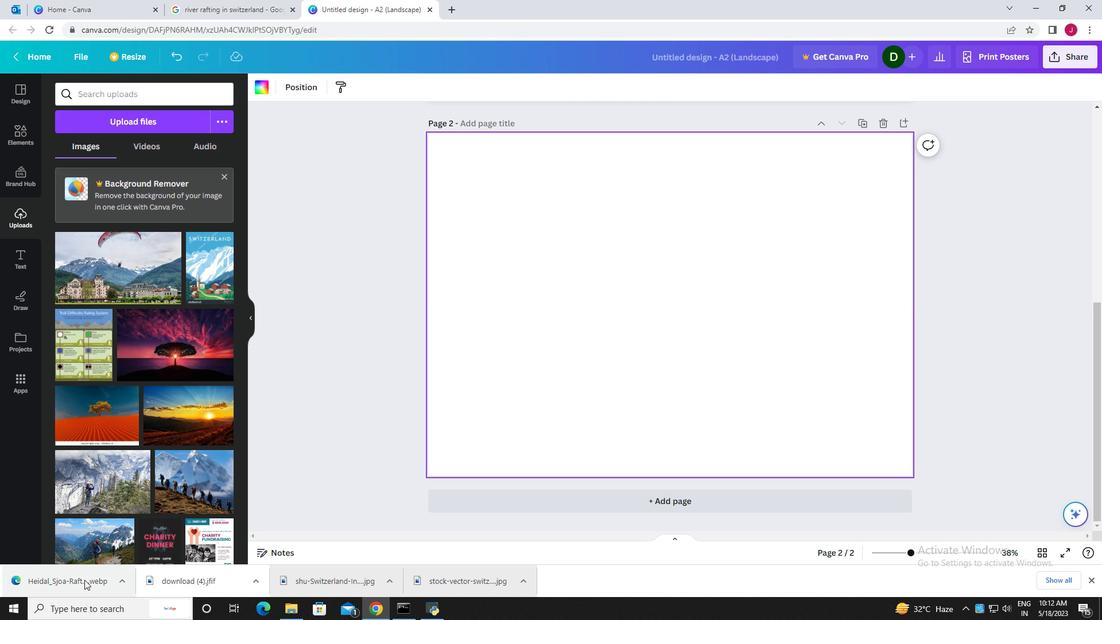 
Action: Mouse pressed left at (83, 580)
Screenshot: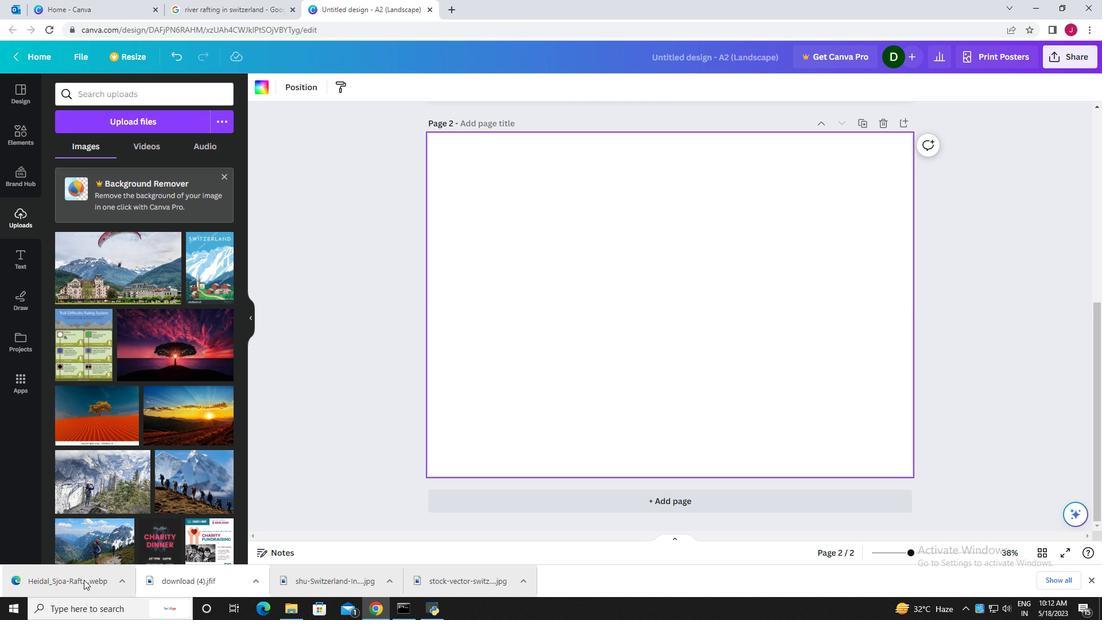
Action: Mouse moved to (667, 201)
Screenshot: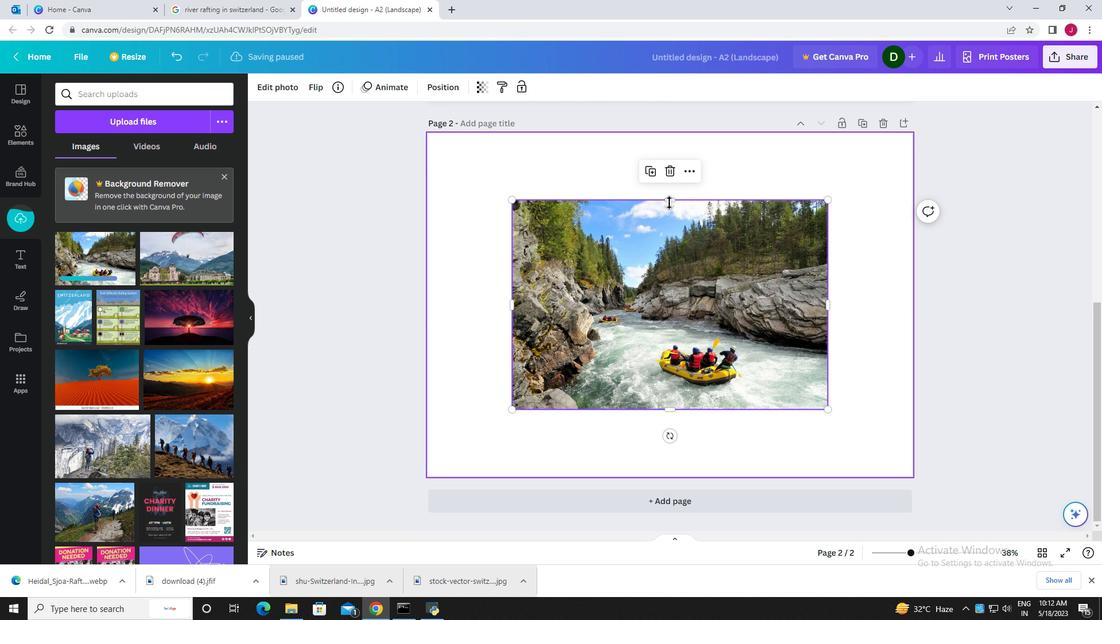
Action: Mouse pressed left at (667, 201)
Screenshot: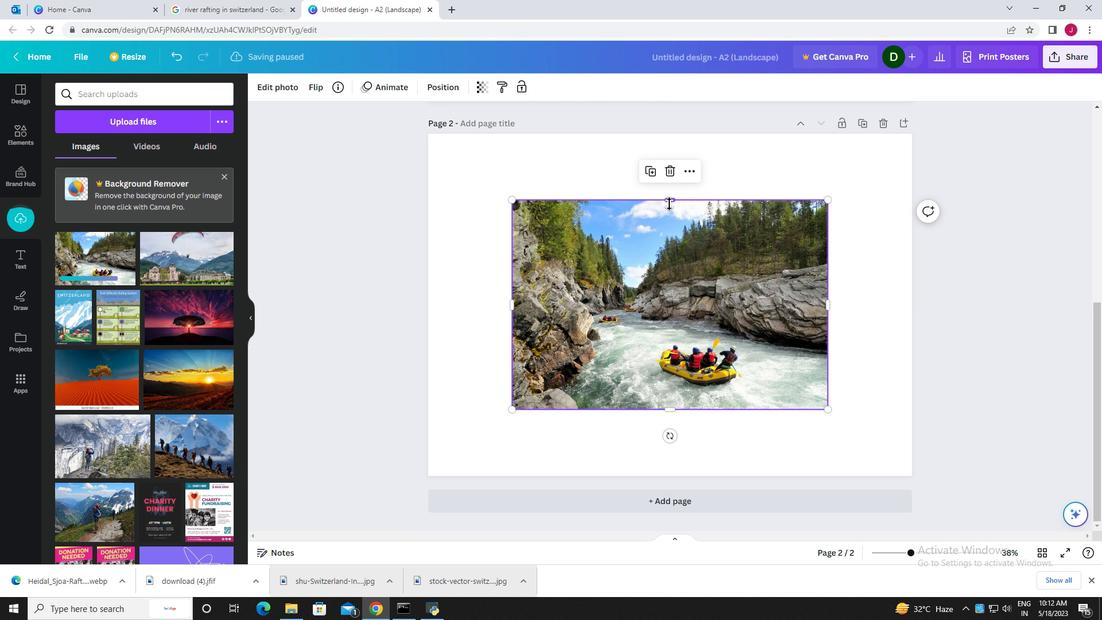 
Action: Mouse moved to (827, 276)
Screenshot: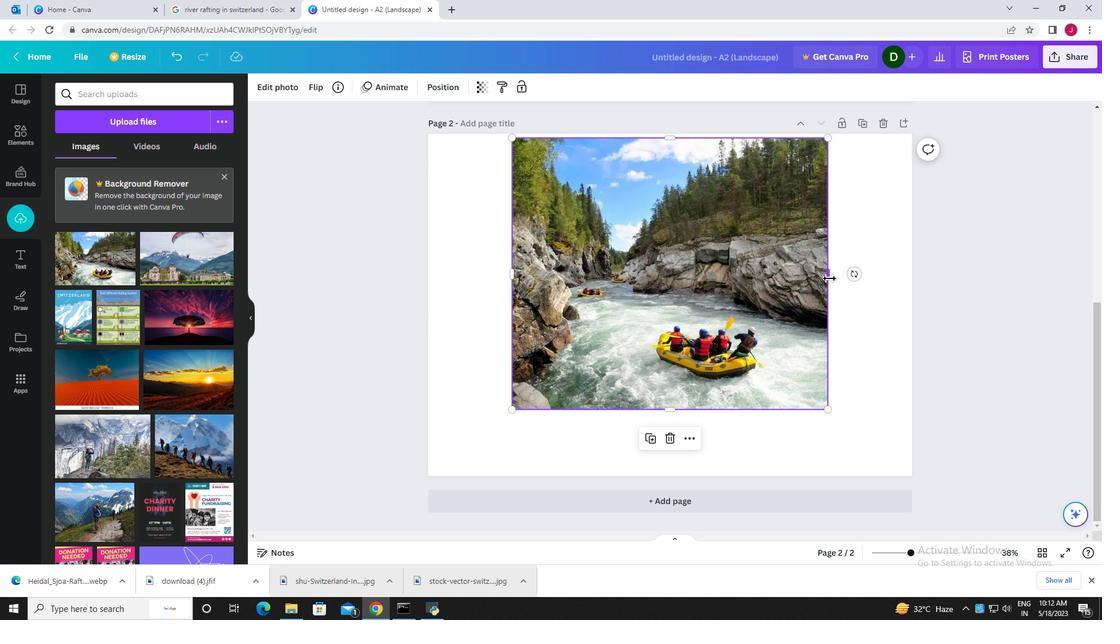 
Action: Mouse pressed left at (827, 276)
Screenshot: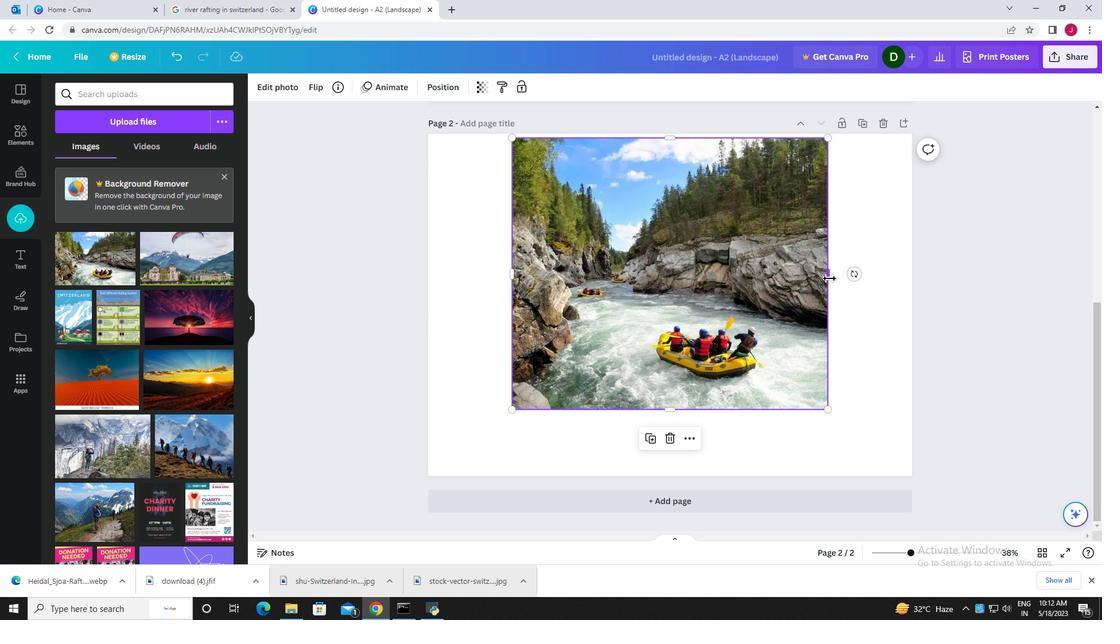 
Action: Mouse moved to (712, 411)
Screenshot: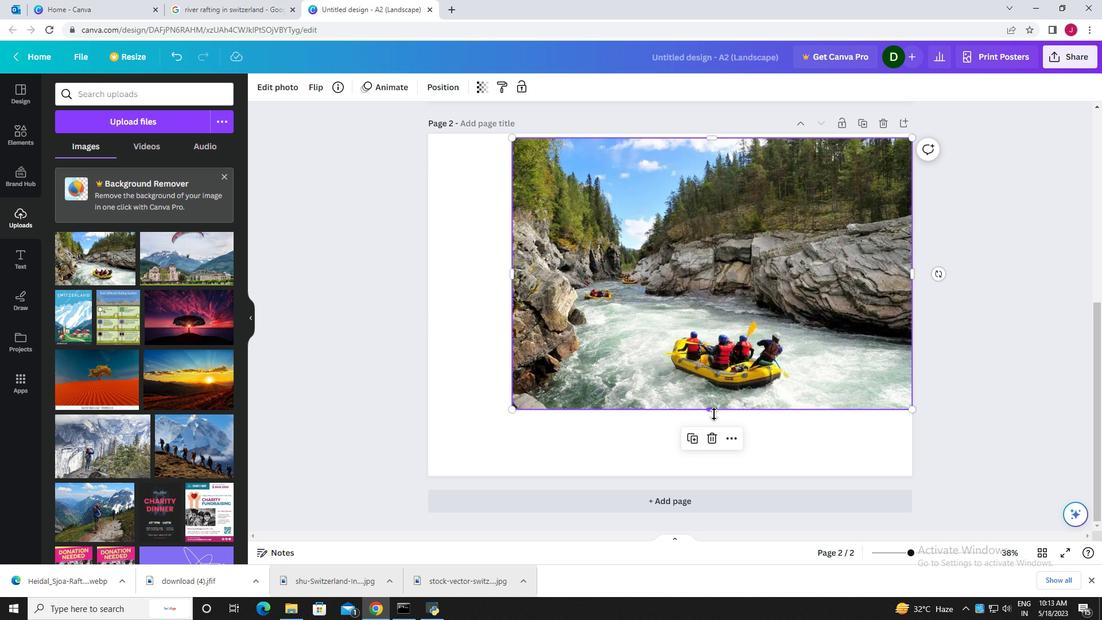 
Action: Mouse pressed left at (712, 411)
Screenshot: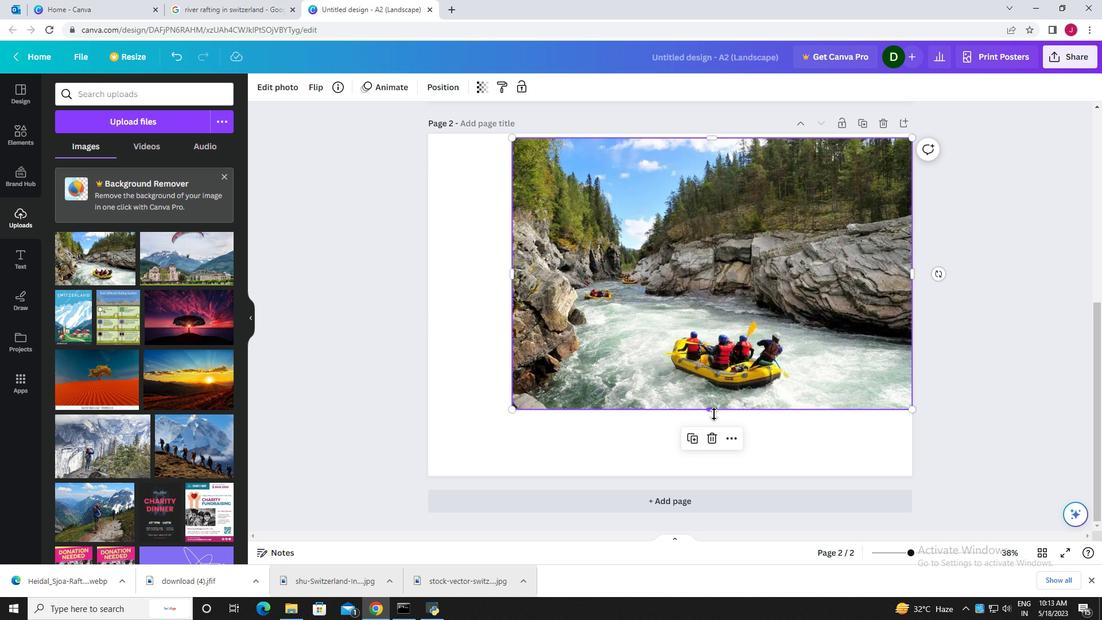 
Action: Mouse moved to (509, 308)
Screenshot: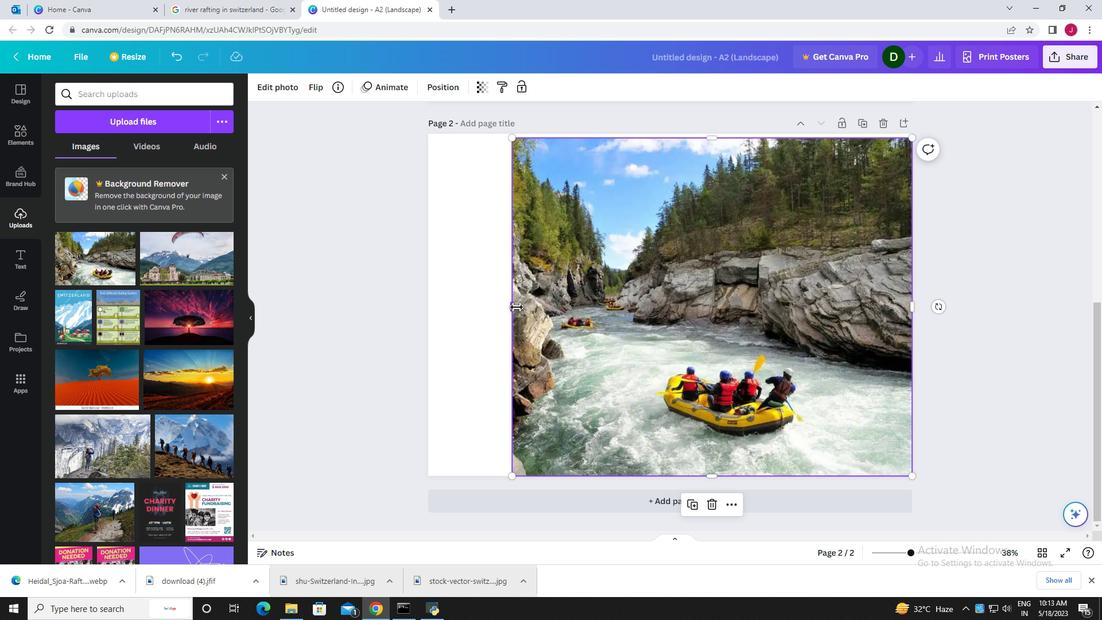 
Action: Mouse pressed left at (509, 308)
Screenshot: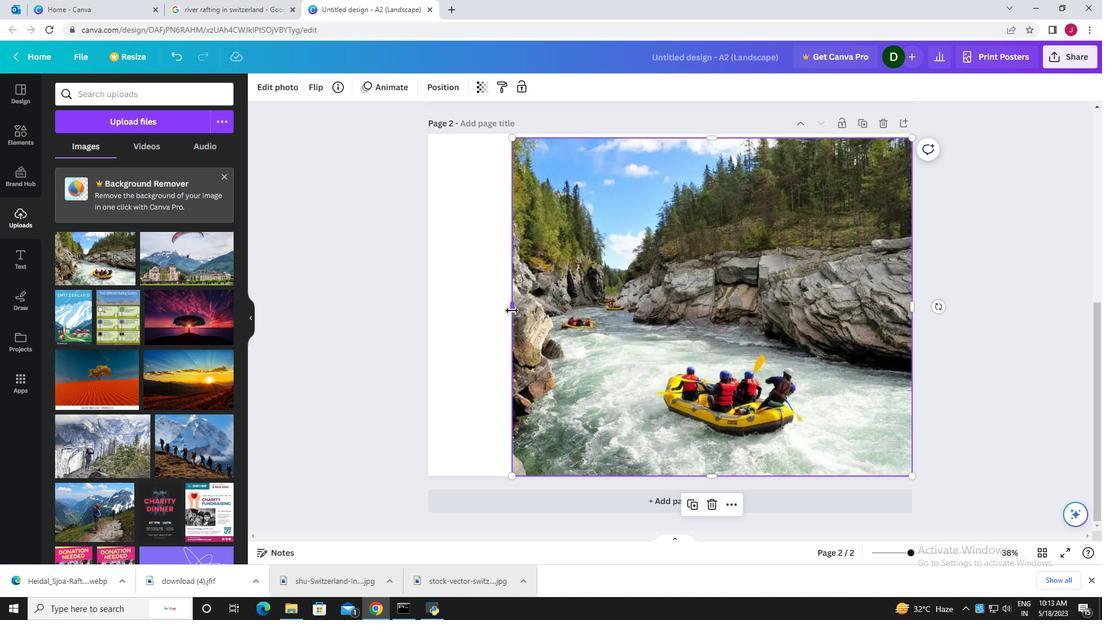 
Action: Mouse moved to (1062, 406)
Screenshot: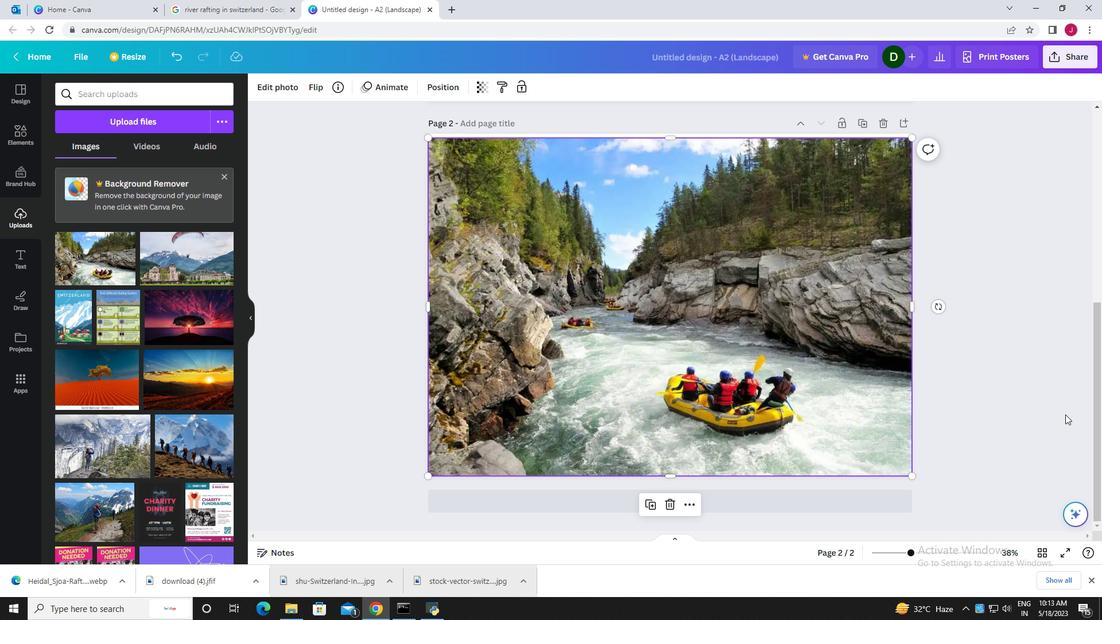 
Action: Mouse pressed left at (1062, 406)
Screenshot: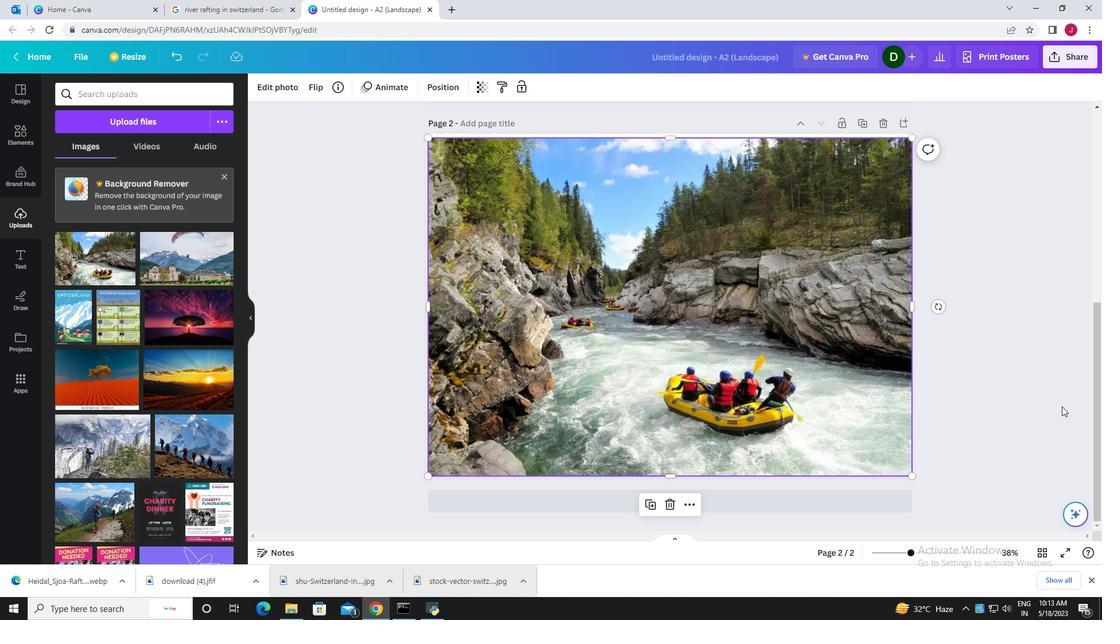 
Action: Mouse moved to (669, 503)
Screenshot: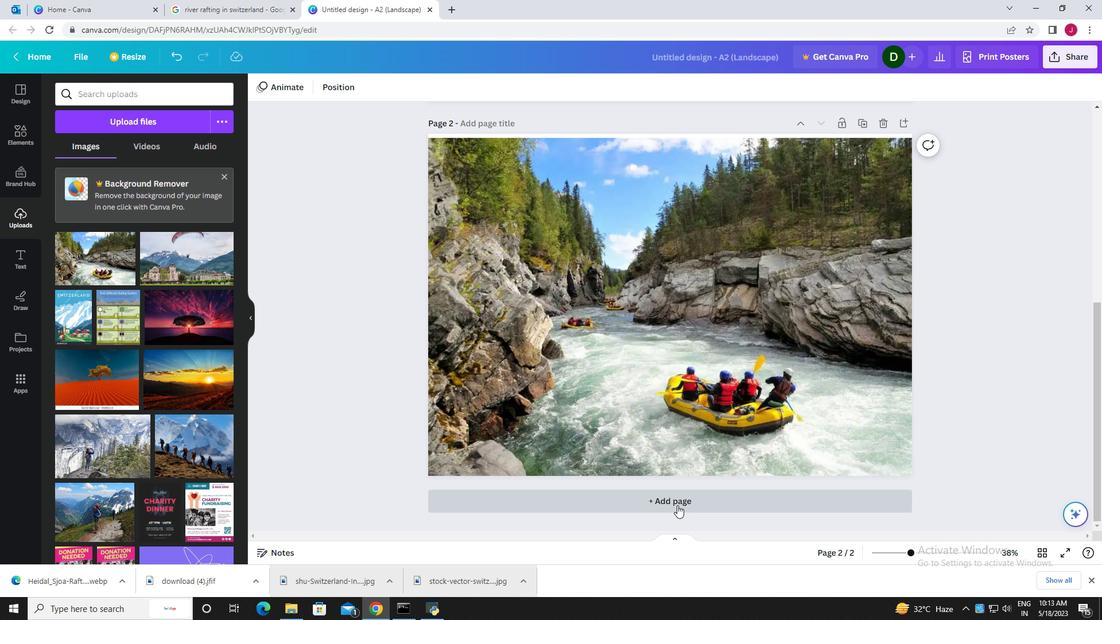 
Action: Mouse pressed left at (669, 503)
Screenshot: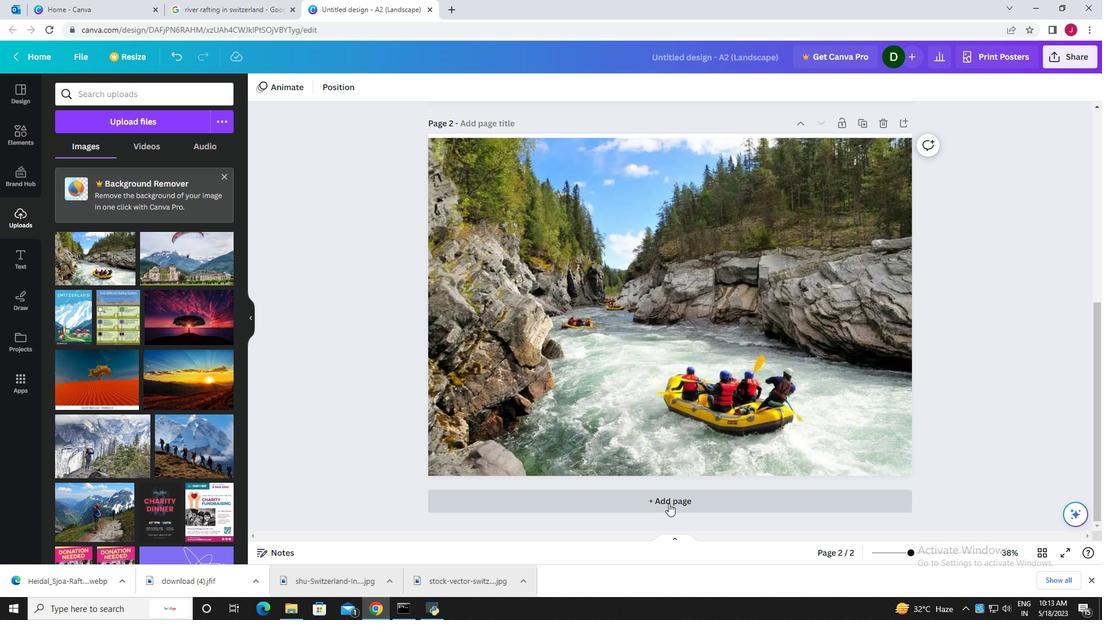 
Action: Mouse moved to (205, 583)
Screenshot: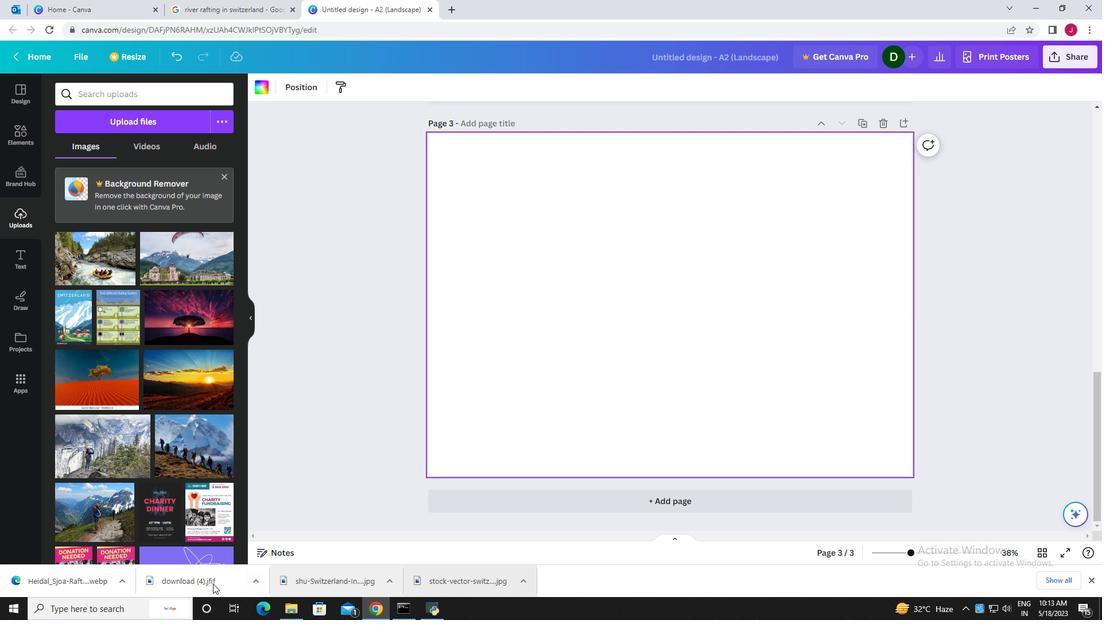 
Action: Mouse pressed left at (205, 583)
Screenshot: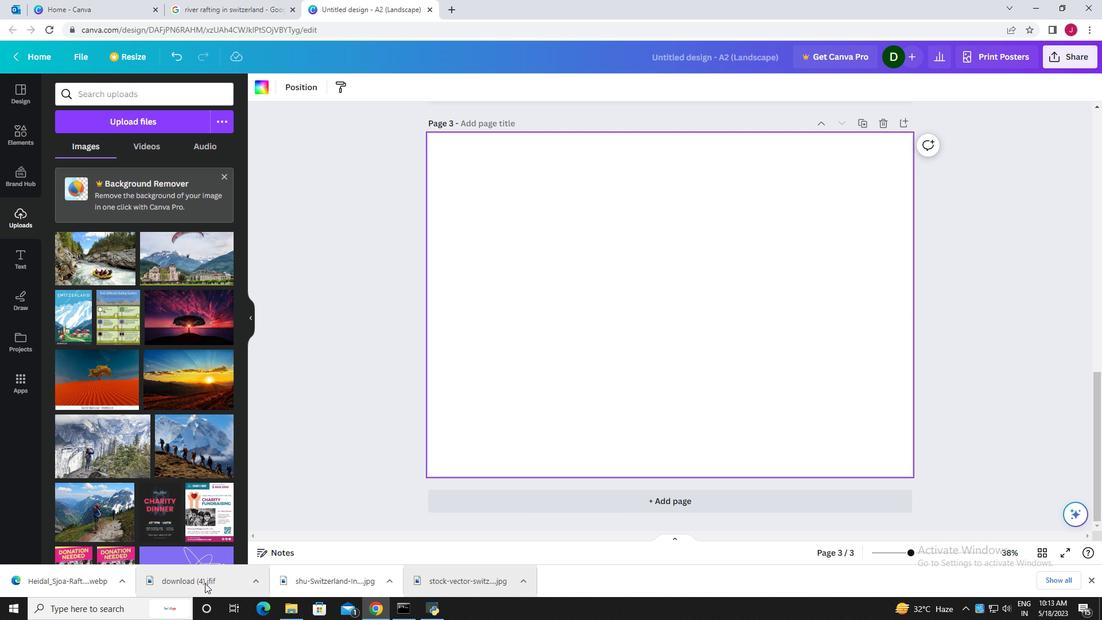 
Action: Mouse moved to (670, 223)
Screenshot: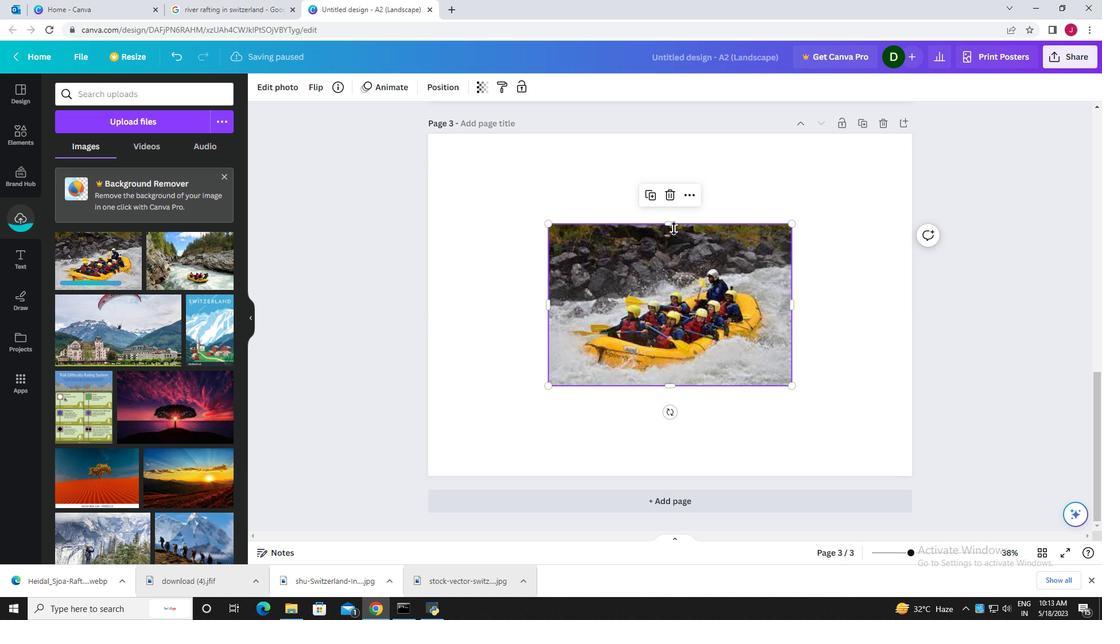 
Action: Mouse pressed left at (670, 223)
Screenshot: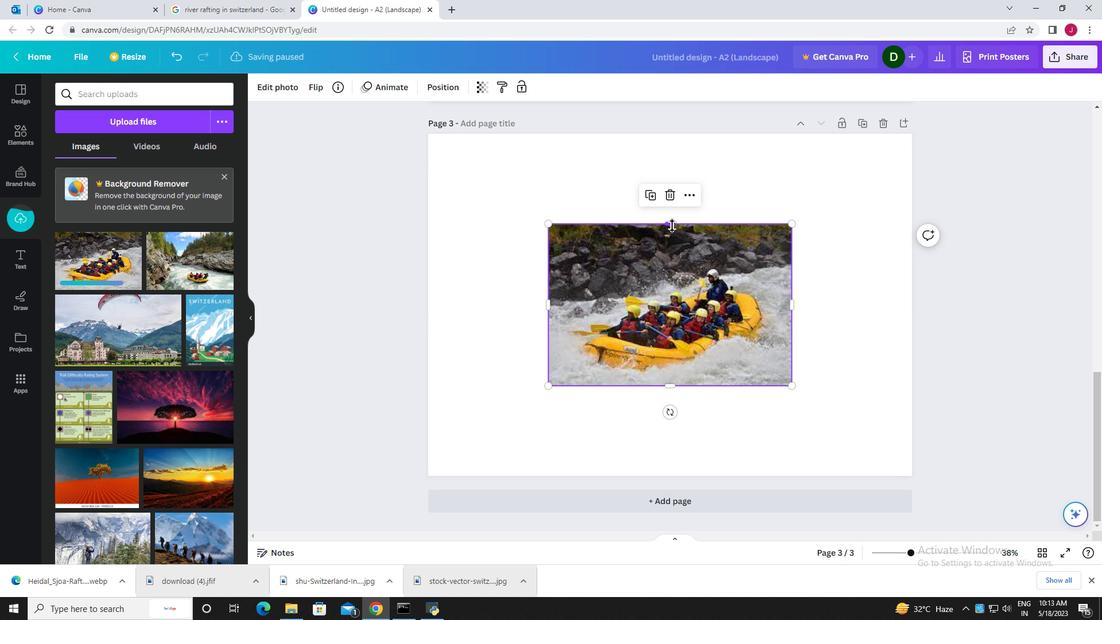 
Action: Mouse moved to (791, 259)
Screenshot: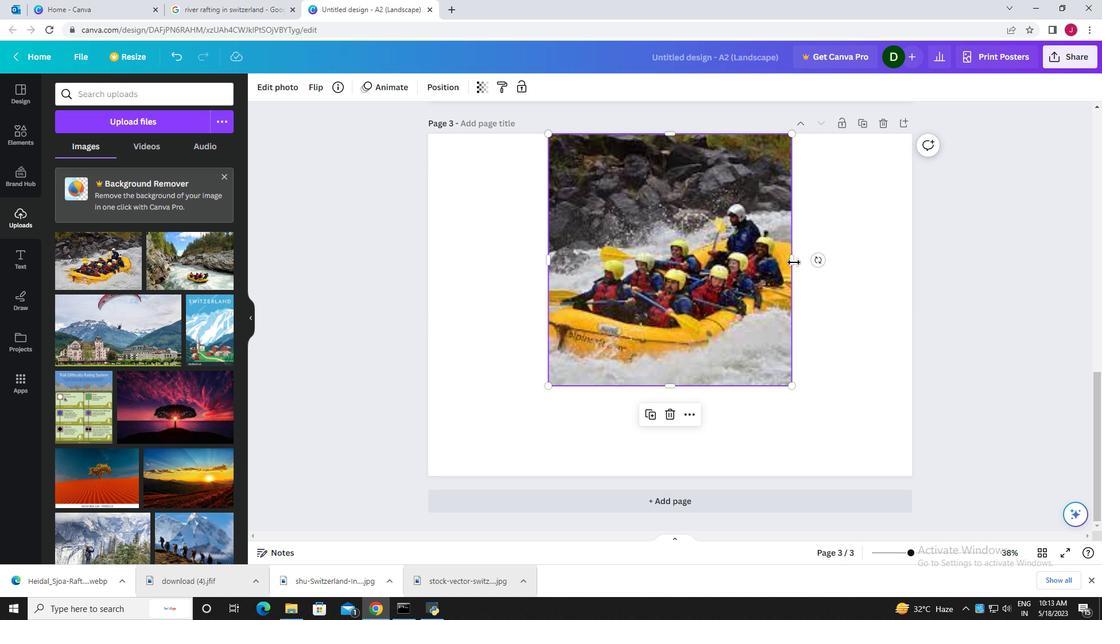 
Action: Mouse pressed left at (791, 259)
Screenshot: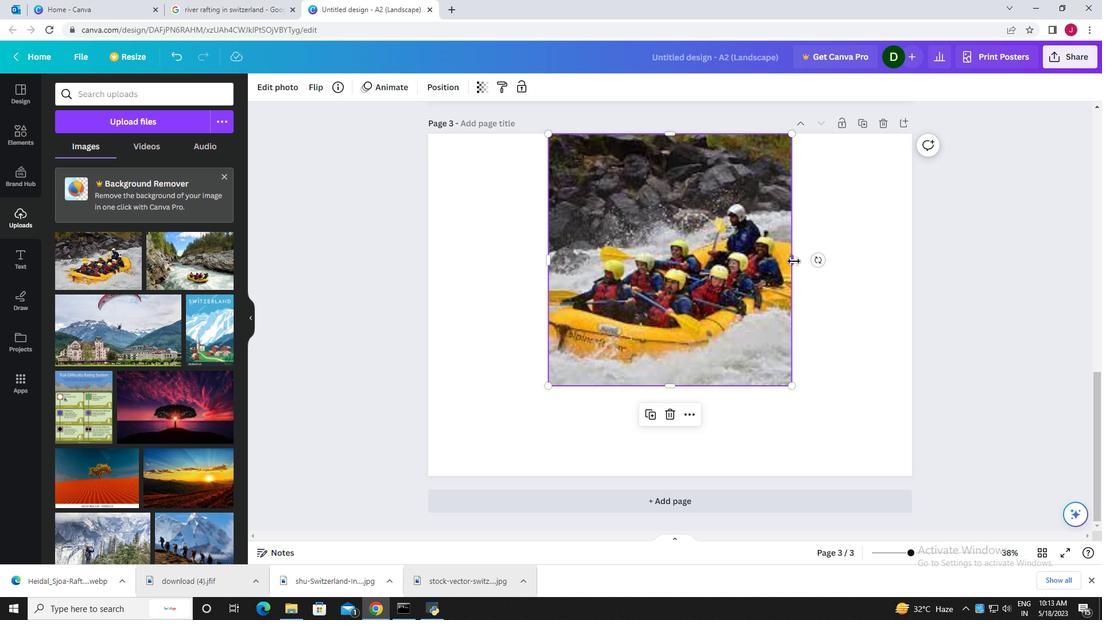 
Action: Mouse moved to (549, 260)
Screenshot: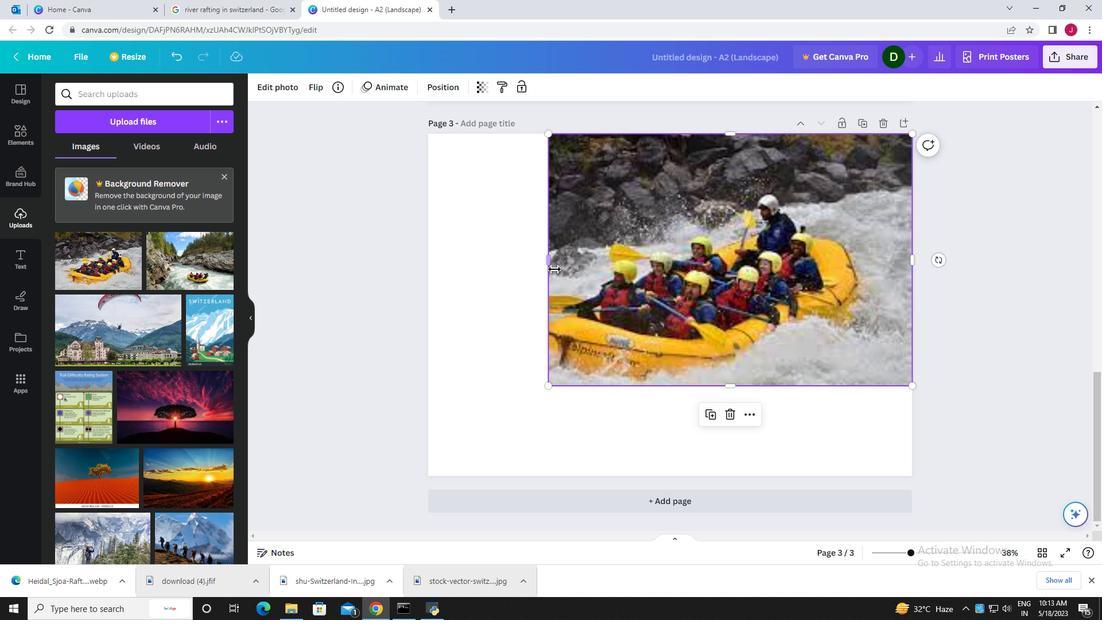 
Action: Mouse pressed left at (549, 260)
Screenshot: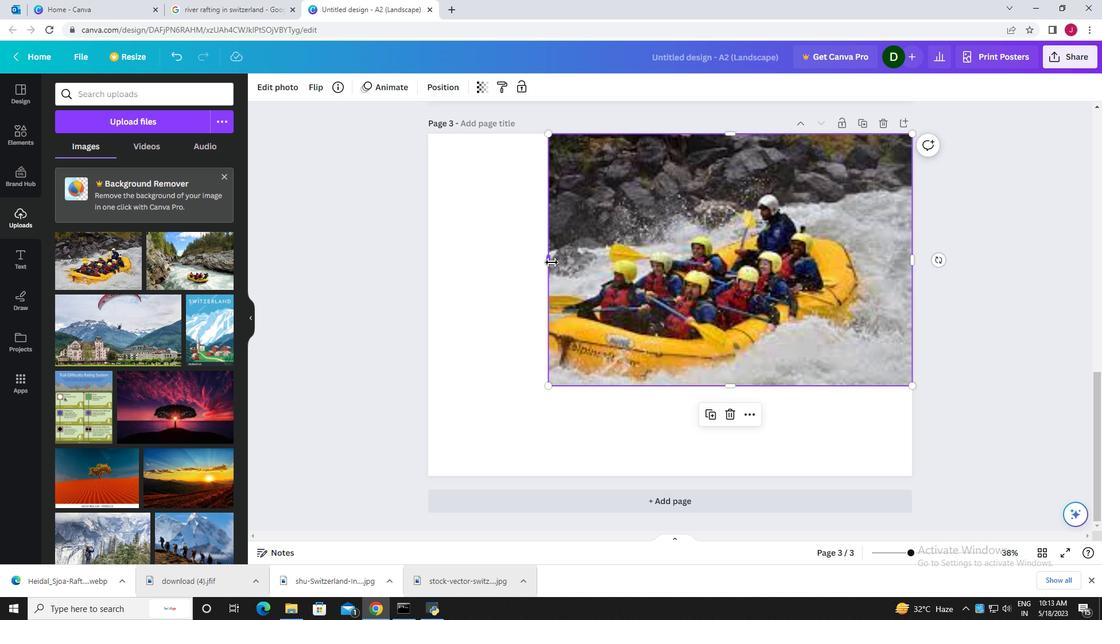 
Action: Mouse moved to (668, 387)
Screenshot: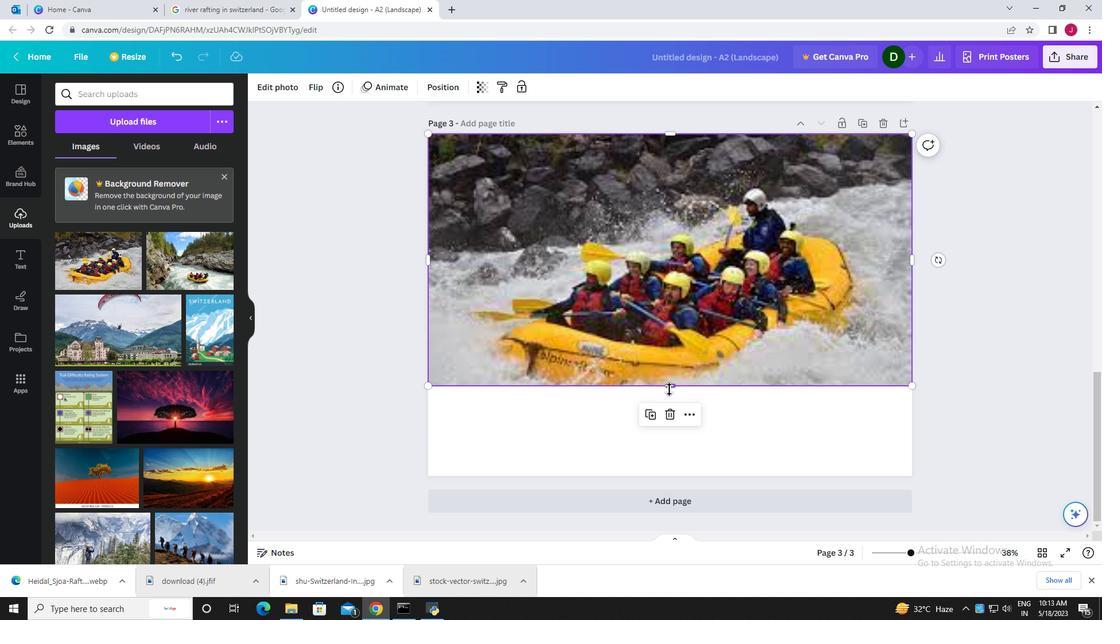 
Action: Mouse pressed left at (668, 387)
Screenshot: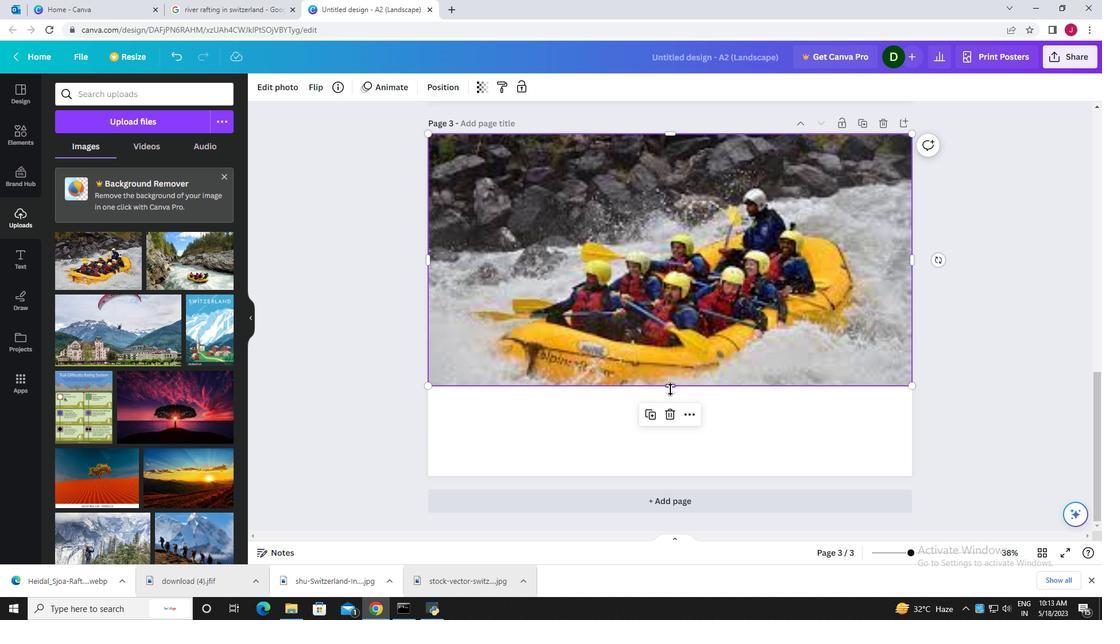 
Action: Mouse moved to (1045, 402)
Screenshot: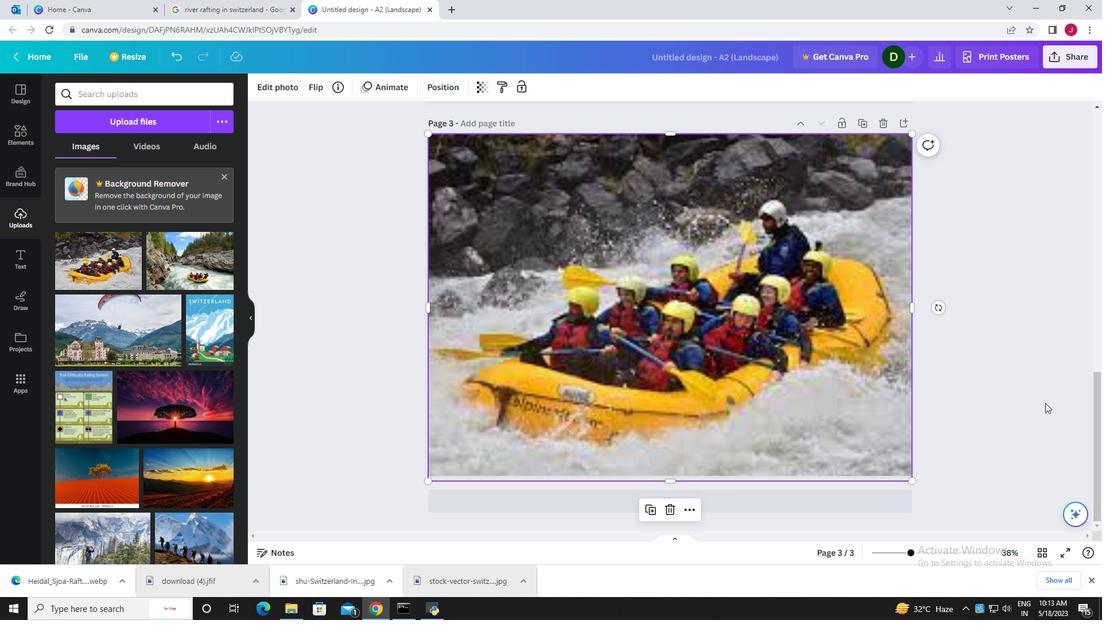 
Action: Mouse pressed left at (1045, 402)
Screenshot: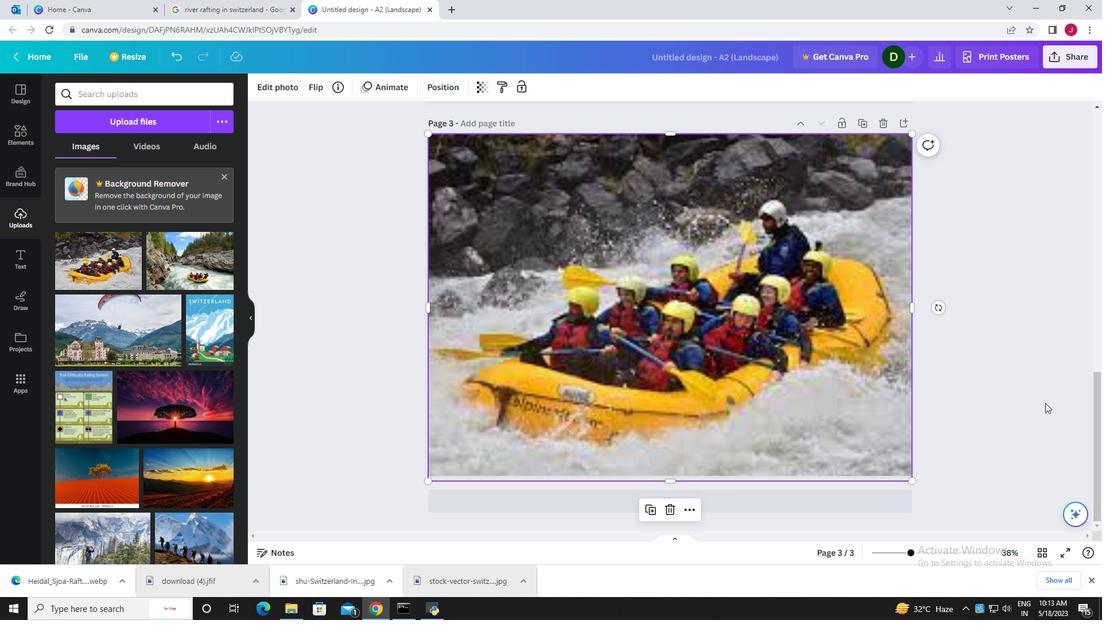 
Action: Mouse moved to (801, 402)
Screenshot: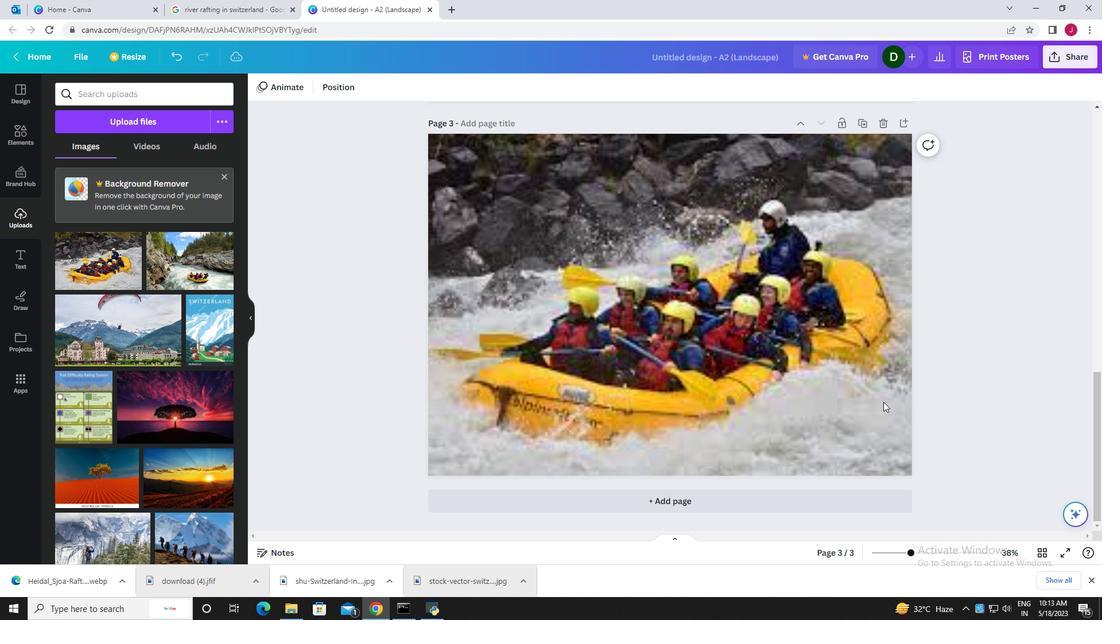 
Action: Mouse scrolled (801, 402) with delta (0, 0)
Screenshot: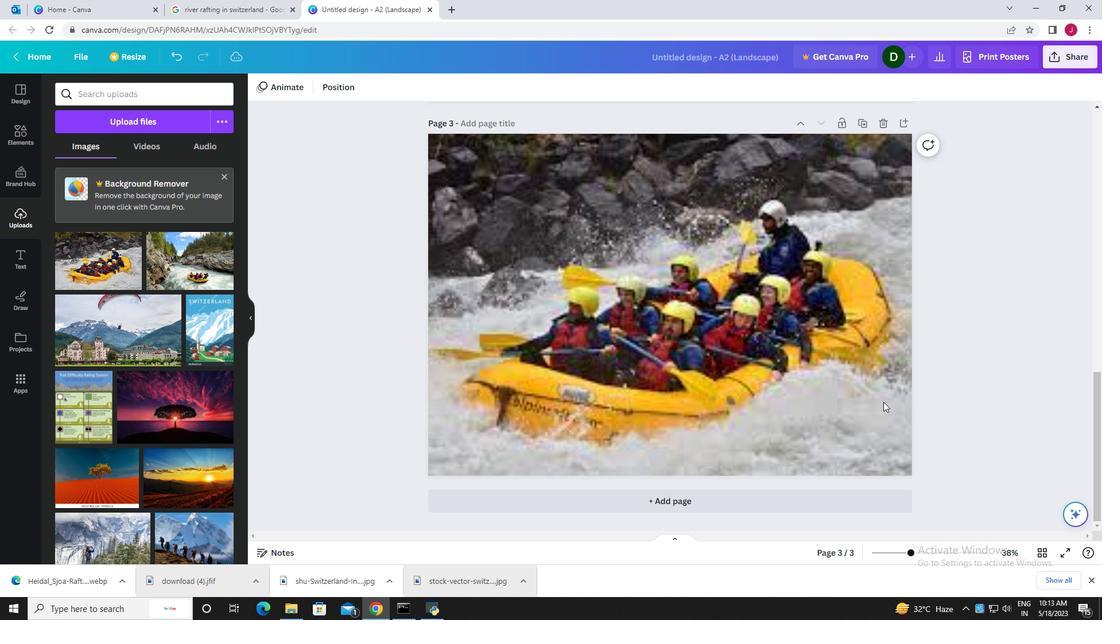 
Action: Mouse moved to (801, 402)
Screenshot: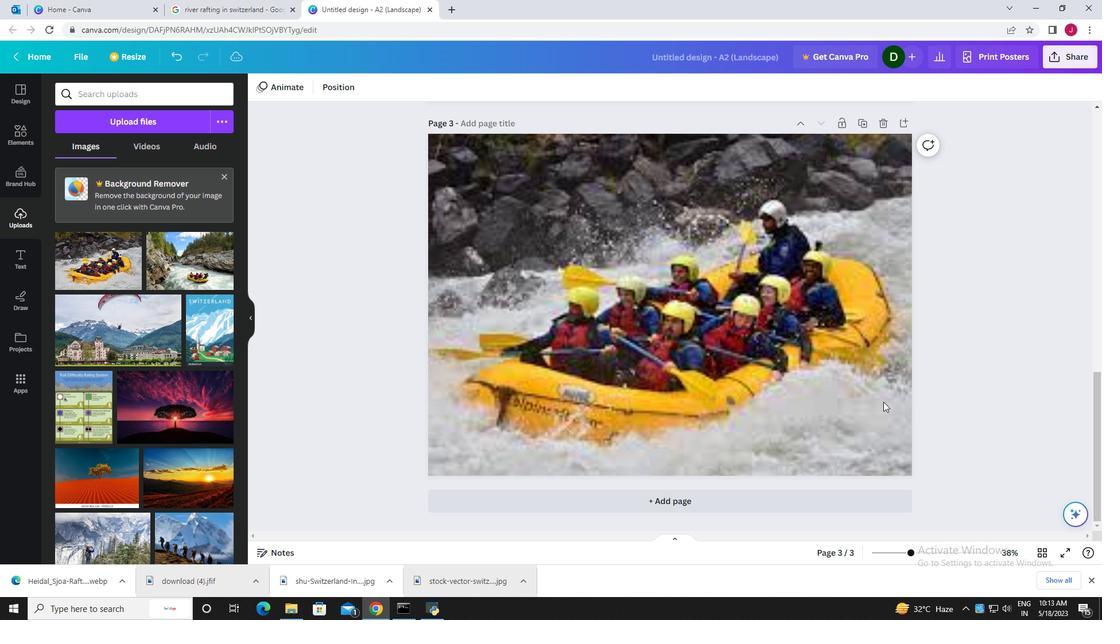 
Action: Mouse scrolled (801, 402) with delta (0, 0)
Screenshot: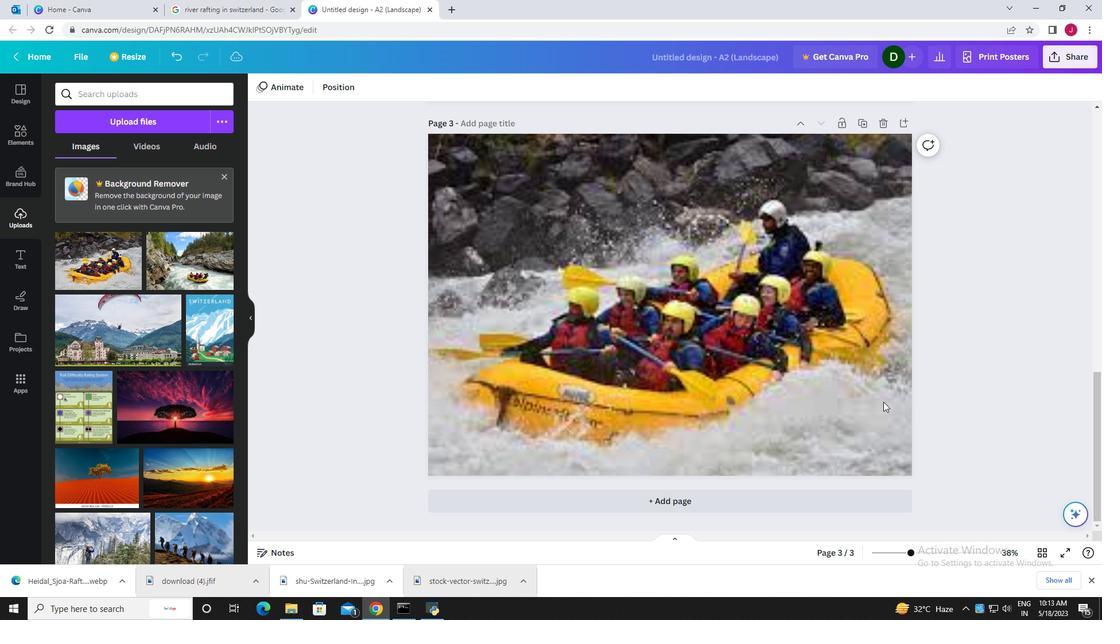 
Action: Mouse scrolled (801, 402) with delta (0, 0)
Screenshot: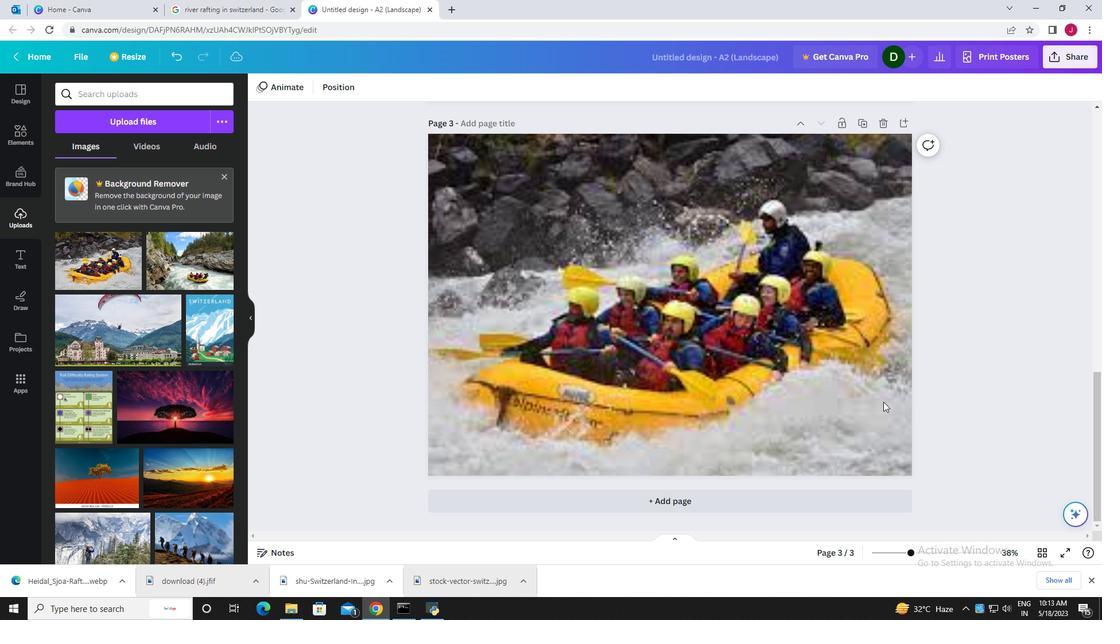 
Action: Mouse moved to (800, 403)
Screenshot: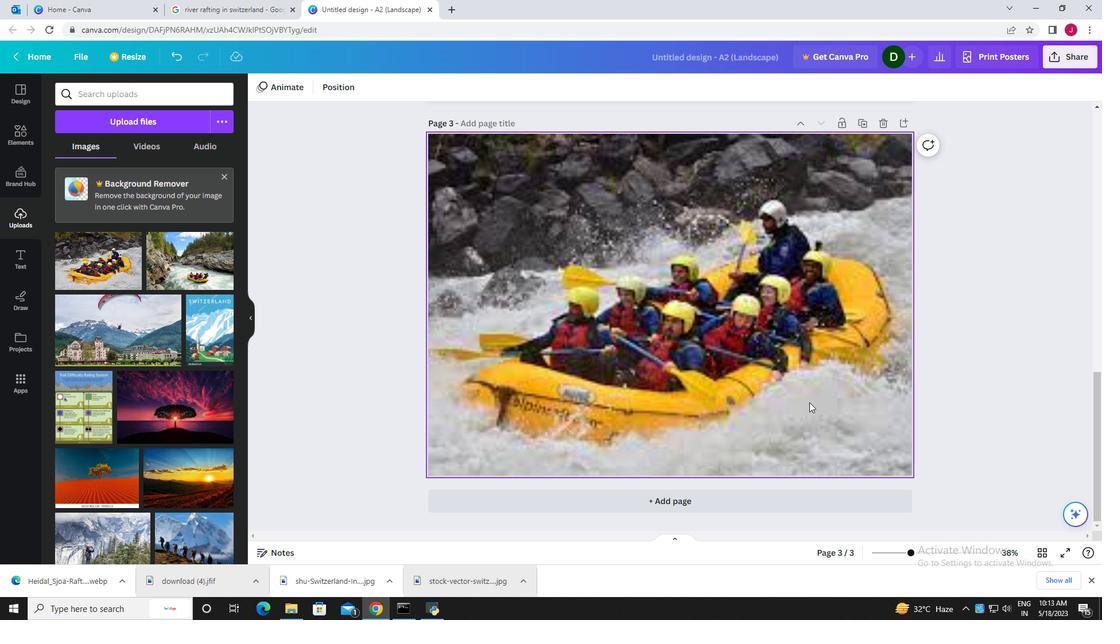 
Action: Mouse scrolled (800, 402) with delta (0, 0)
Screenshot: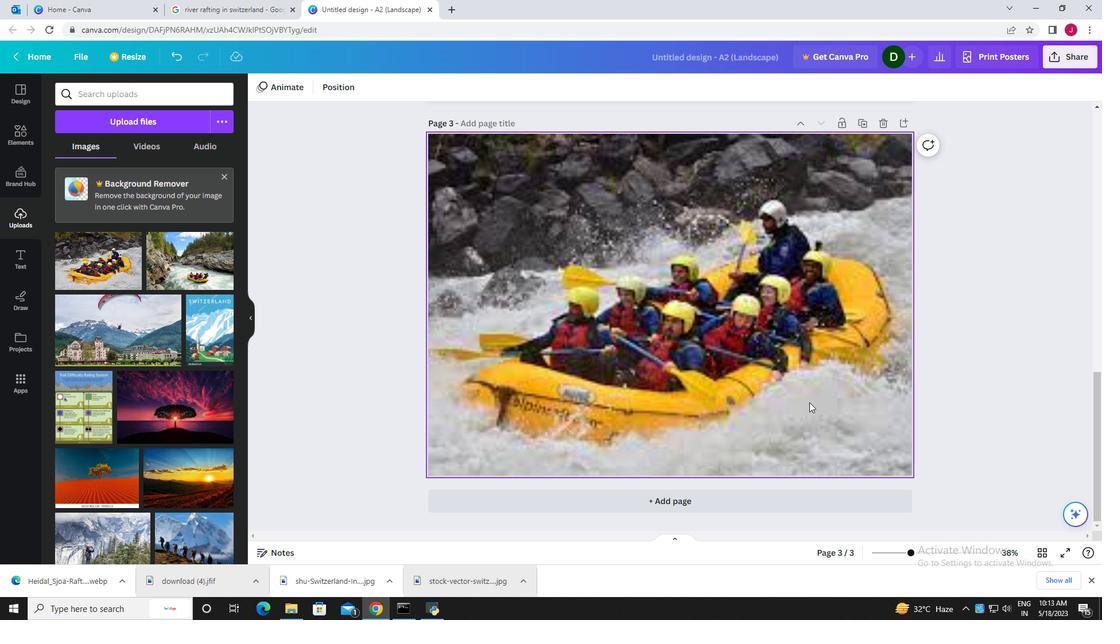 
Action: Mouse moved to (1097, 580)
Screenshot: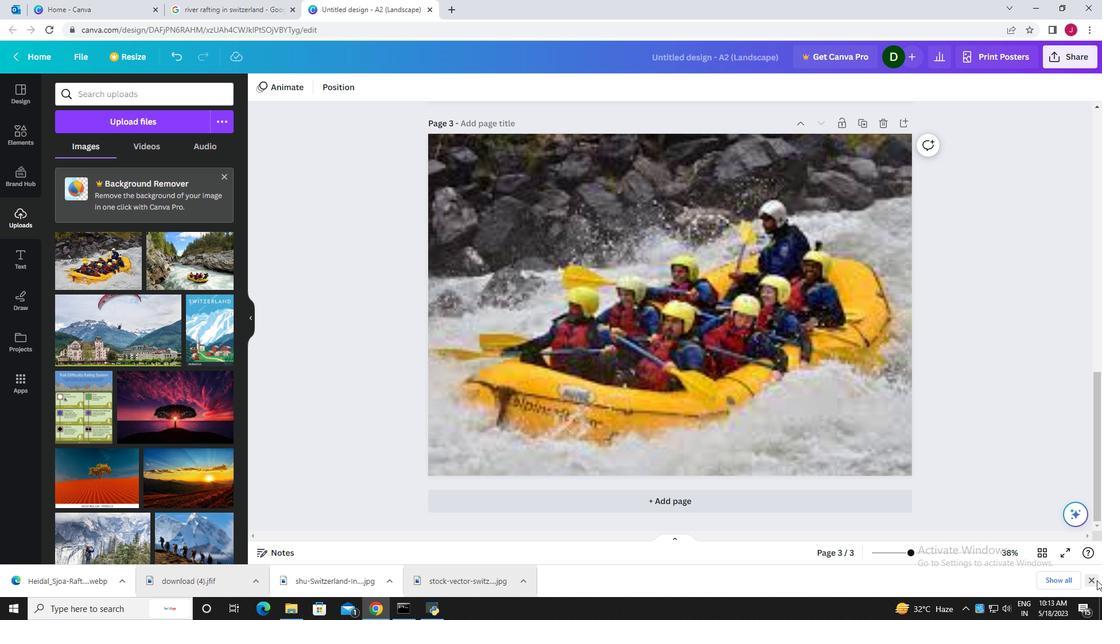 
Action: Mouse pressed left at (1097, 580)
